 Task: Use a project template in Asana to create a new project and add tasks.
Action: Mouse pressed left at (311, 287)
Screenshot: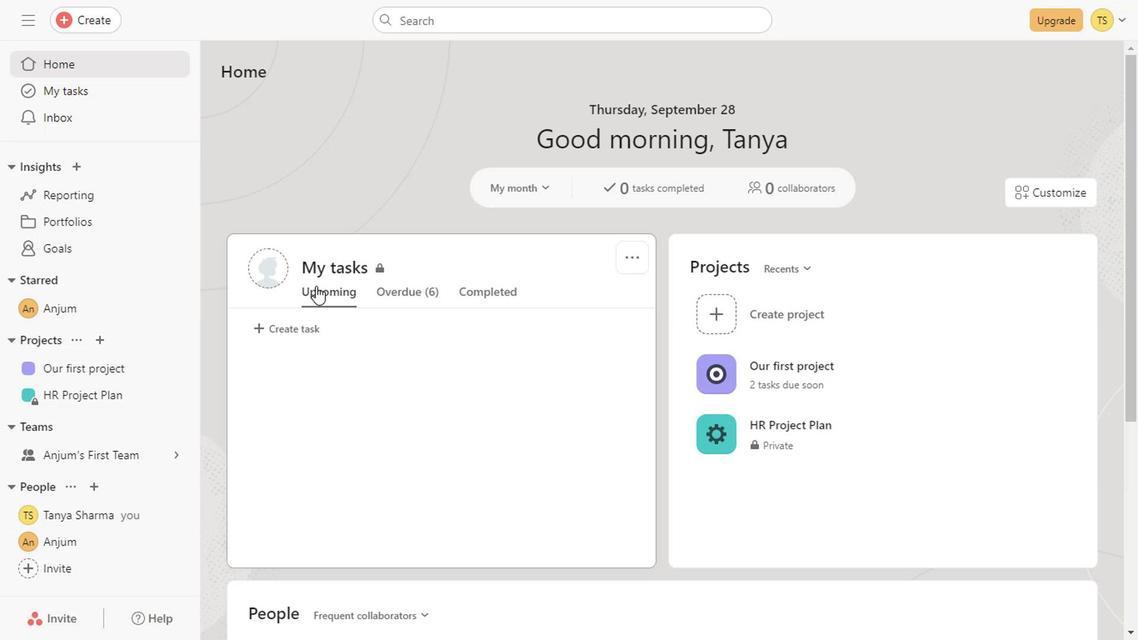 
Action: Mouse moved to (391, 289)
Screenshot: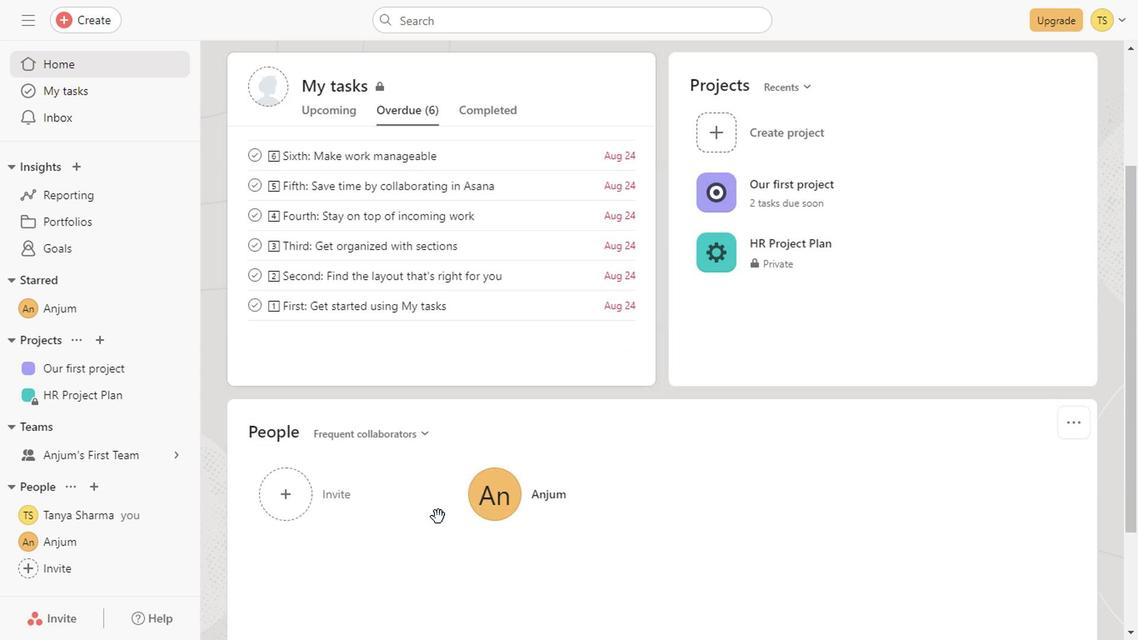 
Action: Mouse pressed left at (391, 289)
Screenshot: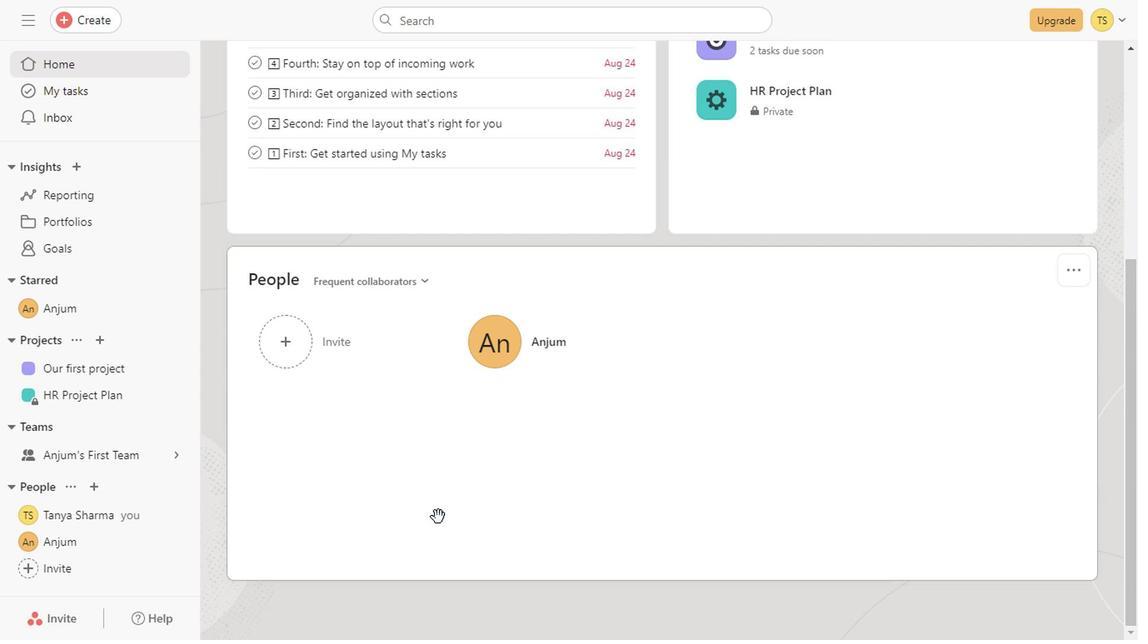 
Action: Mouse moved to (430, 520)
Screenshot: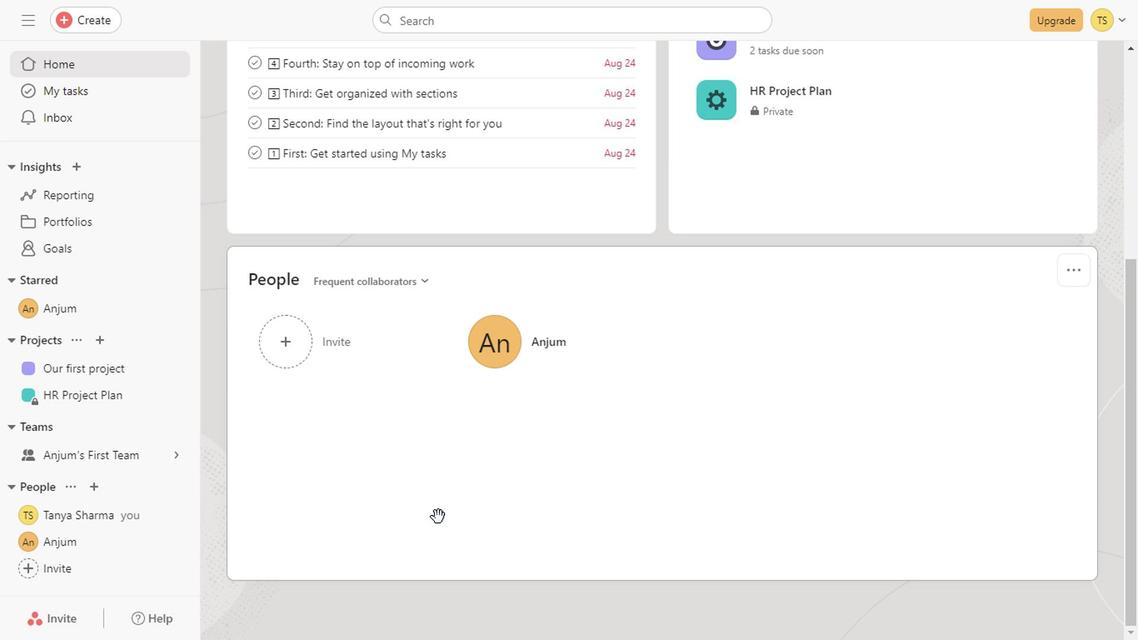 
Action: Mouse scrolled (430, 519) with delta (0, -1)
Screenshot: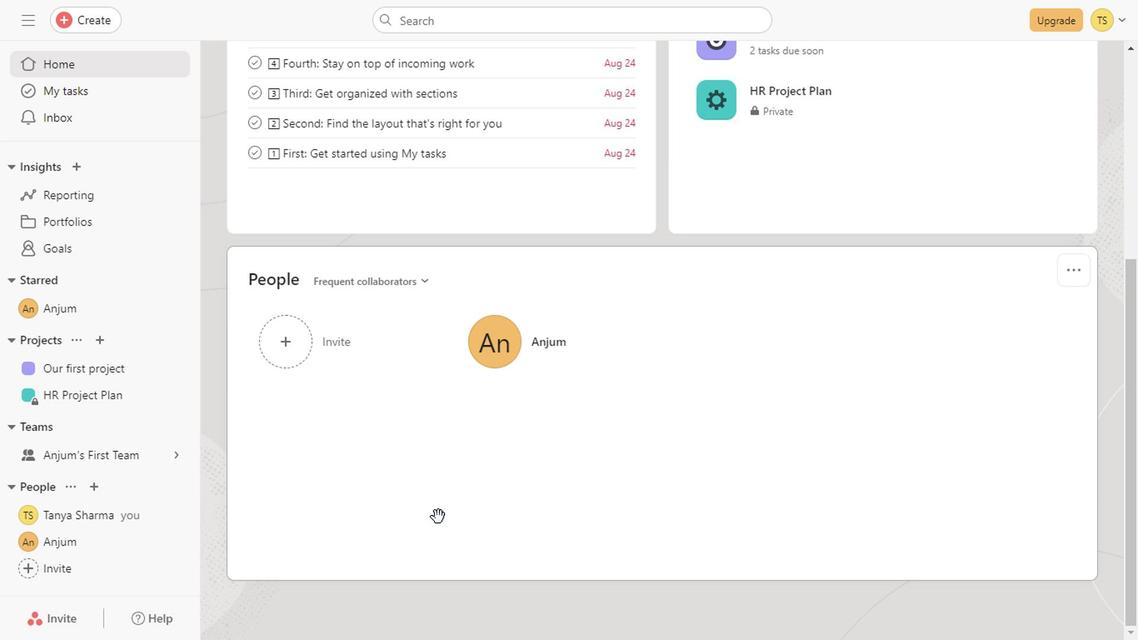 
Action: Mouse scrolled (430, 519) with delta (0, -1)
Screenshot: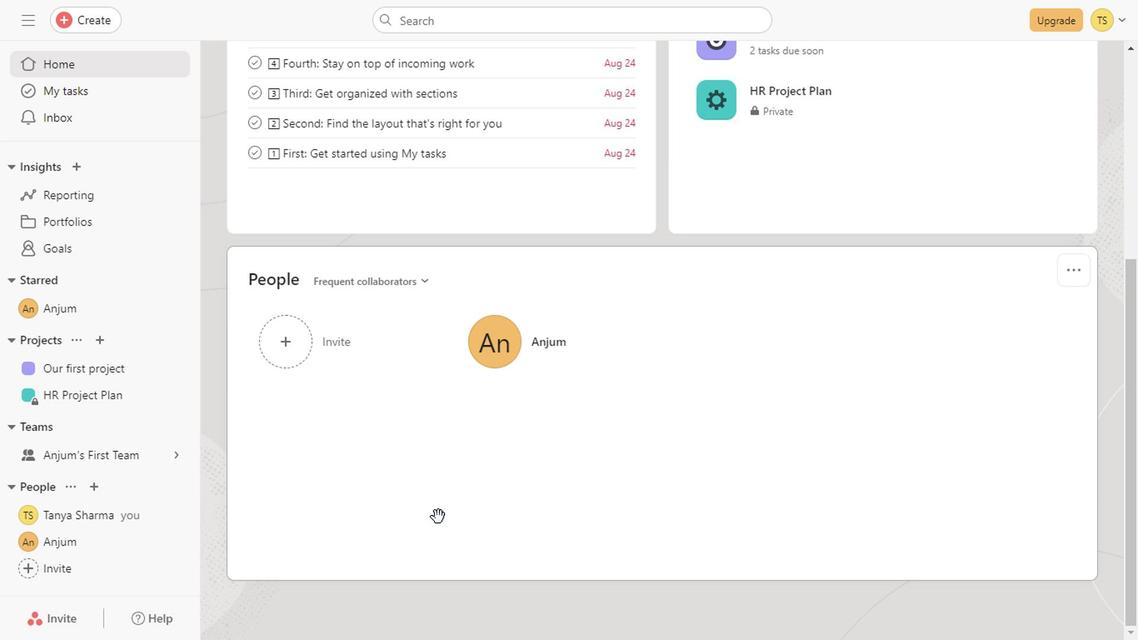 
Action: Mouse scrolled (430, 519) with delta (0, -1)
Screenshot: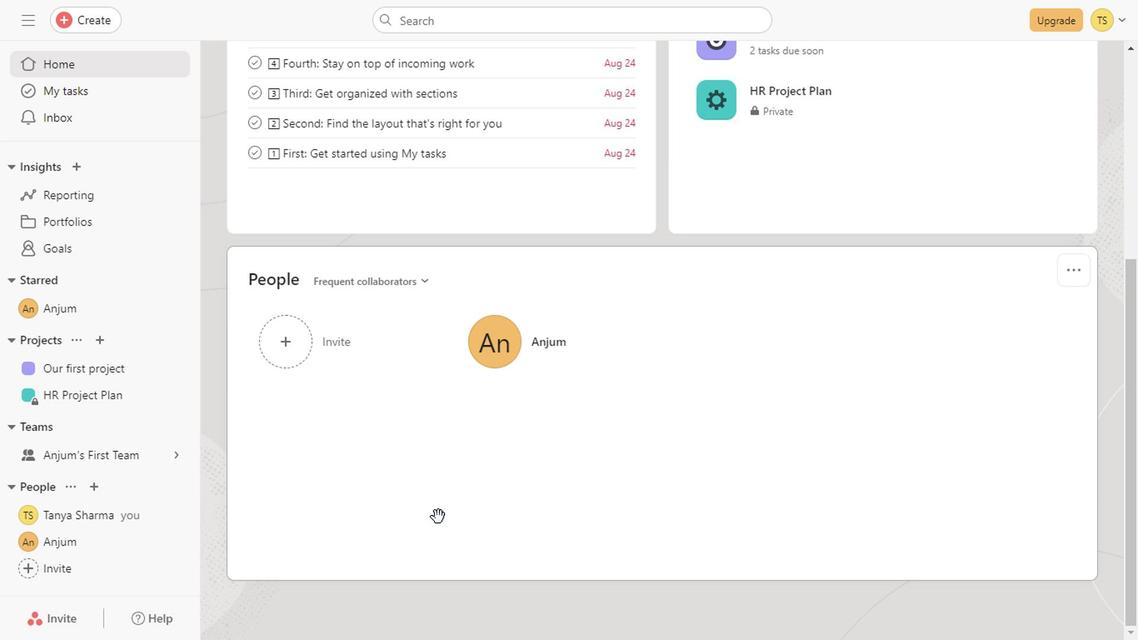 
Action: Mouse scrolled (430, 519) with delta (0, -1)
Screenshot: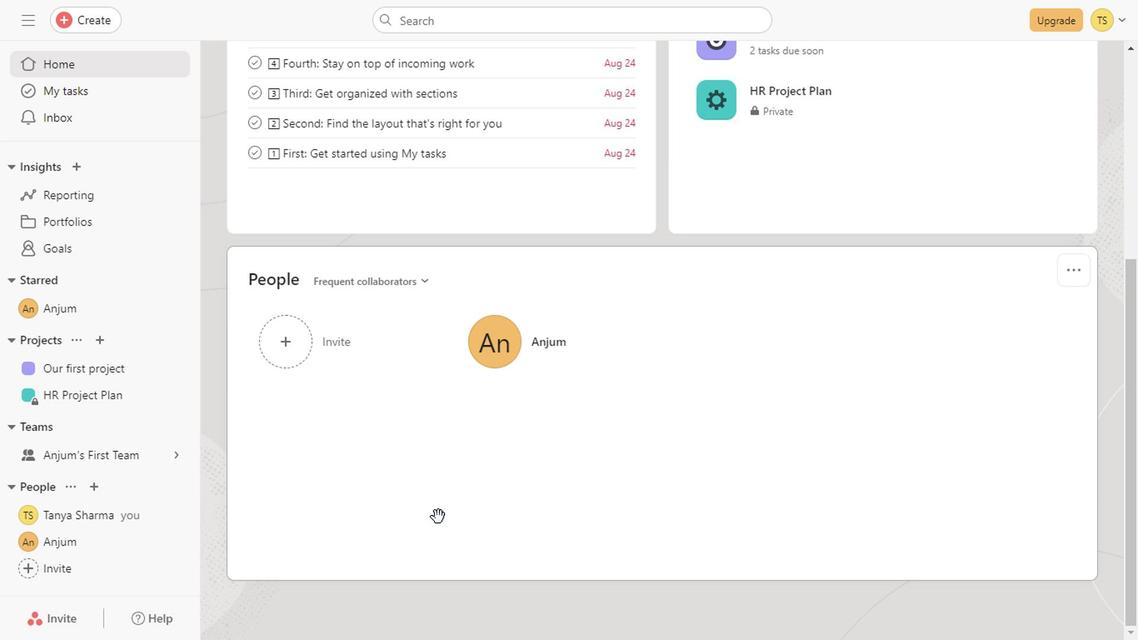 
Action: Mouse scrolled (430, 519) with delta (0, -1)
Screenshot: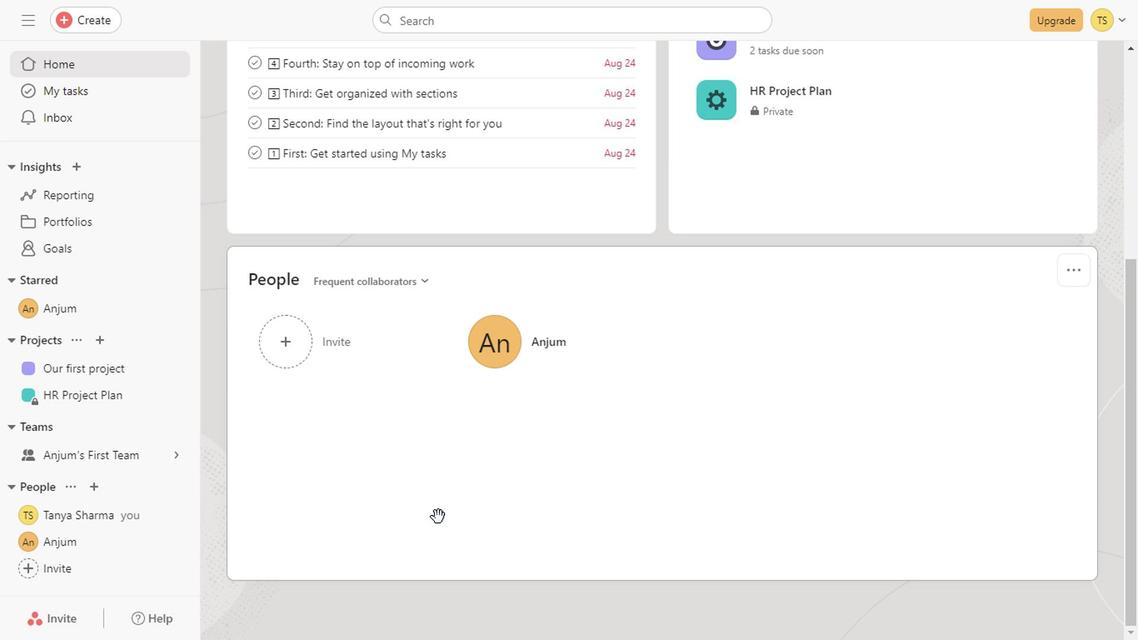 
Action: Mouse scrolled (430, 519) with delta (0, -1)
Screenshot: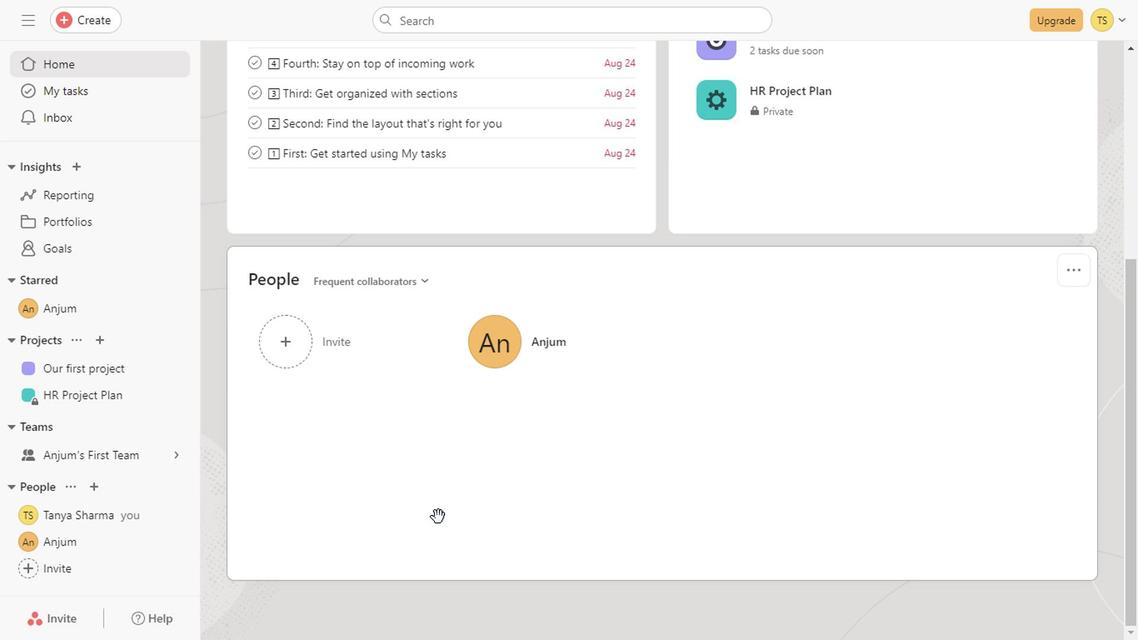 
Action: Mouse scrolled (430, 519) with delta (0, -1)
Screenshot: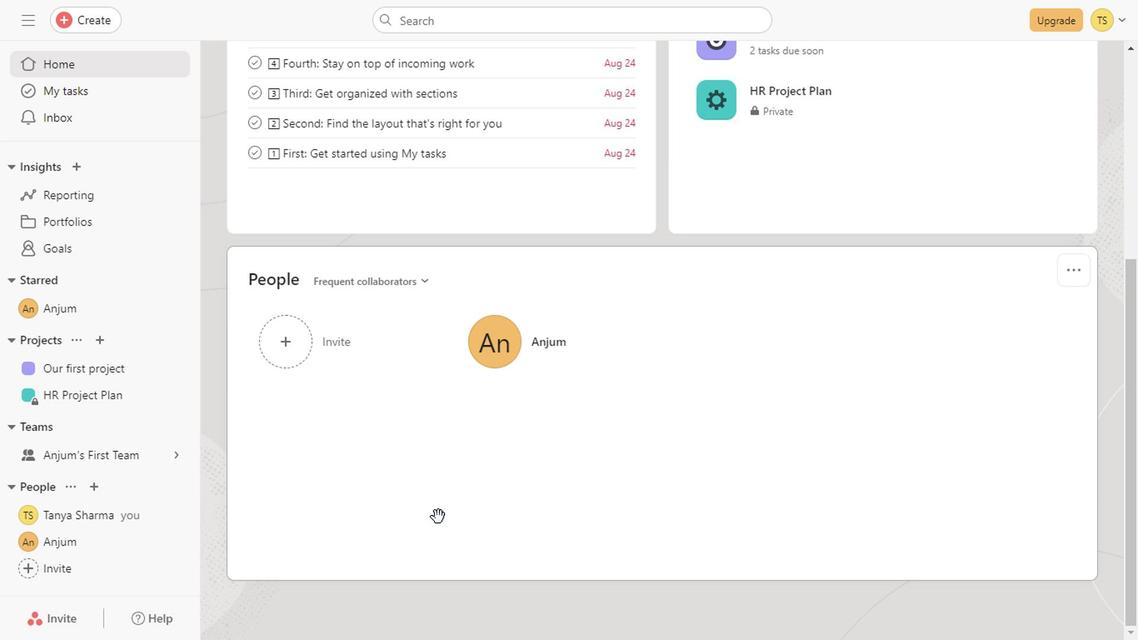 
Action: Mouse scrolled (430, 519) with delta (0, -1)
Screenshot: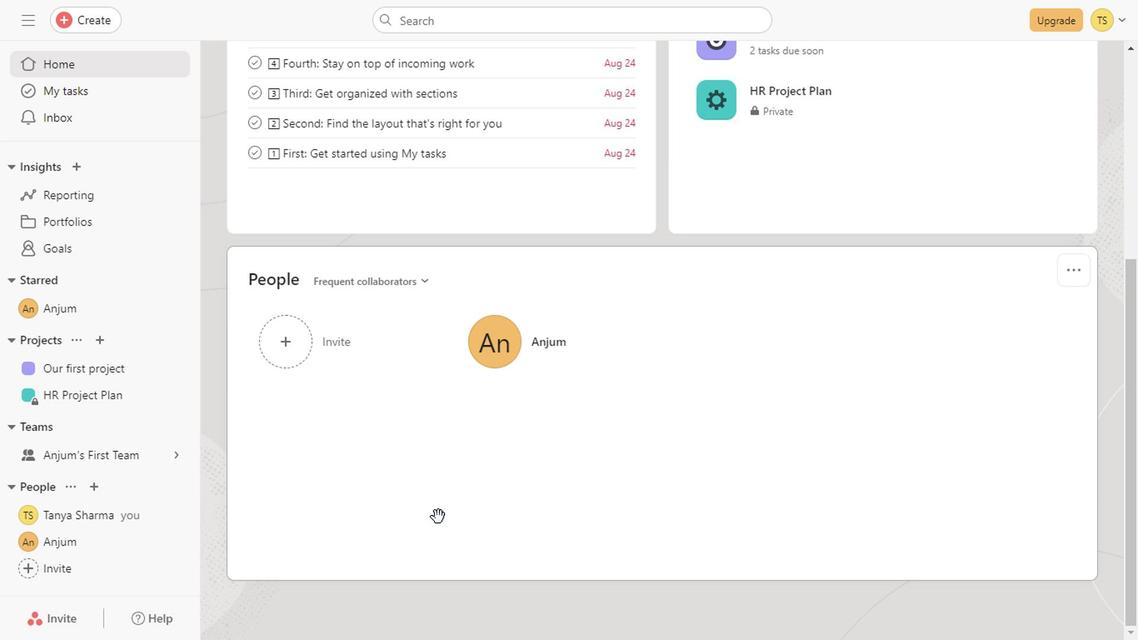 
Action: Mouse scrolled (430, 519) with delta (0, -1)
Screenshot: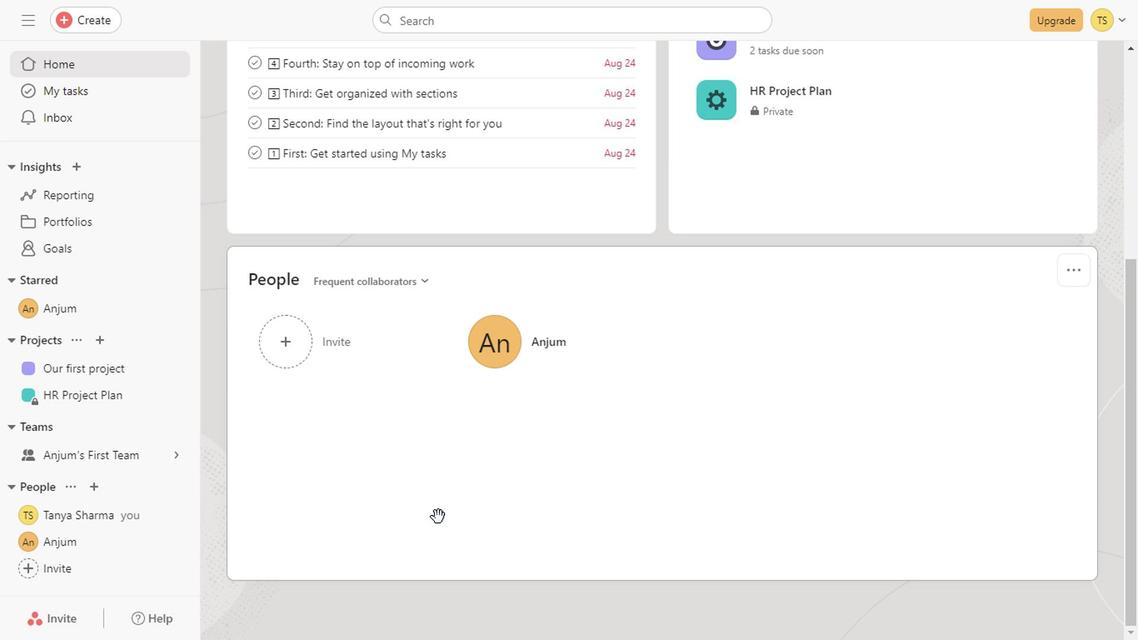 
Action: Mouse scrolled (430, 519) with delta (0, -1)
Screenshot: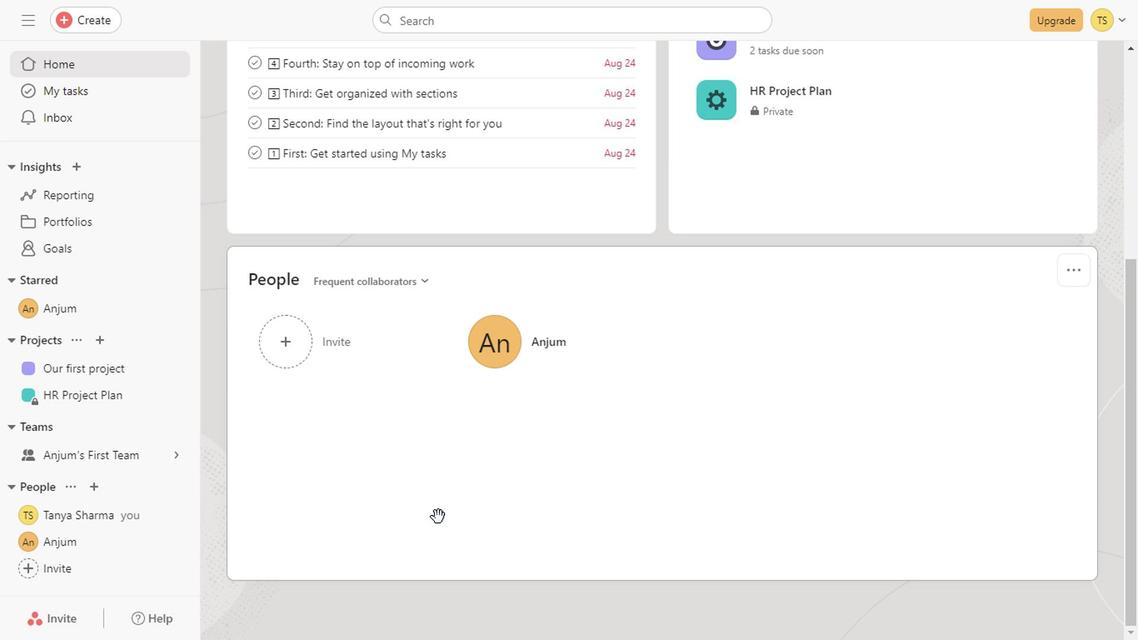 
Action: Mouse scrolled (430, 519) with delta (0, -1)
Screenshot: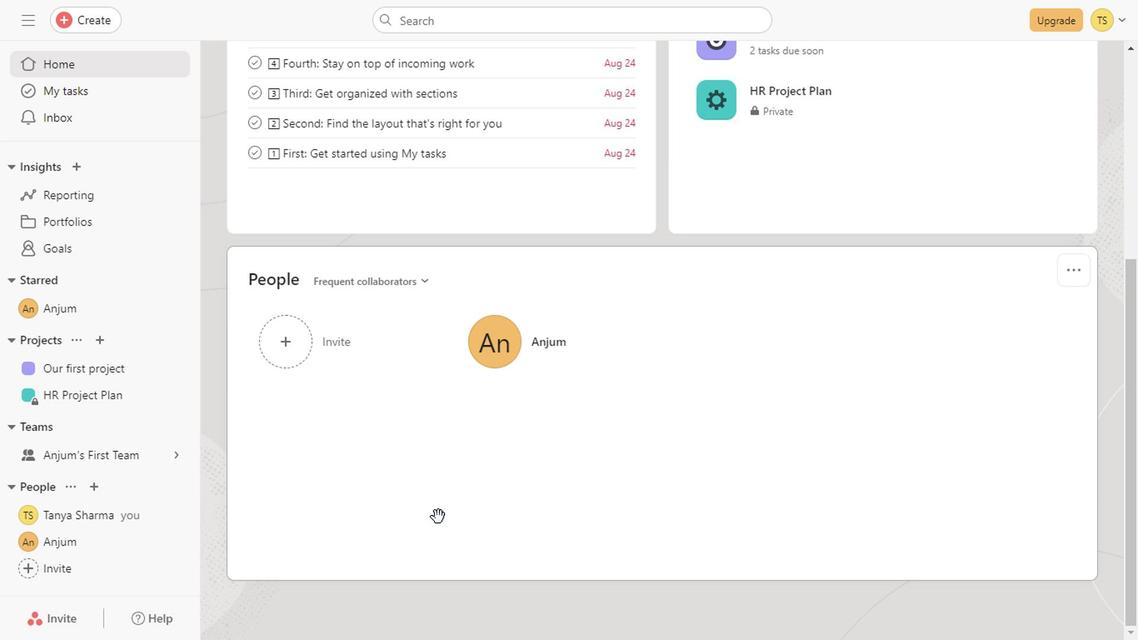 
Action: Mouse scrolled (430, 519) with delta (0, -1)
Screenshot: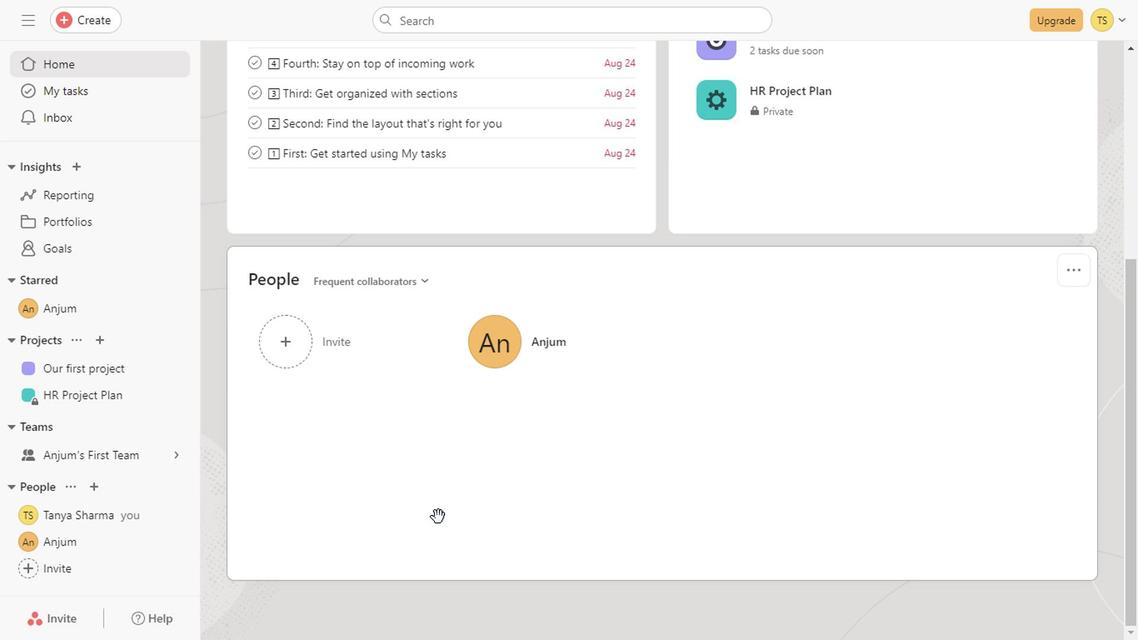 
Action: Mouse scrolled (430, 519) with delta (0, -1)
Screenshot: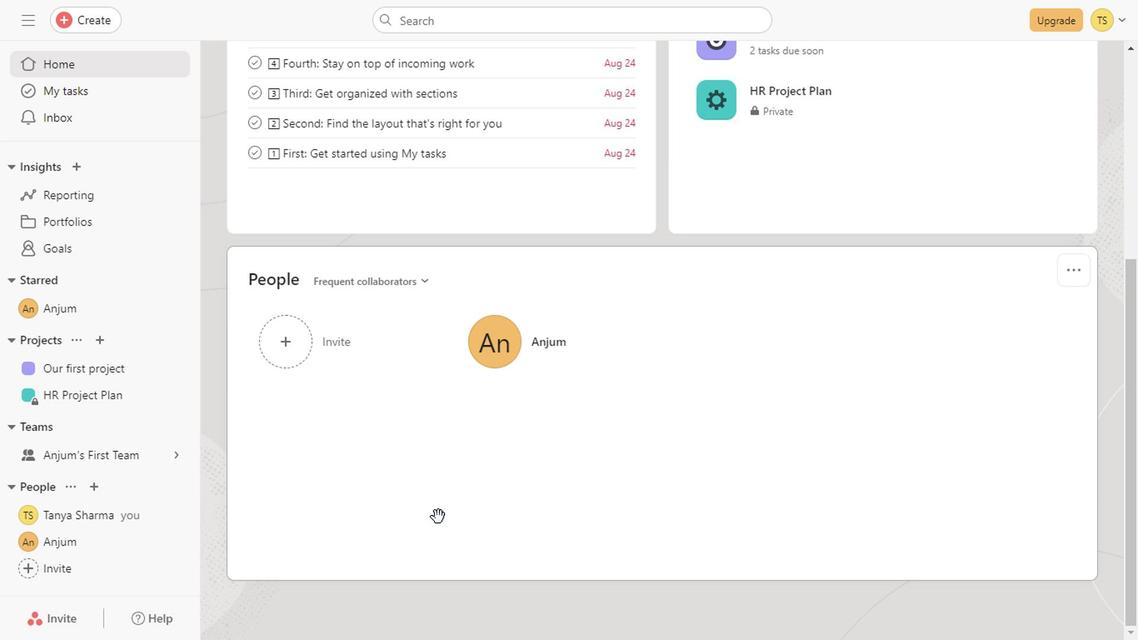 
Action: Mouse scrolled (430, 519) with delta (0, -1)
Screenshot: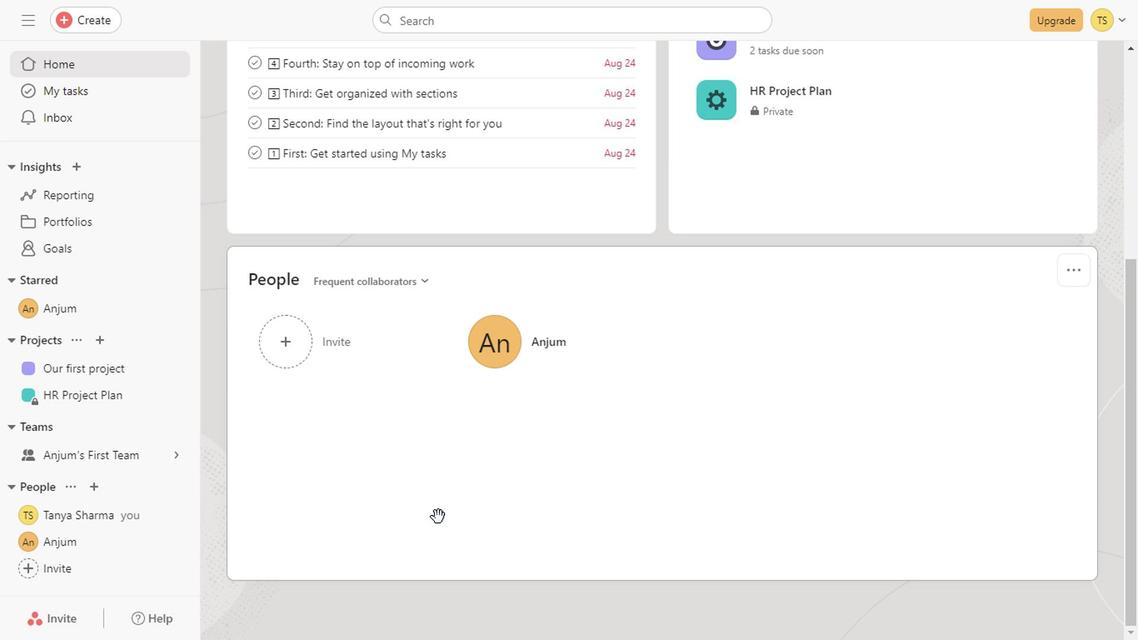 
Action: Mouse scrolled (430, 519) with delta (0, -1)
Screenshot: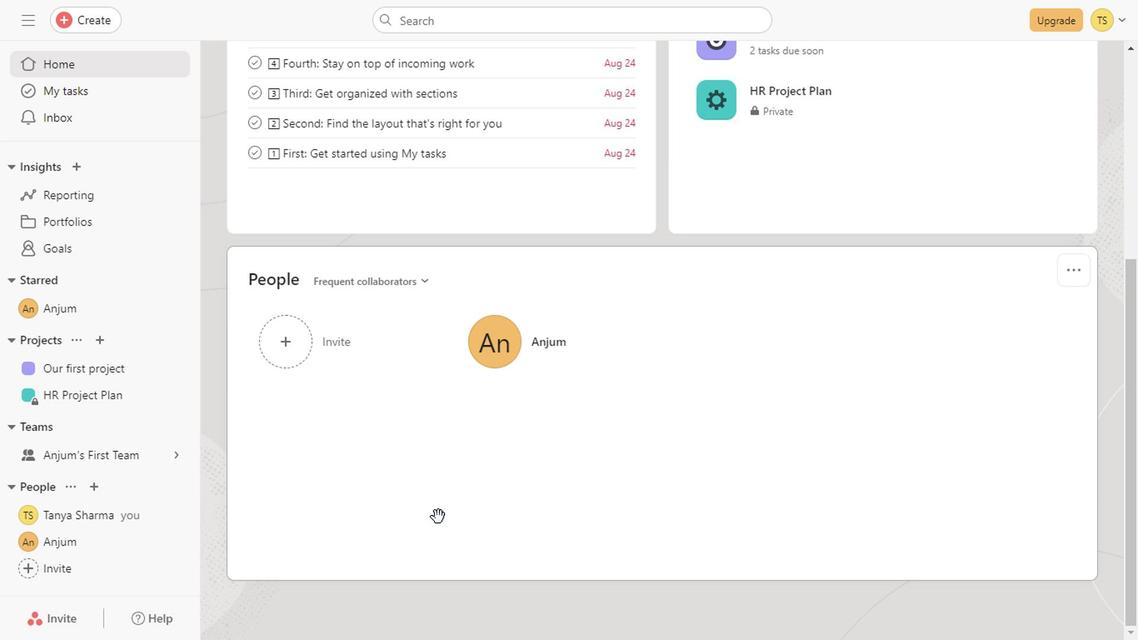 
Action: Mouse scrolled (430, 519) with delta (0, -1)
Screenshot: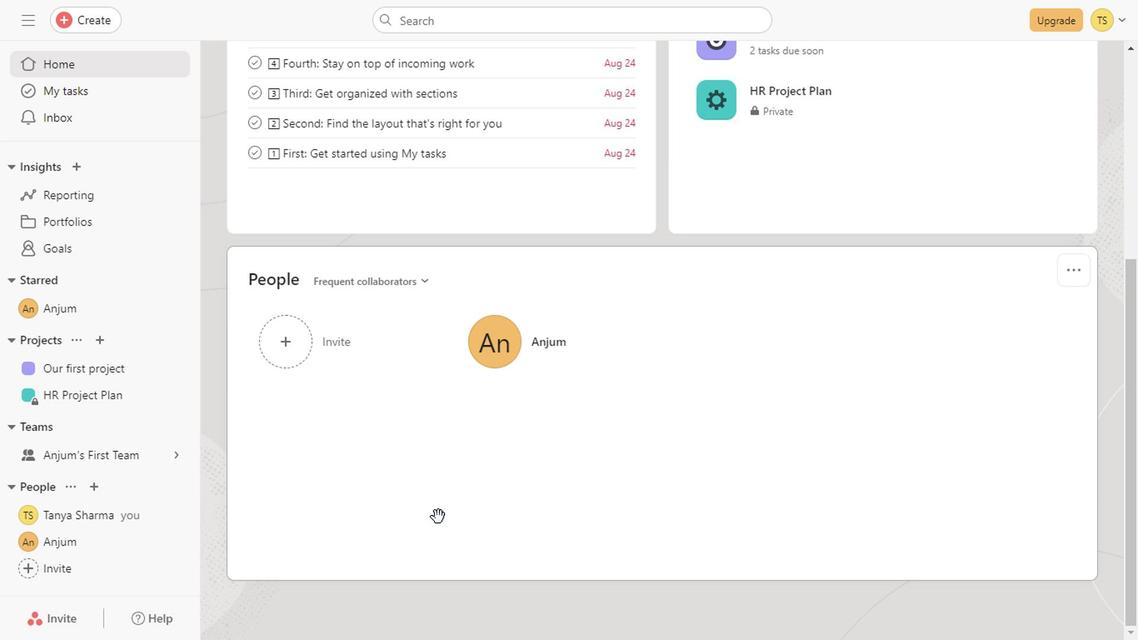 
Action: Mouse scrolled (430, 519) with delta (0, -1)
Screenshot: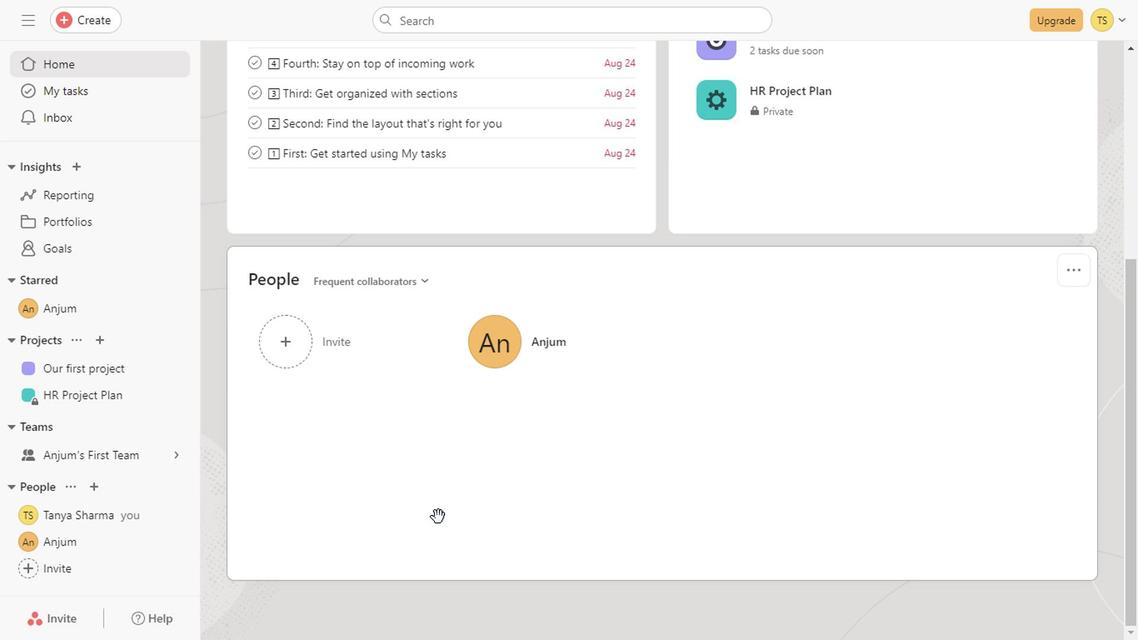 
Action: Mouse scrolled (430, 519) with delta (0, -1)
Screenshot: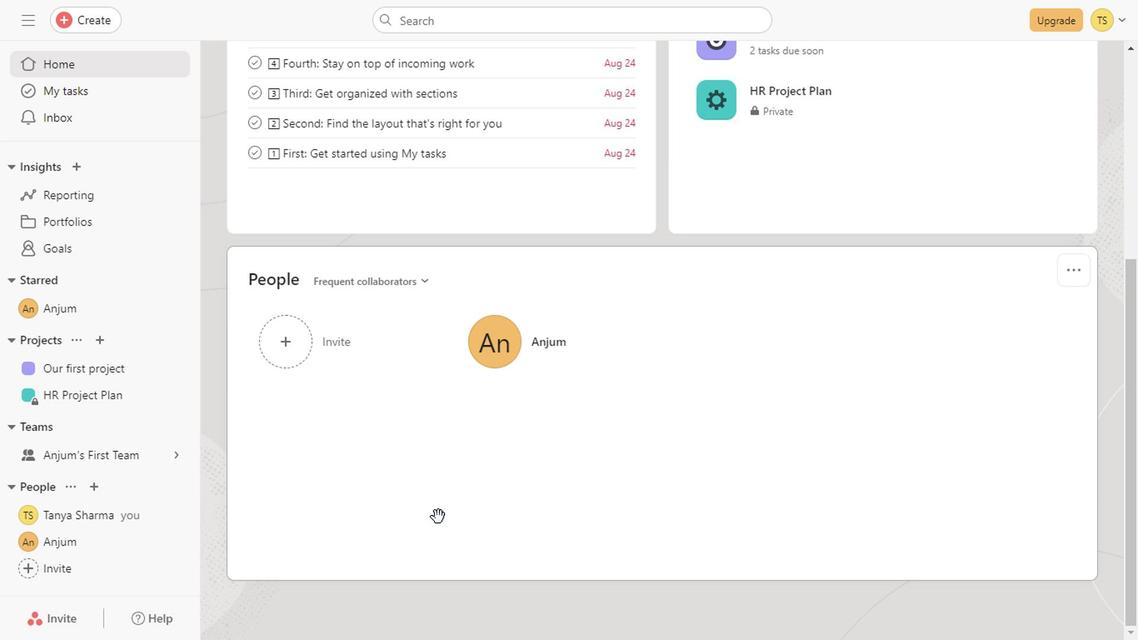 
Action: Mouse scrolled (430, 519) with delta (0, -1)
Screenshot: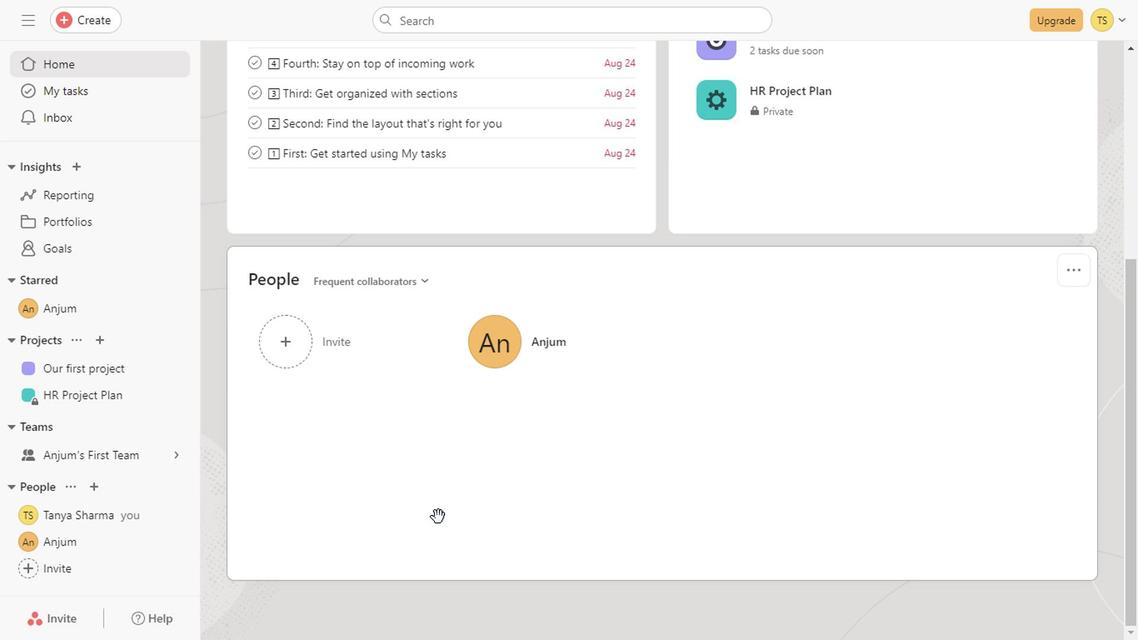 
Action: Mouse scrolled (430, 519) with delta (0, -1)
Screenshot: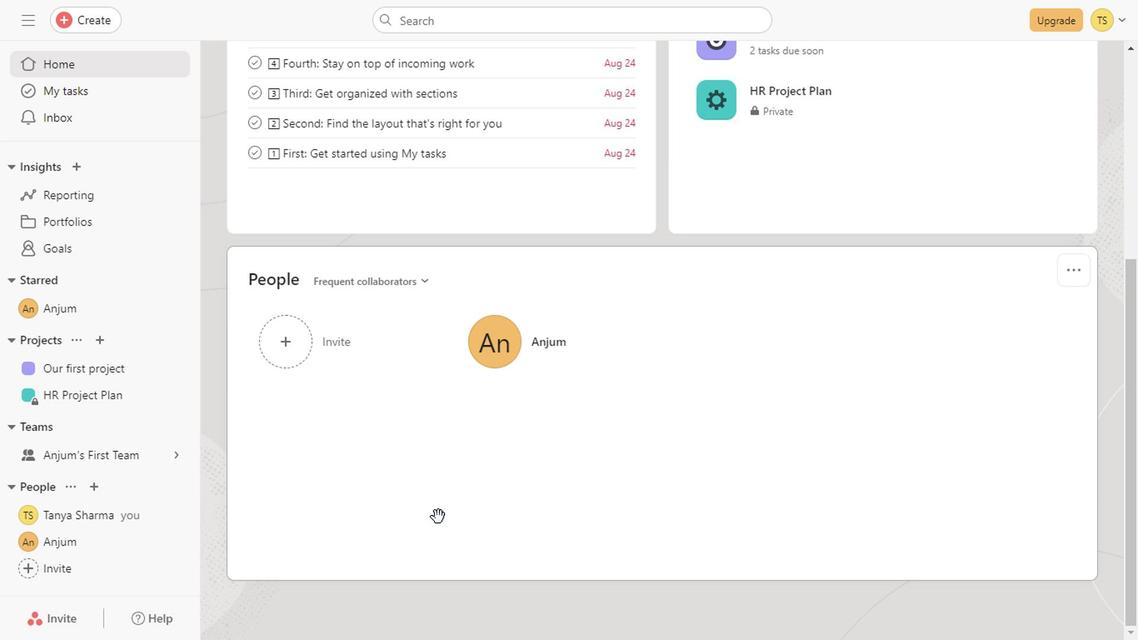 
Action: Mouse scrolled (430, 519) with delta (0, -1)
Screenshot: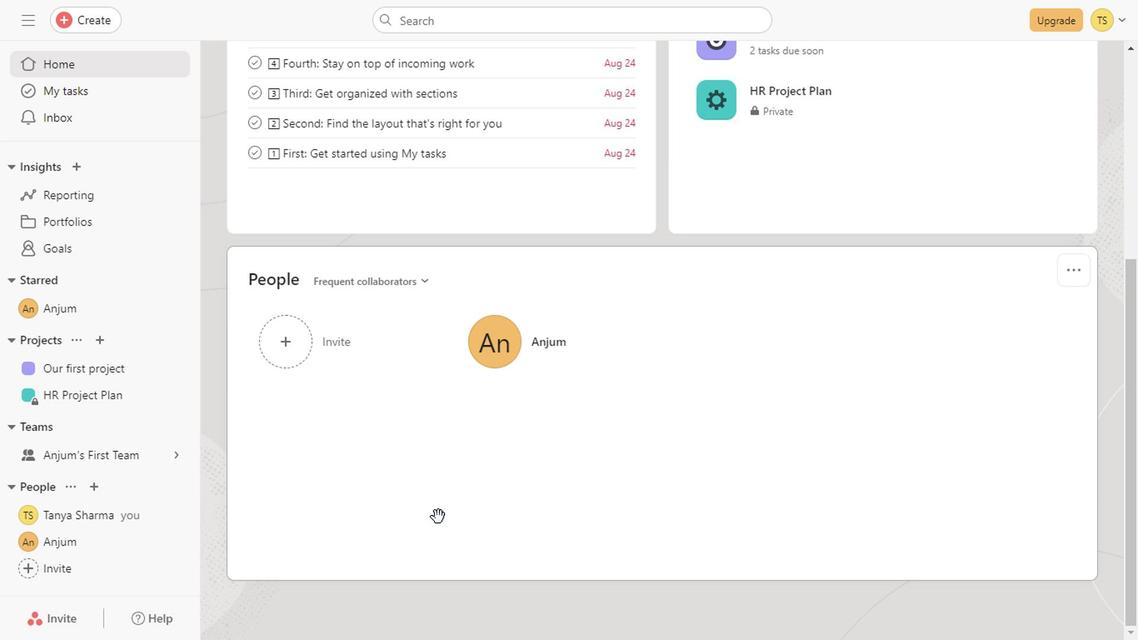 
Action: Mouse scrolled (430, 519) with delta (0, -1)
Screenshot: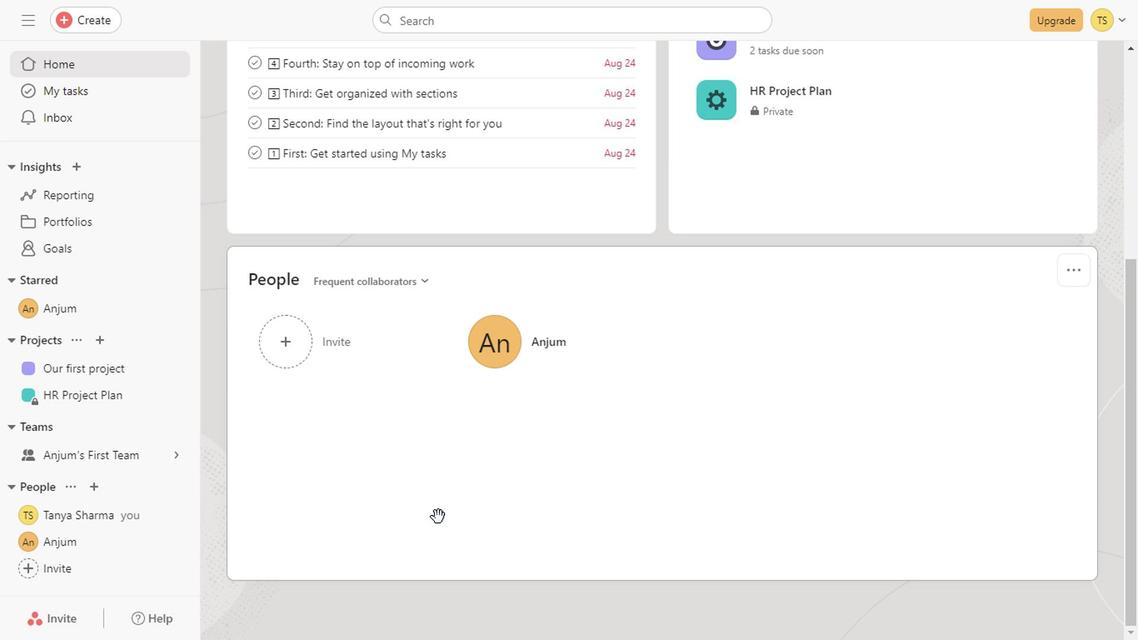 
Action: Mouse scrolled (430, 519) with delta (0, -1)
Screenshot: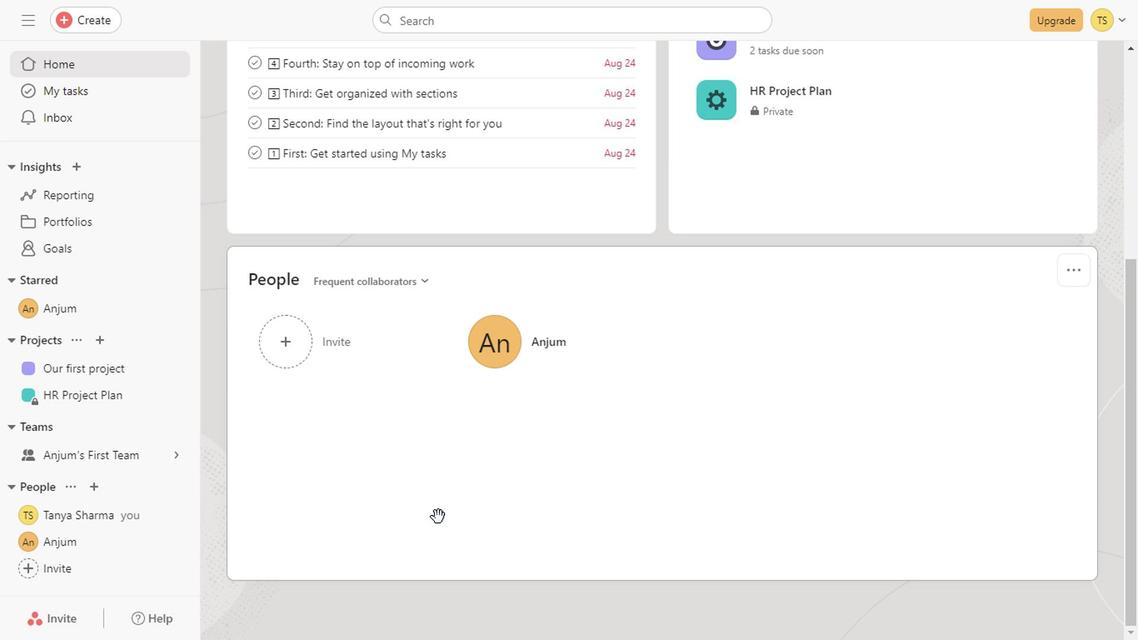 
Action: Mouse scrolled (430, 519) with delta (0, -1)
Screenshot: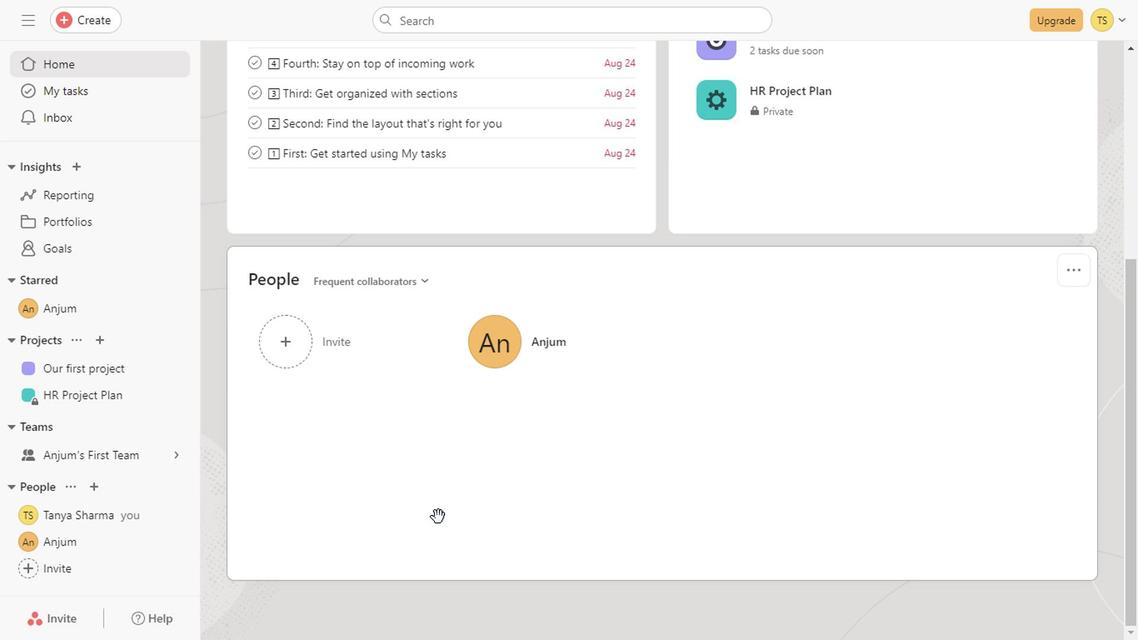 
Action: Mouse scrolled (430, 519) with delta (0, -1)
Screenshot: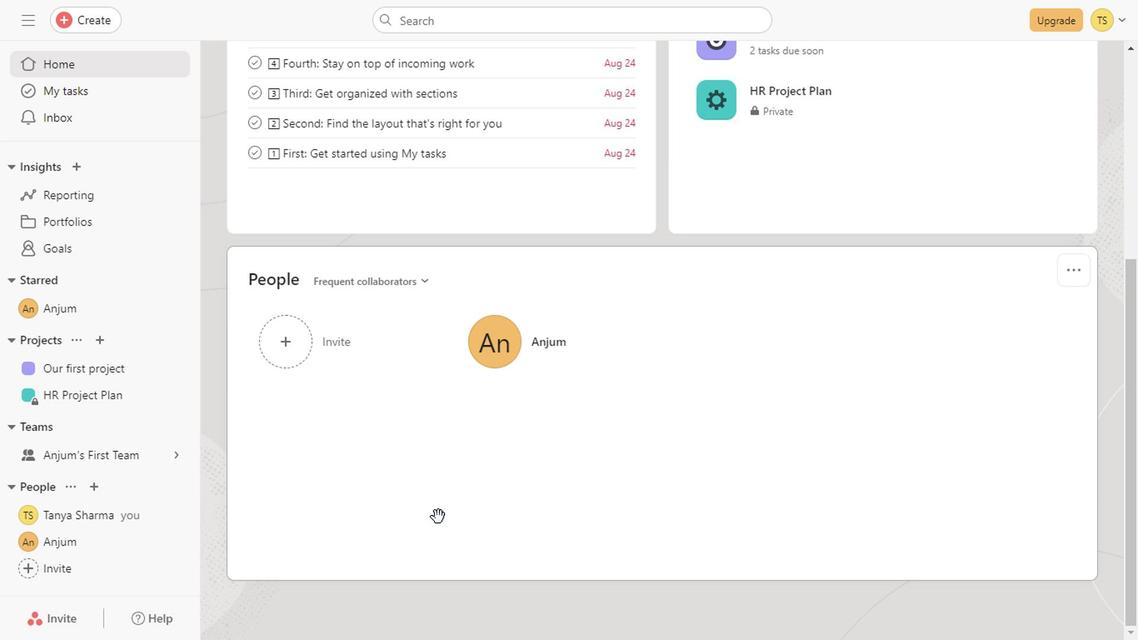 
Action: Mouse scrolled (430, 519) with delta (0, -1)
Screenshot: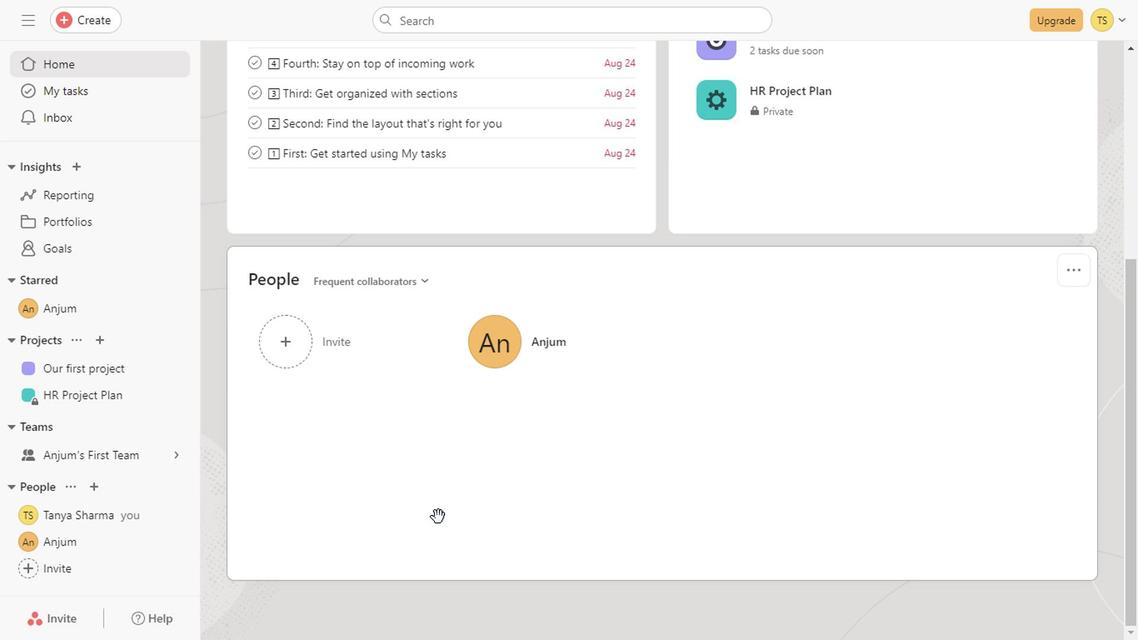 
Action: Mouse scrolled (430, 519) with delta (0, -1)
Screenshot: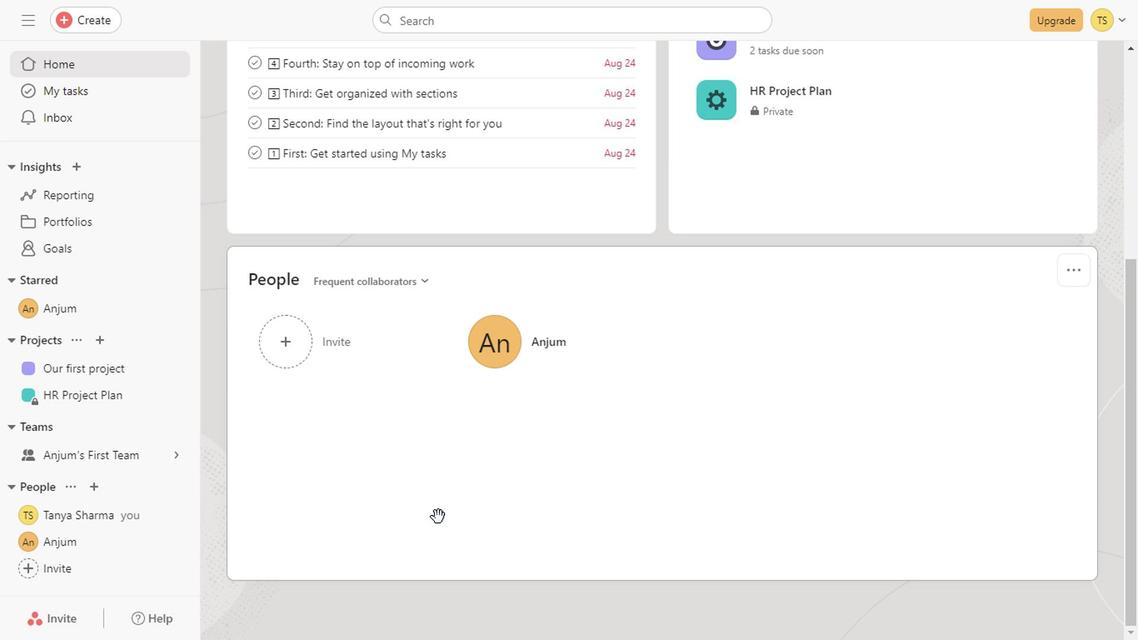 
Action: Mouse scrolled (430, 519) with delta (0, -1)
Screenshot: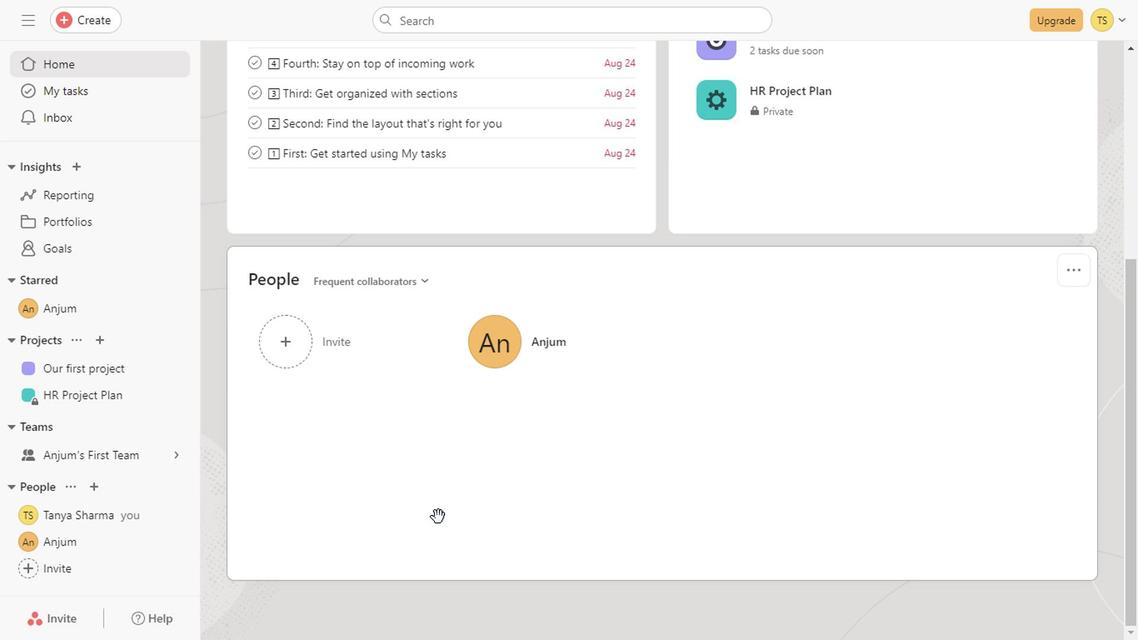 
Action: Mouse scrolled (430, 519) with delta (0, -1)
Screenshot: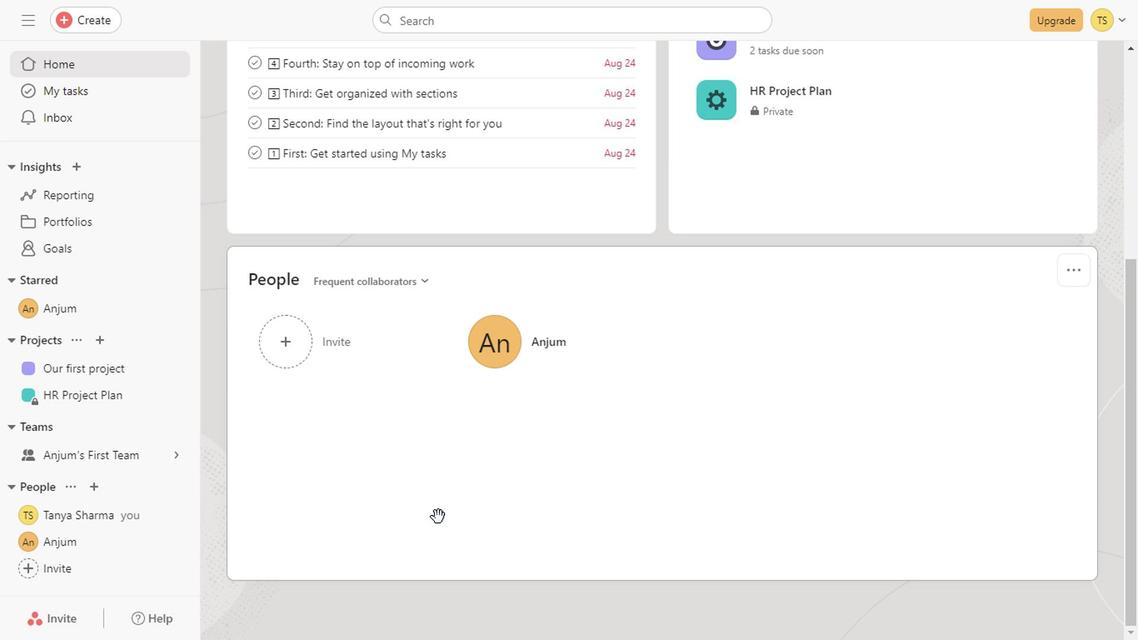 
Action: Mouse scrolled (430, 519) with delta (0, -1)
Screenshot: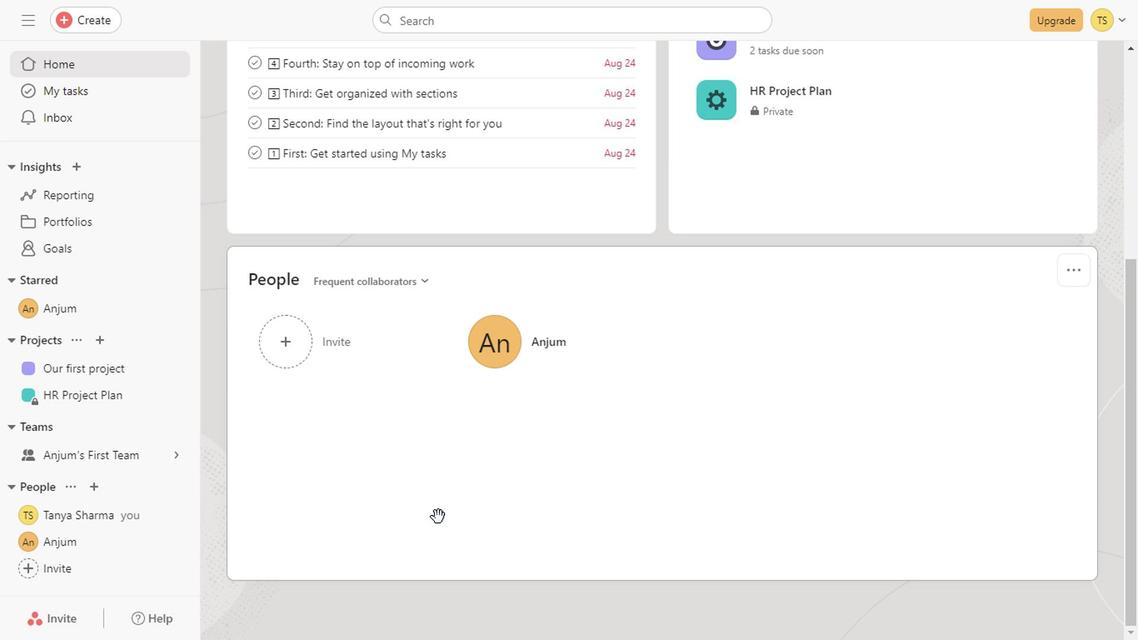 
Action: Mouse scrolled (430, 519) with delta (0, -1)
Screenshot: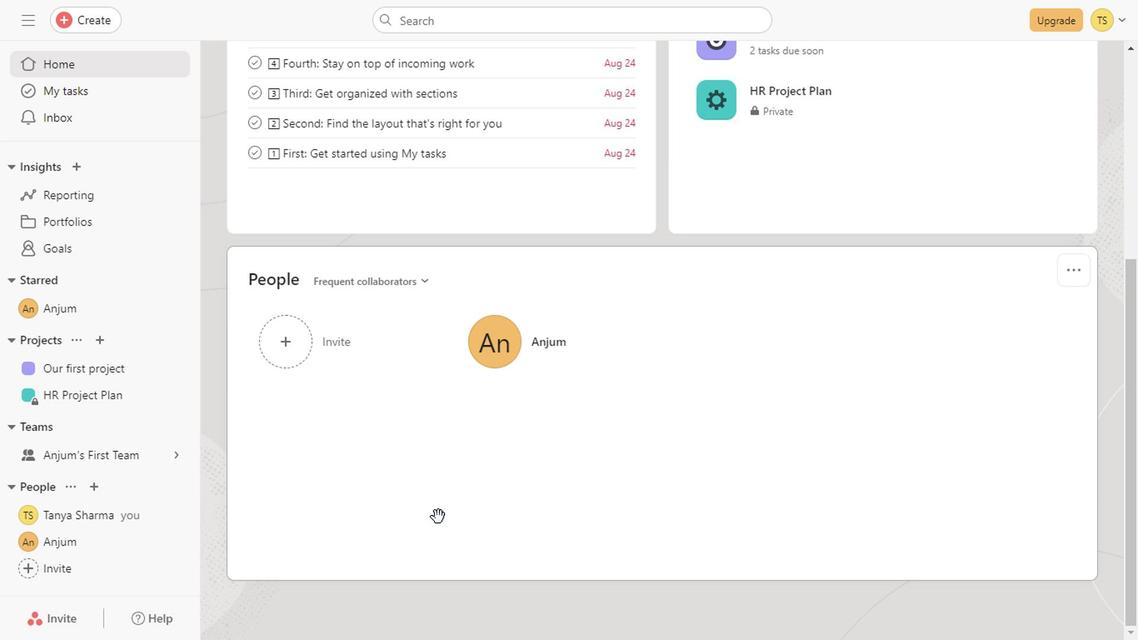 
Action: Mouse scrolled (430, 519) with delta (0, -1)
Screenshot: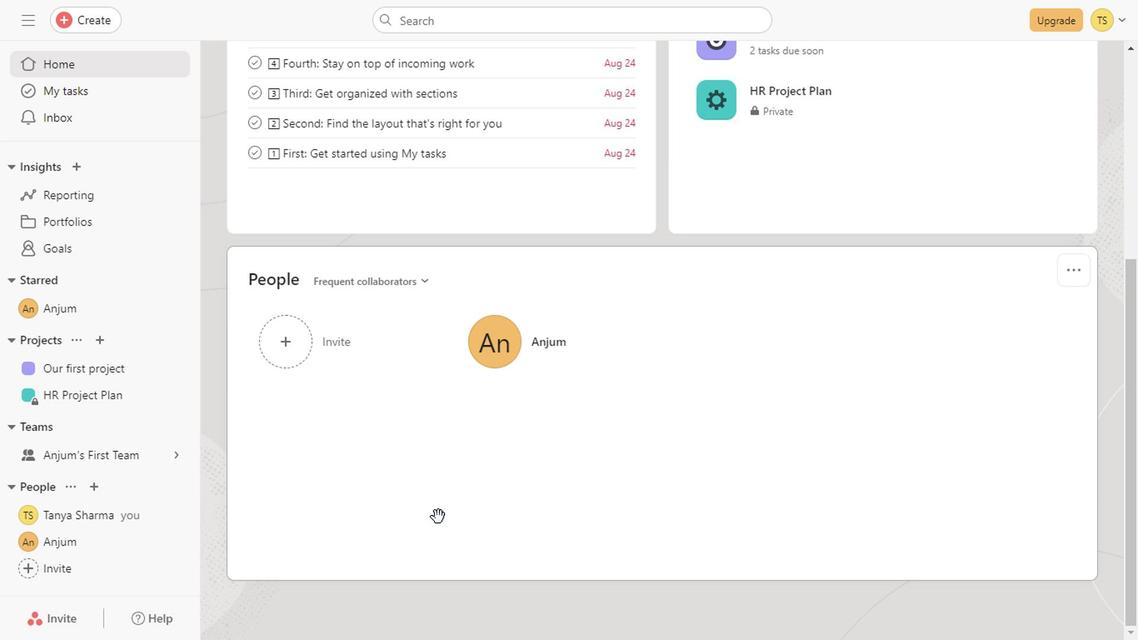 
Action: Mouse scrolled (430, 519) with delta (0, -1)
Screenshot: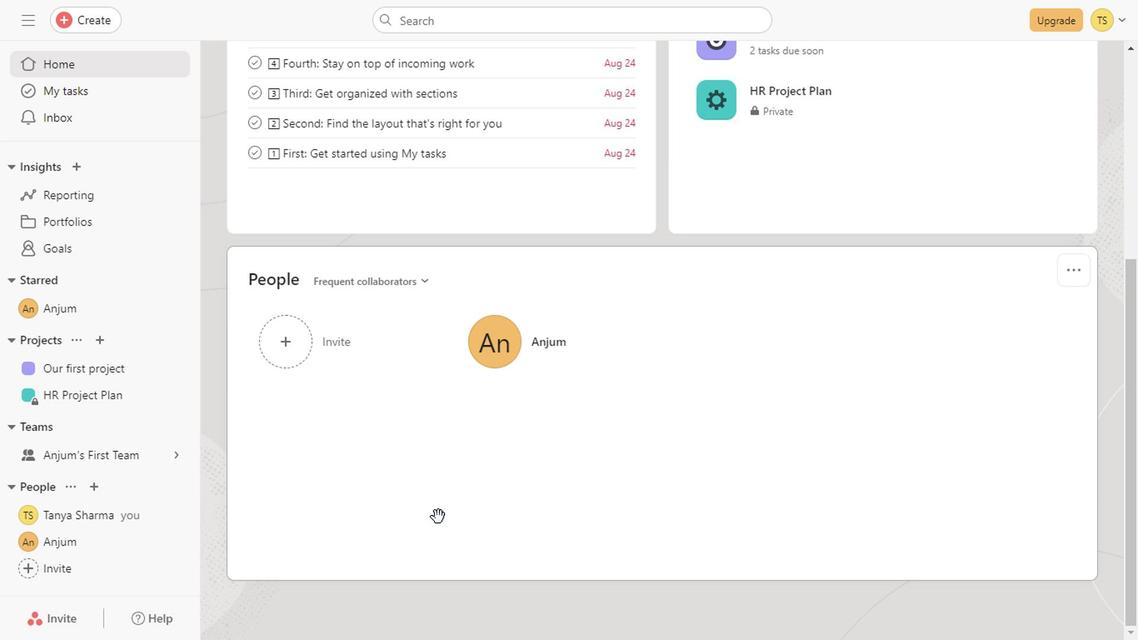 
Action: Mouse scrolled (430, 519) with delta (0, -1)
Screenshot: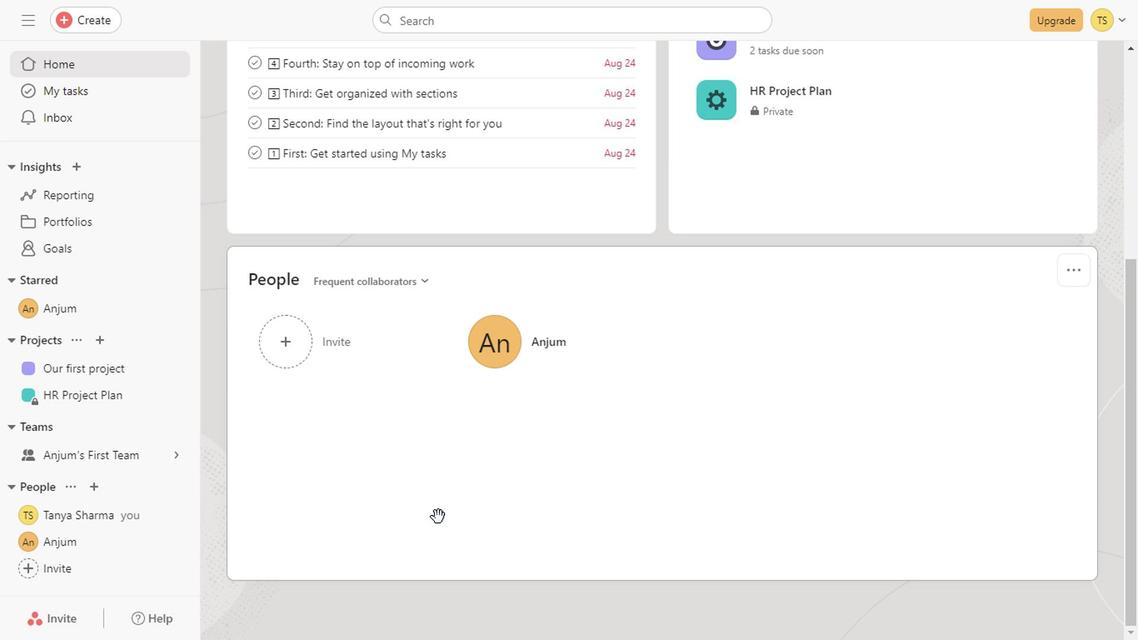 
Action: Mouse scrolled (430, 519) with delta (0, -1)
Screenshot: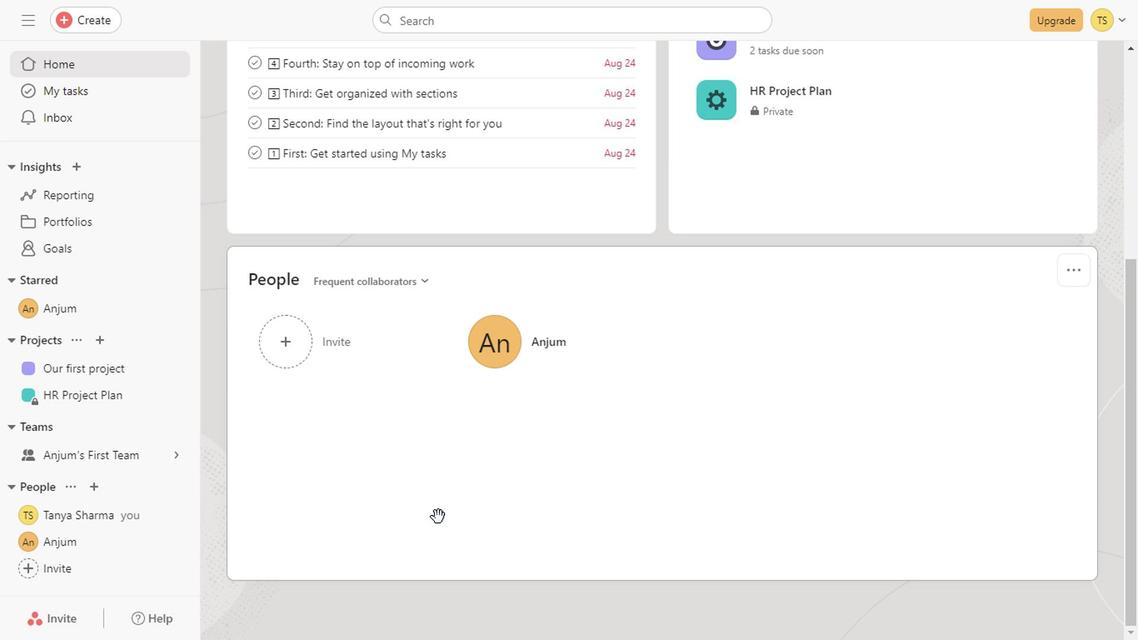 
Action: Mouse scrolled (430, 519) with delta (0, -1)
Screenshot: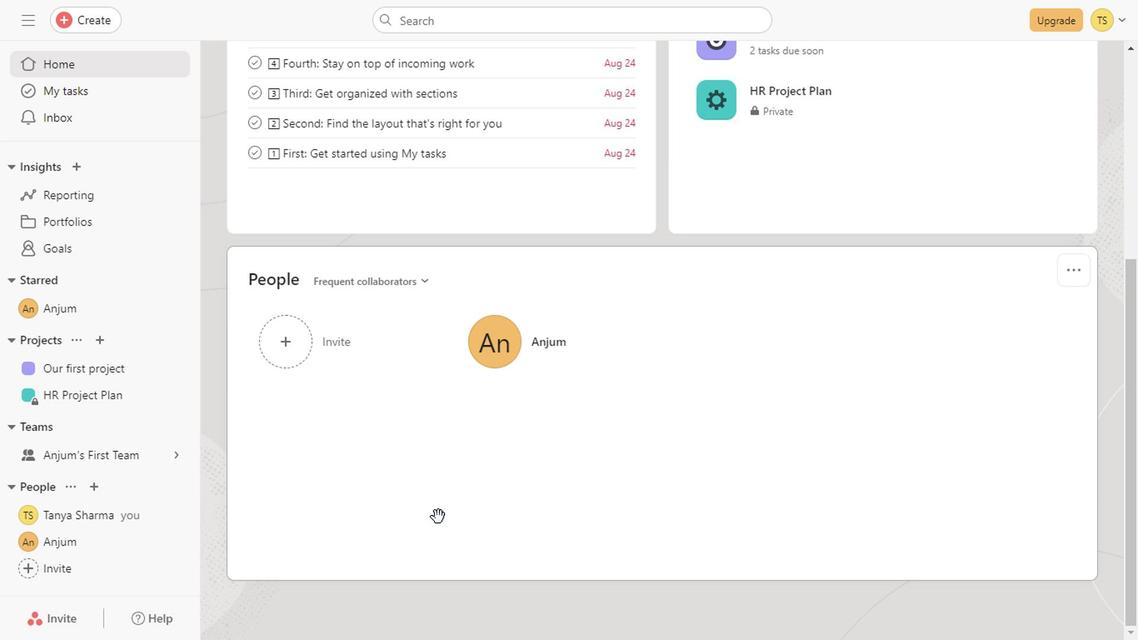 
Action: Mouse scrolled (430, 519) with delta (0, -1)
Screenshot: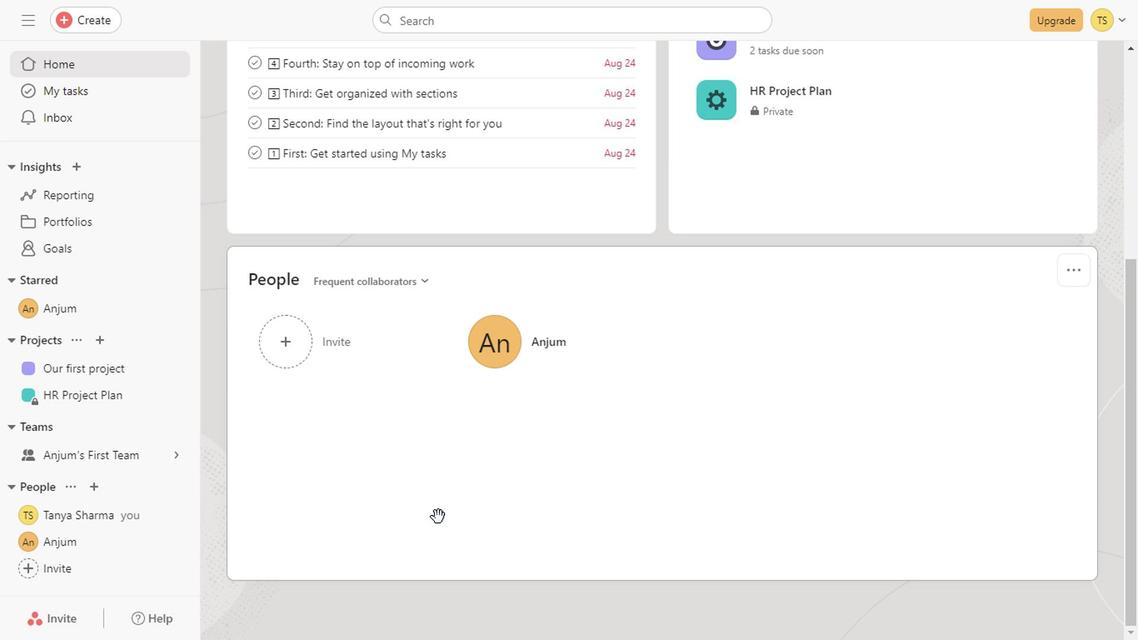 
Action: Mouse scrolled (430, 519) with delta (0, -1)
Screenshot: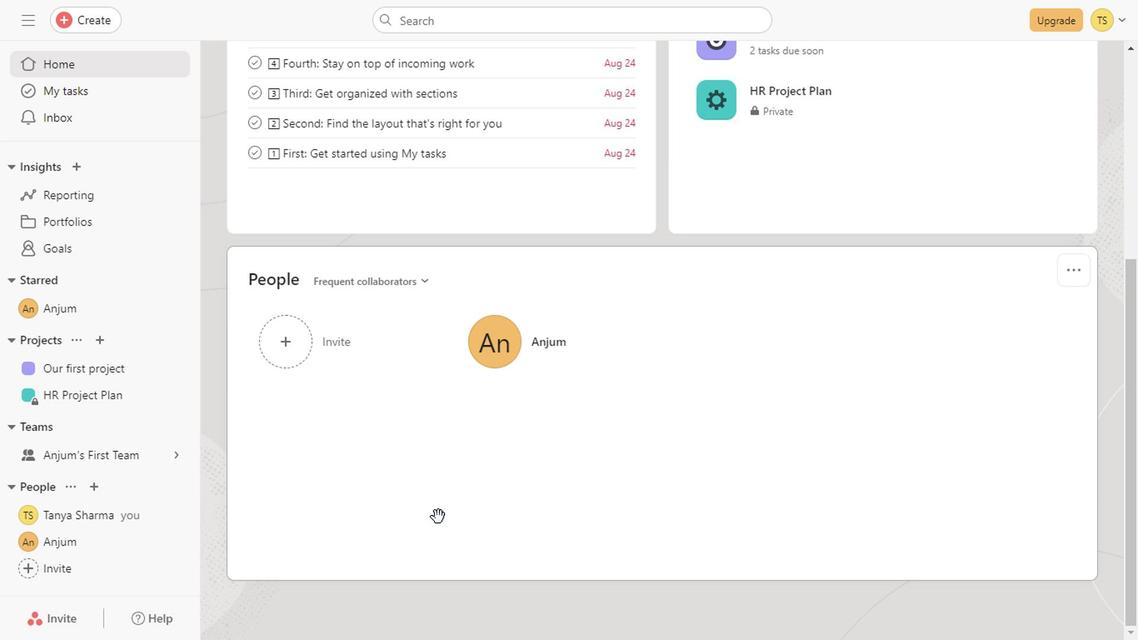 
Action: Mouse scrolled (430, 519) with delta (0, -1)
Screenshot: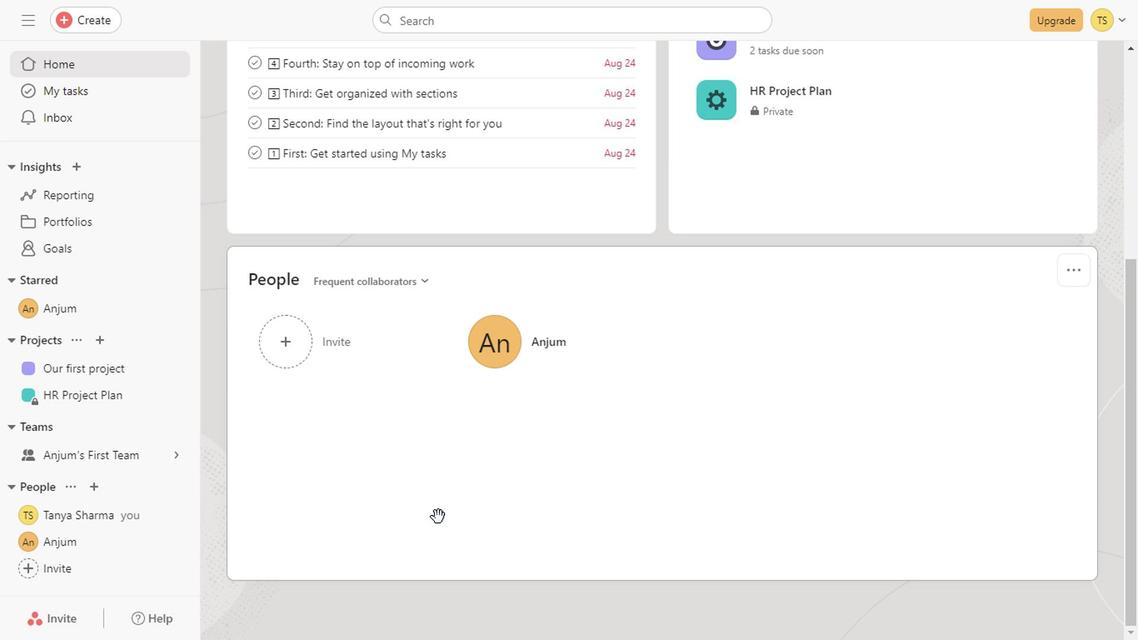 
Action: Mouse scrolled (430, 519) with delta (0, -1)
Screenshot: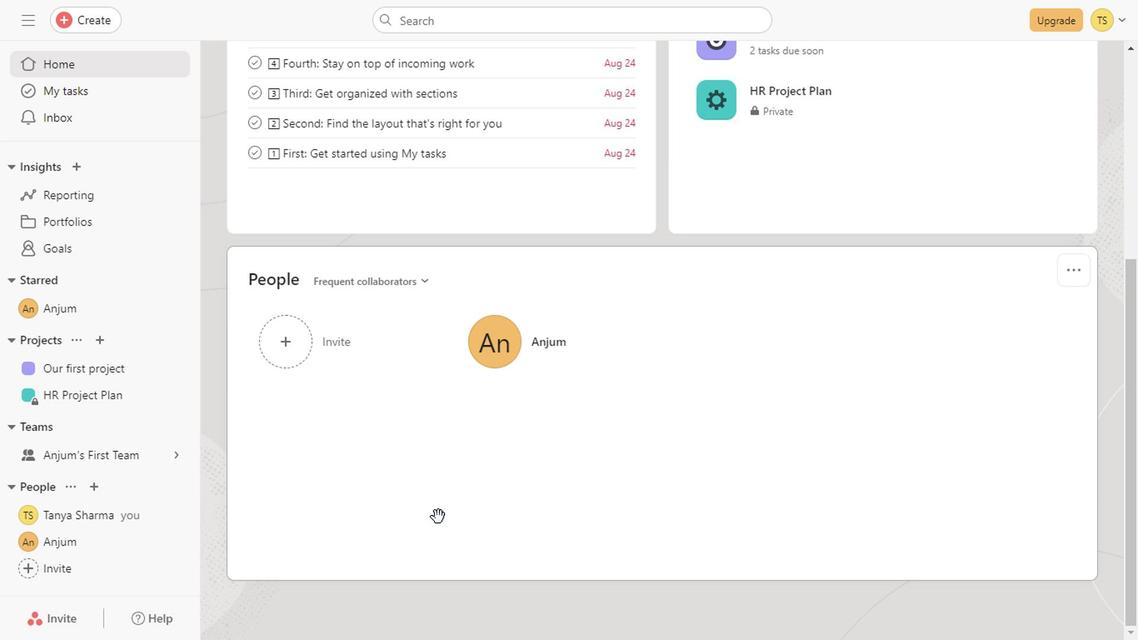 
Action: Mouse scrolled (430, 521) with delta (0, 0)
Screenshot: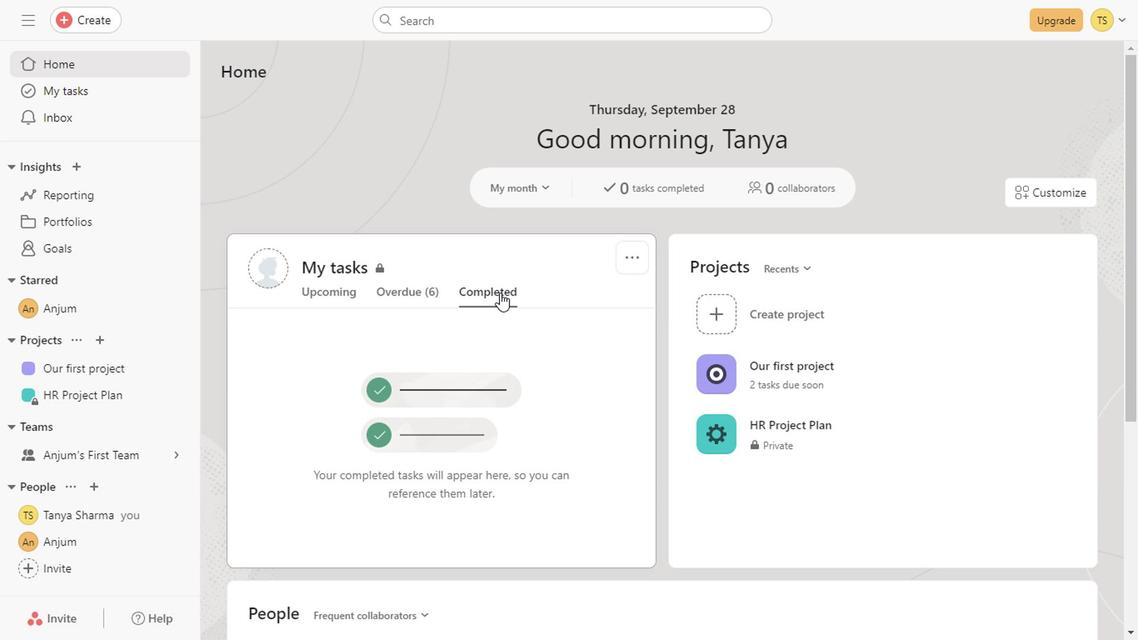 
Action: Mouse moved to (489, 294)
Screenshot: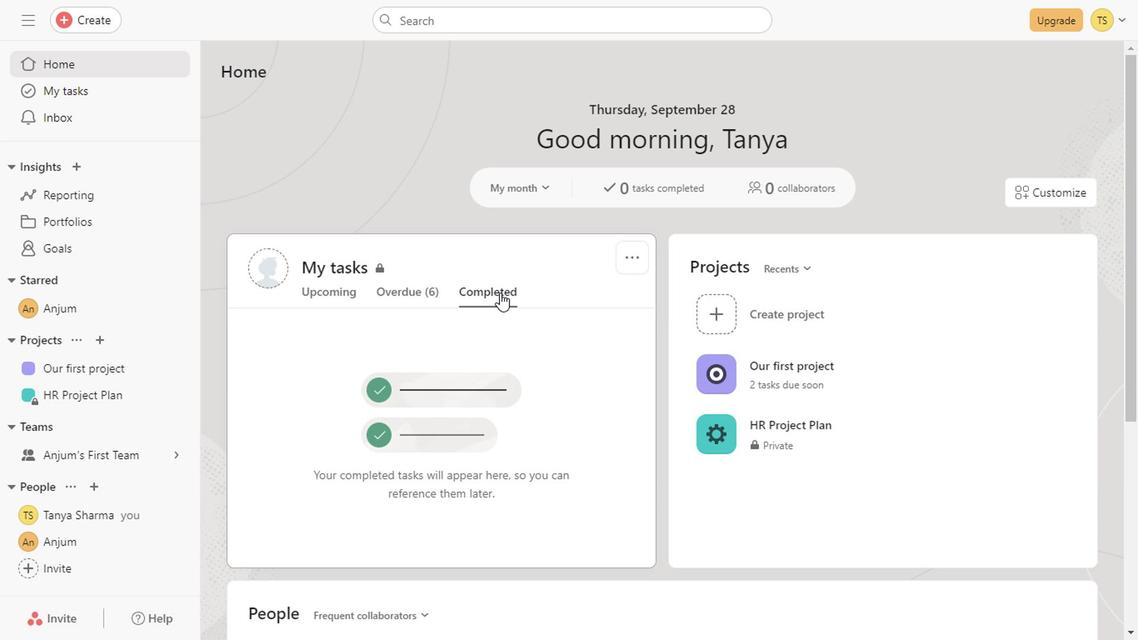 
Action: Mouse pressed left at (489, 294)
Screenshot: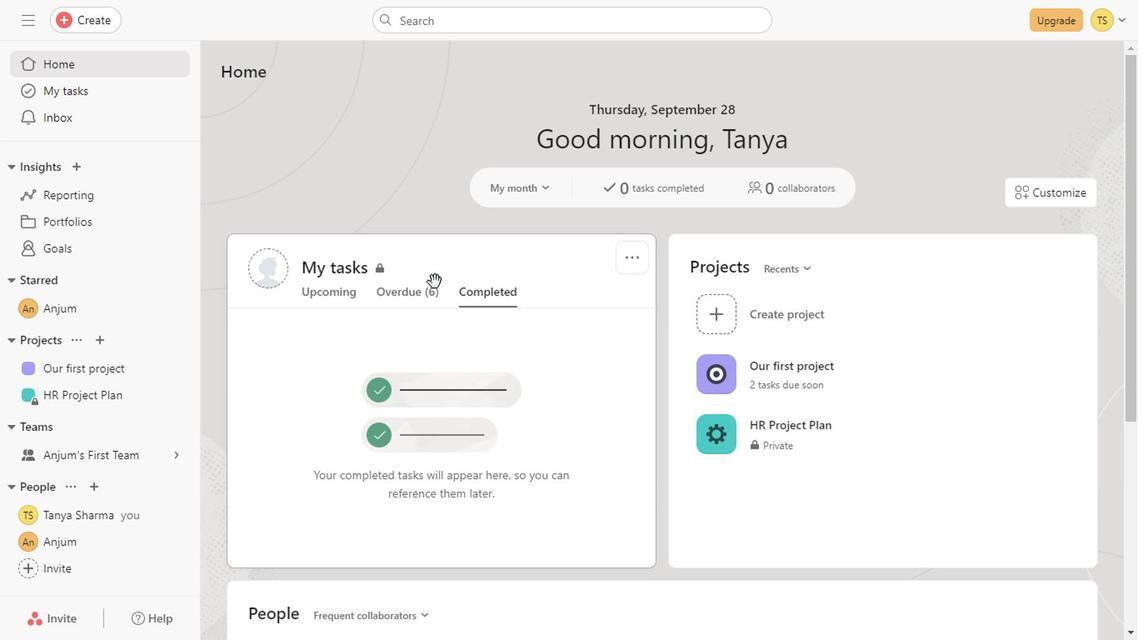 
Action: Mouse moved to (407, 291)
Screenshot: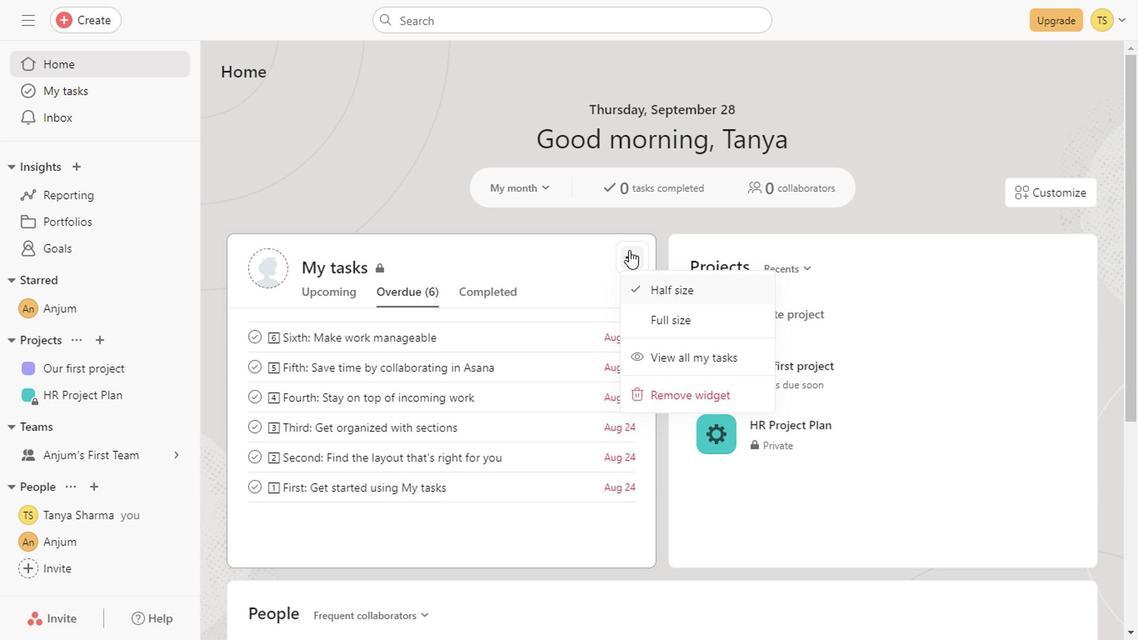 
Action: Mouse pressed left at (407, 291)
Screenshot: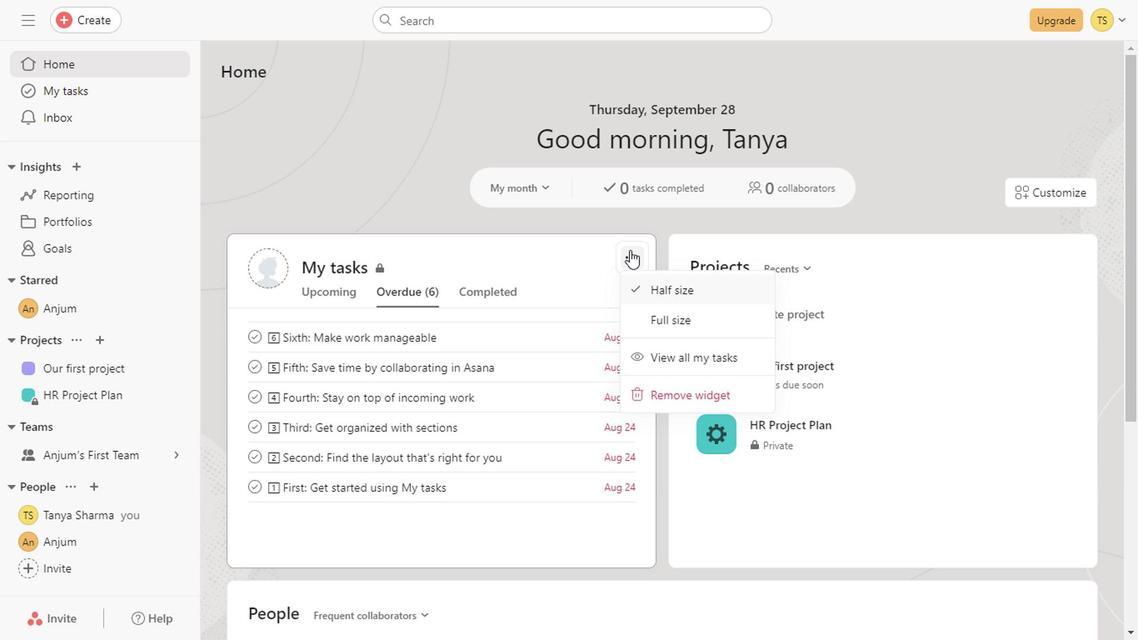 
Action: Mouse moved to (615, 251)
Screenshot: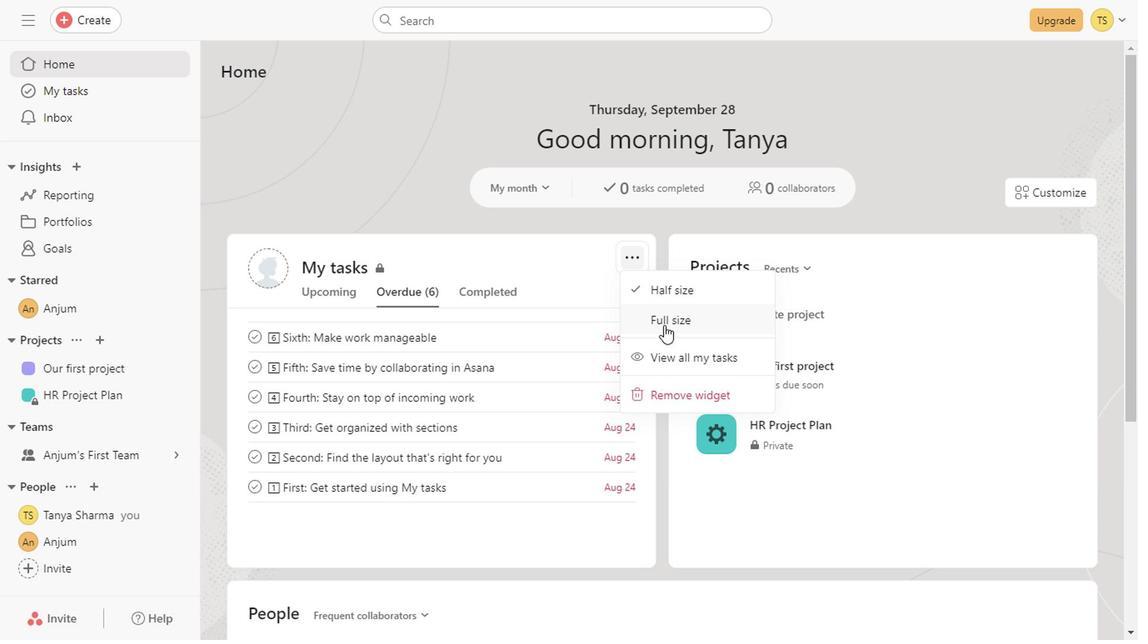 
Action: Mouse pressed left at (615, 251)
Screenshot: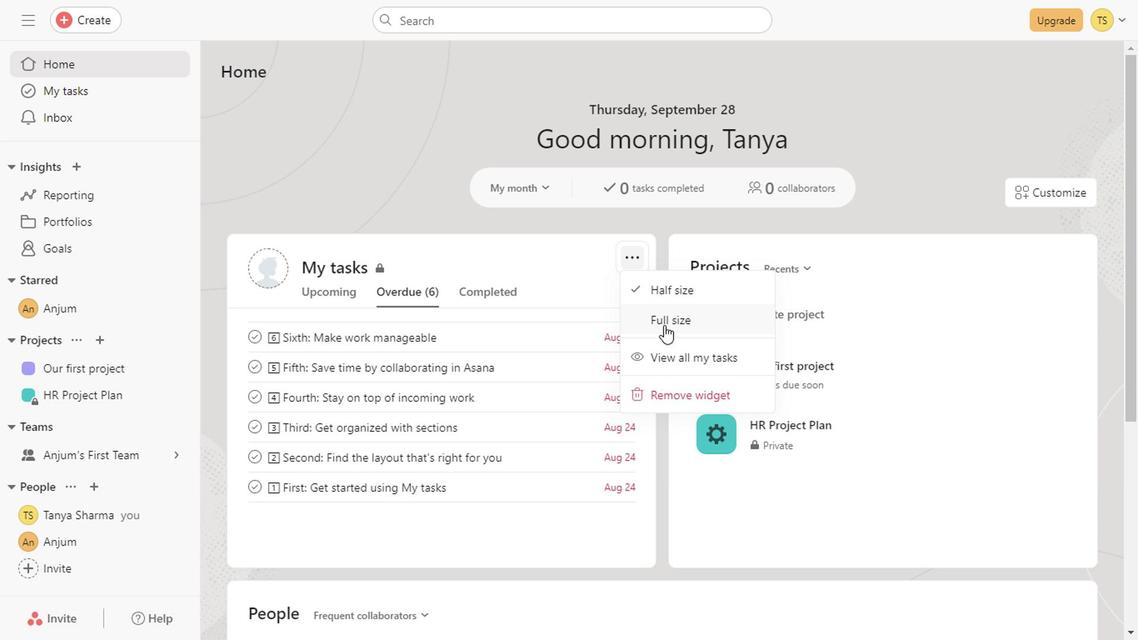
Action: Mouse moved to (649, 327)
Screenshot: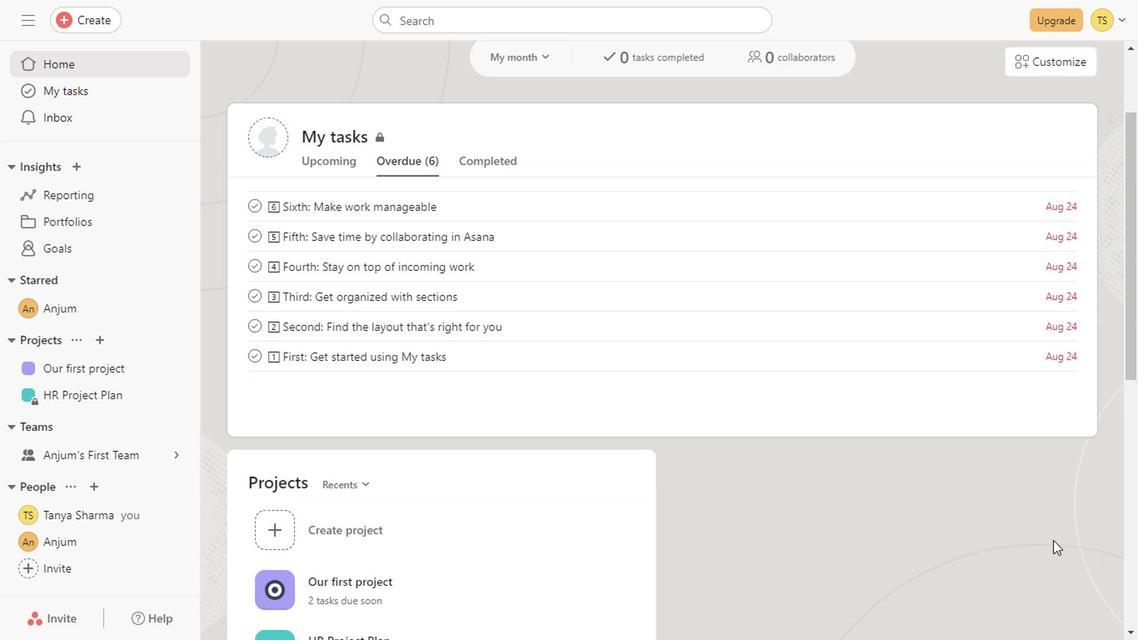 
Action: Mouse pressed left at (649, 327)
Screenshot: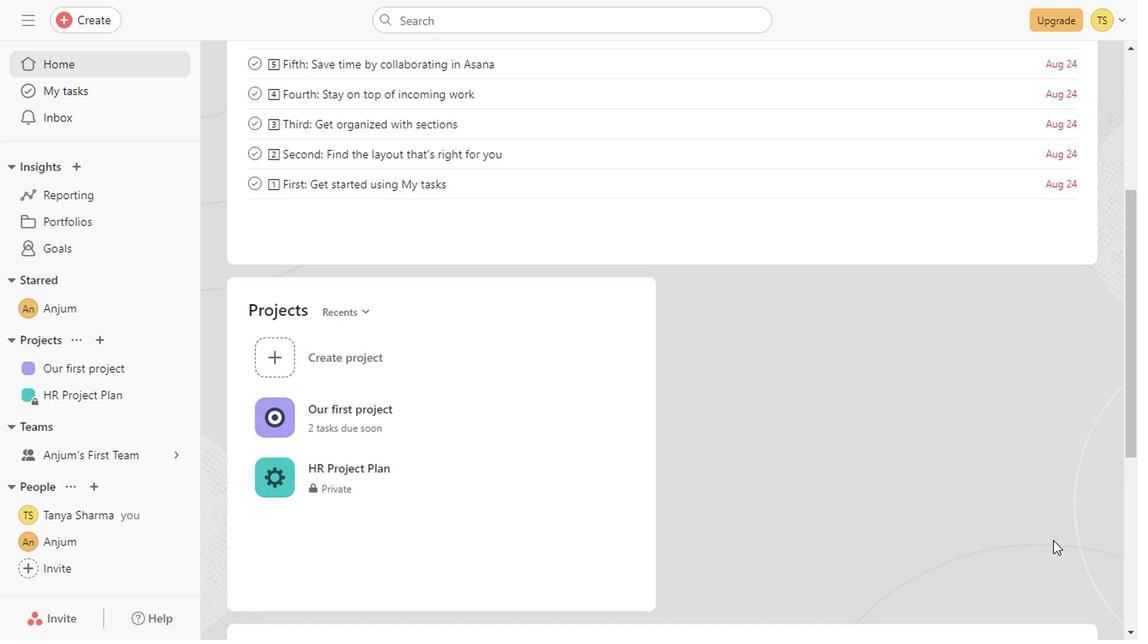 
Action: Mouse moved to (1026, 543)
Screenshot: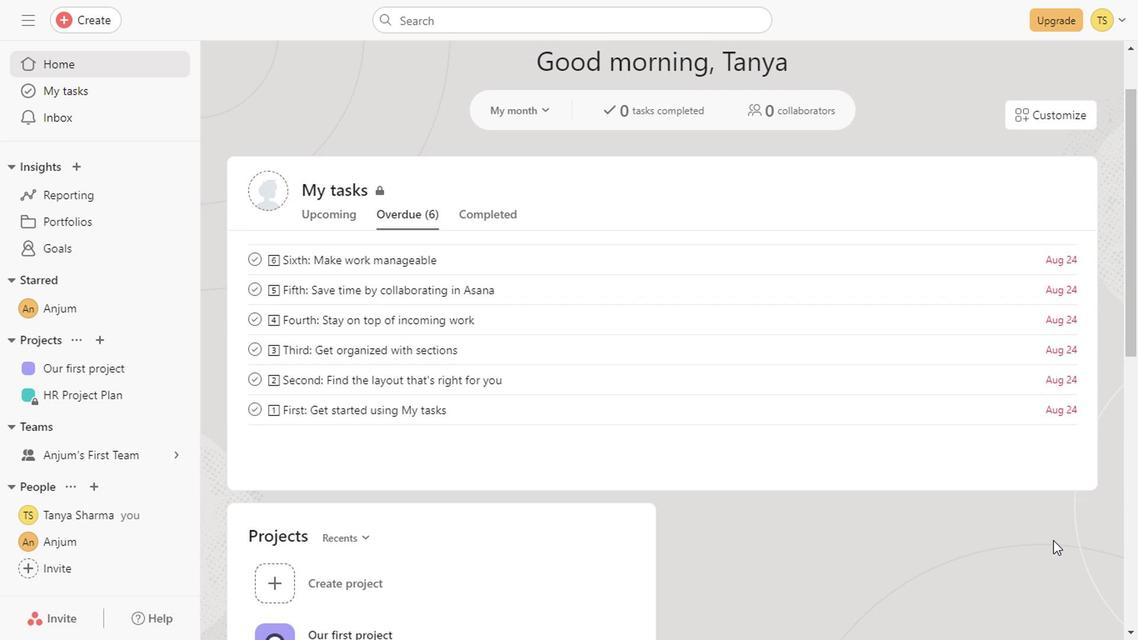 
Action: Mouse scrolled (1026, 543) with delta (0, 0)
Screenshot: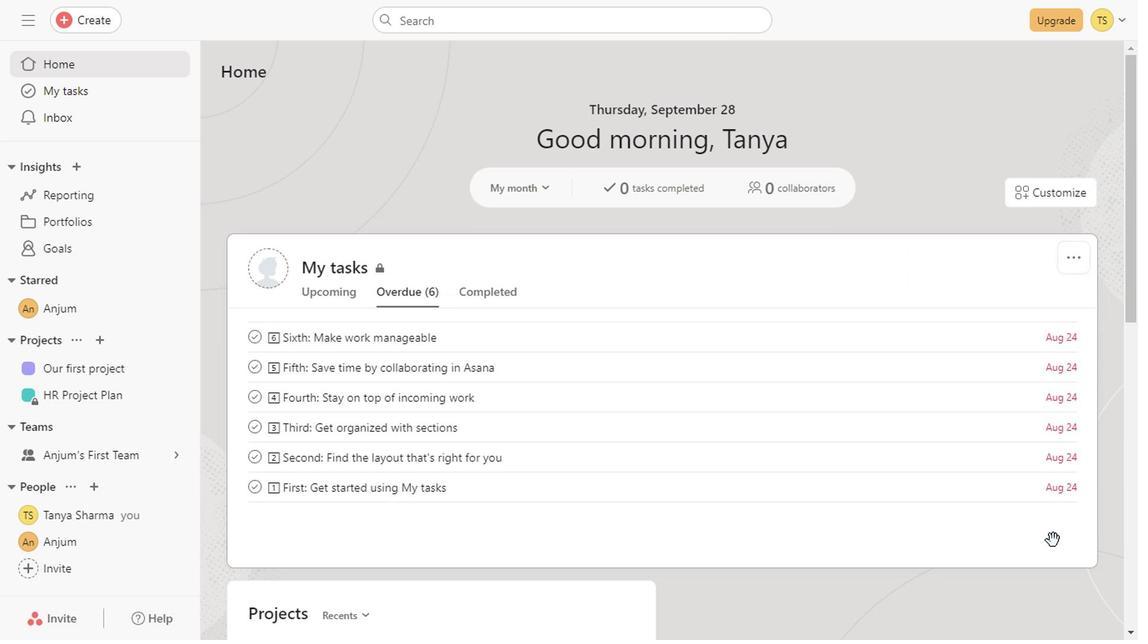 
Action: Mouse scrolled (1026, 543) with delta (0, 0)
Screenshot: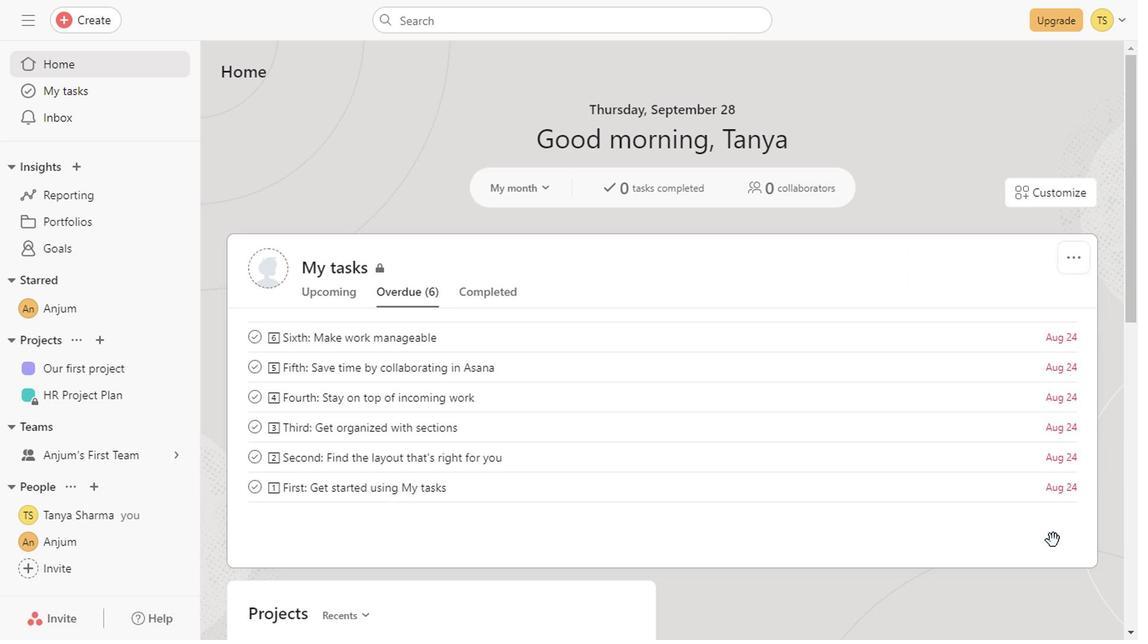 
Action: Mouse scrolled (1026, 543) with delta (0, 0)
Screenshot: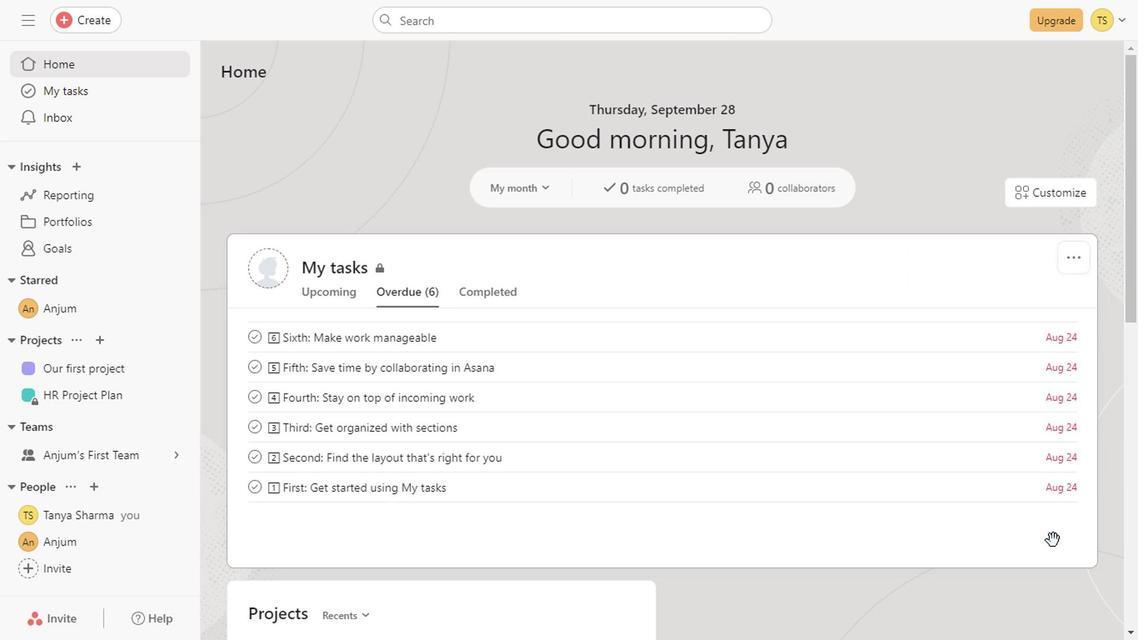 
Action: Mouse scrolled (1026, 543) with delta (0, 0)
Screenshot: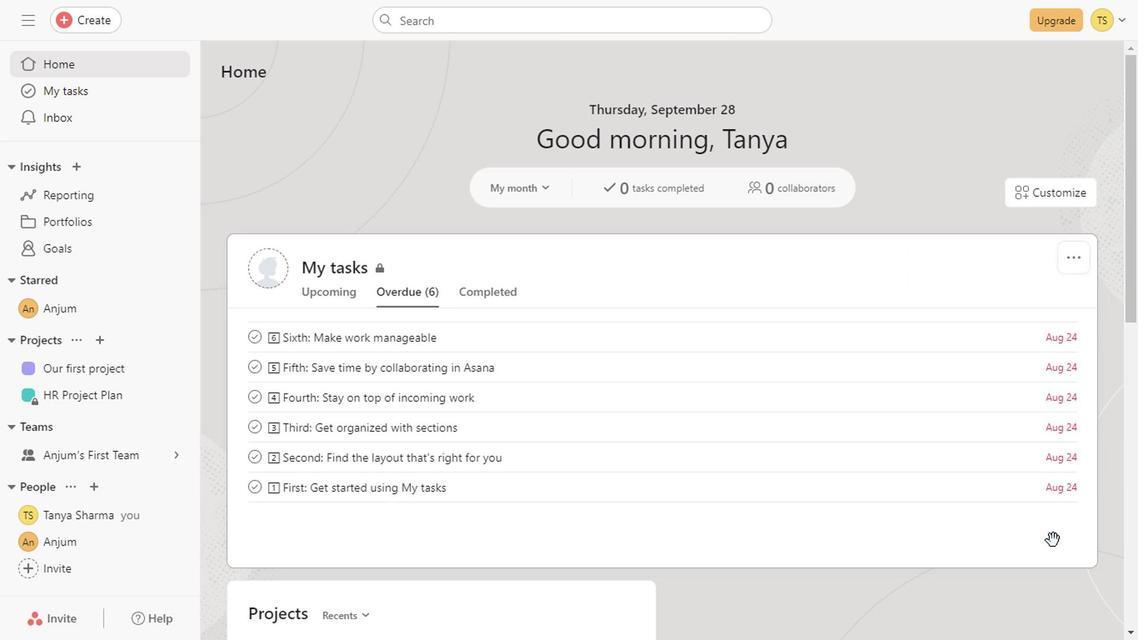 
Action: Mouse scrolled (1026, 543) with delta (0, 0)
Screenshot: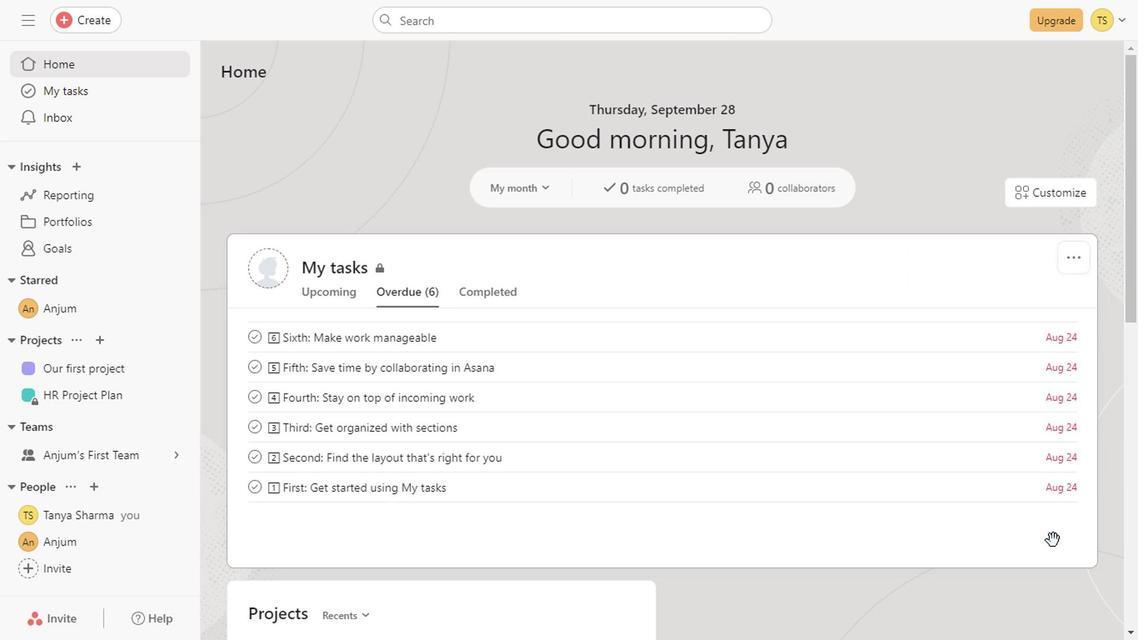 
Action: Mouse scrolled (1026, 543) with delta (0, 0)
Screenshot: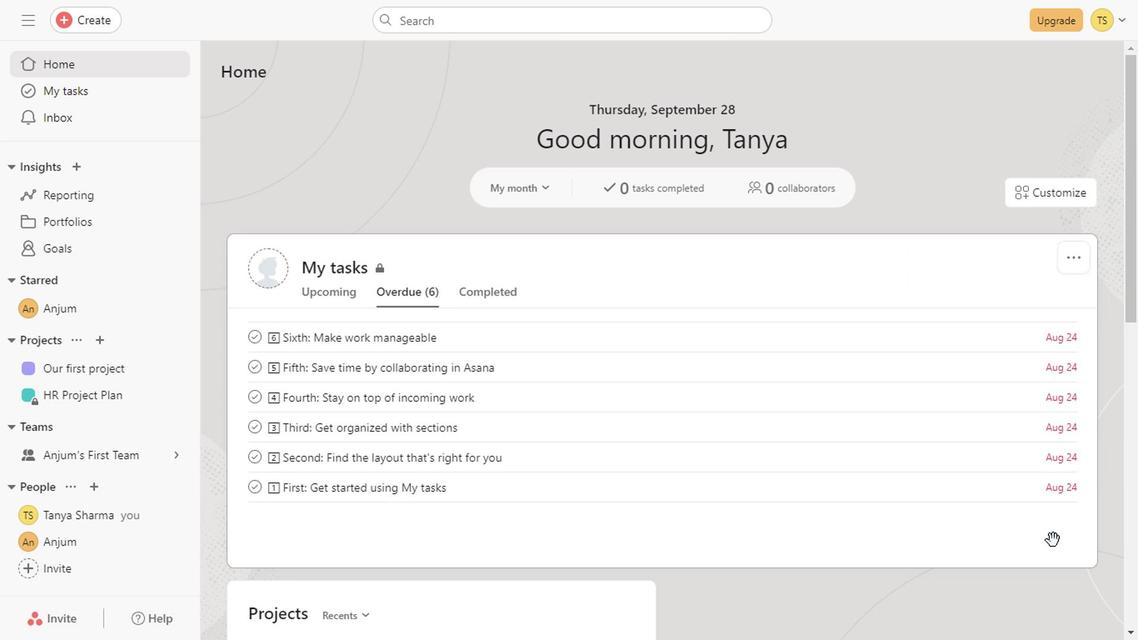 
Action: Mouse scrolled (1026, 543) with delta (0, 0)
Screenshot: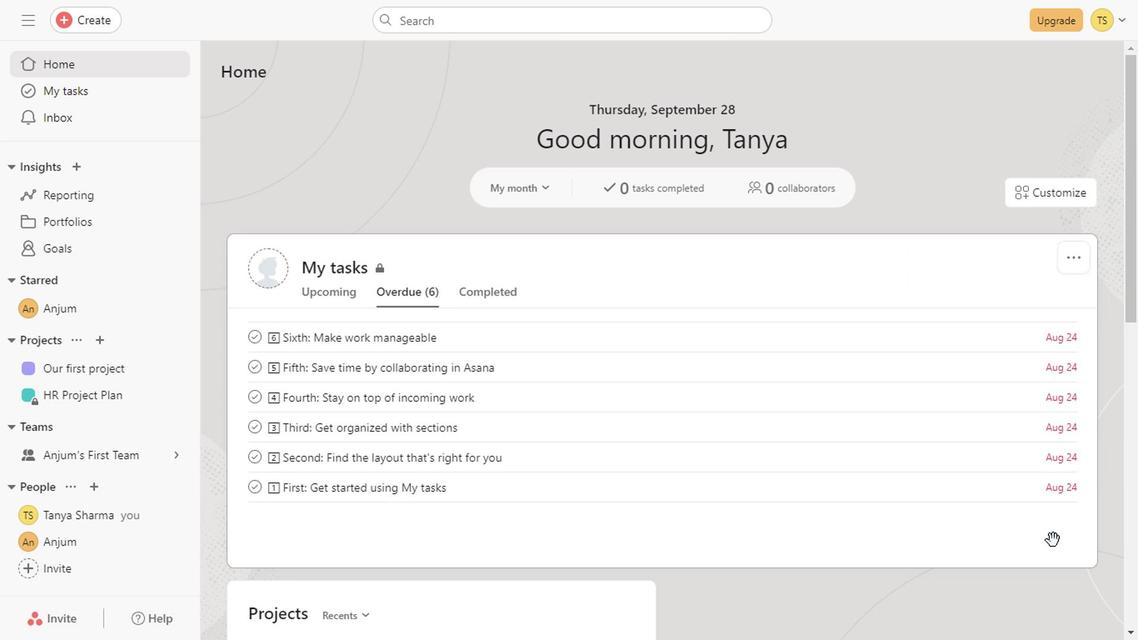 
Action: Mouse scrolled (1026, 543) with delta (0, 0)
Screenshot: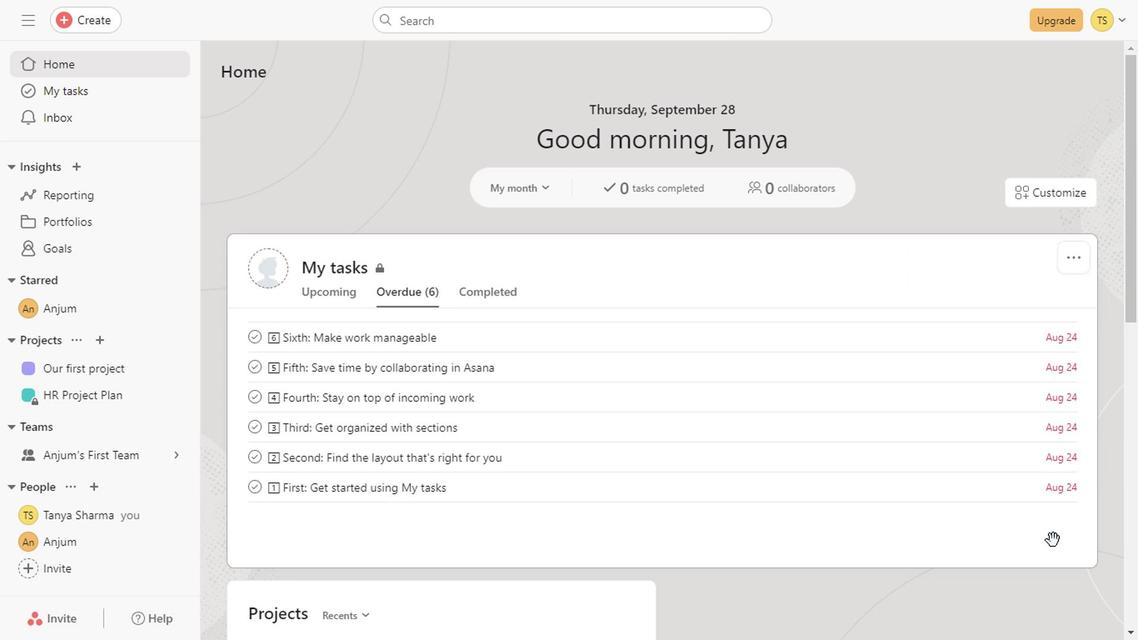 
Action: Mouse scrolled (1026, 543) with delta (0, 0)
Screenshot: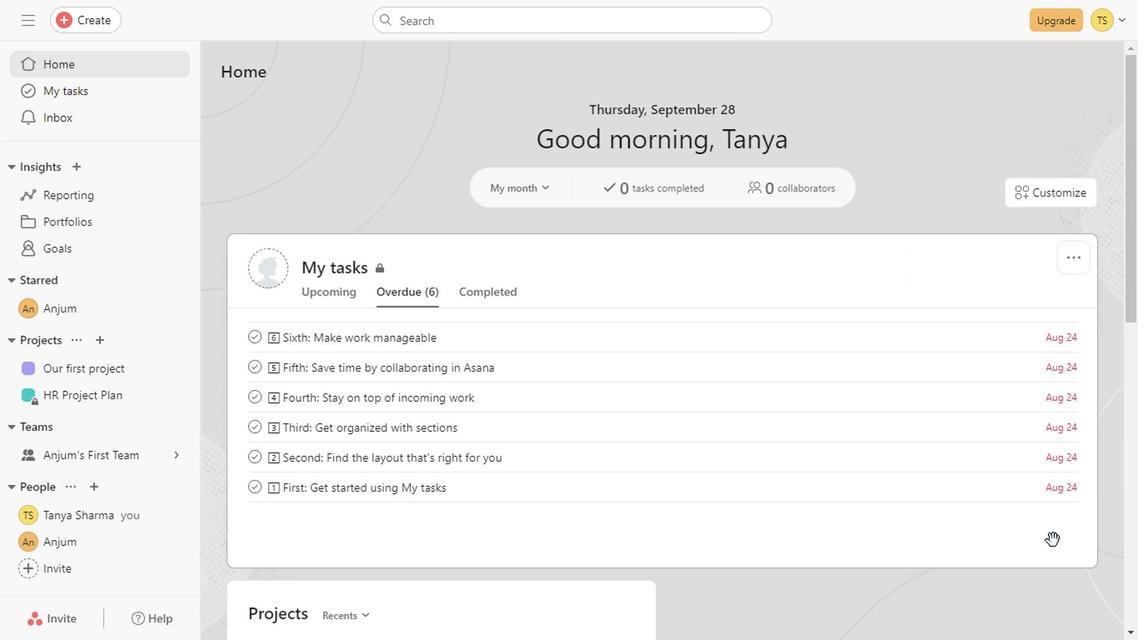 
Action: Mouse scrolled (1026, 543) with delta (0, 0)
Screenshot: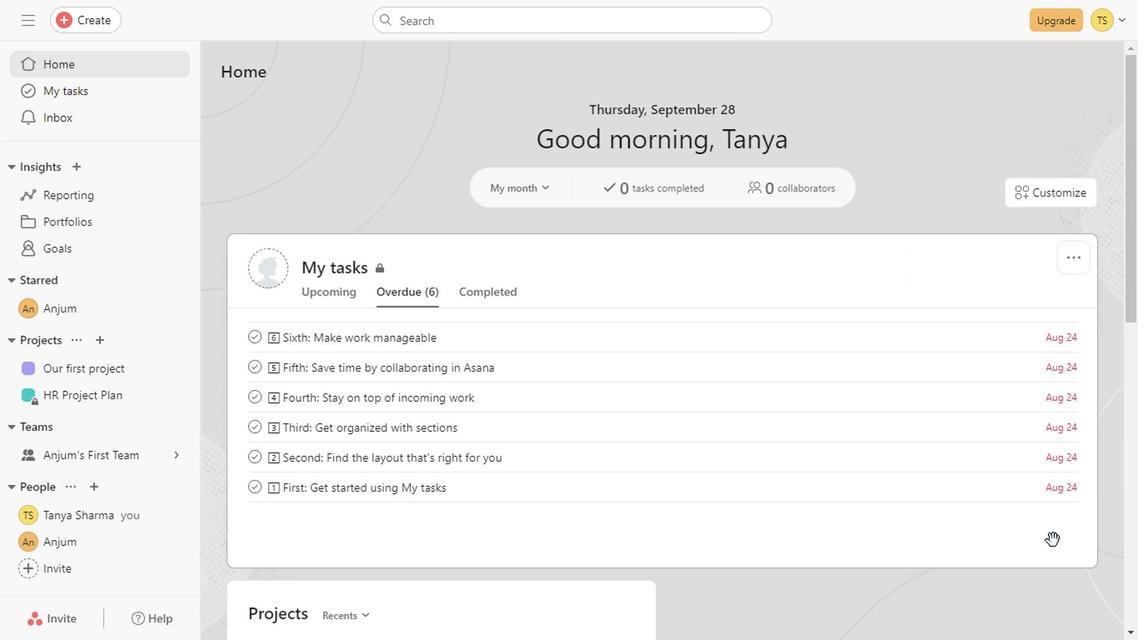 
Action: Mouse scrolled (1026, 543) with delta (0, 0)
Screenshot: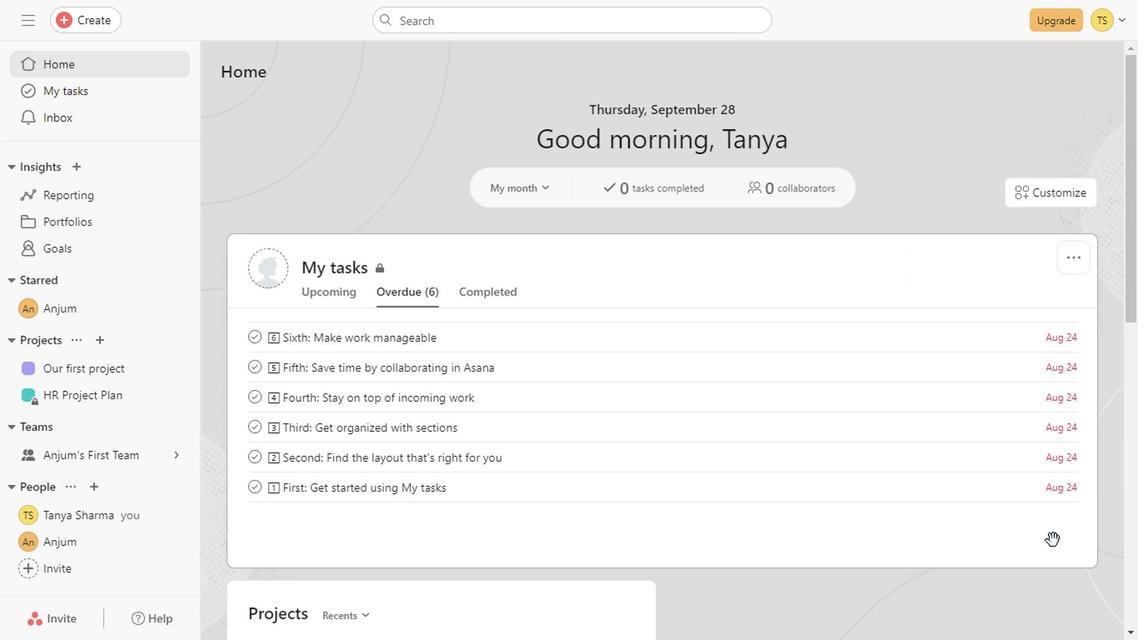 
Action: Mouse scrolled (1026, 543) with delta (0, 0)
Screenshot: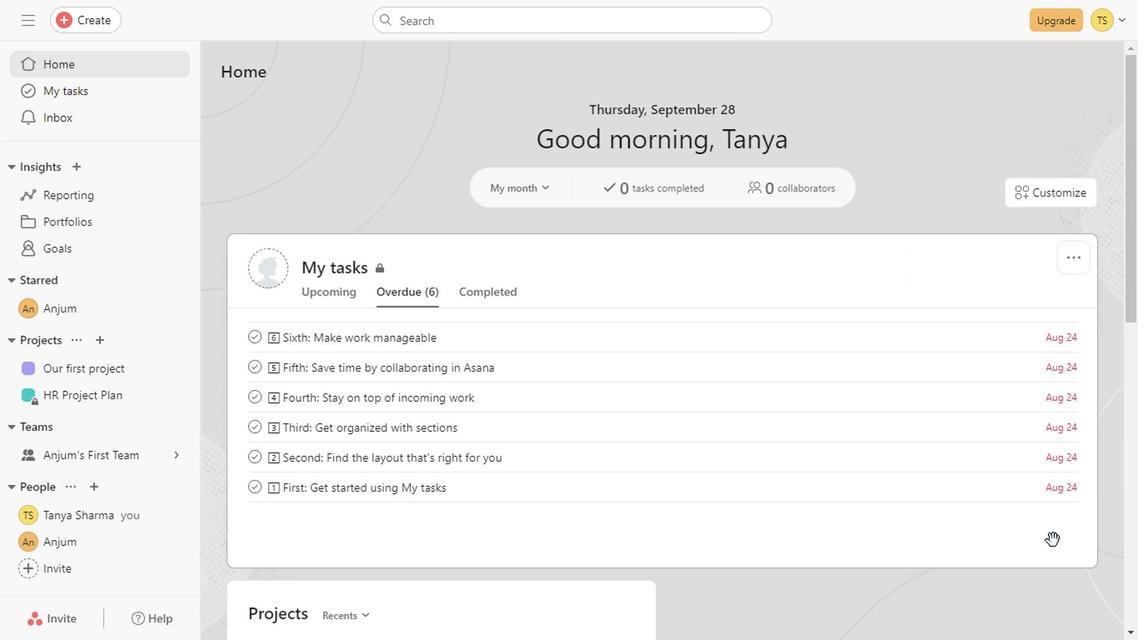 
Action: Mouse scrolled (1026, 543) with delta (0, 0)
Screenshot: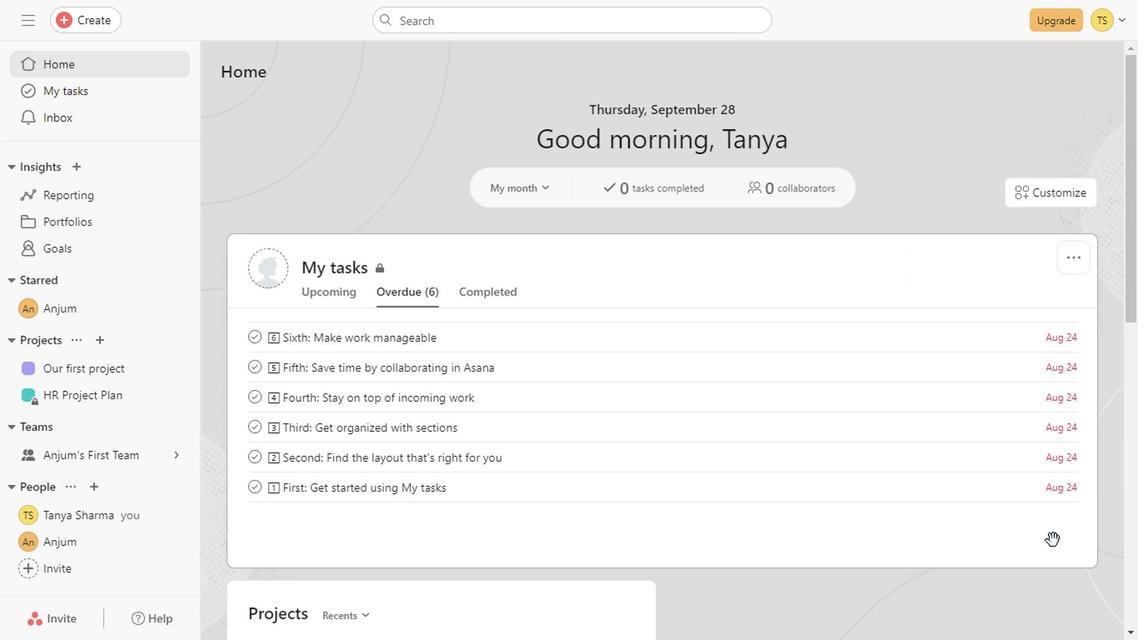
Action: Mouse scrolled (1026, 543) with delta (0, 0)
Screenshot: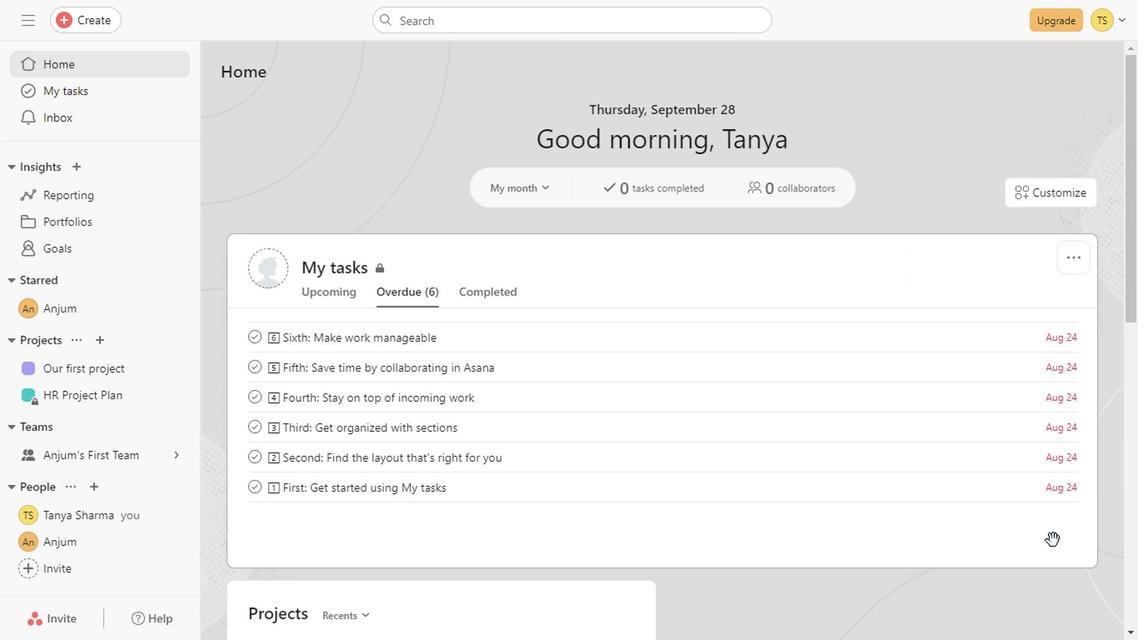 
Action: Mouse scrolled (1026, 543) with delta (0, 0)
Screenshot: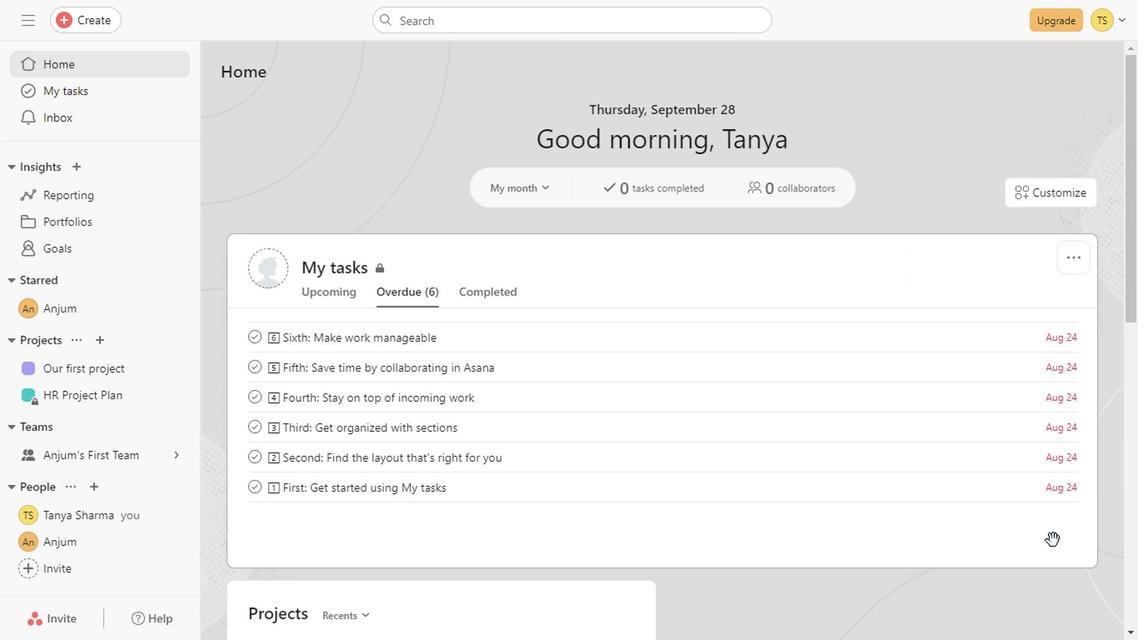 
Action: Mouse scrolled (1026, 543) with delta (0, 0)
Screenshot: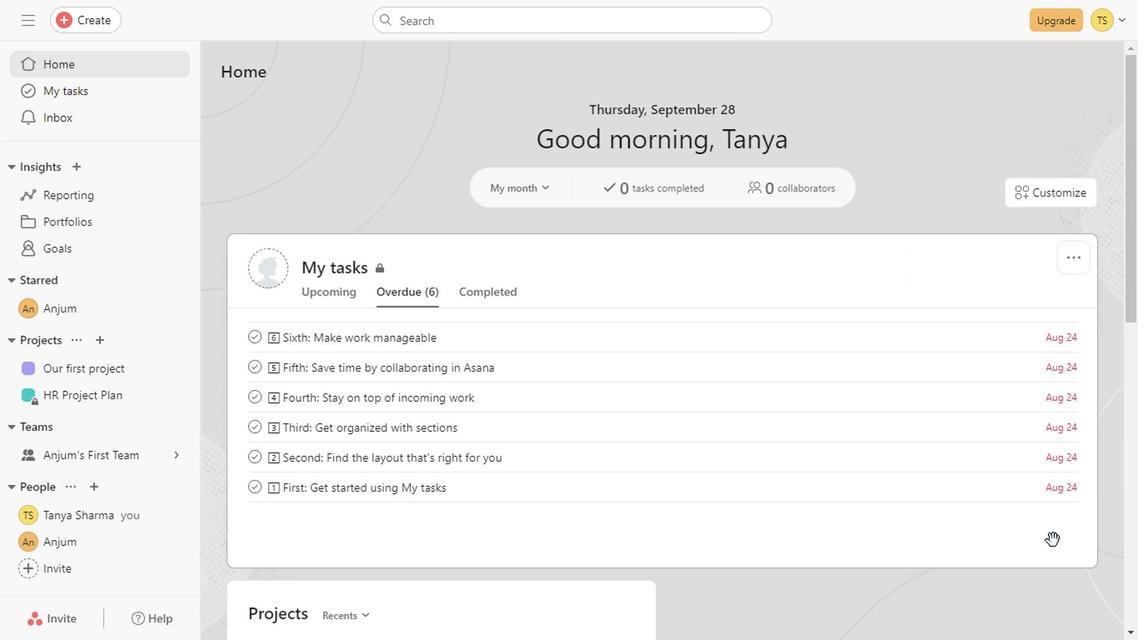
Action: Mouse scrolled (1026, 543) with delta (0, 0)
Screenshot: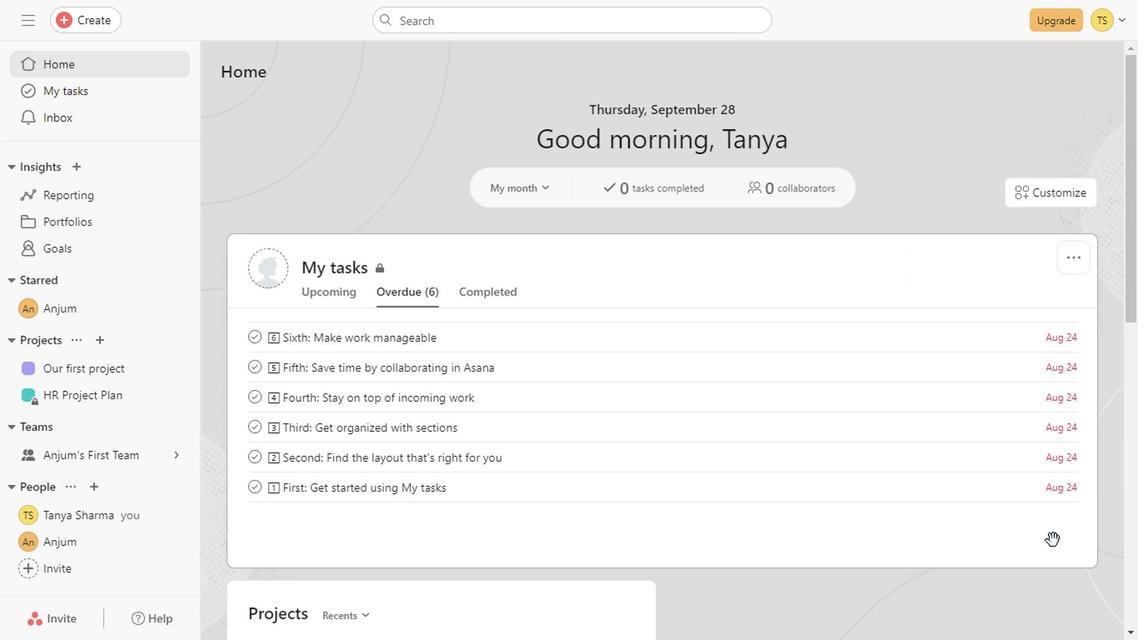 
Action: Mouse scrolled (1026, 543) with delta (0, 0)
Screenshot: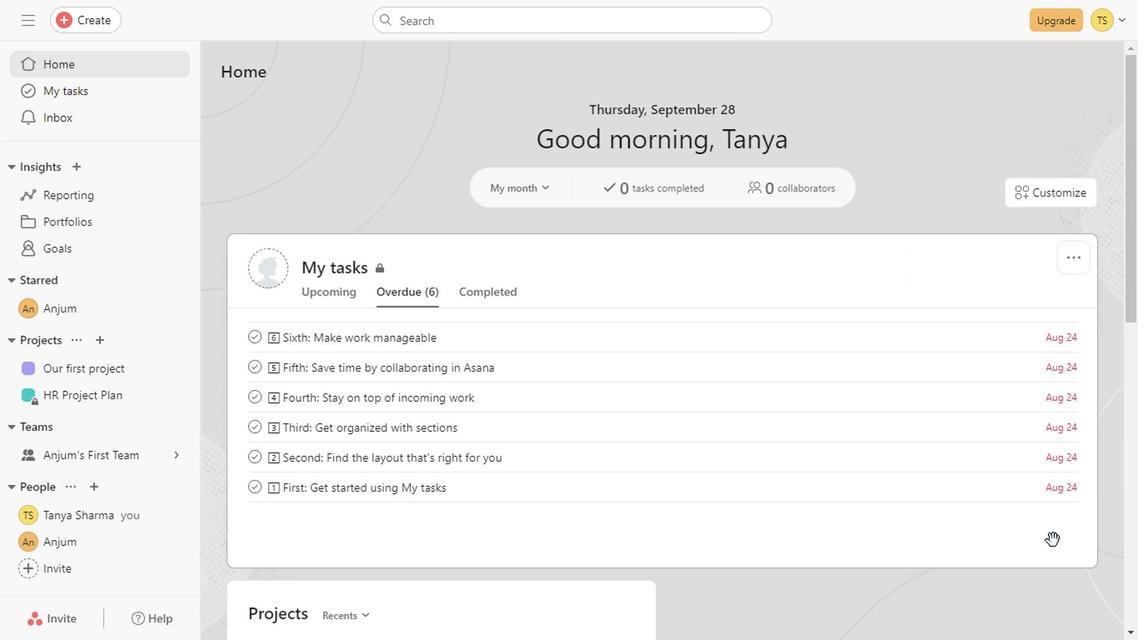 
Action: Mouse scrolled (1026, 543) with delta (0, 0)
Screenshot: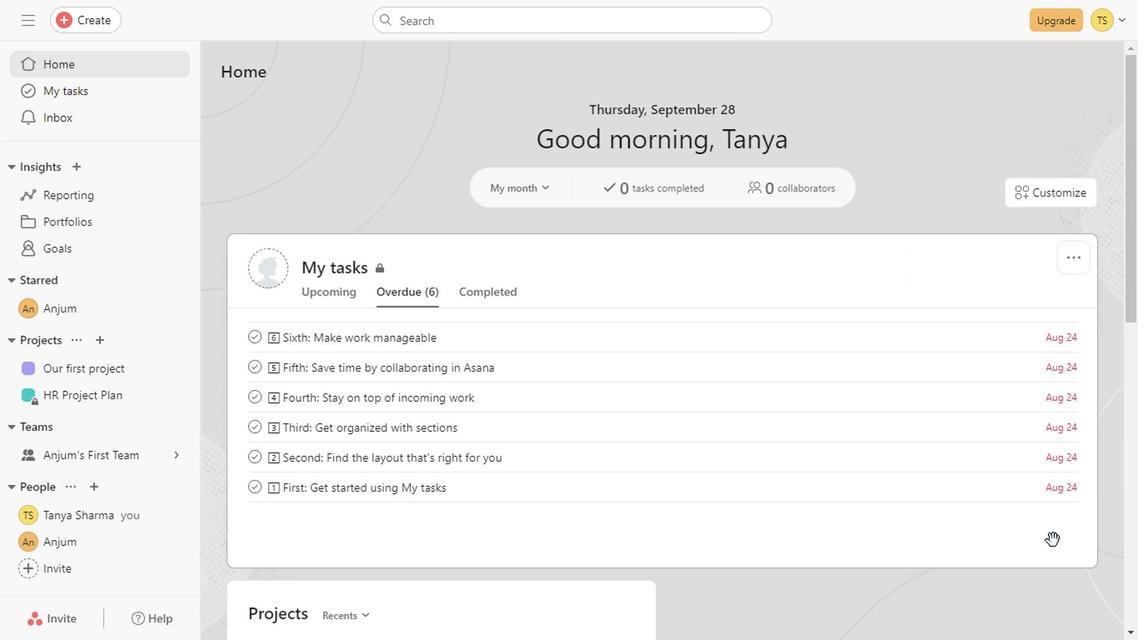 
Action: Mouse scrolled (1026, 543) with delta (0, 0)
Screenshot: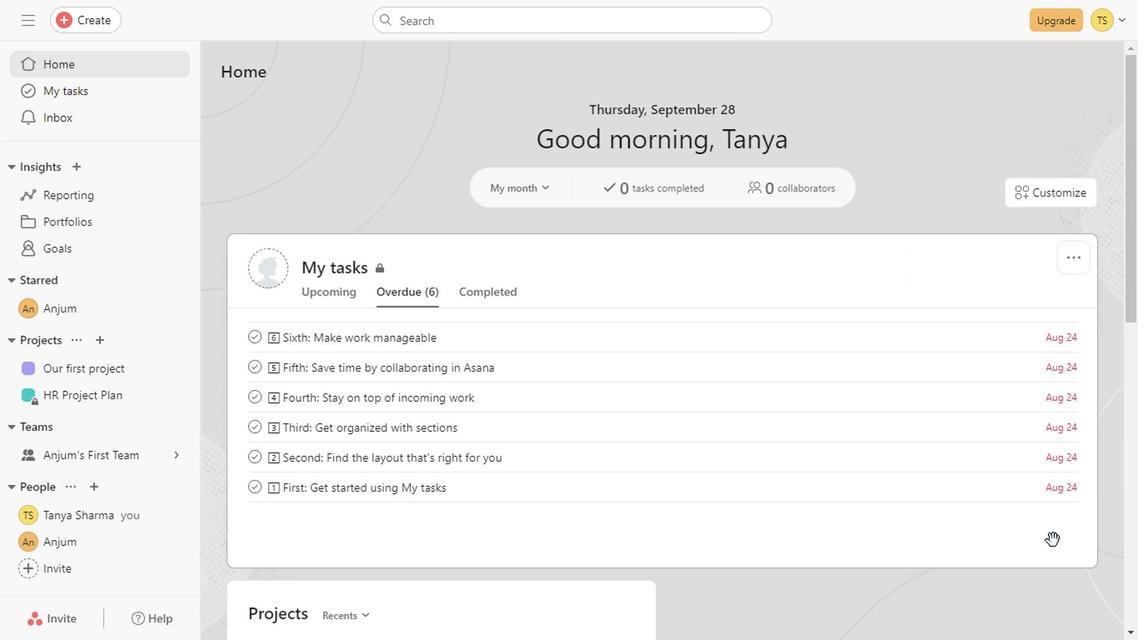 
Action: Mouse scrolled (1026, 543) with delta (0, 0)
Screenshot: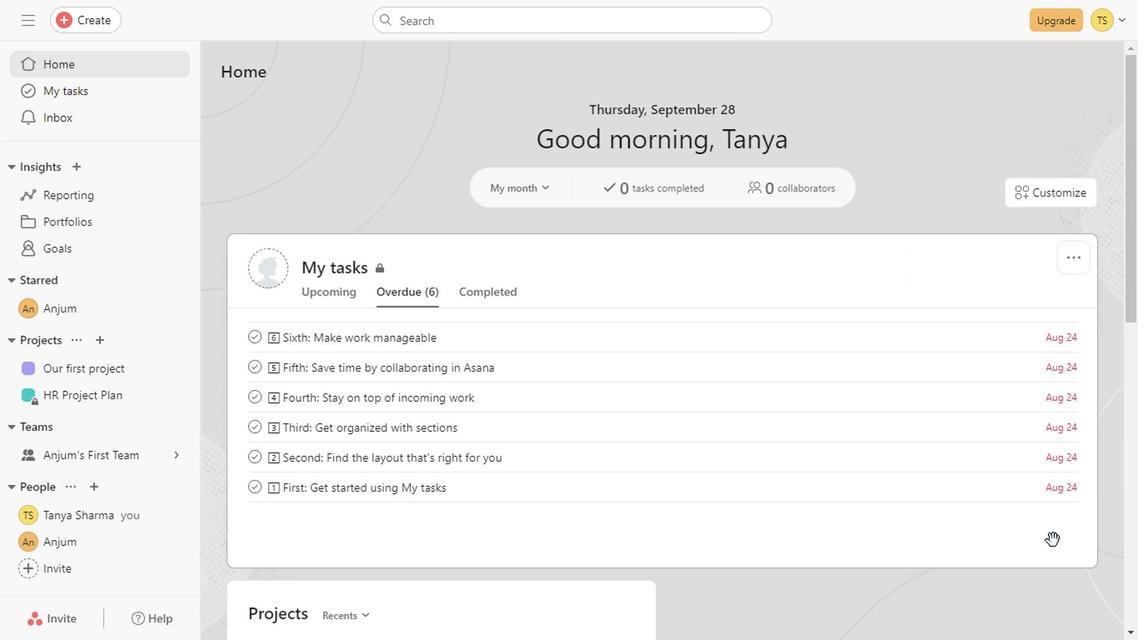 
Action: Mouse scrolled (1026, 543) with delta (0, 0)
Screenshot: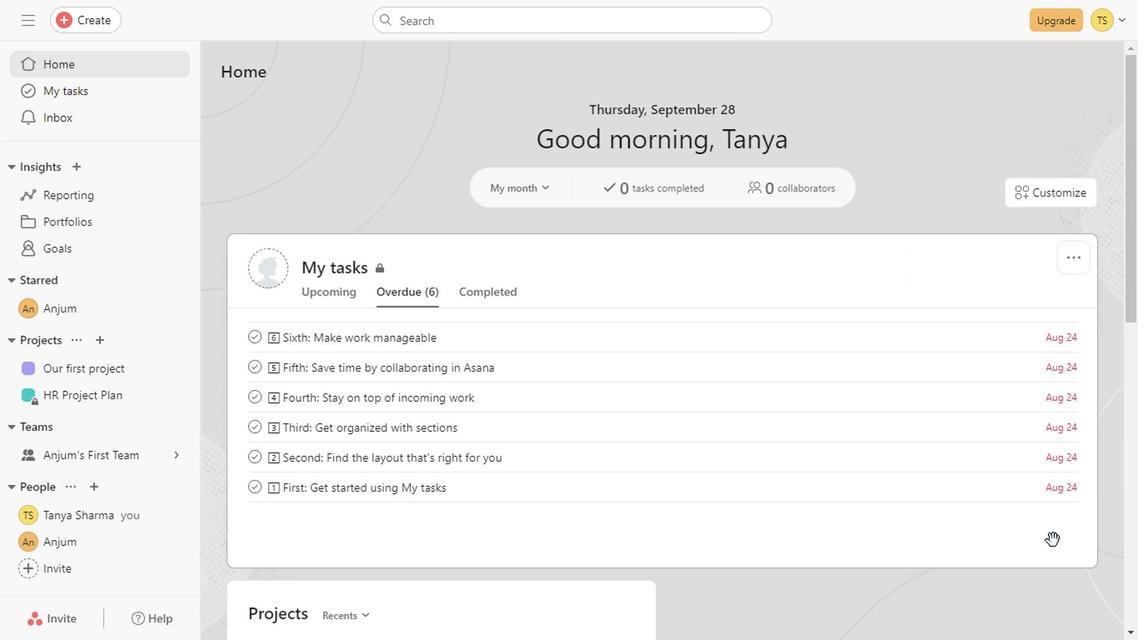 
Action: Mouse scrolled (1026, 543) with delta (0, 0)
Screenshot: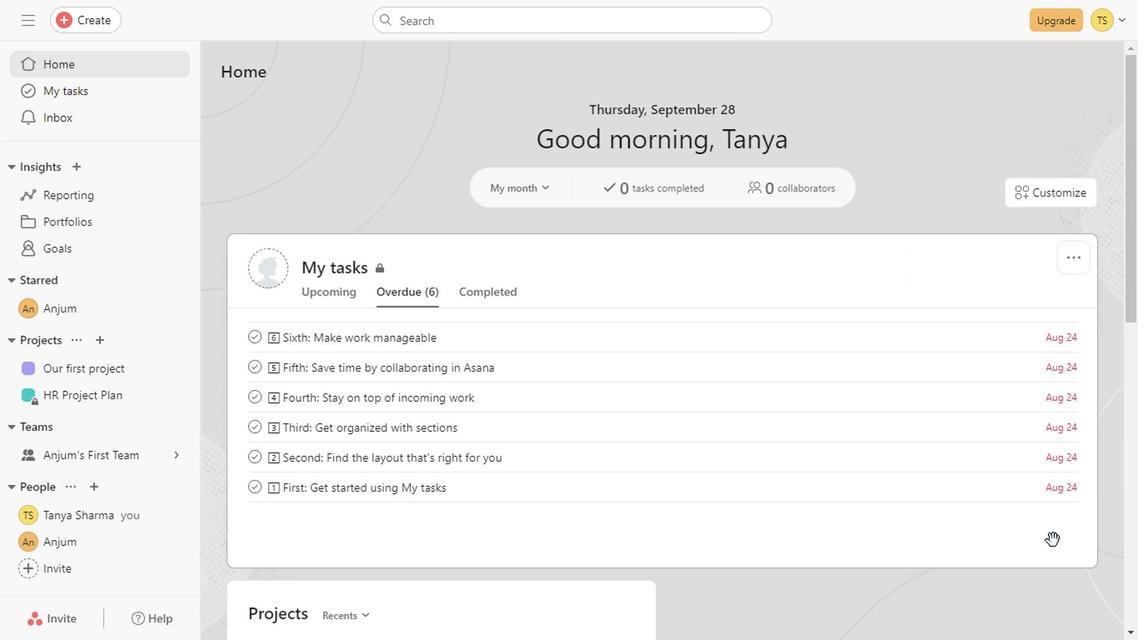 
Action: Mouse scrolled (1026, 543) with delta (0, 0)
Screenshot: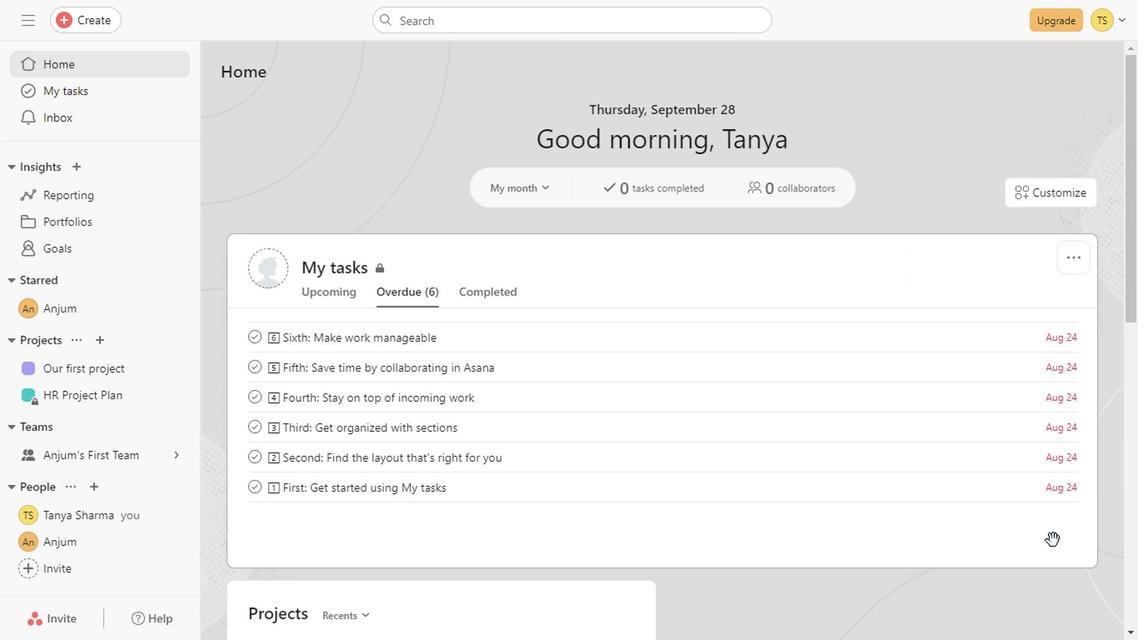 
Action: Mouse scrolled (1026, 543) with delta (0, 0)
Screenshot: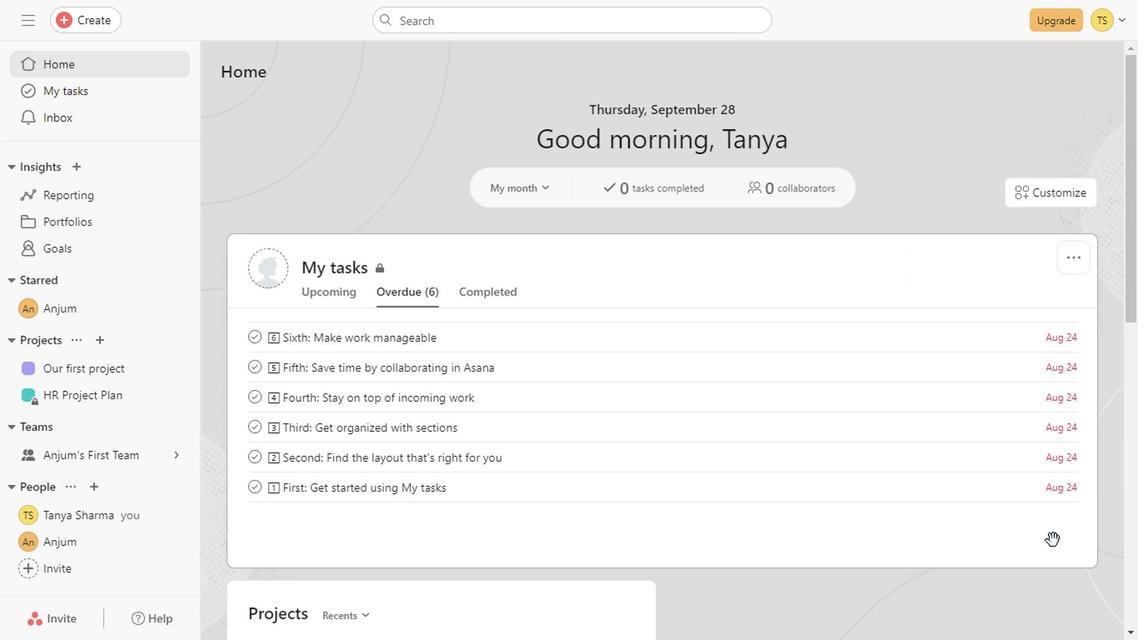 
Action: Mouse scrolled (1026, 543) with delta (0, 0)
Screenshot: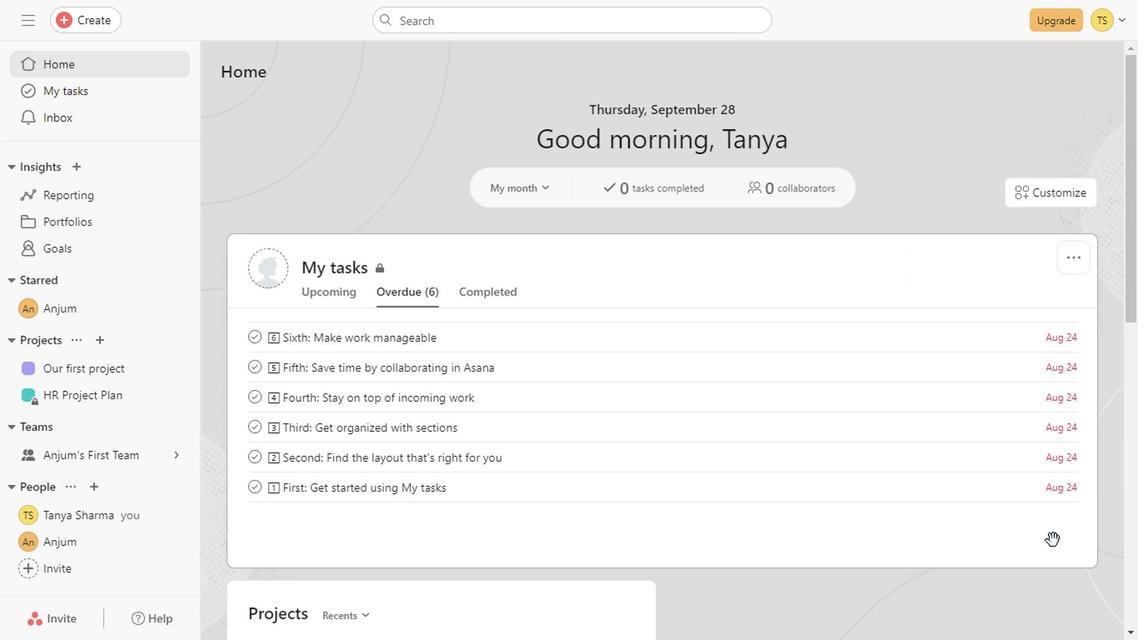 
Action: Mouse scrolled (1026, 543) with delta (0, 0)
Screenshot: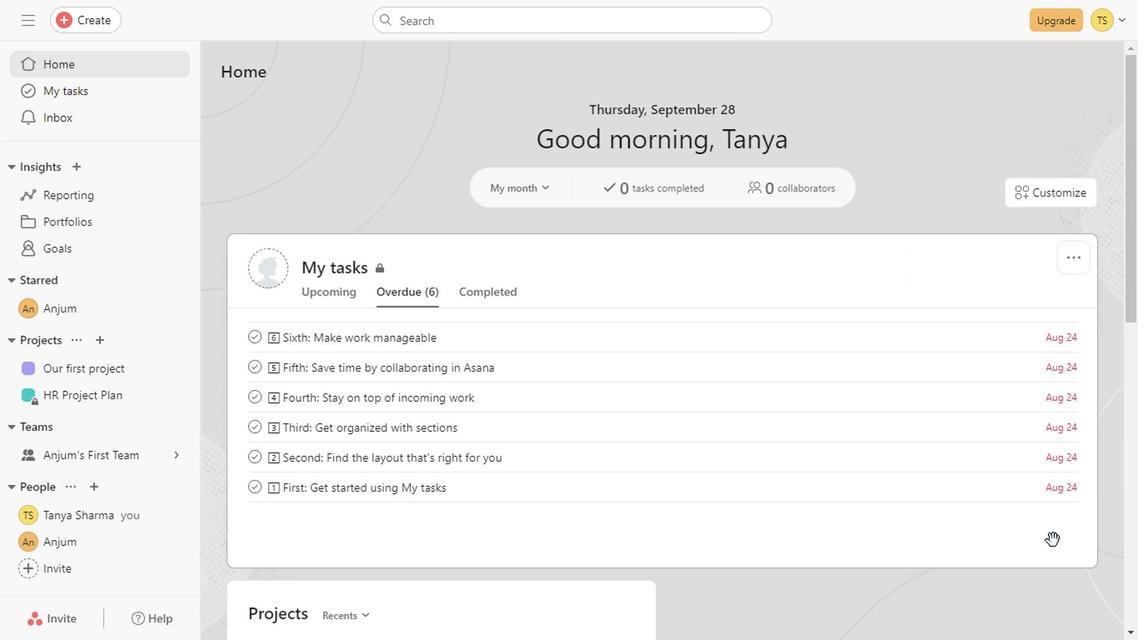 
Action: Mouse scrolled (1026, 543) with delta (0, 0)
Screenshot: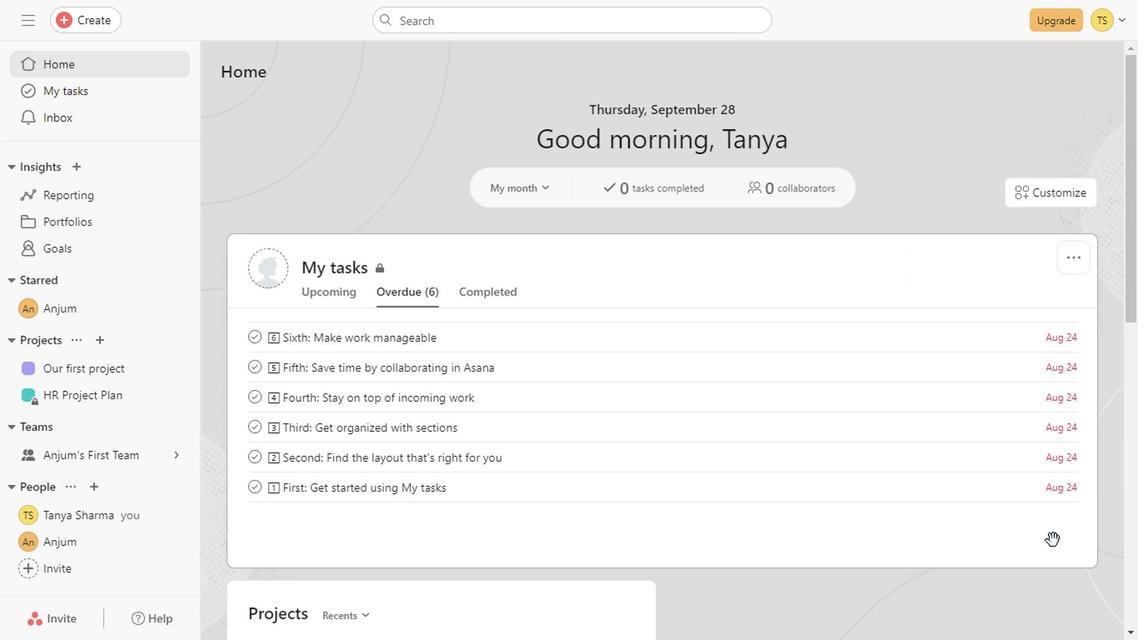 
Action: Mouse scrolled (1026, 543) with delta (0, 0)
Screenshot: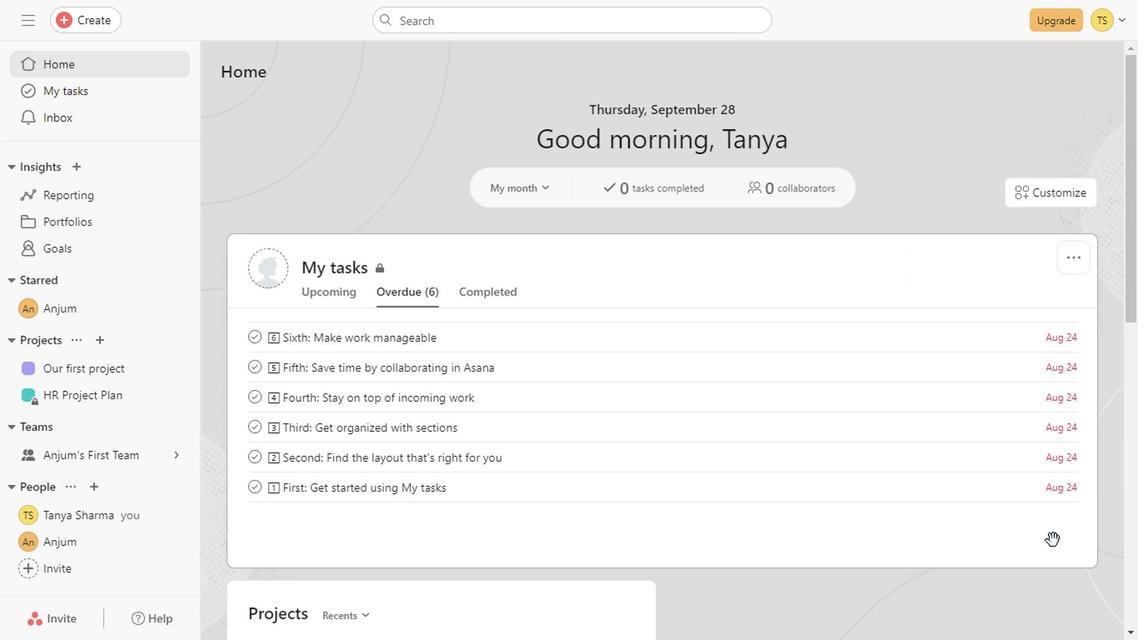 
Action: Mouse scrolled (1026, 543) with delta (0, 0)
Screenshot: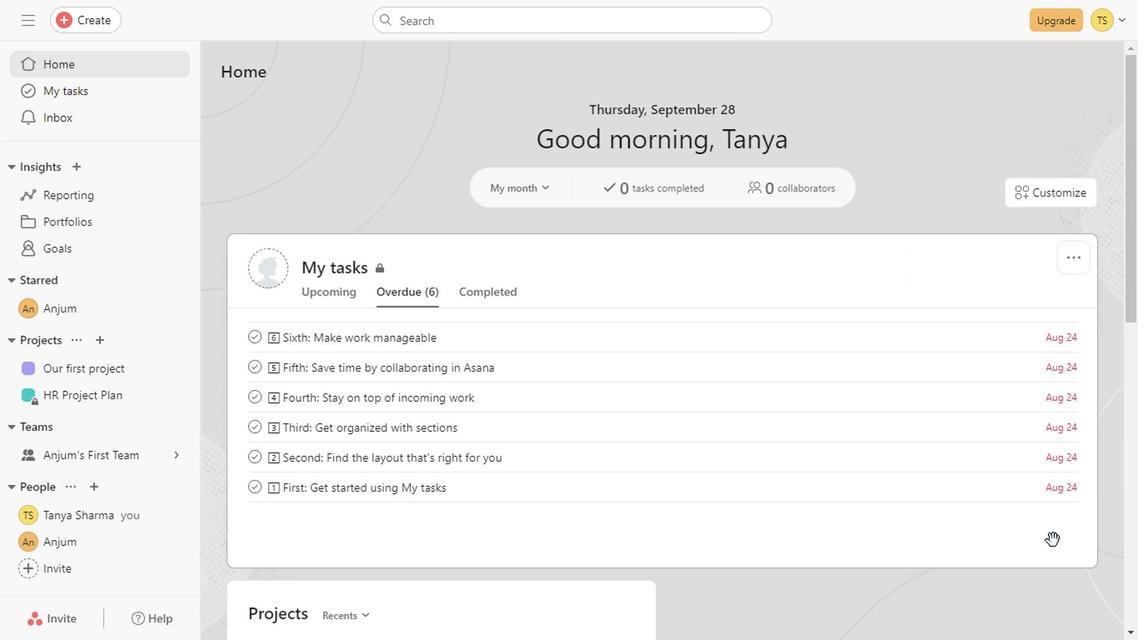 
Action: Mouse scrolled (1026, 543) with delta (0, 0)
Screenshot: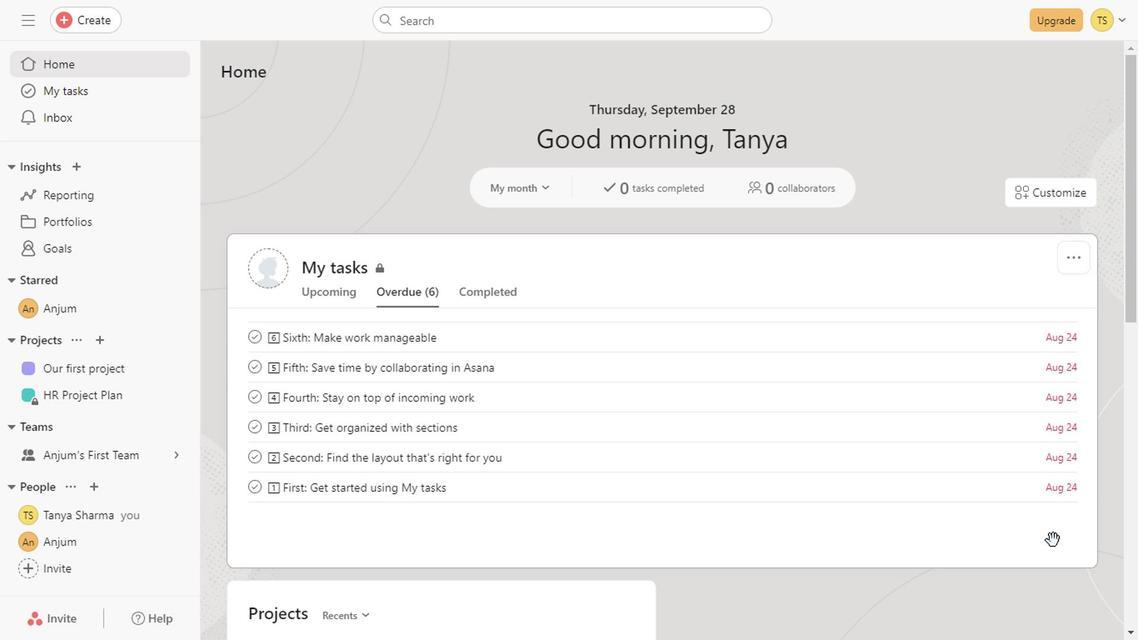 
Action: Mouse scrolled (1026, 543) with delta (0, 0)
Screenshot: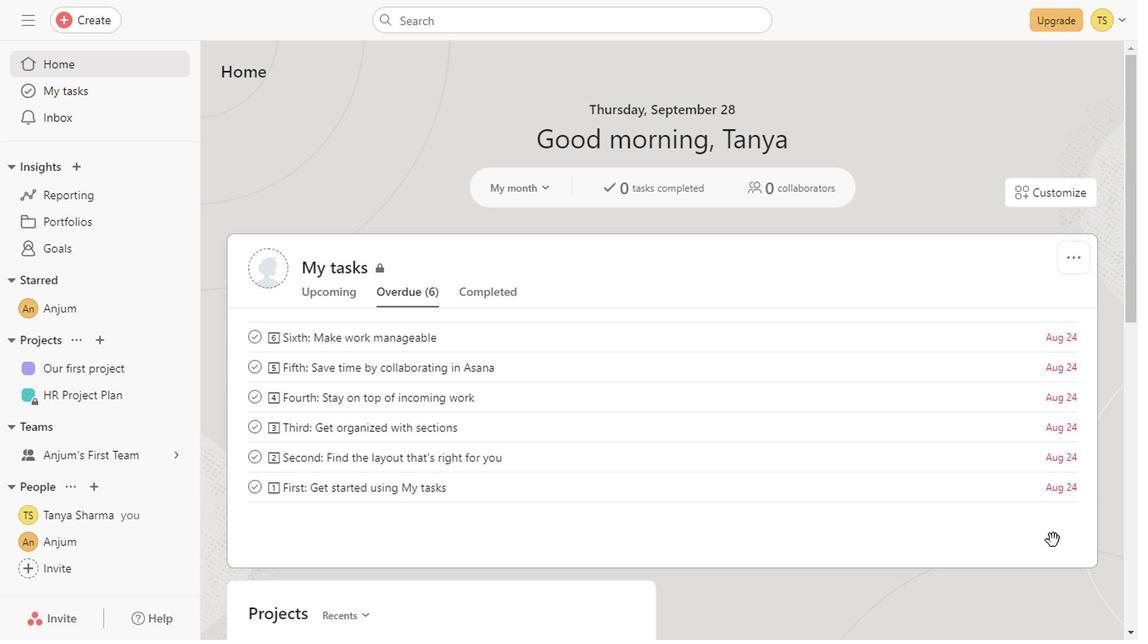 
Action: Mouse scrolled (1026, 543) with delta (0, 0)
Screenshot: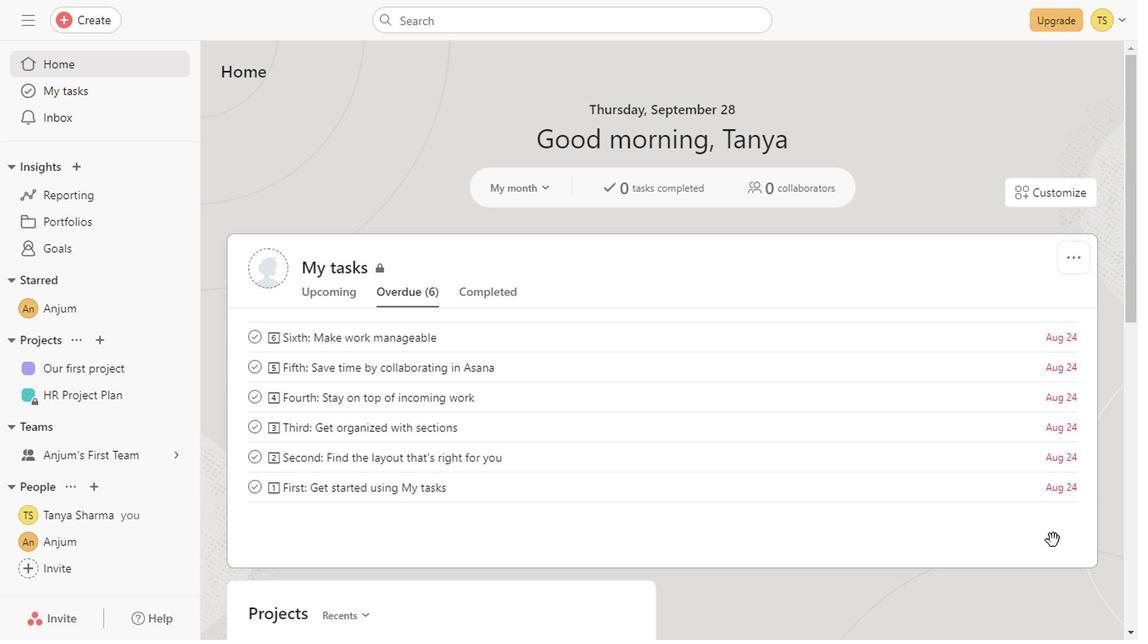
Action: Mouse scrolled (1026, 543) with delta (0, 0)
Screenshot: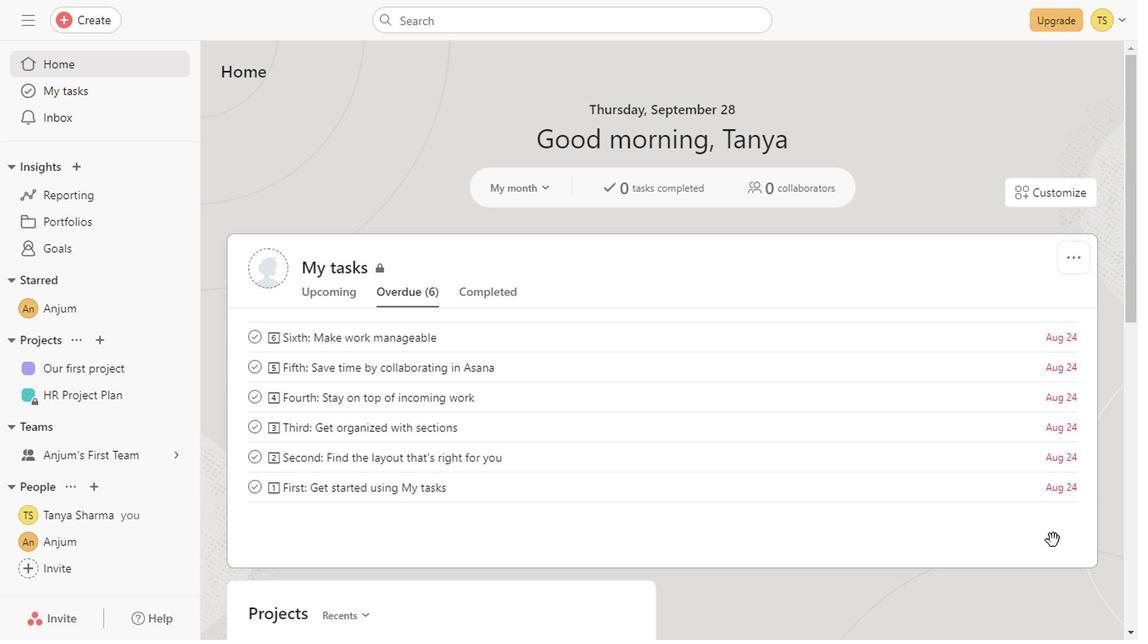 
Action: Mouse scrolled (1026, 543) with delta (0, 0)
Screenshot: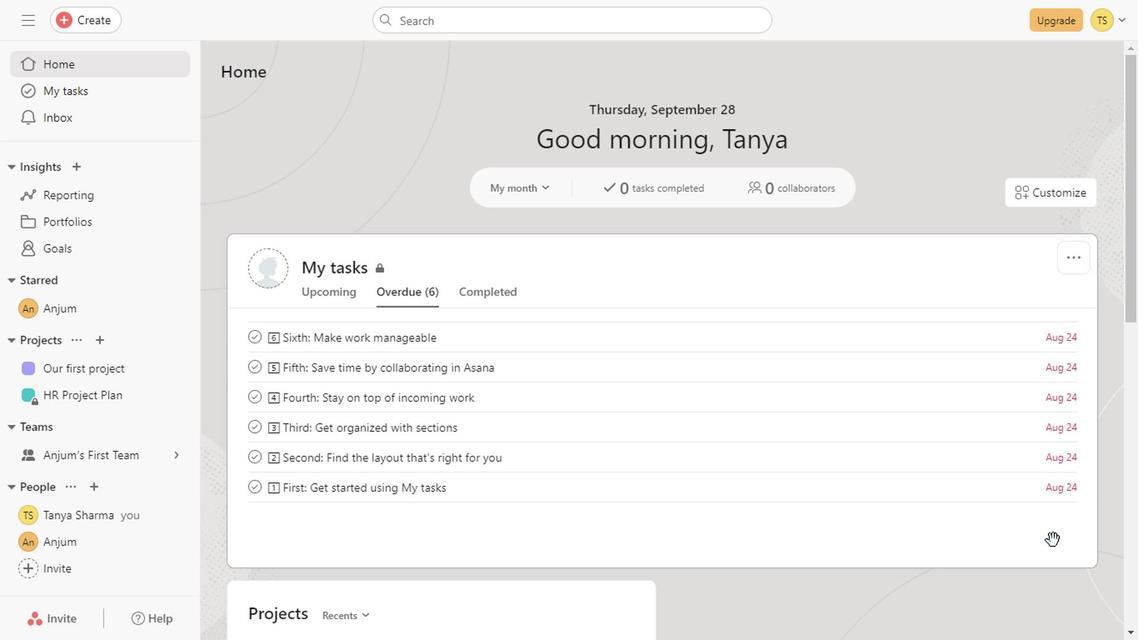 
Action: Mouse scrolled (1026, 543) with delta (0, 0)
Screenshot: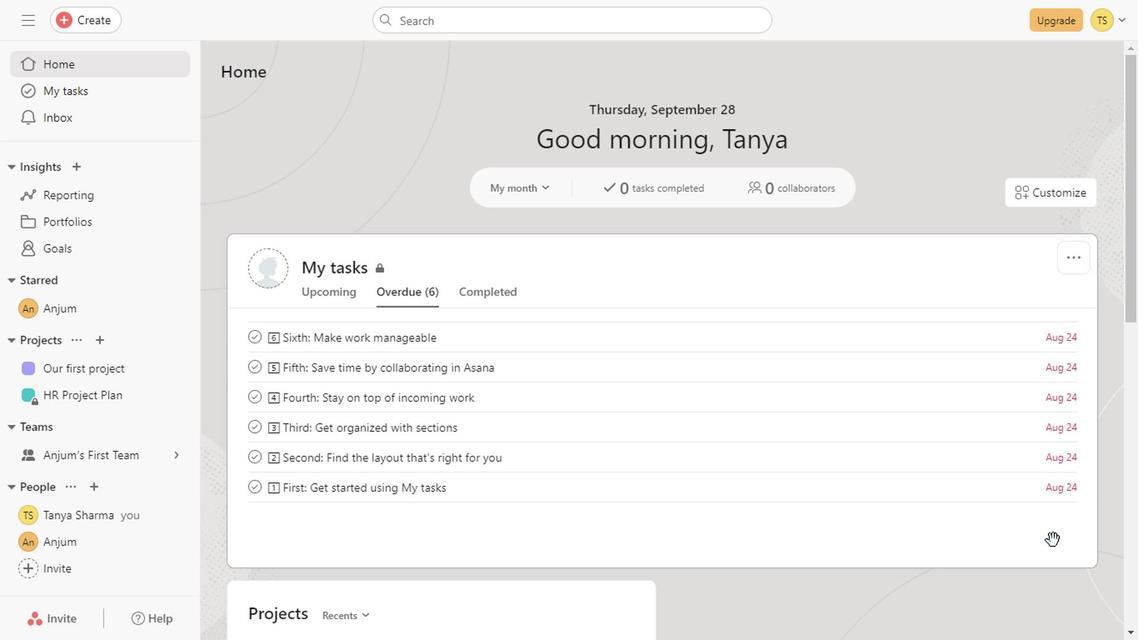 
Action: Mouse scrolled (1026, 543) with delta (0, 0)
Screenshot: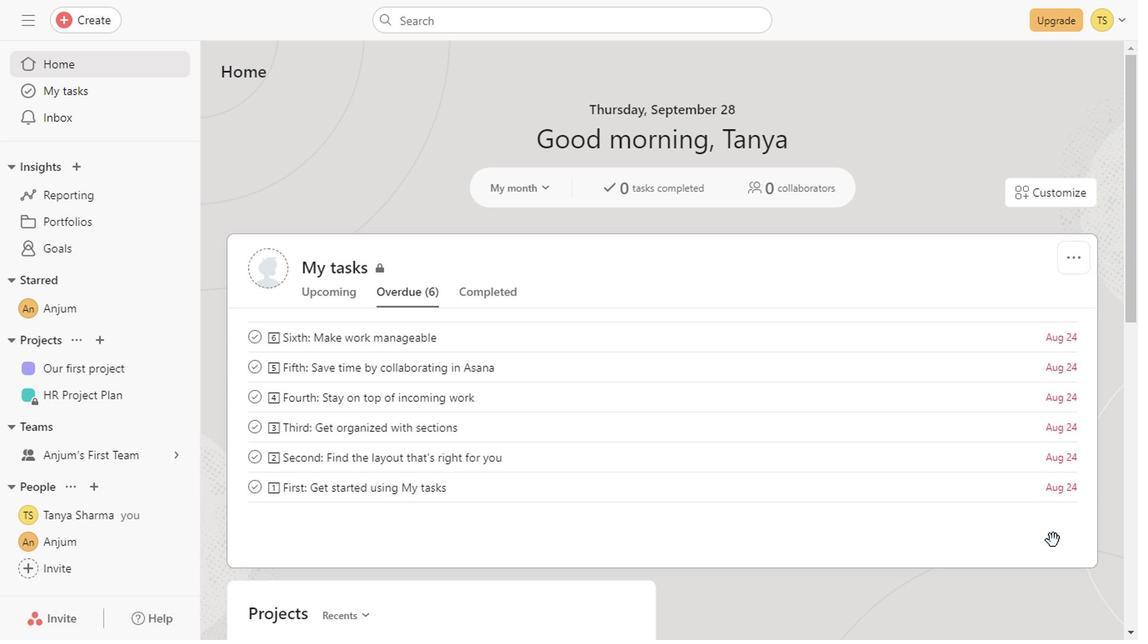 
Action: Mouse scrolled (1026, 543) with delta (0, 0)
Screenshot: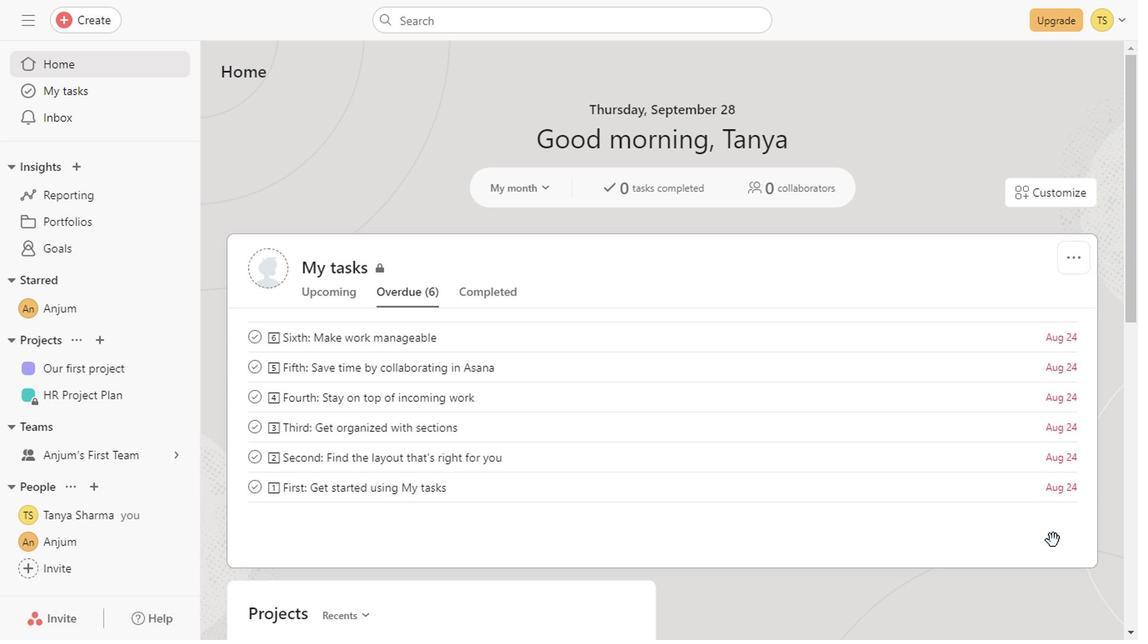 
Action: Mouse scrolled (1026, 543) with delta (0, 0)
Screenshot: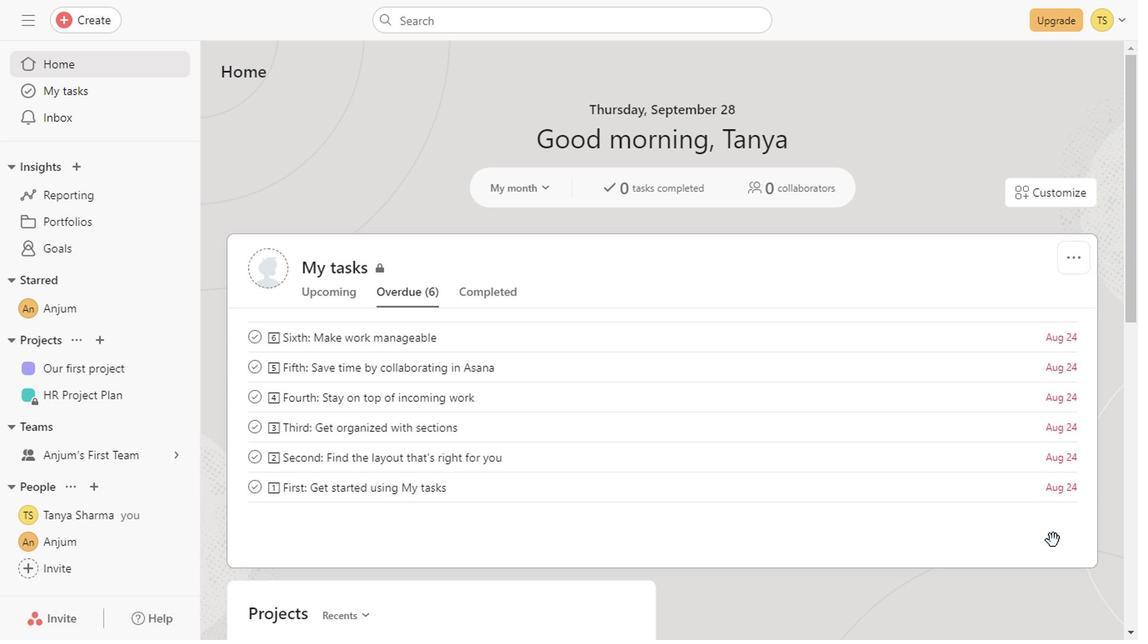 
Action: Mouse scrolled (1026, 543) with delta (0, 0)
Screenshot: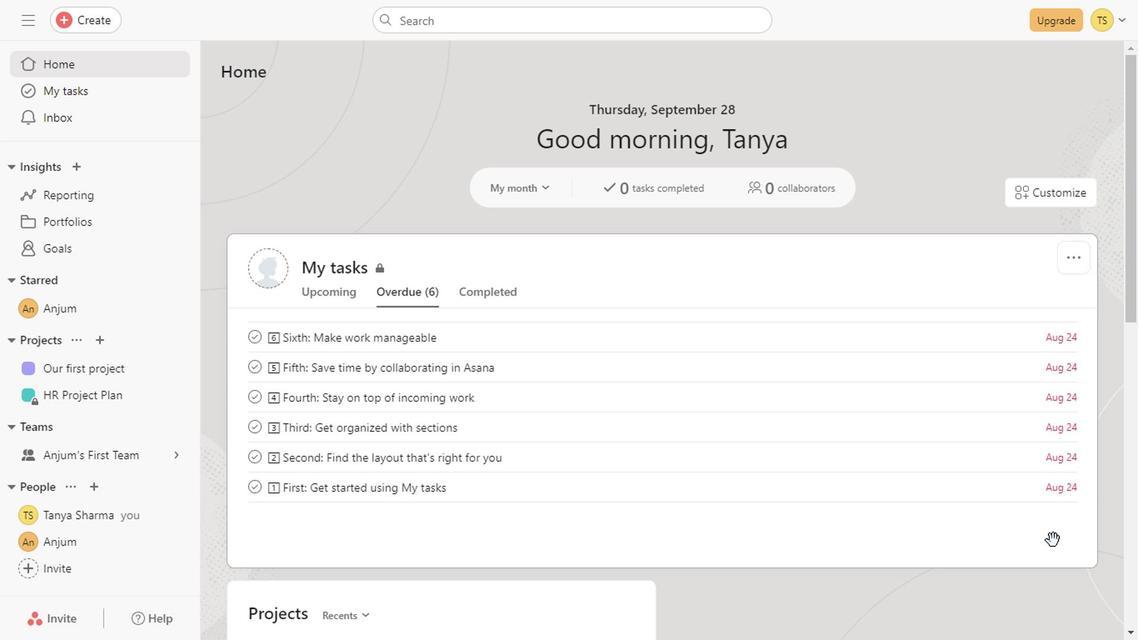 
Action: Mouse scrolled (1026, 543) with delta (0, 0)
Screenshot: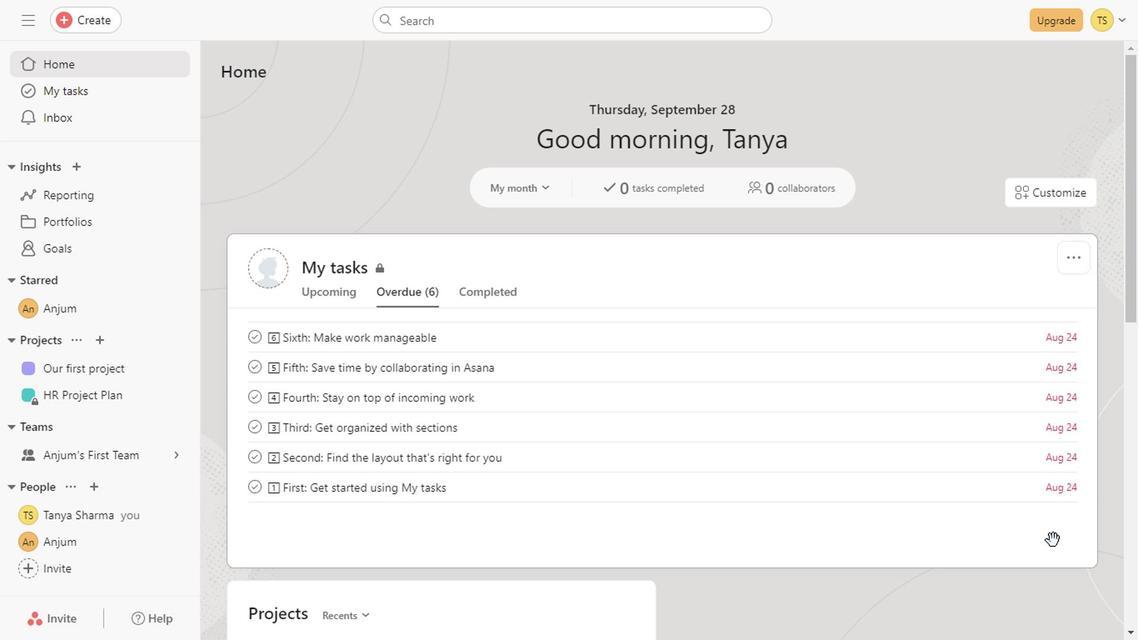 
Action: Mouse scrolled (1026, 543) with delta (0, 0)
Screenshot: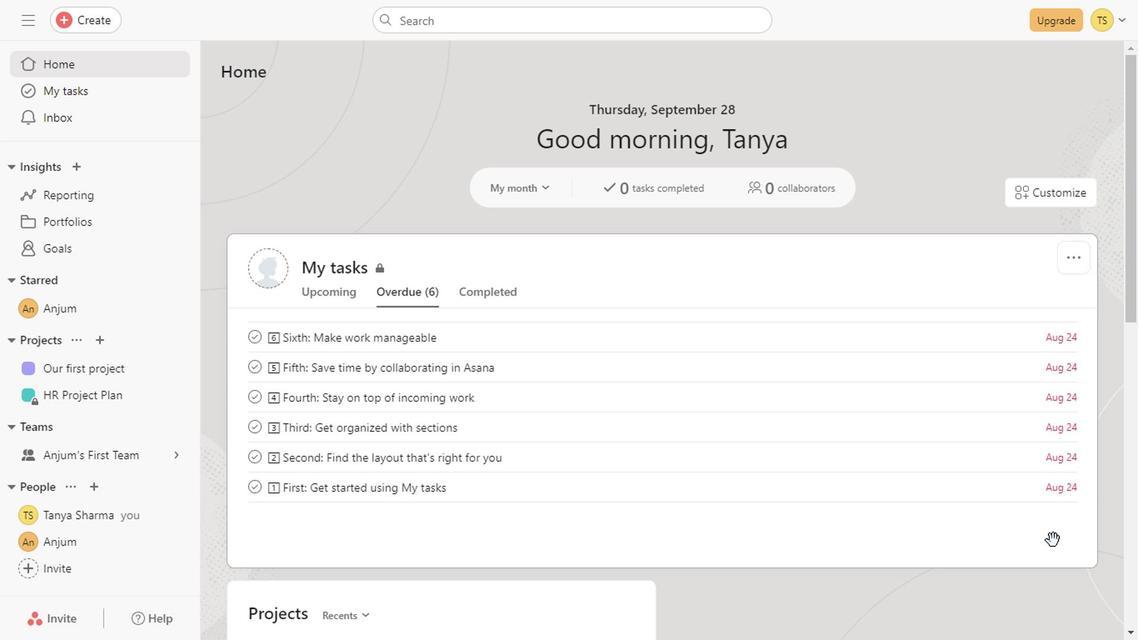 
Action: Mouse scrolled (1026, 543) with delta (0, 0)
Screenshot: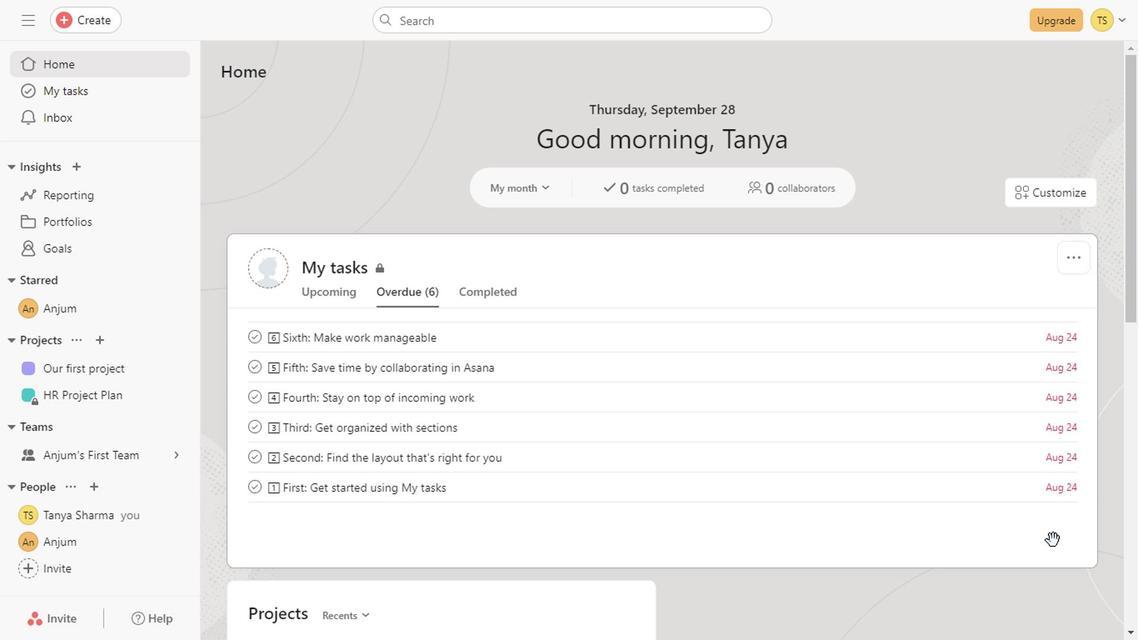 
Action: Mouse scrolled (1026, 543) with delta (0, 0)
Screenshot: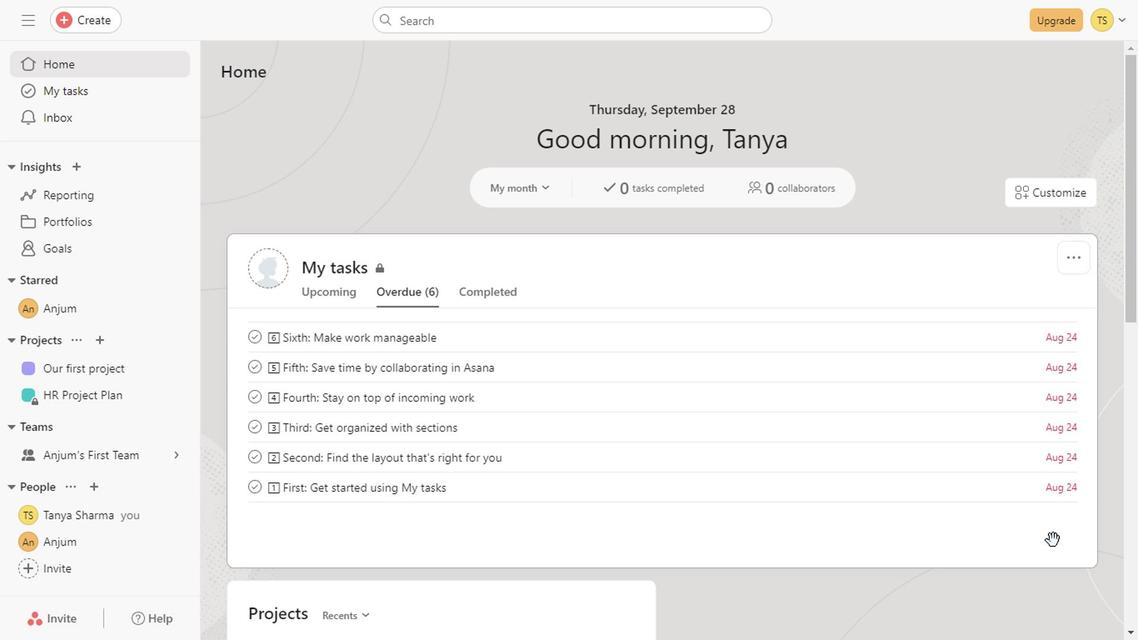 
Action: Mouse scrolled (1026, 543) with delta (0, 0)
Screenshot: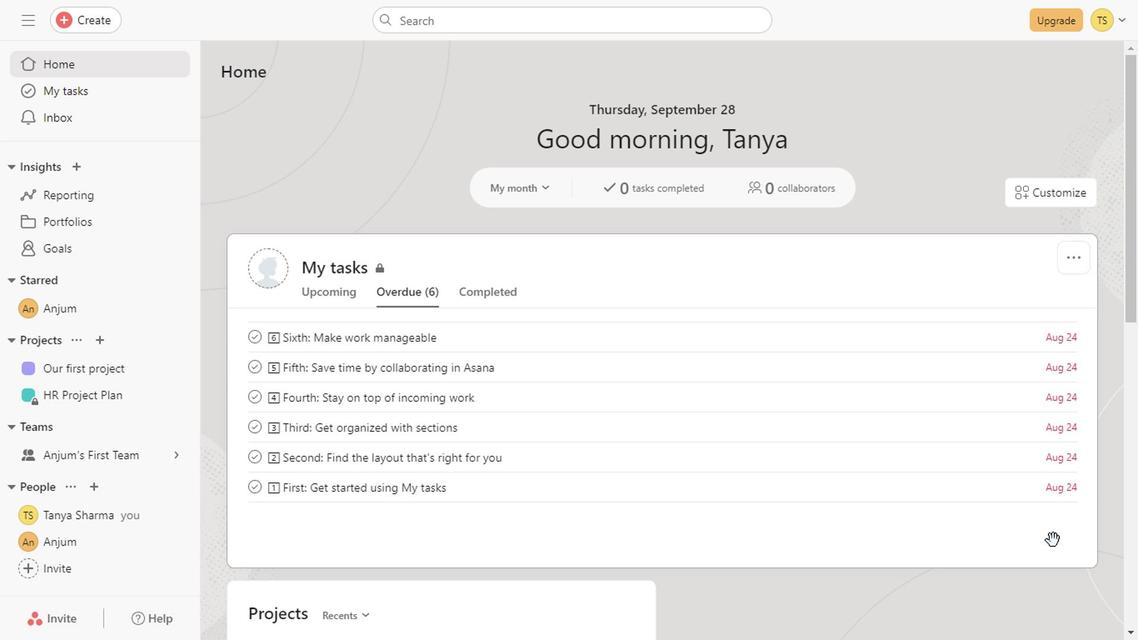 
Action: Mouse scrolled (1026, 543) with delta (0, 0)
Screenshot: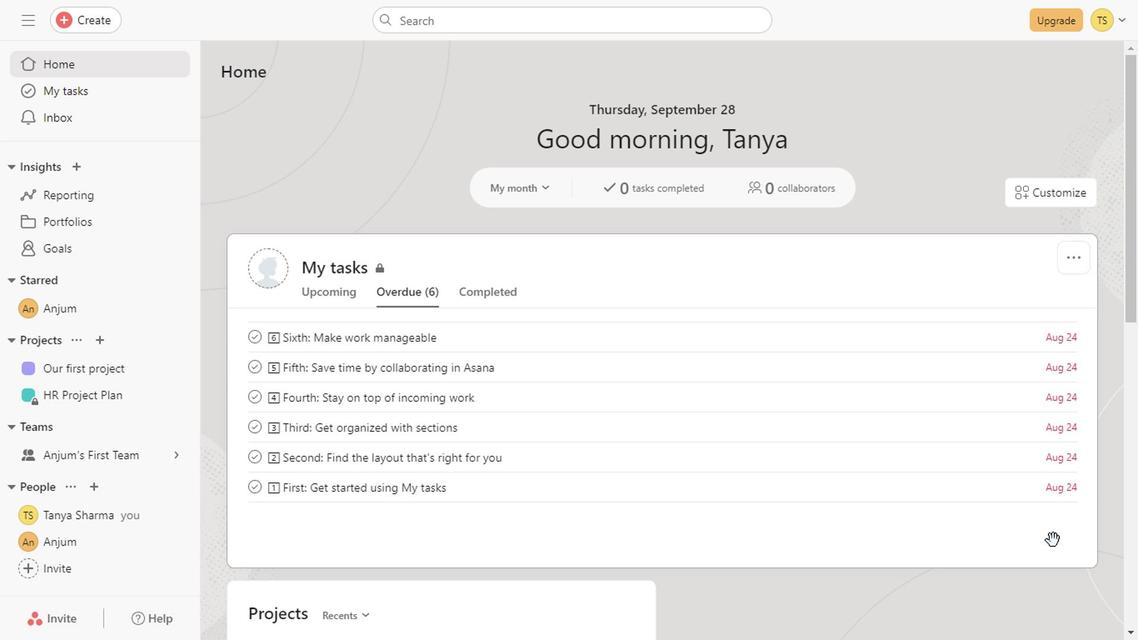 
Action: Mouse scrolled (1026, 543) with delta (0, 0)
Screenshot: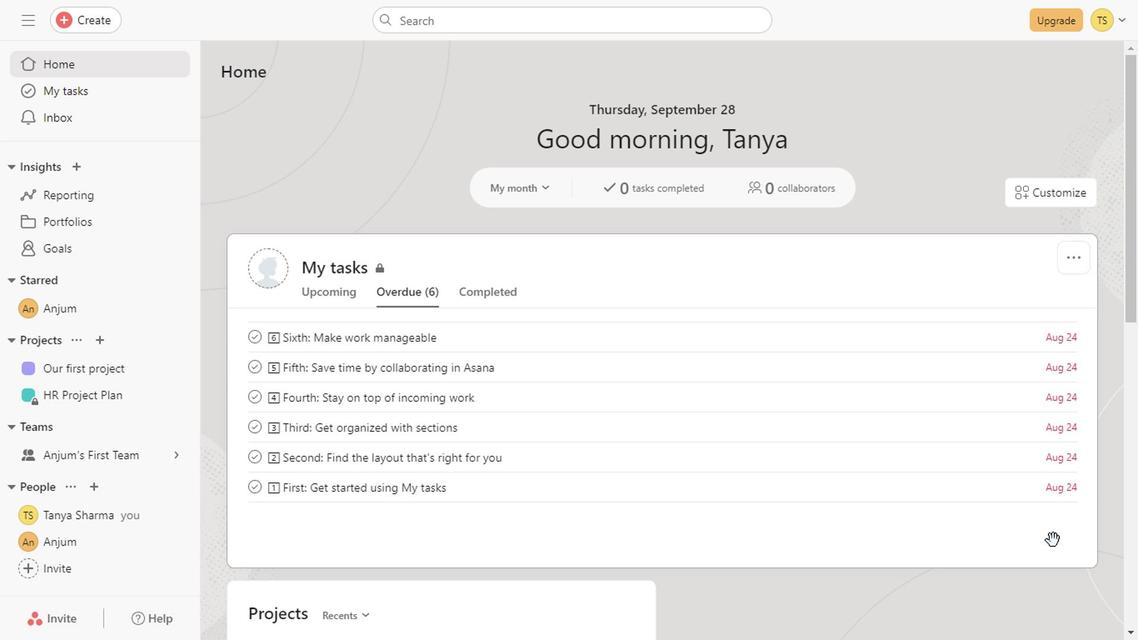 
Action: Mouse scrolled (1026, 543) with delta (0, 0)
Screenshot: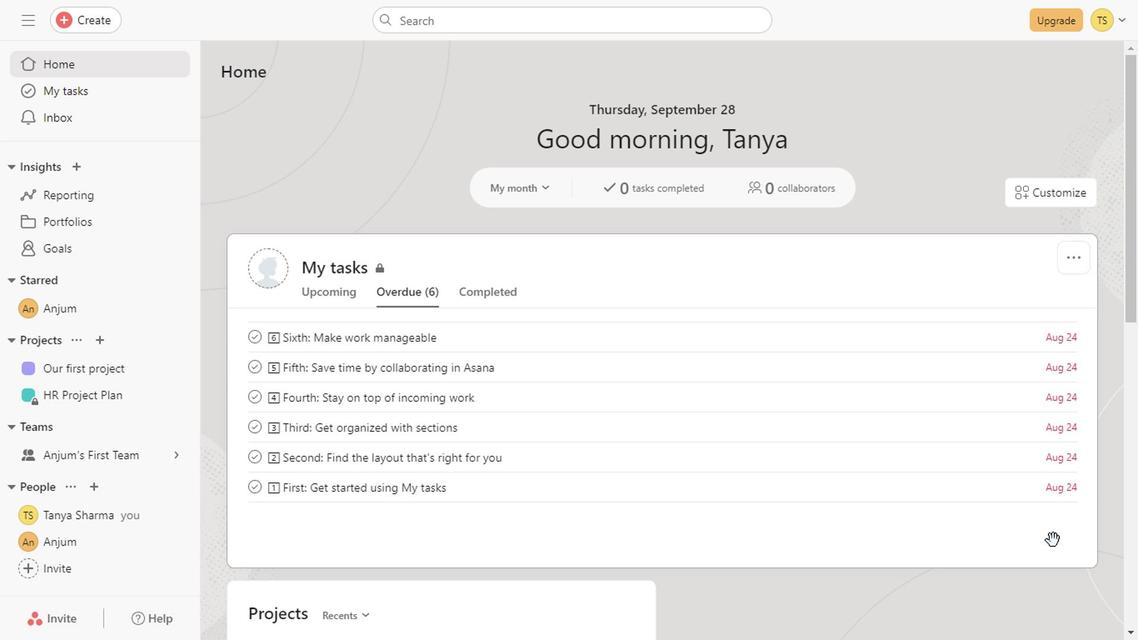 
Action: Mouse moved to (1048, 257)
Screenshot: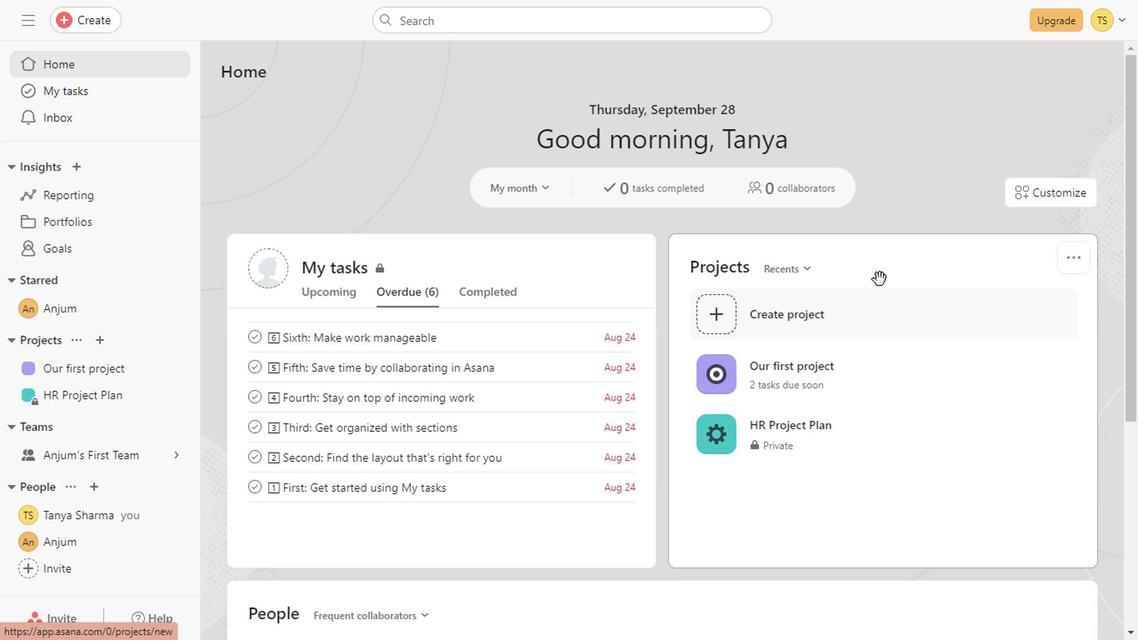 
Action: Mouse pressed left at (1048, 257)
Screenshot: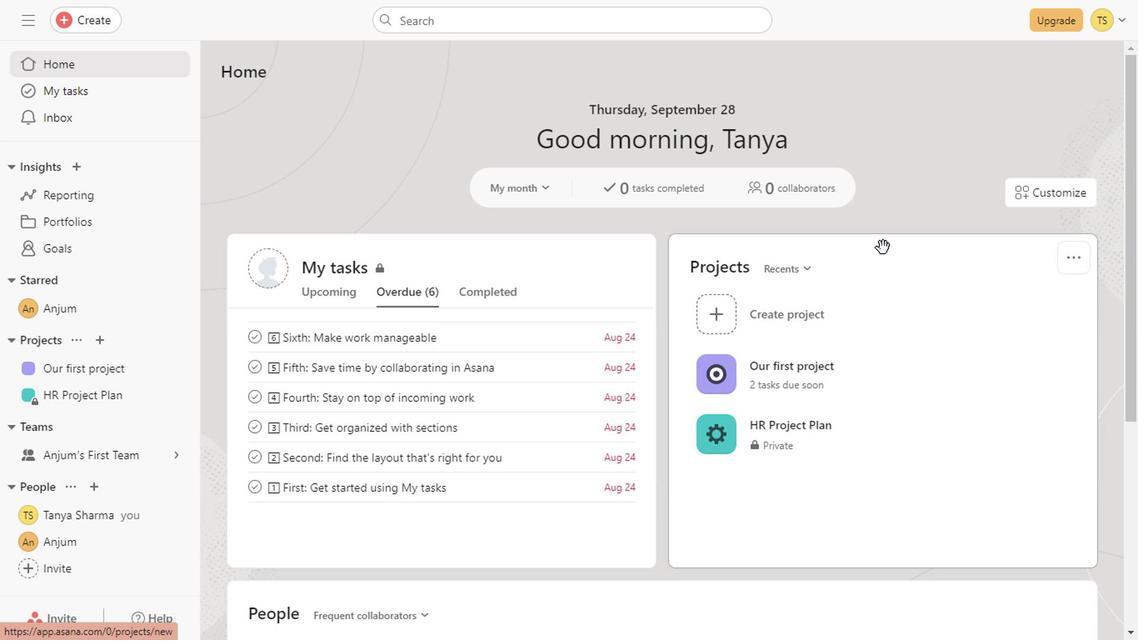 
Action: Mouse moved to (941, 293)
Screenshot: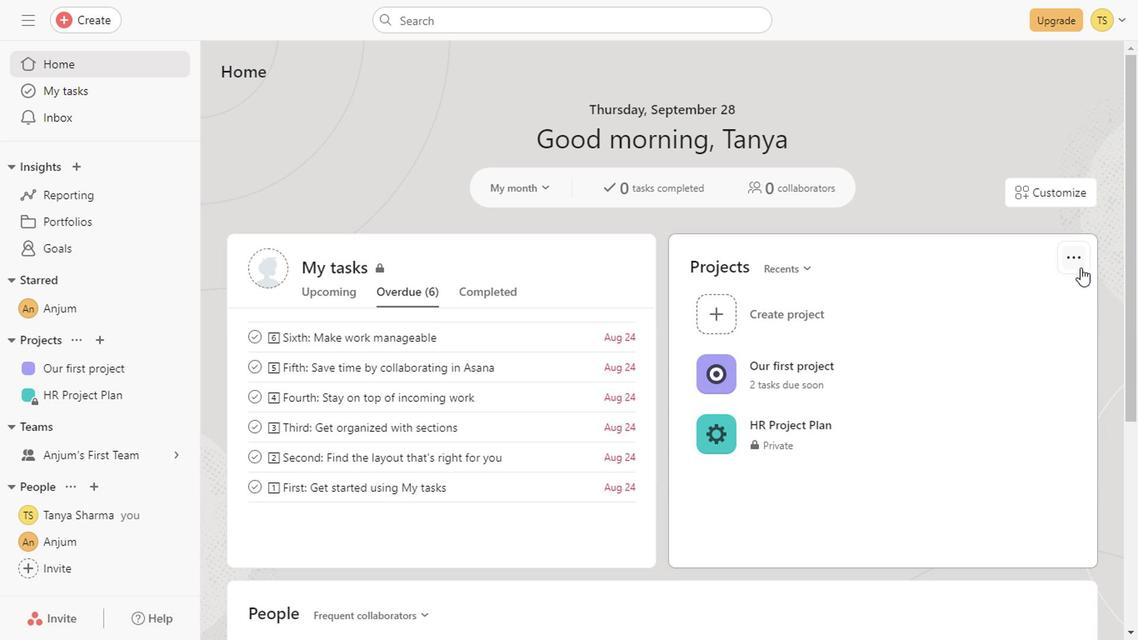 
Action: Mouse pressed left at (941, 293)
Screenshot: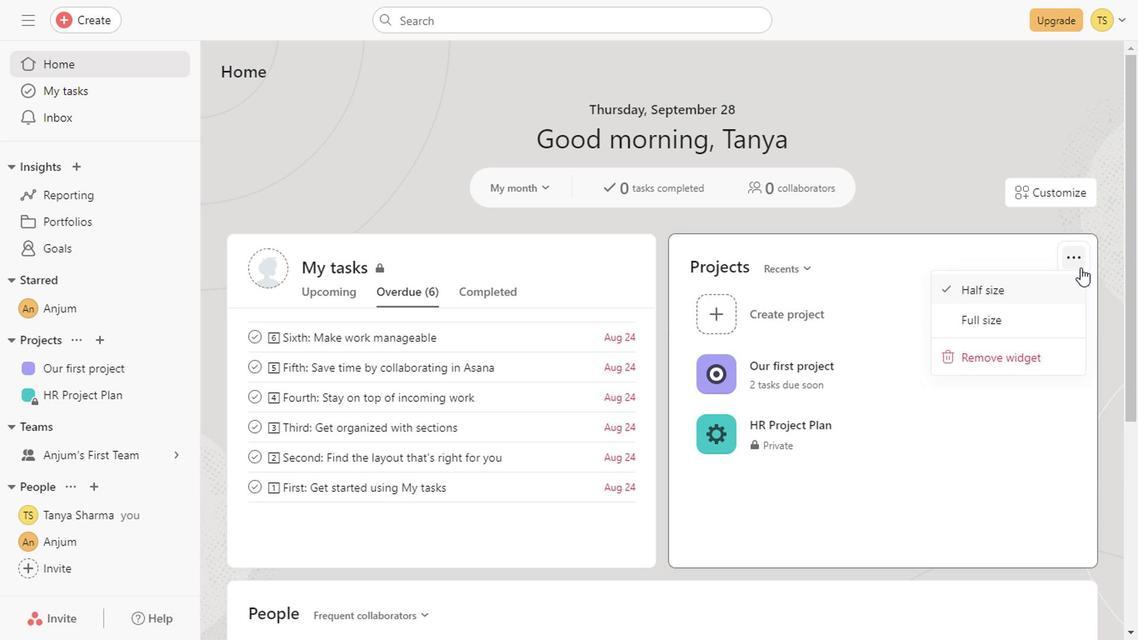 
Action: Mouse moved to (1053, 269)
Screenshot: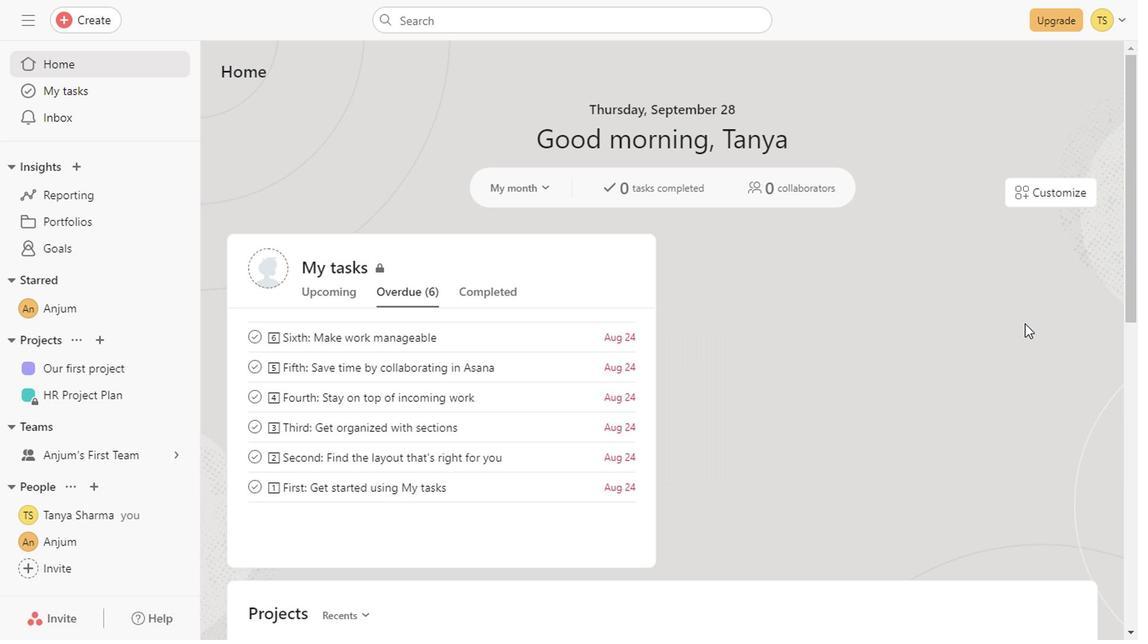 
Action: Mouse pressed left at (1053, 269)
Screenshot: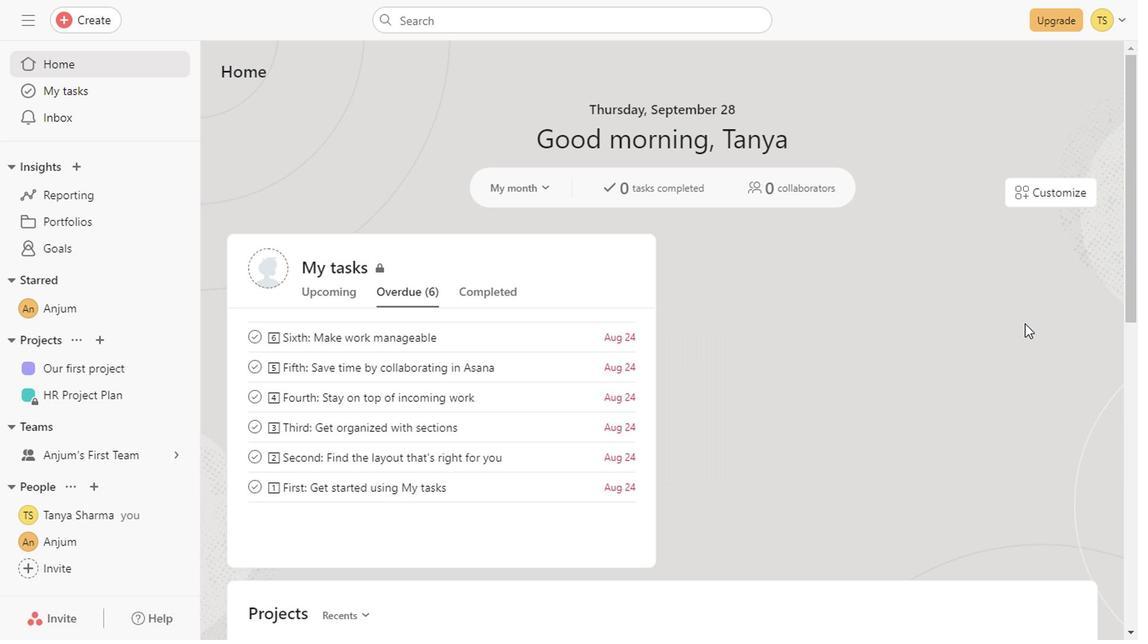 
Action: Mouse moved to (999, 325)
Screenshot: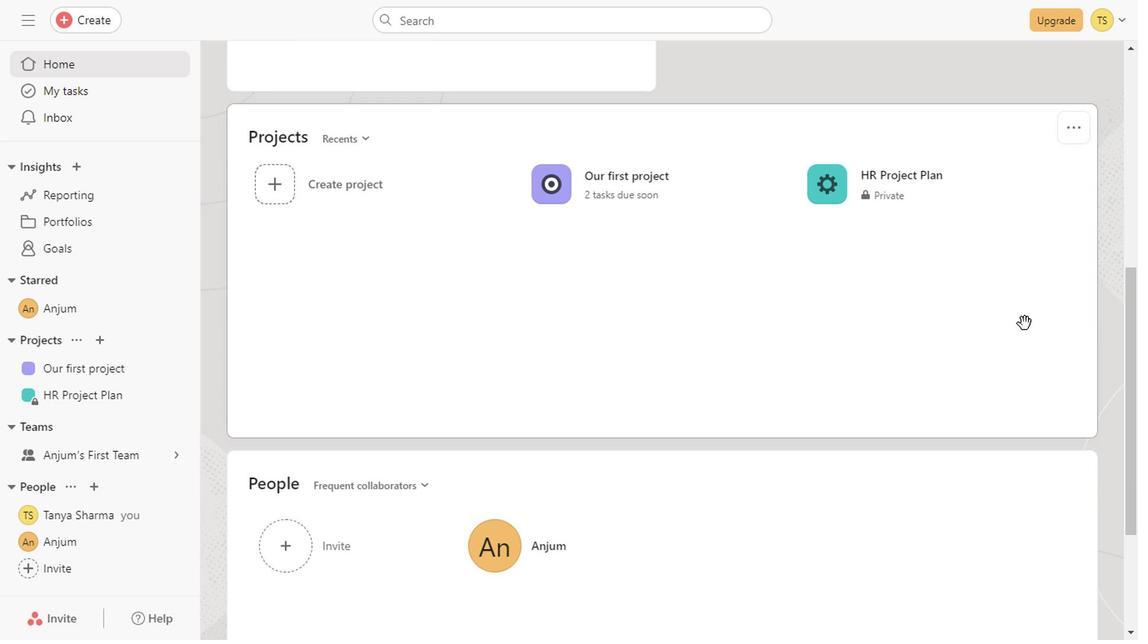 
Action: Mouse pressed left at (999, 325)
Screenshot: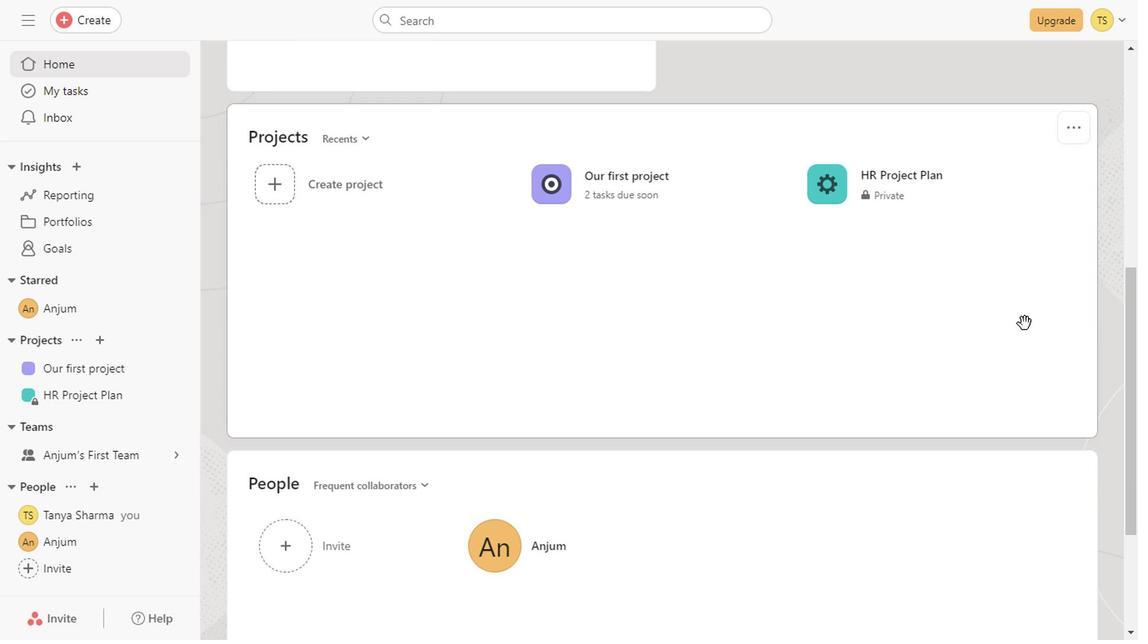 
Action: Mouse scrolled (999, 324) with delta (0, -1)
Screenshot: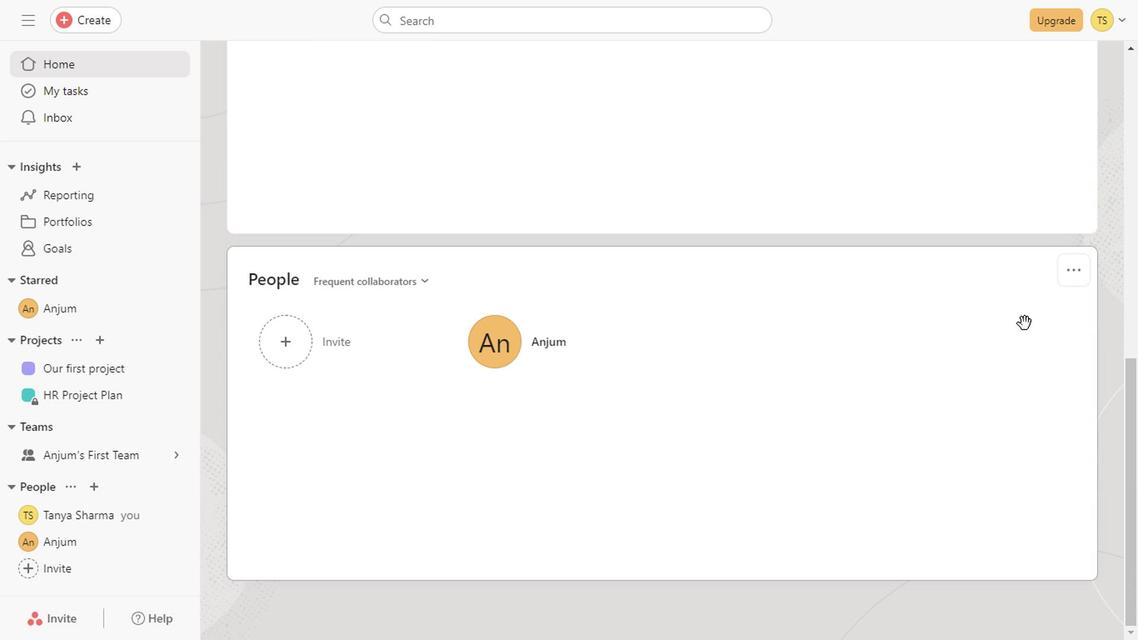 
Action: Mouse scrolled (999, 324) with delta (0, -1)
Screenshot: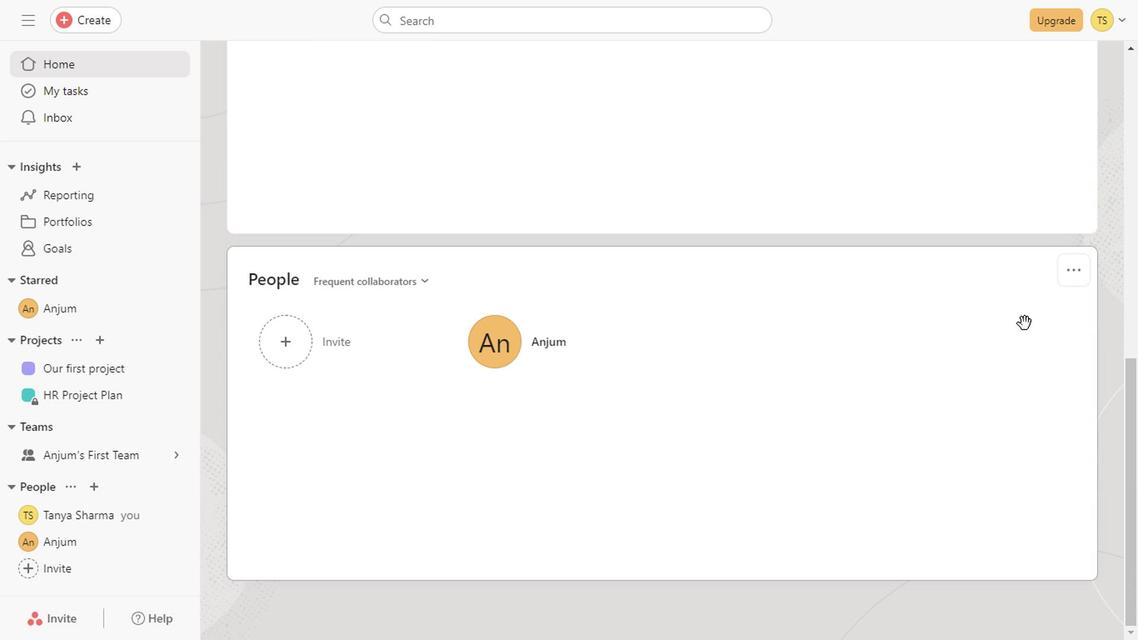 
Action: Mouse scrolled (999, 324) with delta (0, -1)
Screenshot: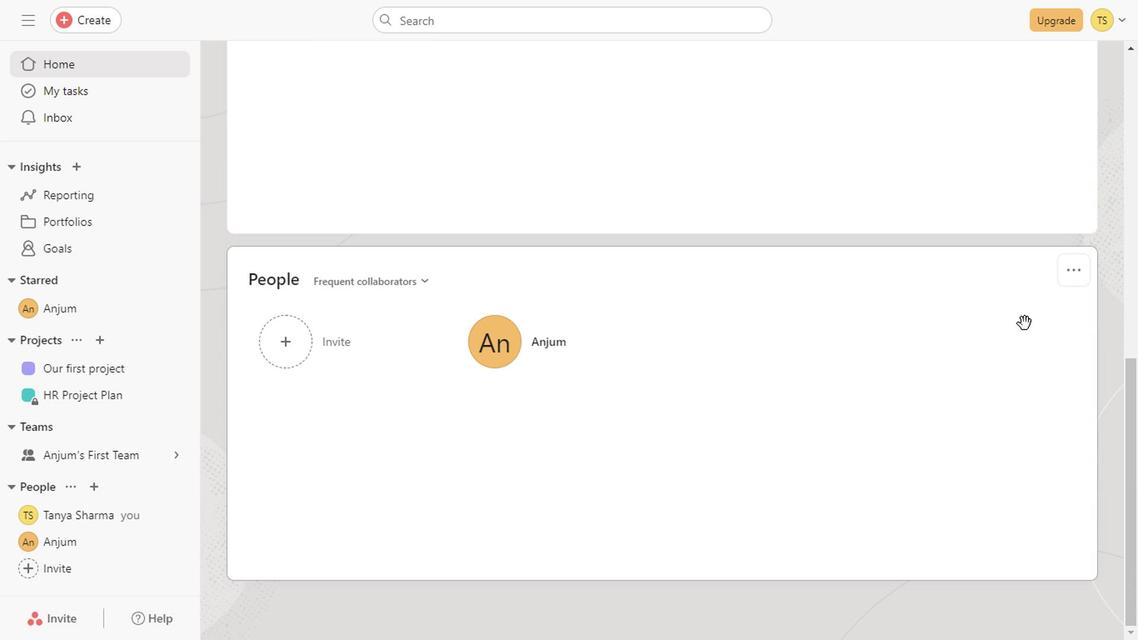 
Action: Mouse scrolled (999, 324) with delta (0, -1)
Screenshot: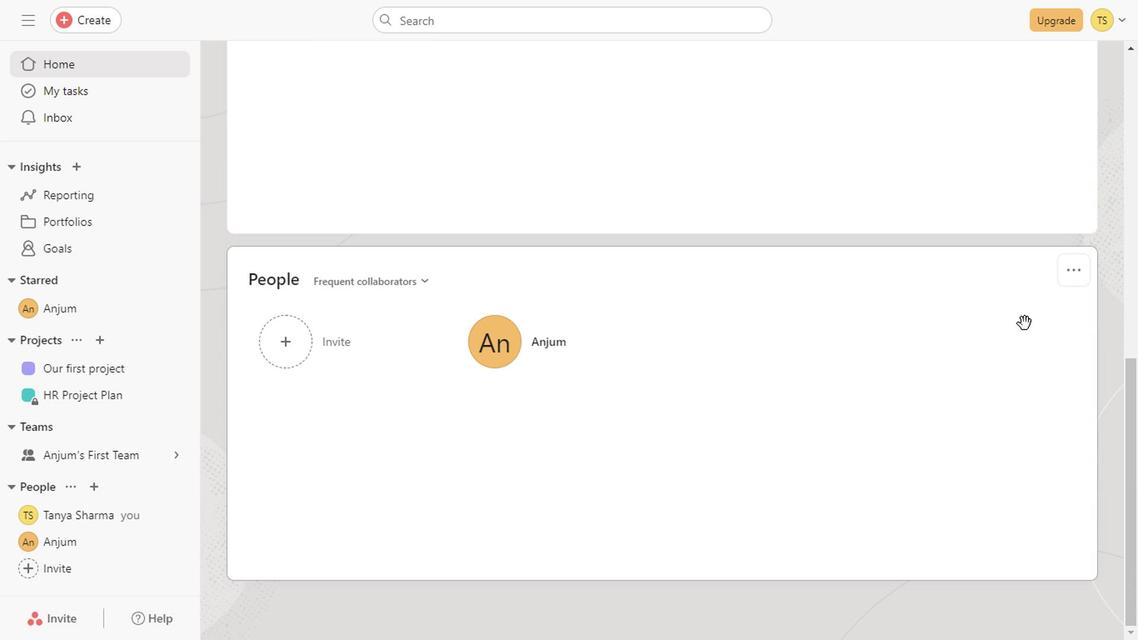 
Action: Mouse scrolled (999, 324) with delta (0, -1)
Screenshot: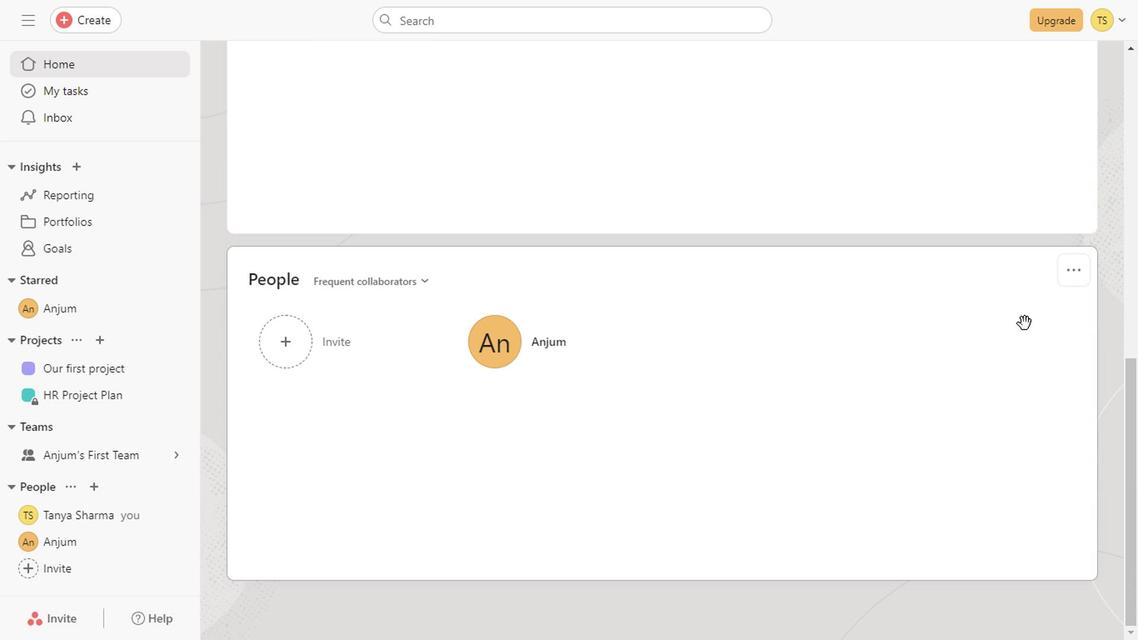 
Action: Mouse scrolled (999, 324) with delta (0, -1)
Screenshot: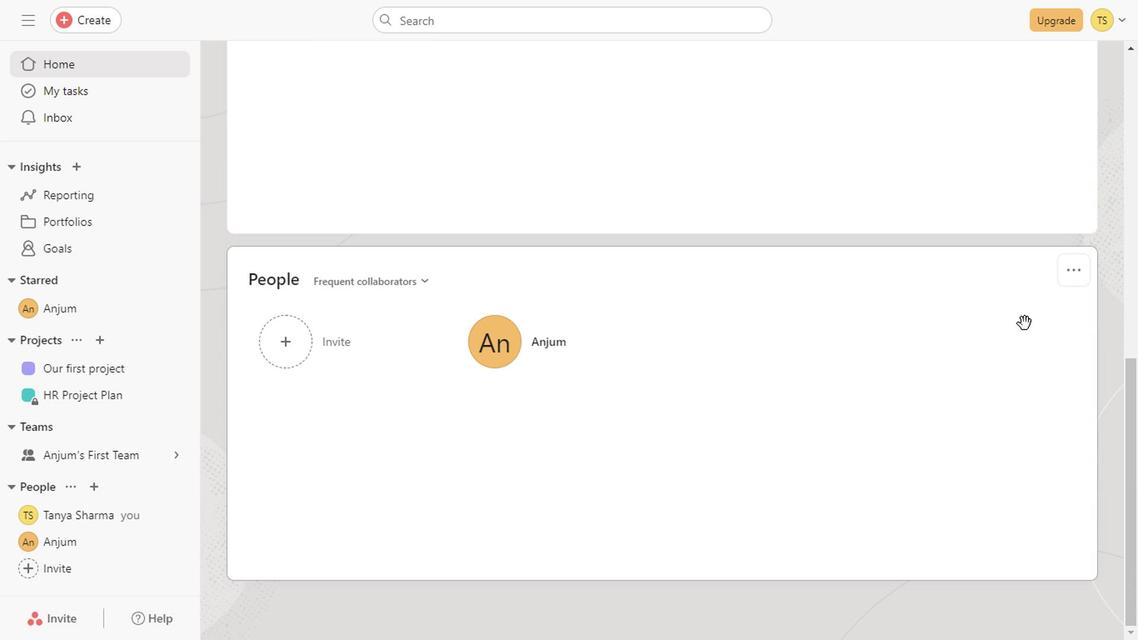 
Action: Mouse scrolled (999, 324) with delta (0, -1)
Screenshot: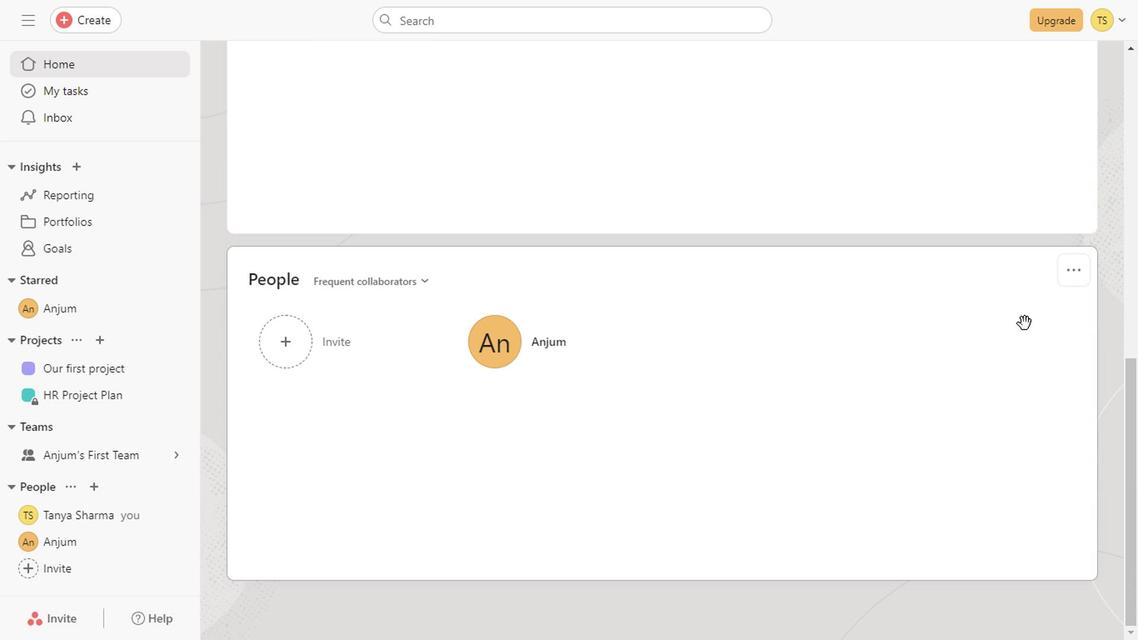 
Action: Mouse scrolled (999, 324) with delta (0, -1)
Screenshot: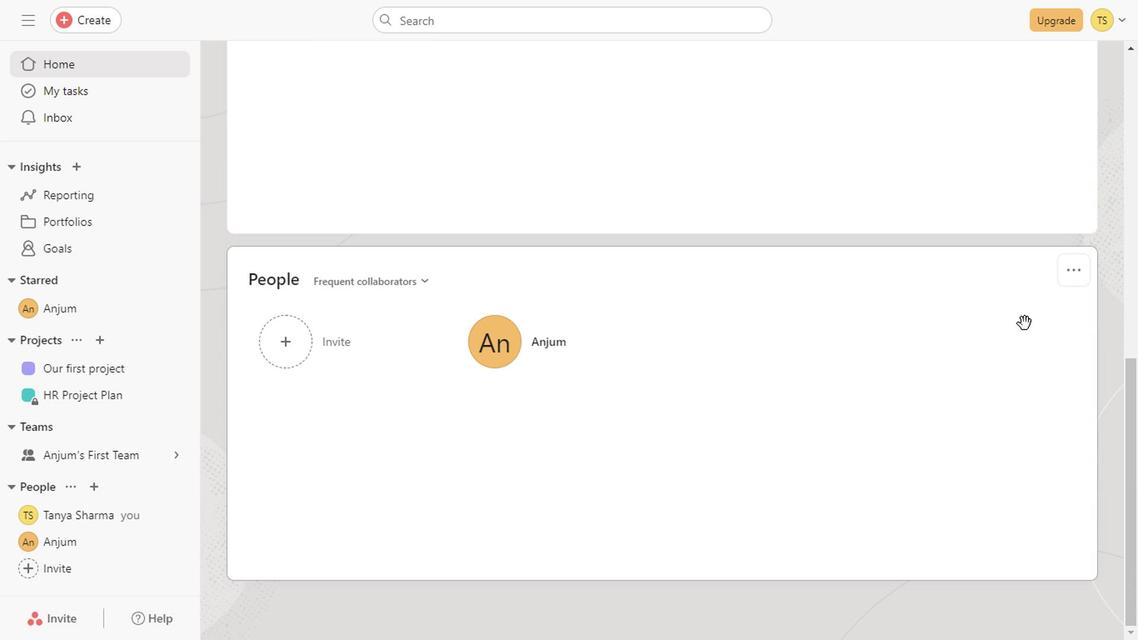 
Action: Mouse scrolled (999, 324) with delta (0, -1)
Screenshot: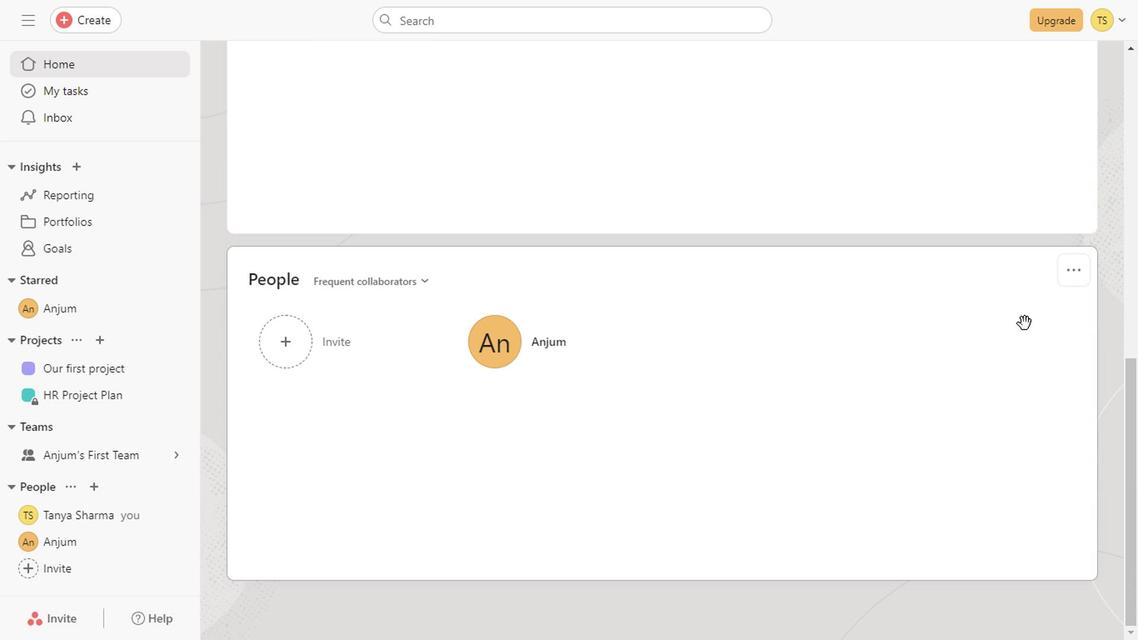 
Action: Mouse scrolled (999, 324) with delta (0, -1)
Screenshot: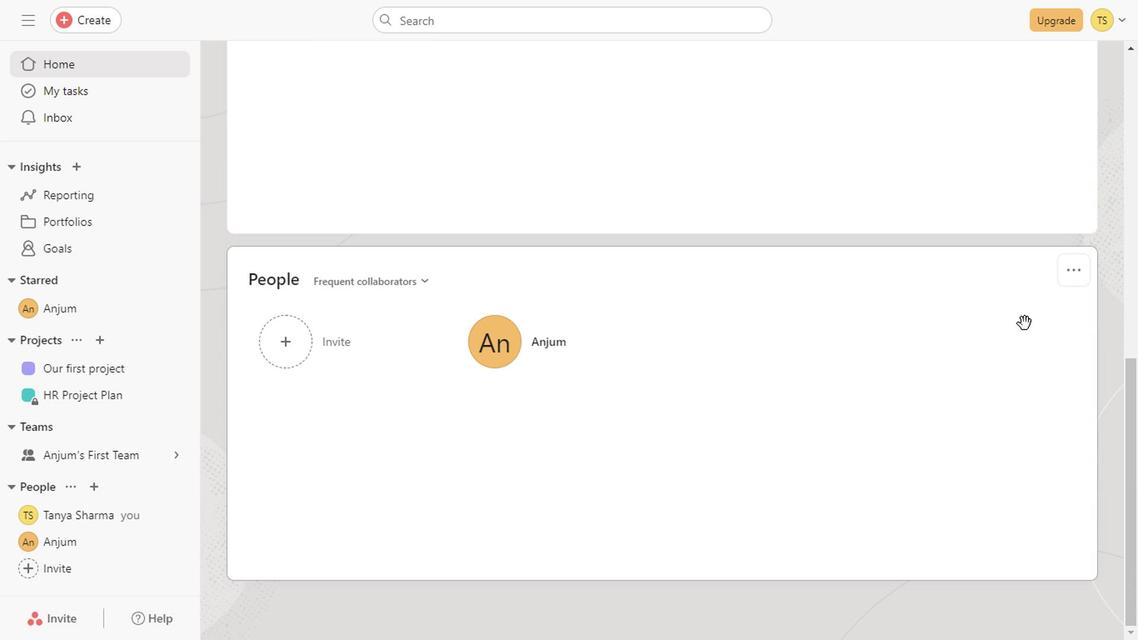 
Action: Mouse scrolled (999, 324) with delta (0, -1)
Screenshot: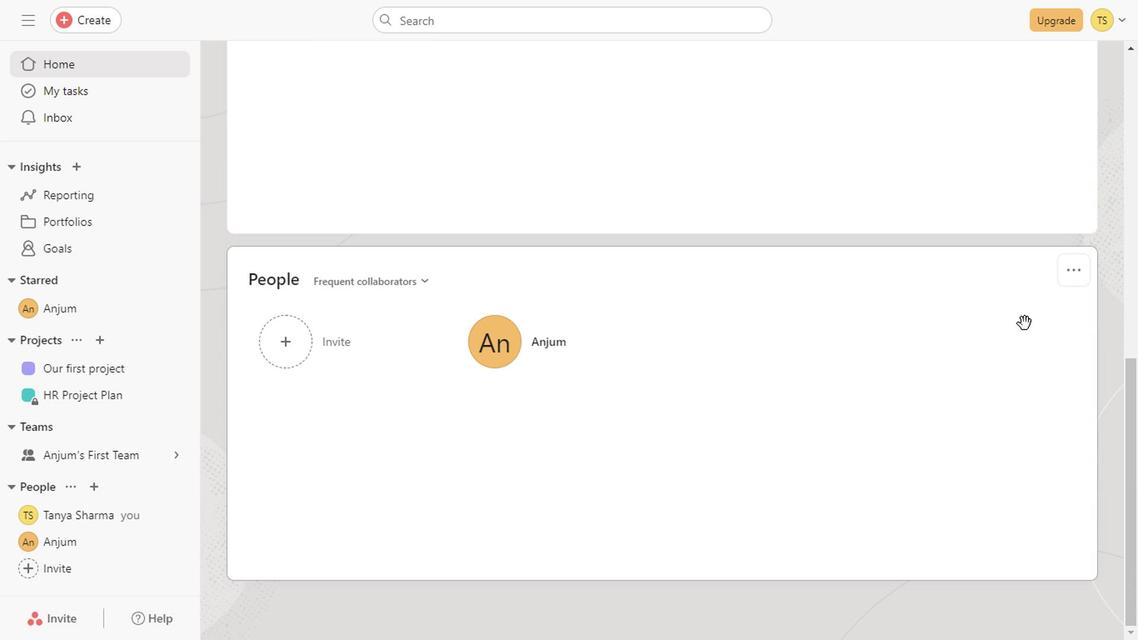 
Action: Mouse scrolled (999, 324) with delta (0, -1)
Screenshot: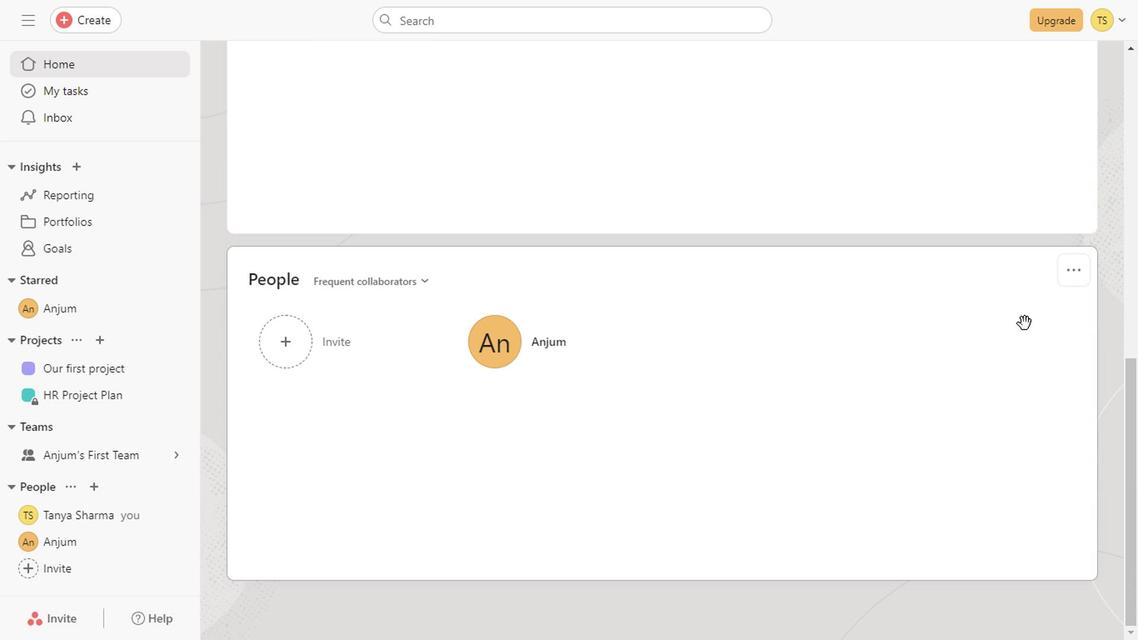 
Action: Mouse scrolled (999, 324) with delta (0, -1)
Screenshot: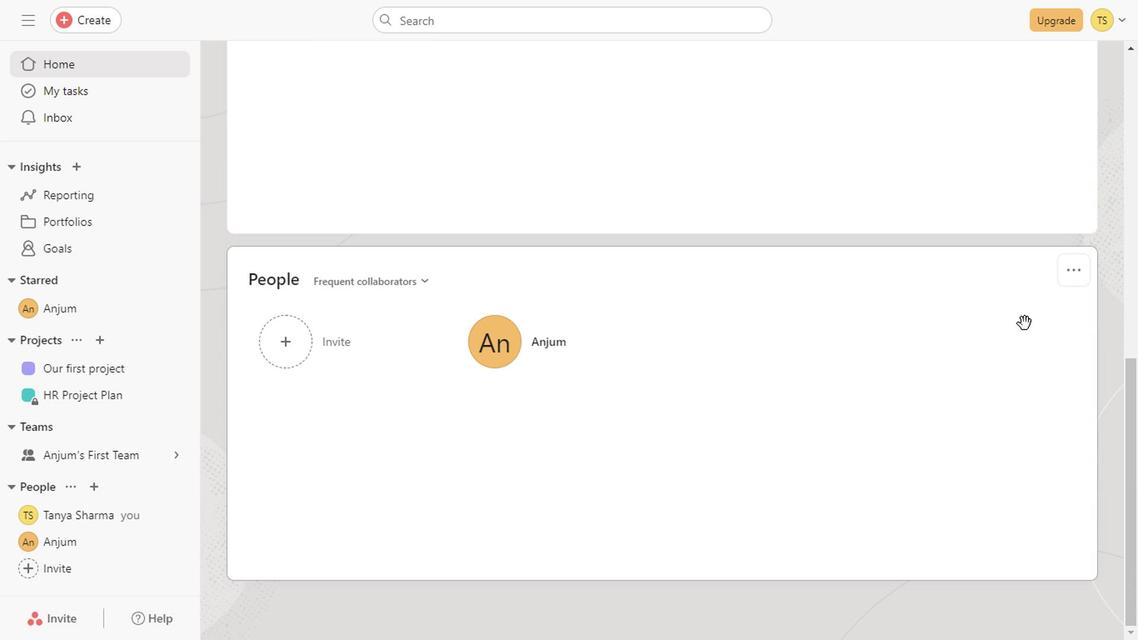 
Action: Mouse scrolled (999, 324) with delta (0, -1)
Screenshot: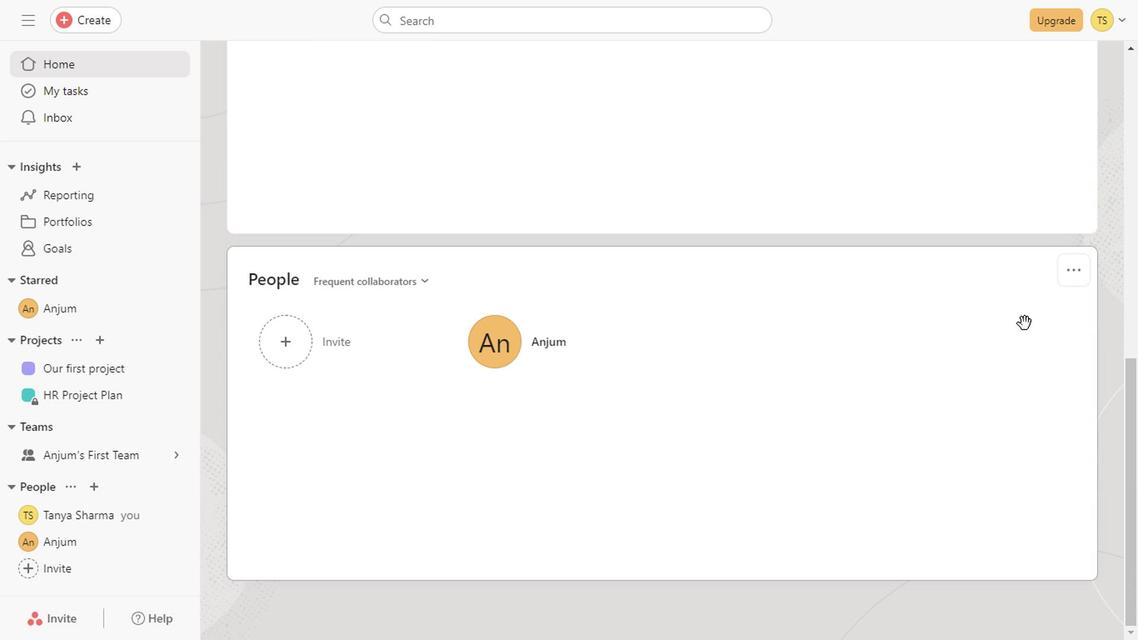 
Action: Mouse scrolled (999, 324) with delta (0, -1)
Screenshot: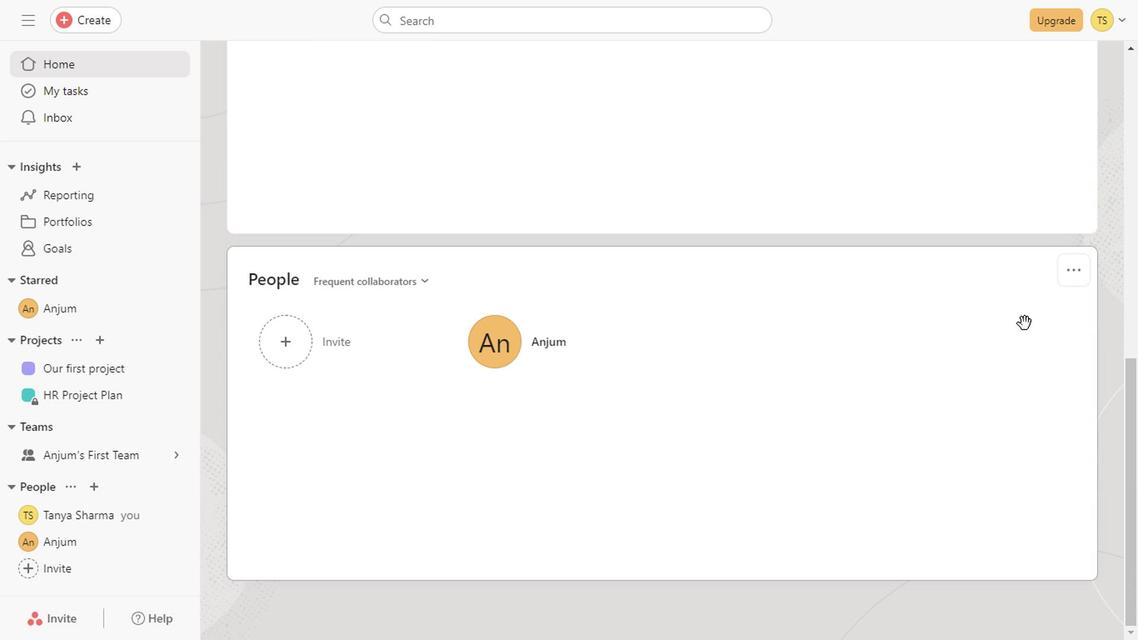 
Action: Mouse scrolled (999, 324) with delta (0, -1)
Screenshot: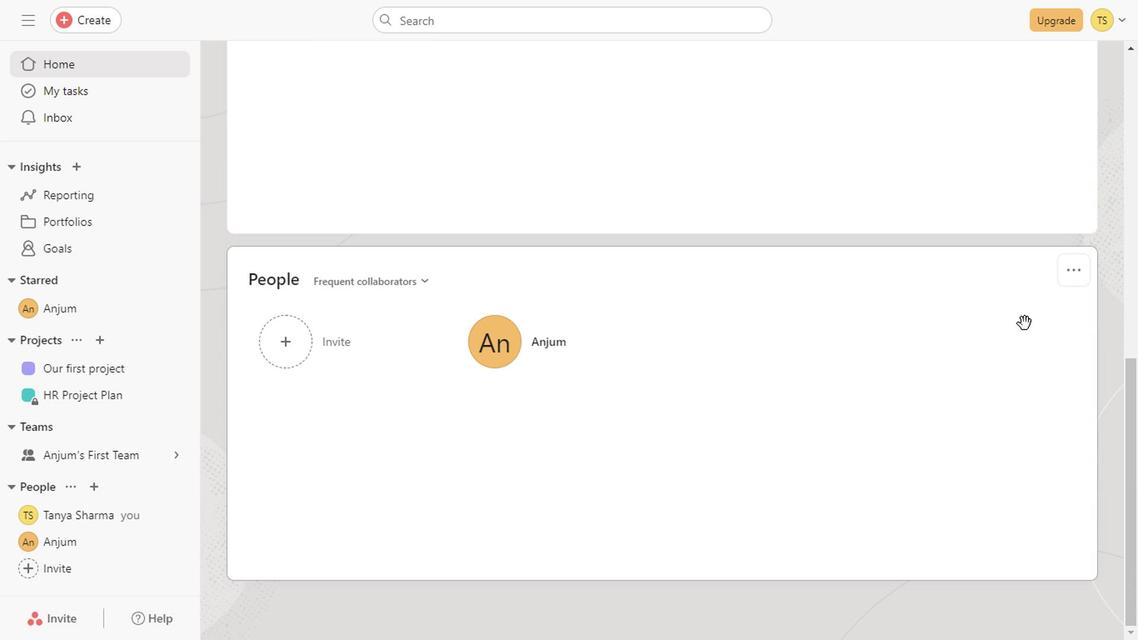 
Action: Mouse scrolled (999, 324) with delta (0, -1)
Screenshot: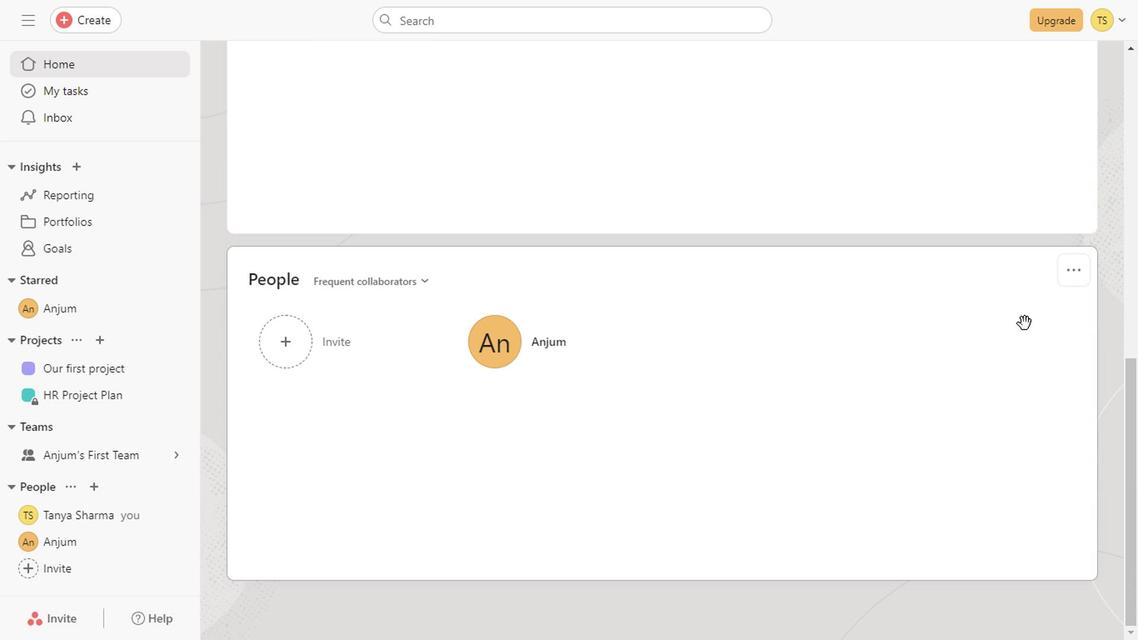 
Action: Mouse scrolled (999, 324) with delta (0, -1)
Screenshot: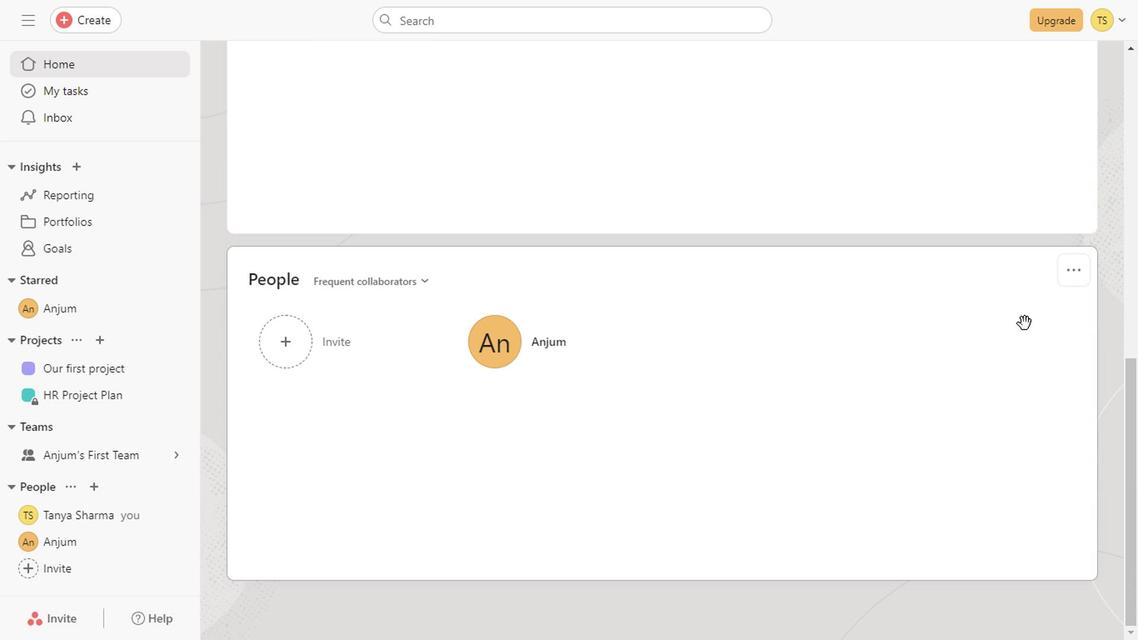 
Action: Mouse scrolled (999, 324) with delta (0, -1)
Screenshot: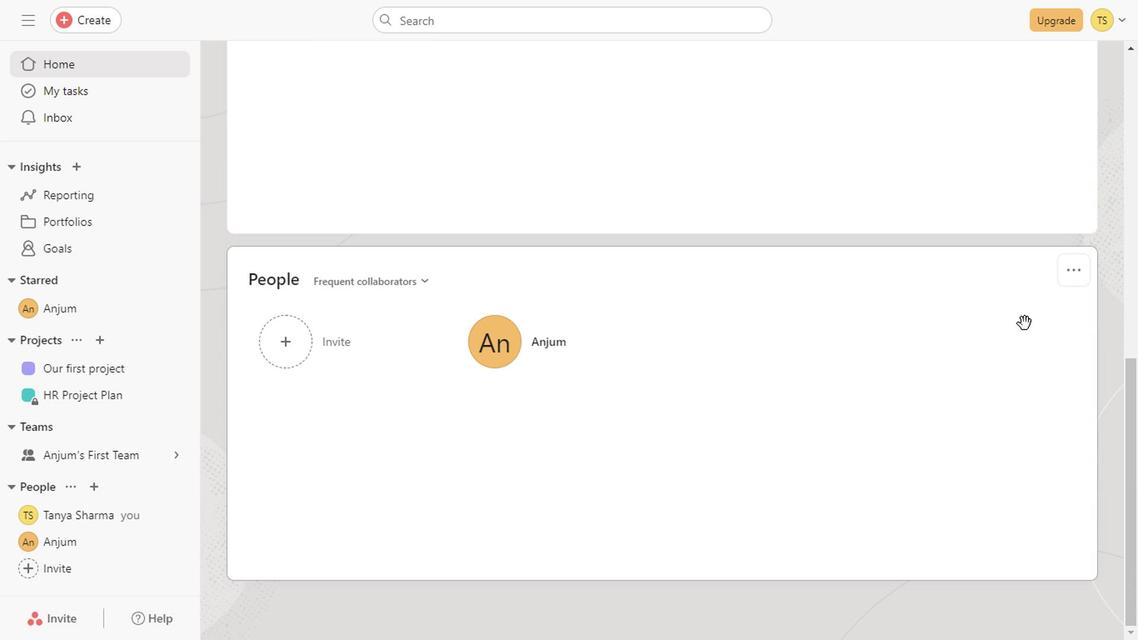 
Action: Mouse scrolled (999, 324) with delta (0, -1)
Screenshot: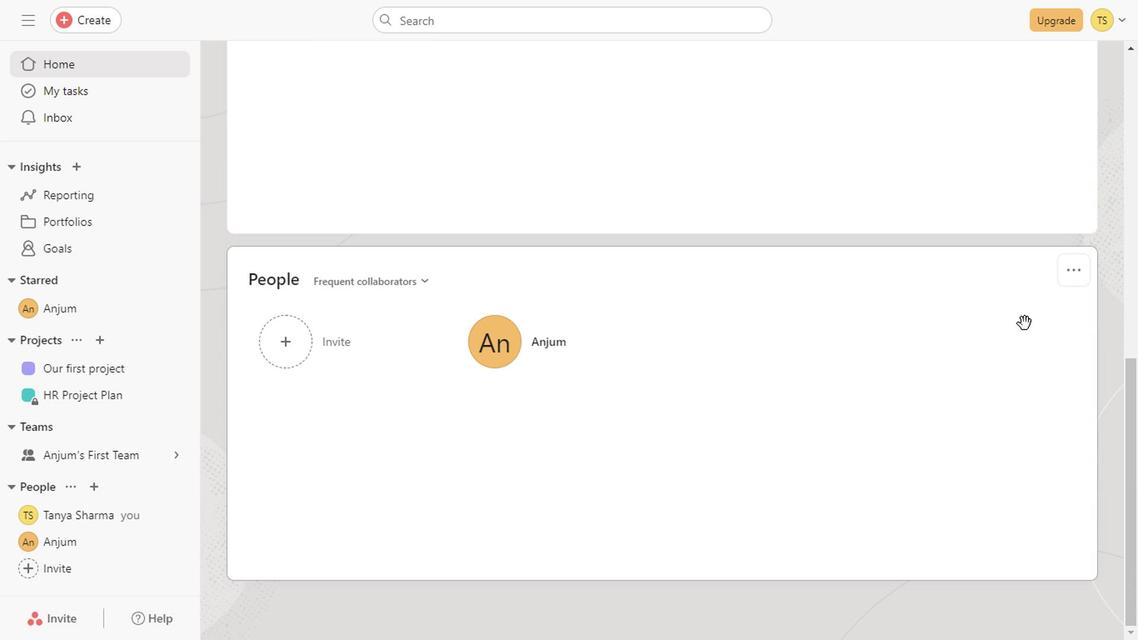 
Action: Mouse scrolled (999, 324) with delta (0, -1)
Screenshot: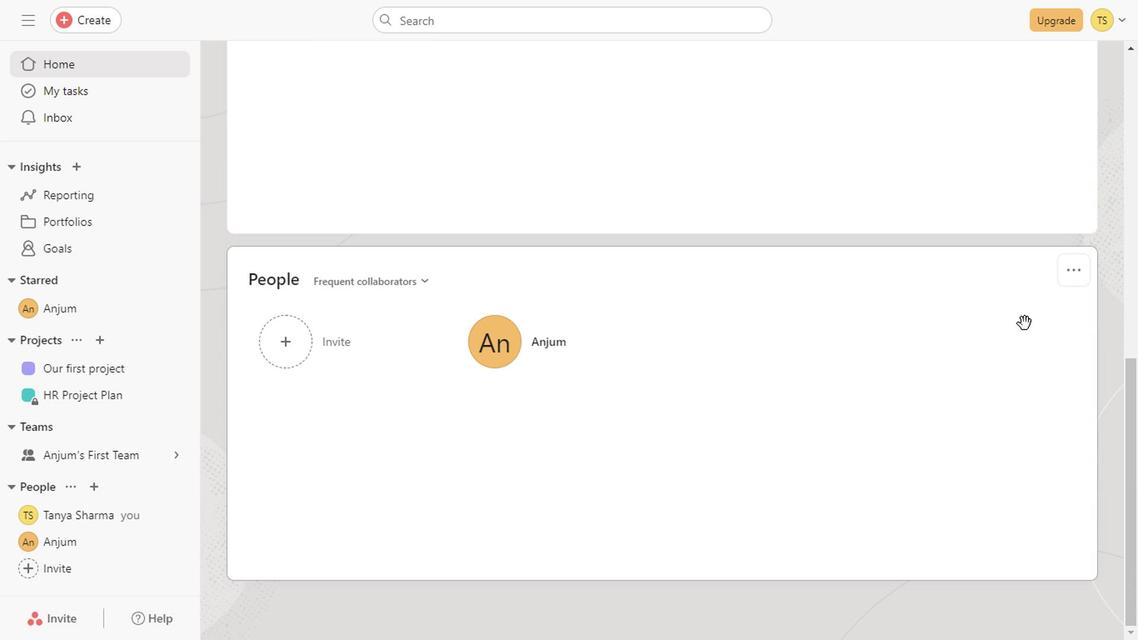 
Action: Mouse scrolled (999, 324) with delta (0, -1)
Screenshot: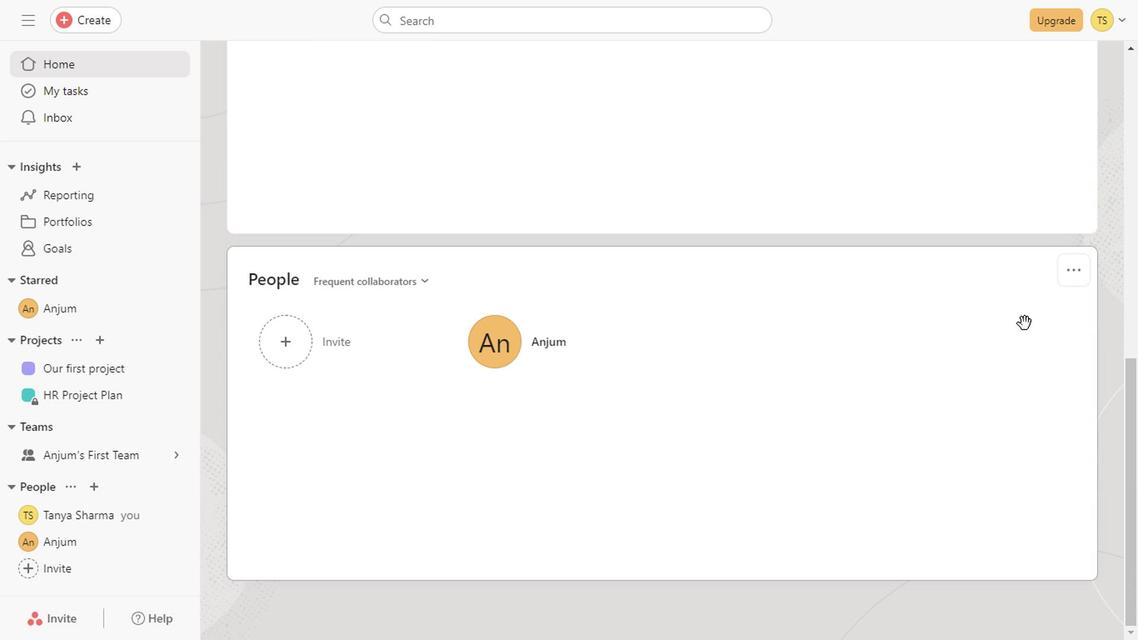 
Action: Mouse scrolled (999, 324) with delta (0, -1)
Screenshot: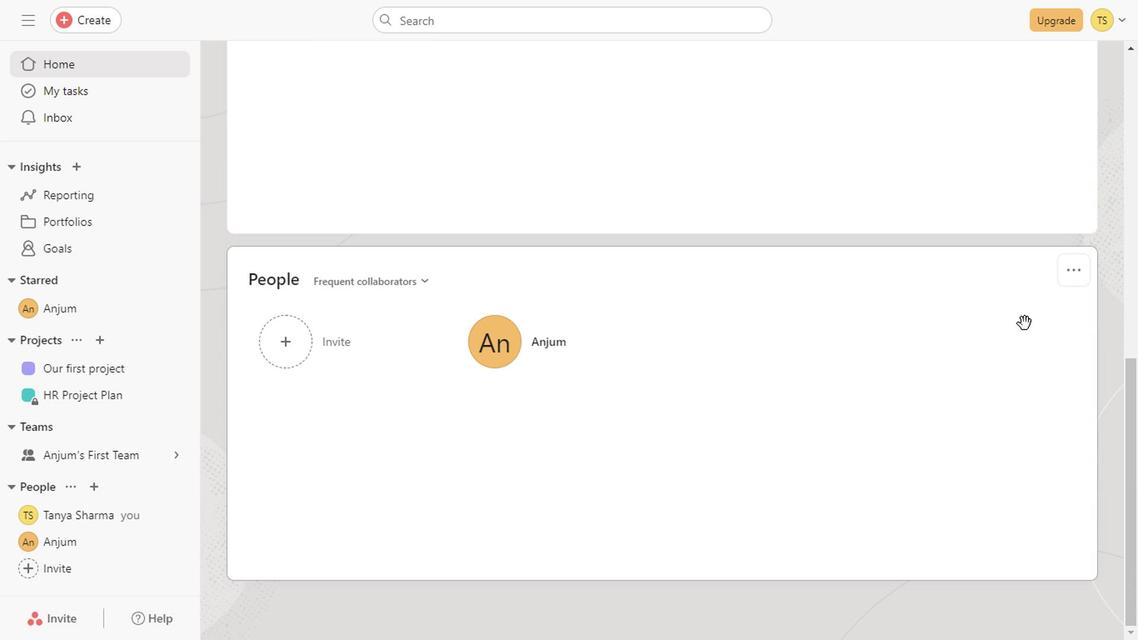 
Action: Mouse scrolled (999, 324) with delta (0, -1)
Screenshot: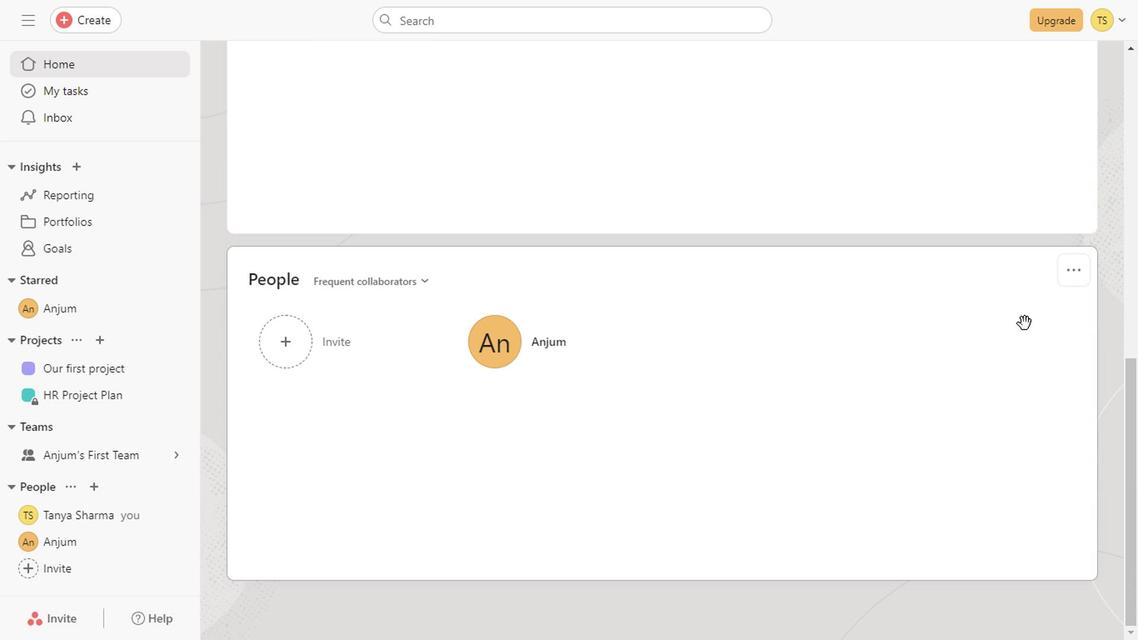 
Action: Mouse scrolled (999, 324) with delta (0, -1)
Screenshot: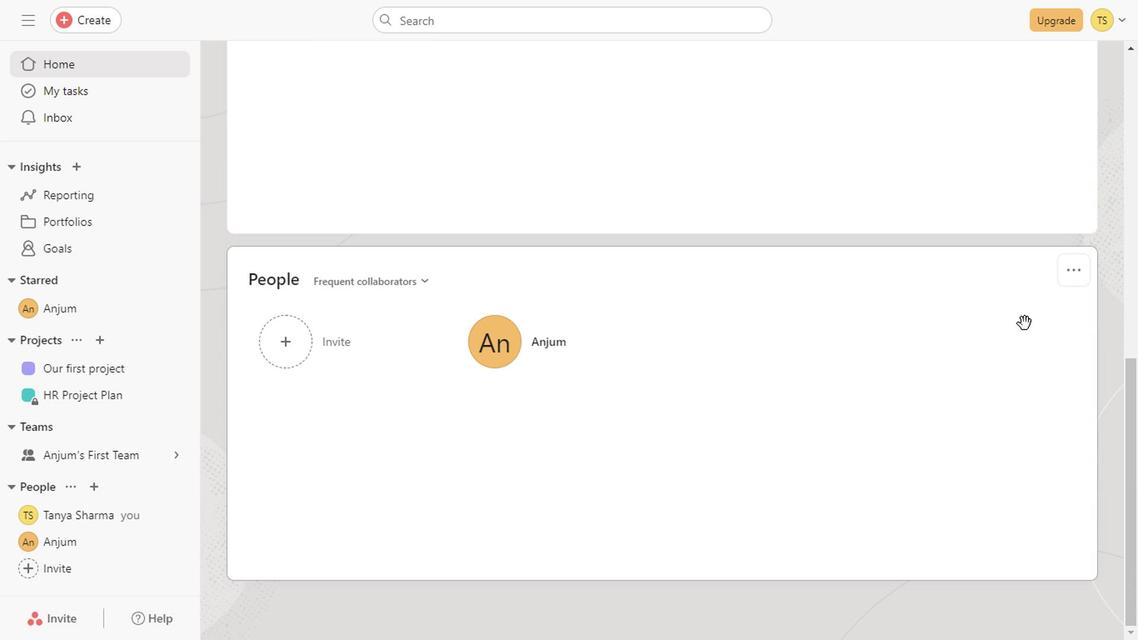 
Action: Mouse scrolled (999, 324) with delta (0, -1)
Screenshot: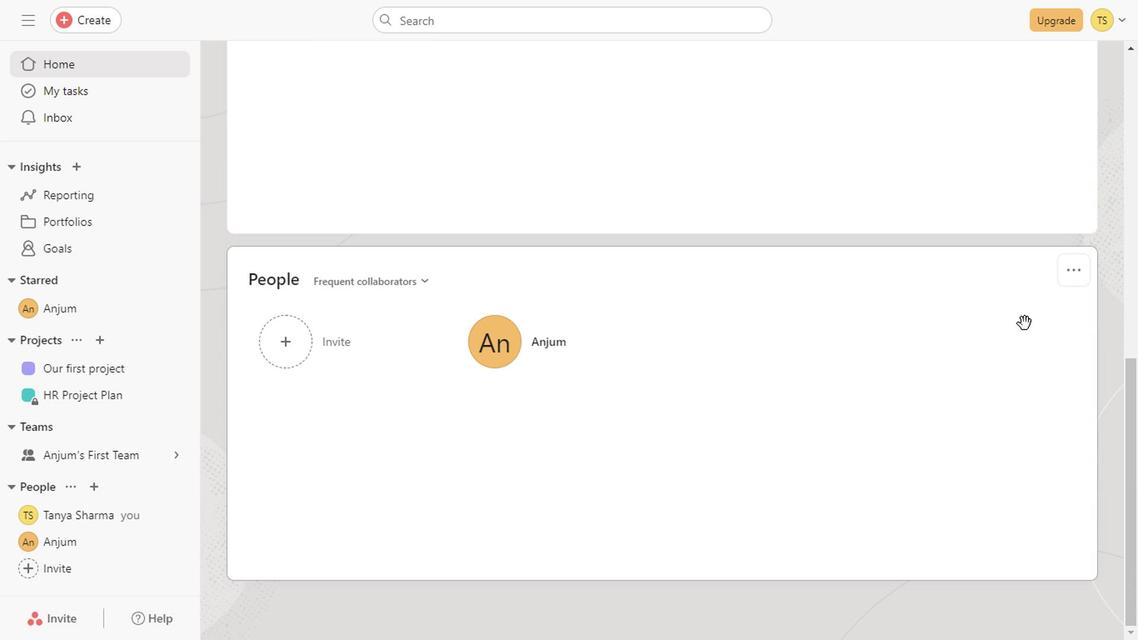 
Action: Mouse scrolled (999, 324) with delta (0, -1)
Screenshot: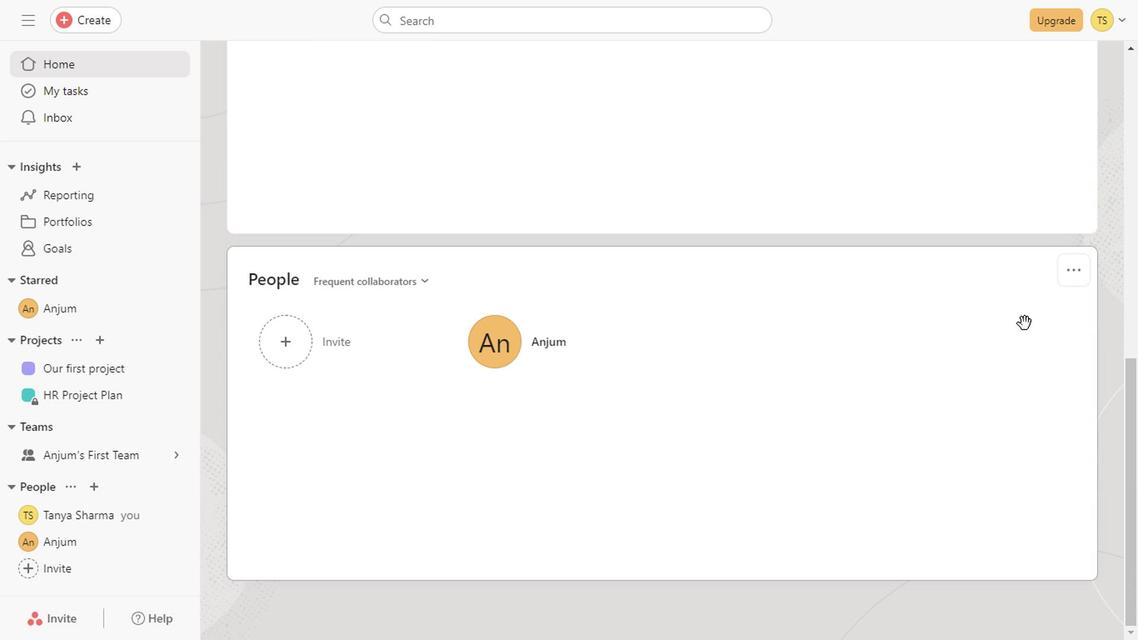 
Action: Mouse scrolled (999, 324) with delta (0, -1)
Screenshot: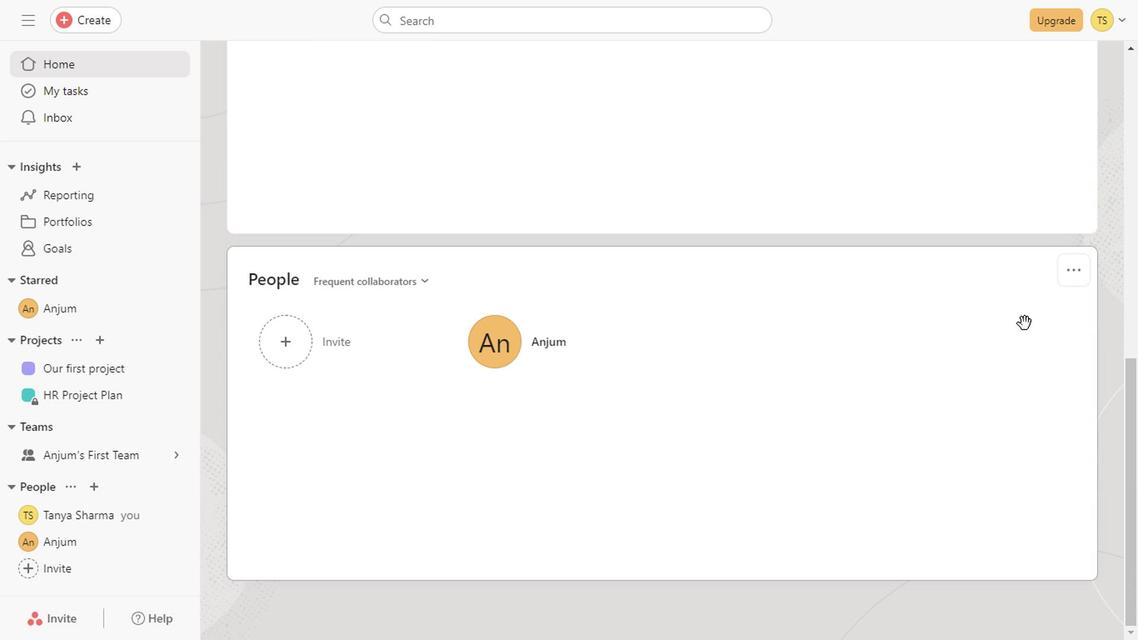 
Action: Mouse scrolled (999, 324) with delta (0, -1)
Screenshot: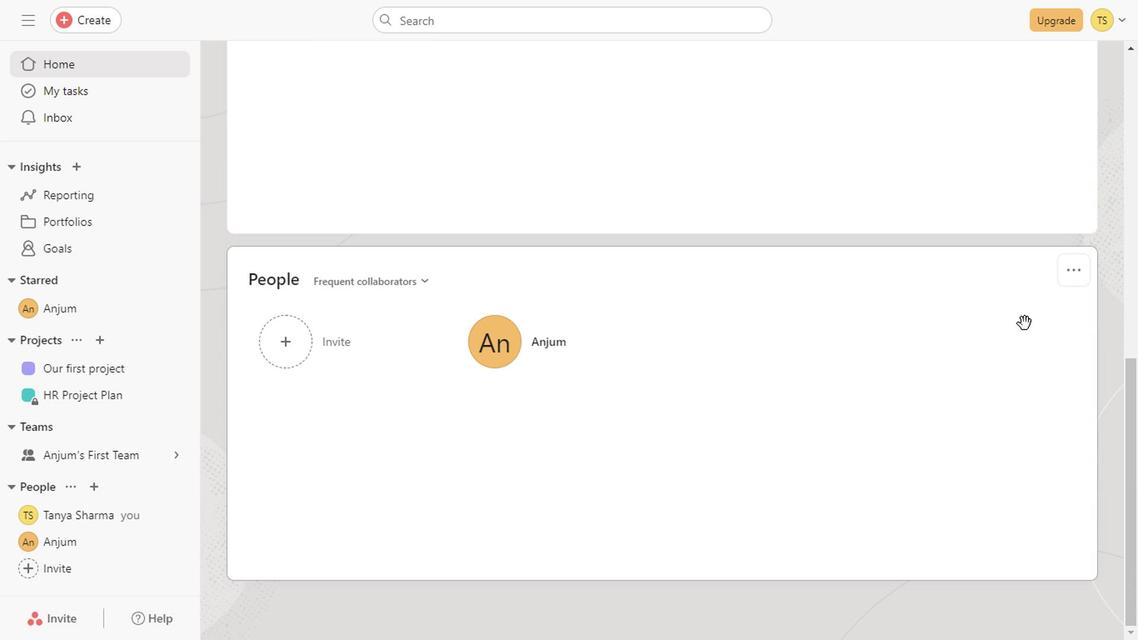 
Action: Mouse scrolled (999, 324) with delta (0, -1)
Screenshot: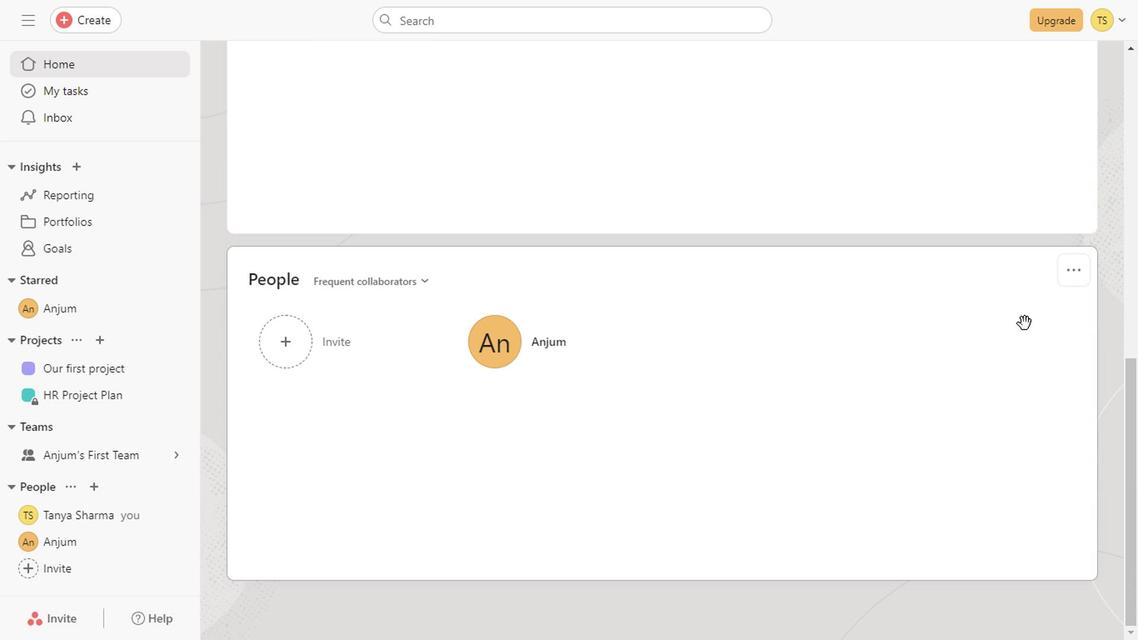 
Action: Mouse scrolled (999, 324) with delta (0, -1)
Screenshot: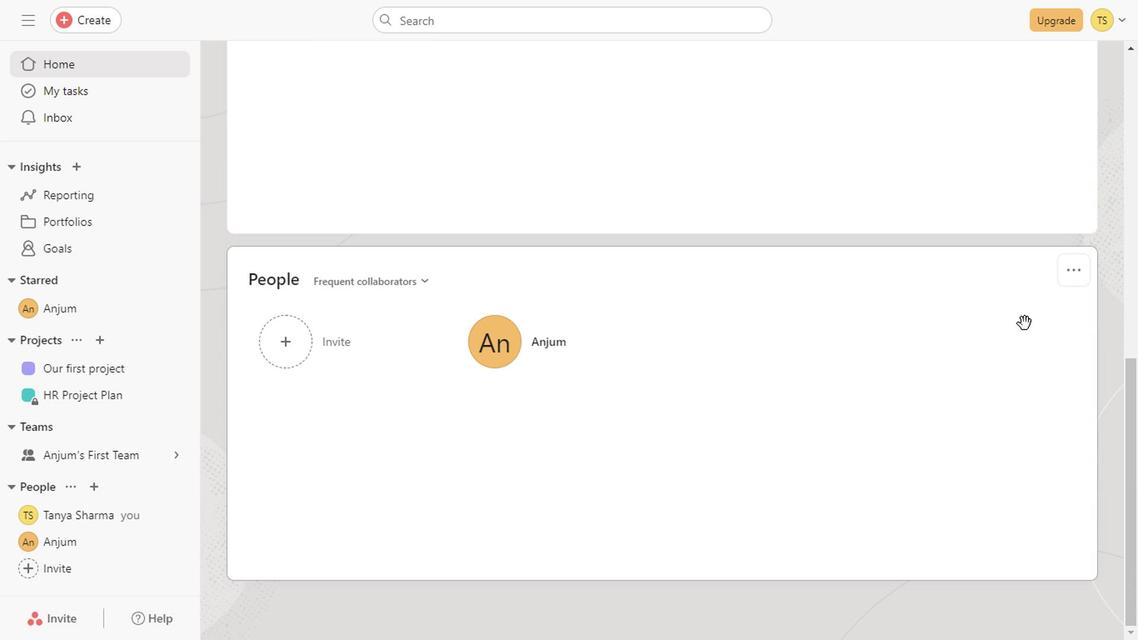 
Action: Mouse scrolled (999, 324) with delta (0, -1)
Screenshot: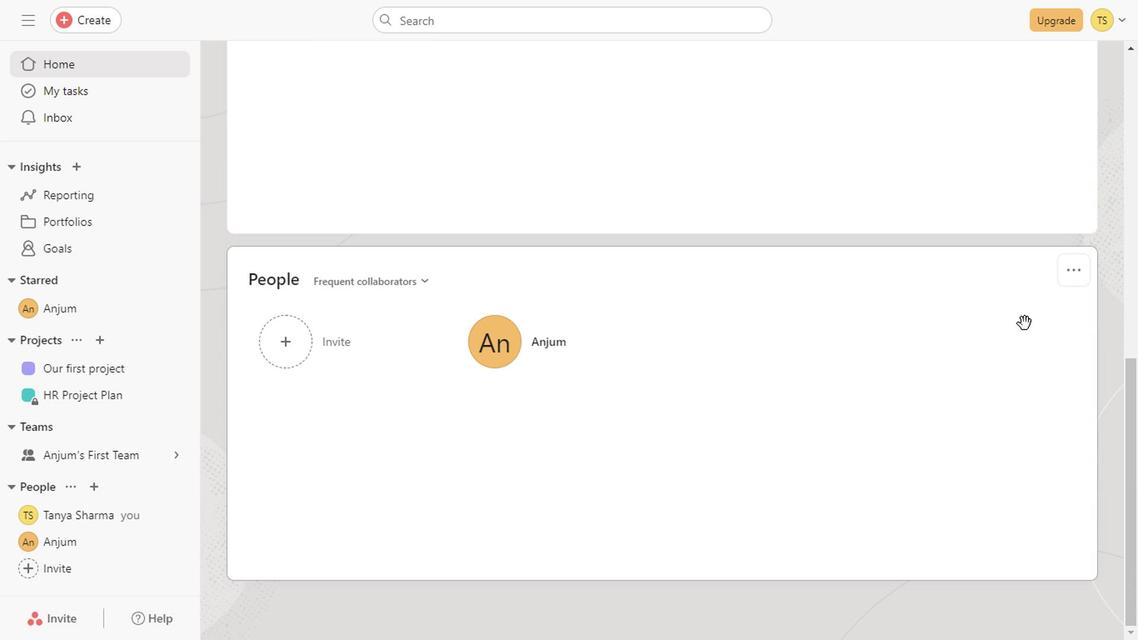 
Action: Mouse scrolled (999, 324) with delta (0, -1)
Screenshot: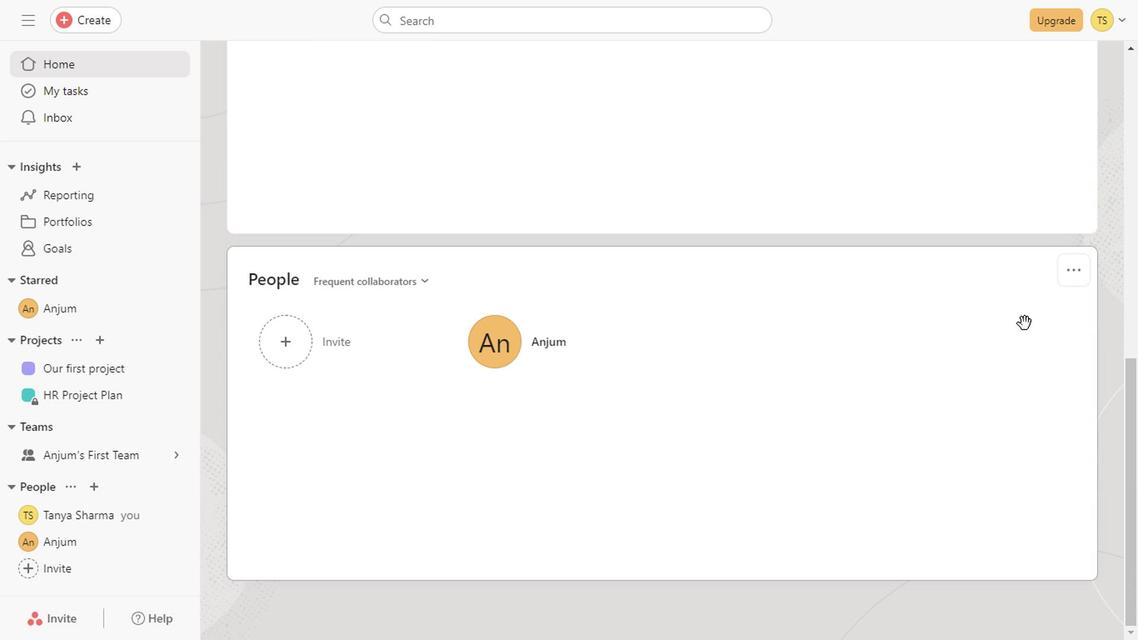 
Action: Mouse scrolled (999, 324) with delta (0, -1)
Screenshot: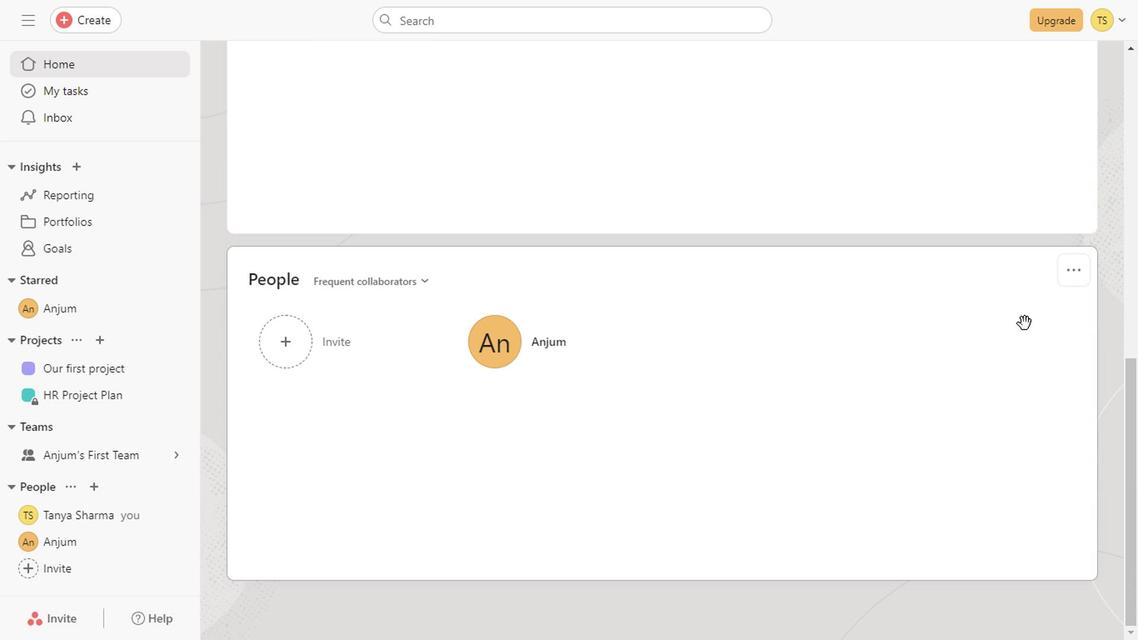 
Action: Mouse scrolled (999, 324) with delta (0, -1)
Screenshot: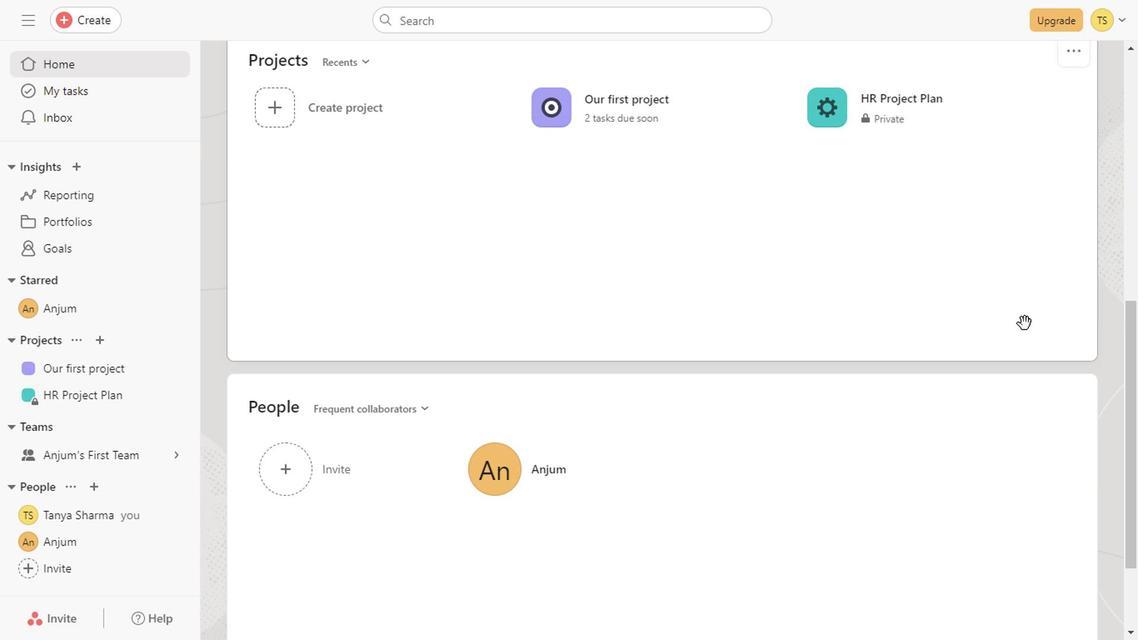 
Action: Mouse scrolled (999, 324) with delta (0, -1)
Screenshot: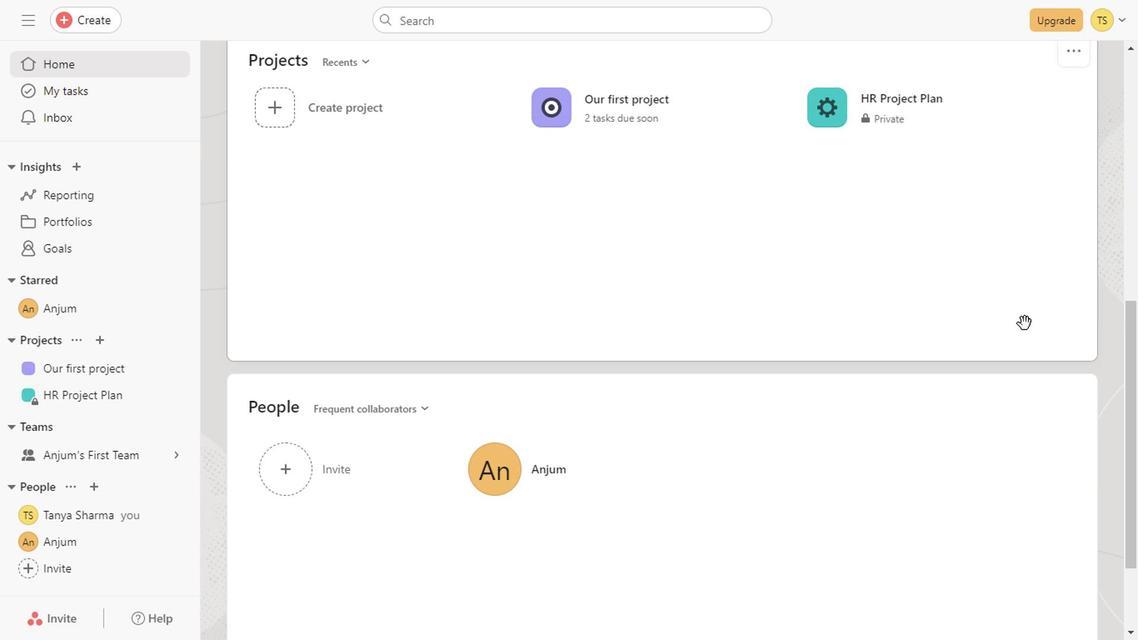 
Action: Mouse scrolled (999, 324) with delta (0, -1)
Screenshot: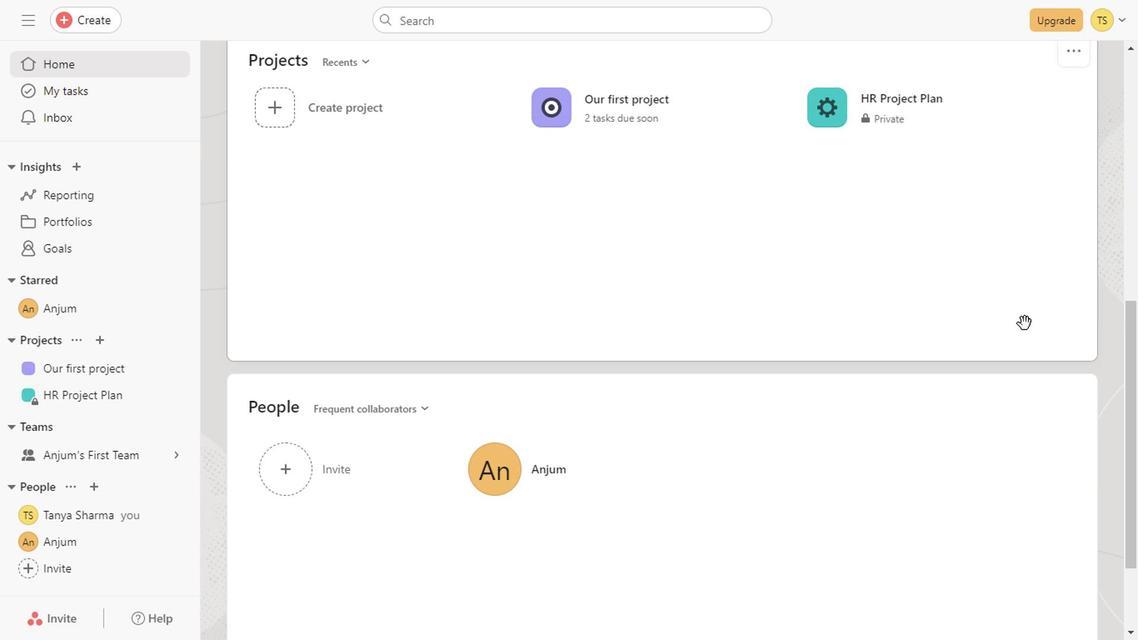 
Action: Mouse scrolled (999, 324) with delta (0, -1)
Screenshot: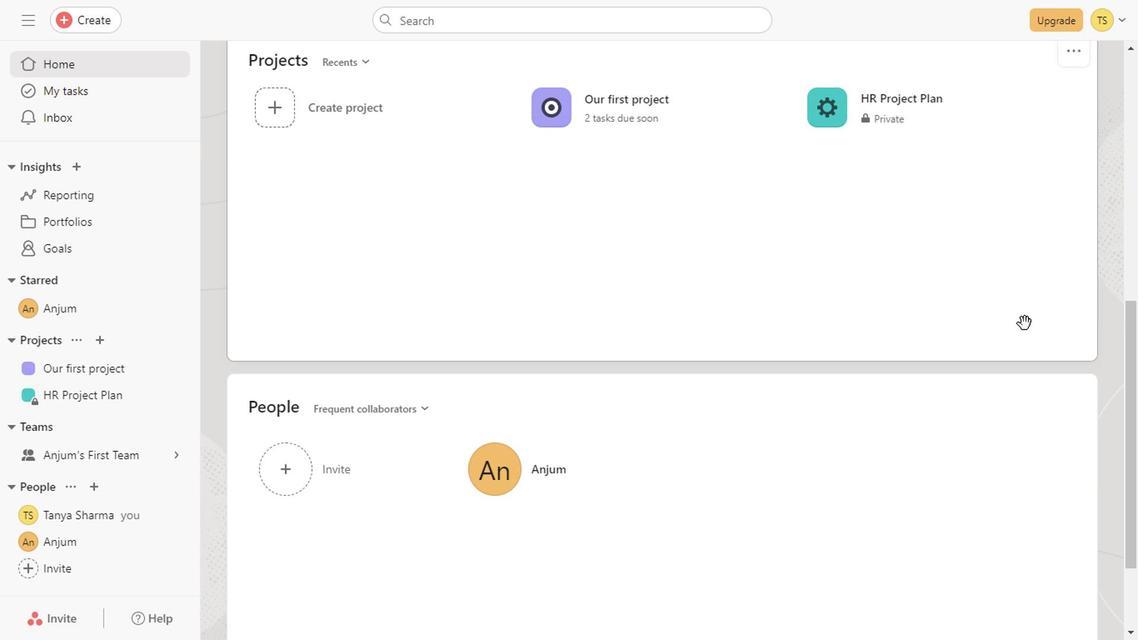 
Action: Mouse scrolled (999, 324) with delta (0, -1)
Screenshot: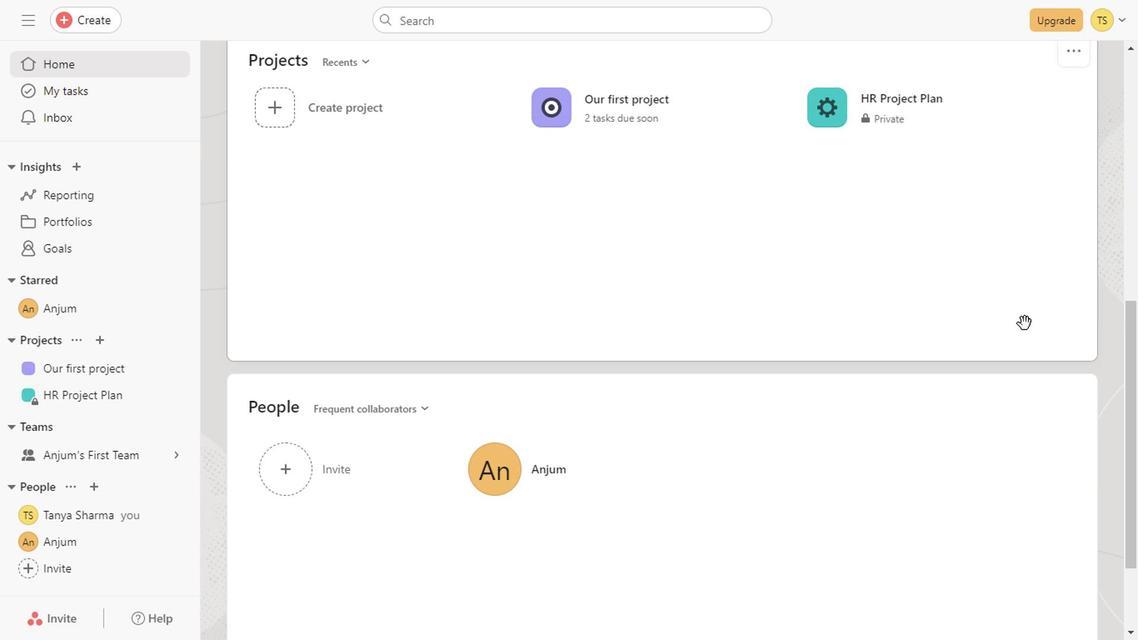 
Action: Mouse scrolled (999, 324) with delta (0, -1)
Screenshot: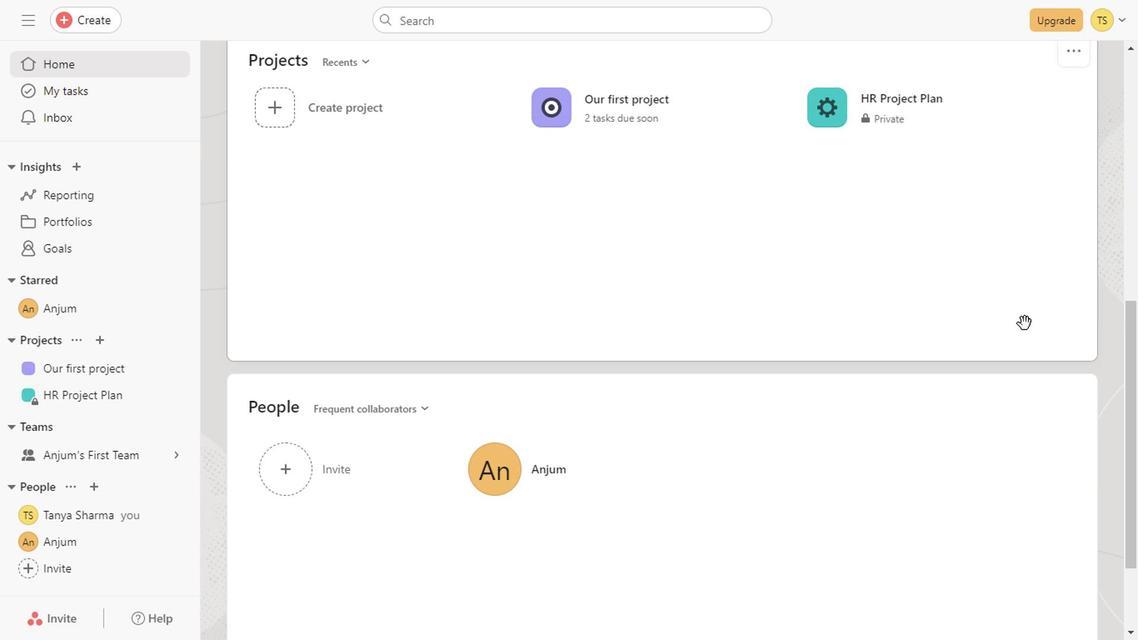 
Action: Mouse scrolled (999, 324) with delta (0, -1)
Screenshot: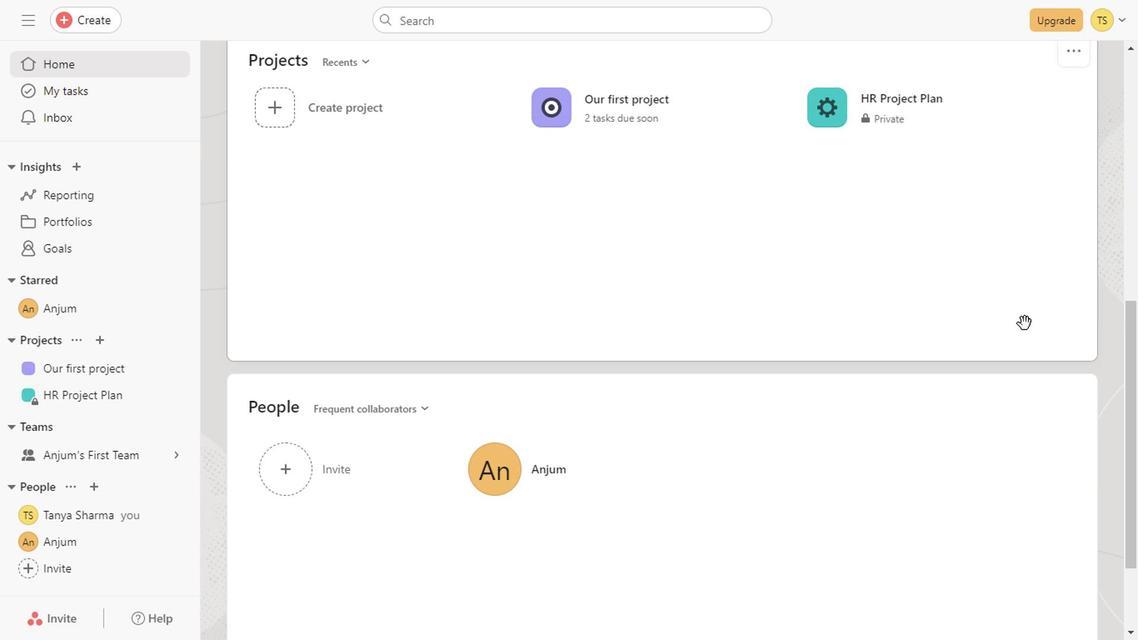 
Action: Mouse scrolled (999, 324) with delta (0, -1)
Screenshot: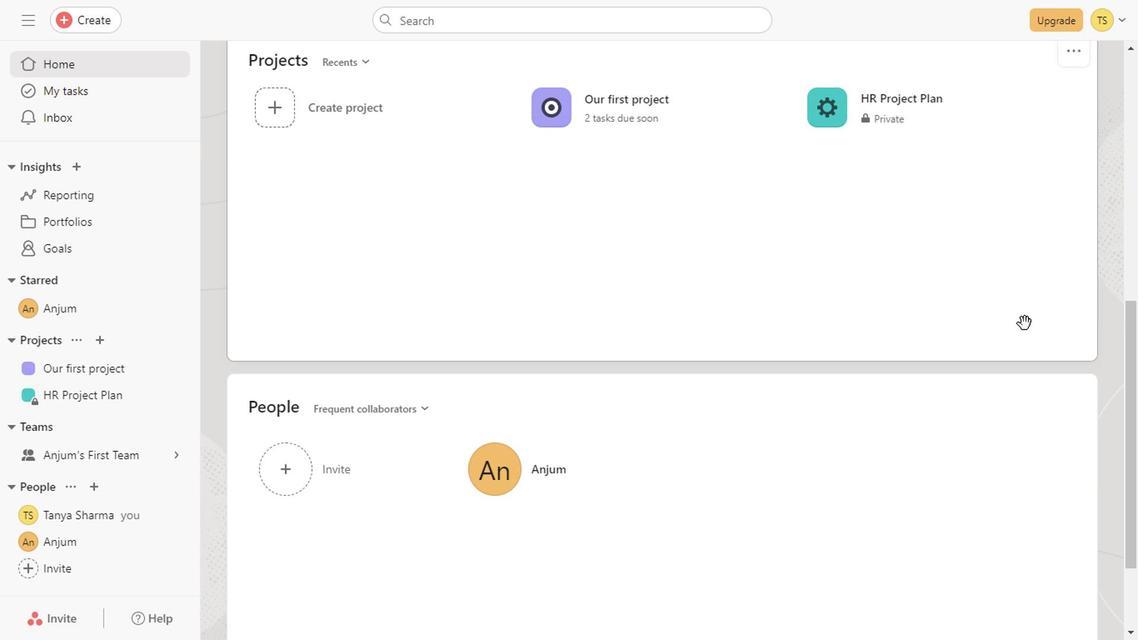 
Action: Mouse scrolled (999, 324) with delta (0, -1)
Screenshot: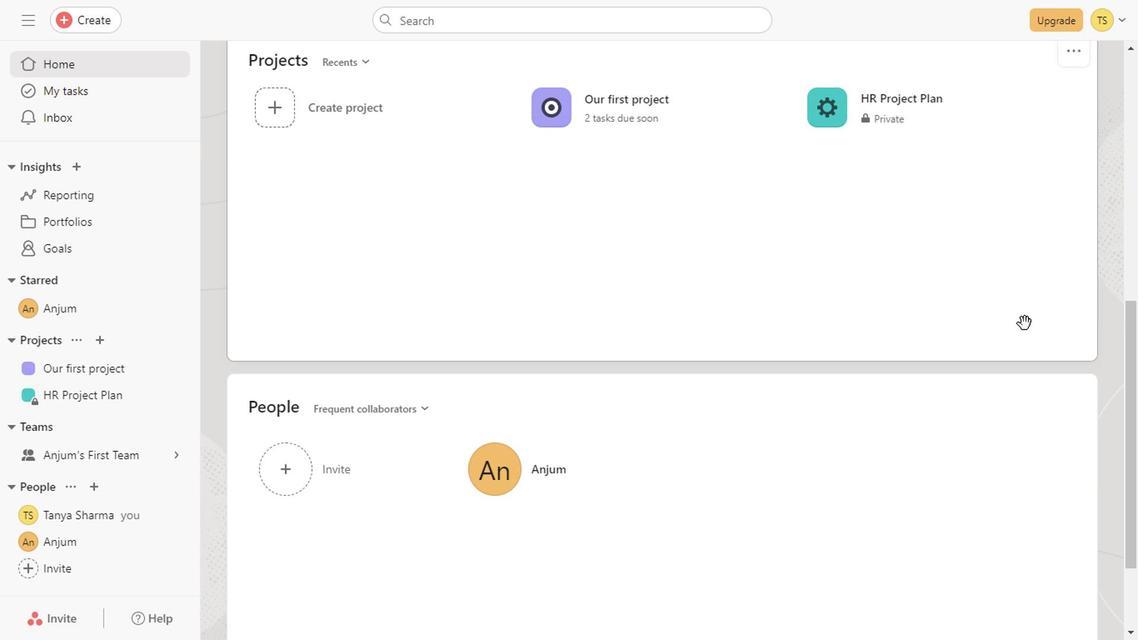 
Action: Mouse scrolled (999, 324) with delta (0, -1)
Screenshot: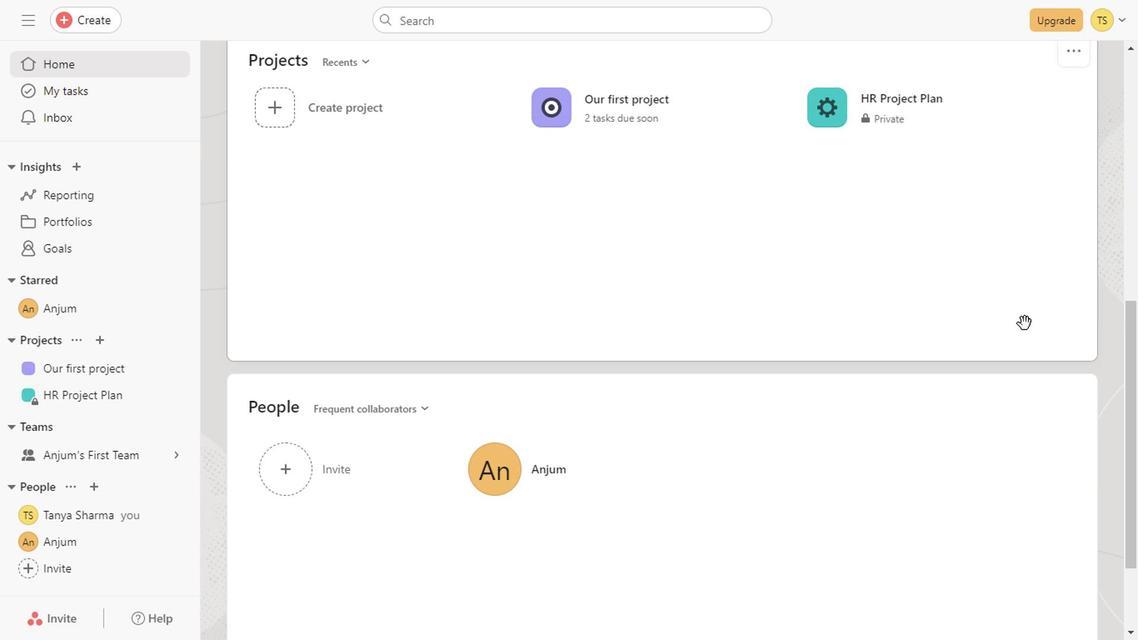 
Action: Mouse scrolled (999, 324) with delta (0, -1)
Screenshot: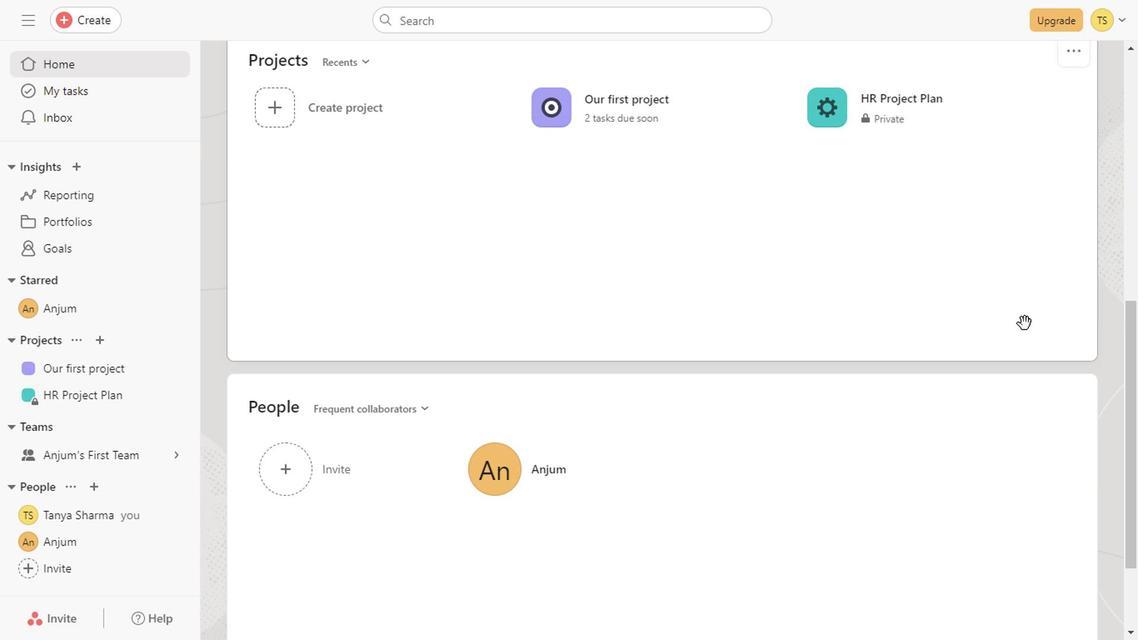 
Action: Mouse scrolled (999, 324) with delta (0, -1)
Screenshot: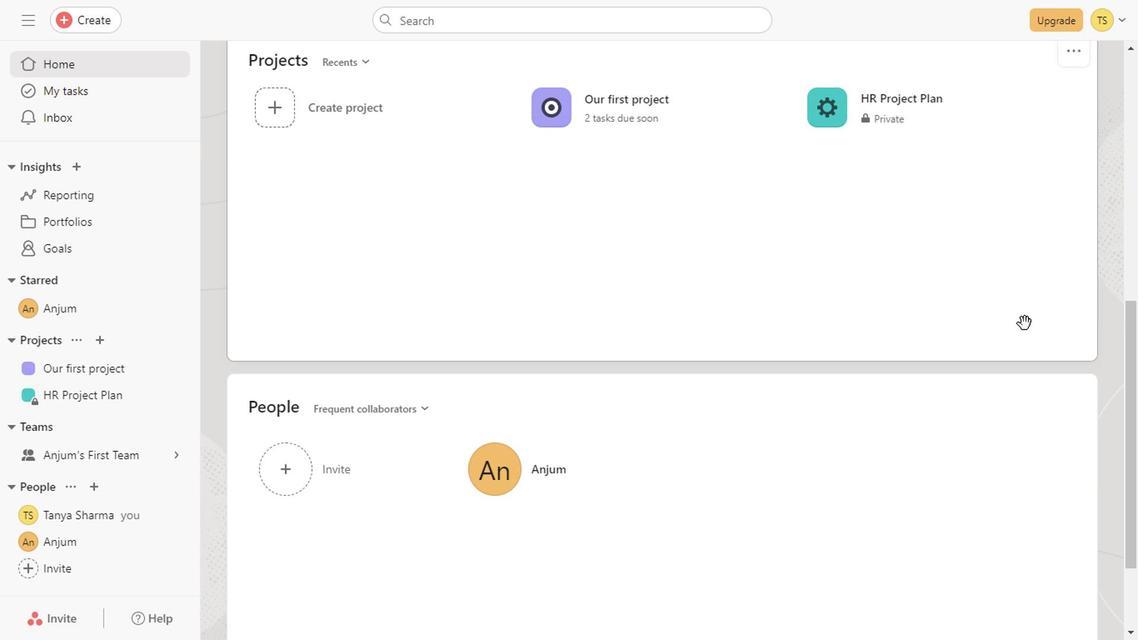 
Action: Mouse scrolled (999, 324) with delta (0, -1)
Screenshot: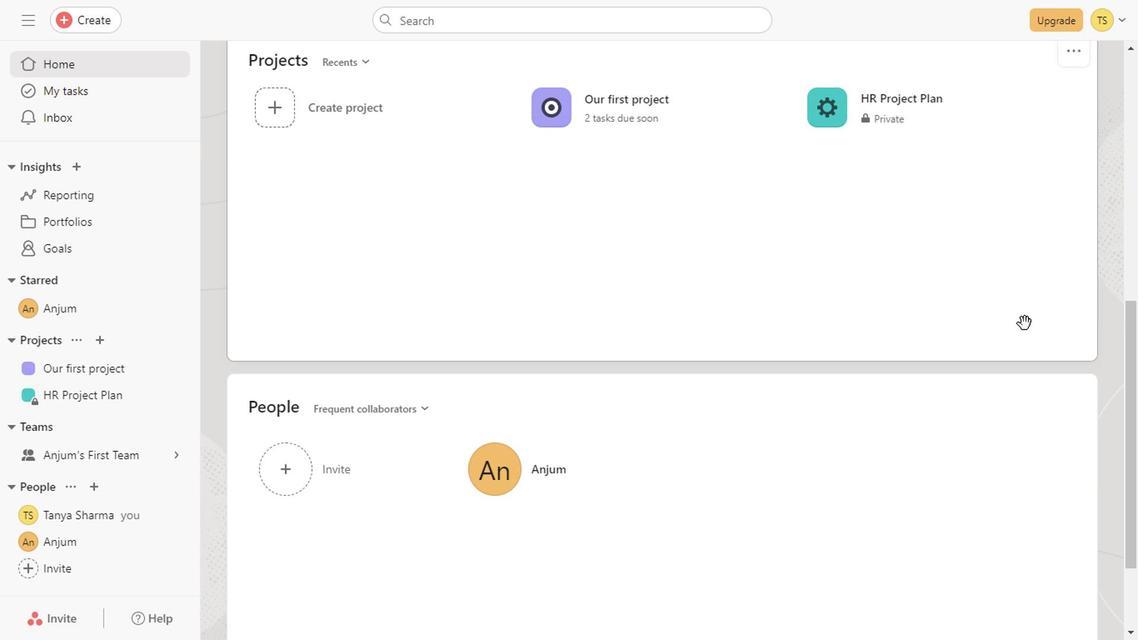 
Action: Mouse scrolled (999, 324) with delta (0, -1)
Screenshot: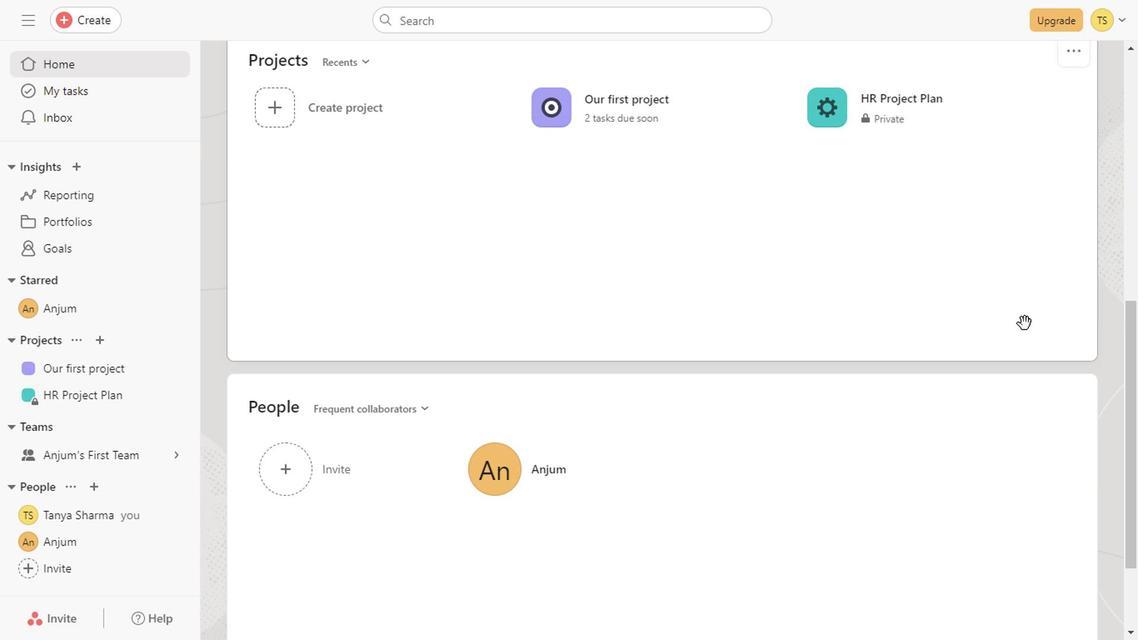 
Action: Mouse scrolled (999, 324) with delta (0, -1)
Screenshot: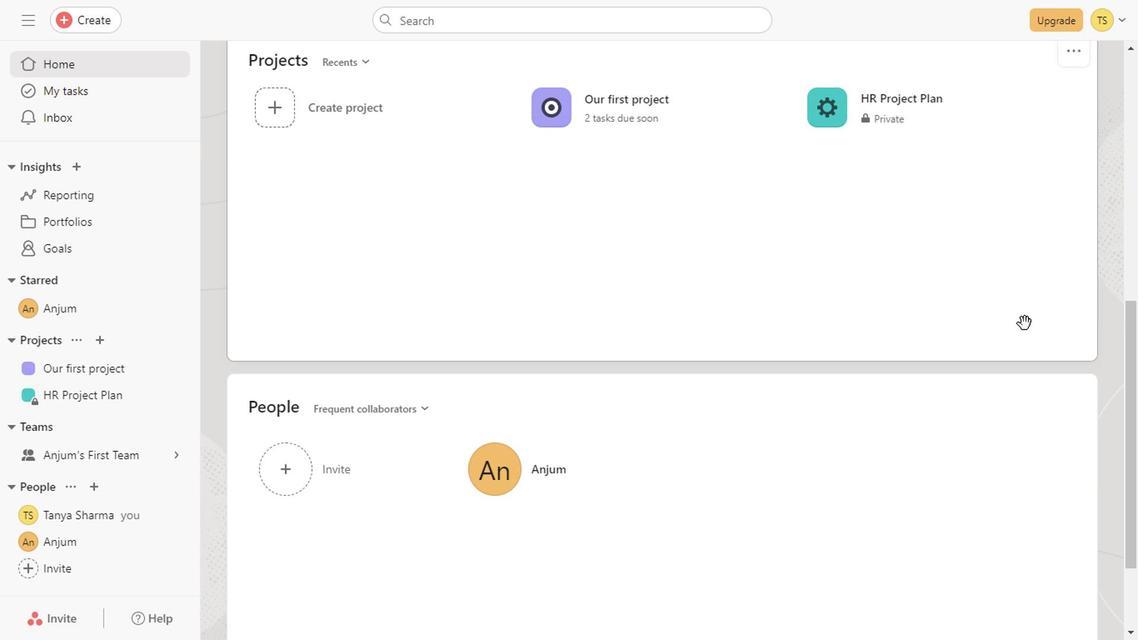 
Action: Mouse scrolled (999, 324) with delta (0, -1)
Screenshot: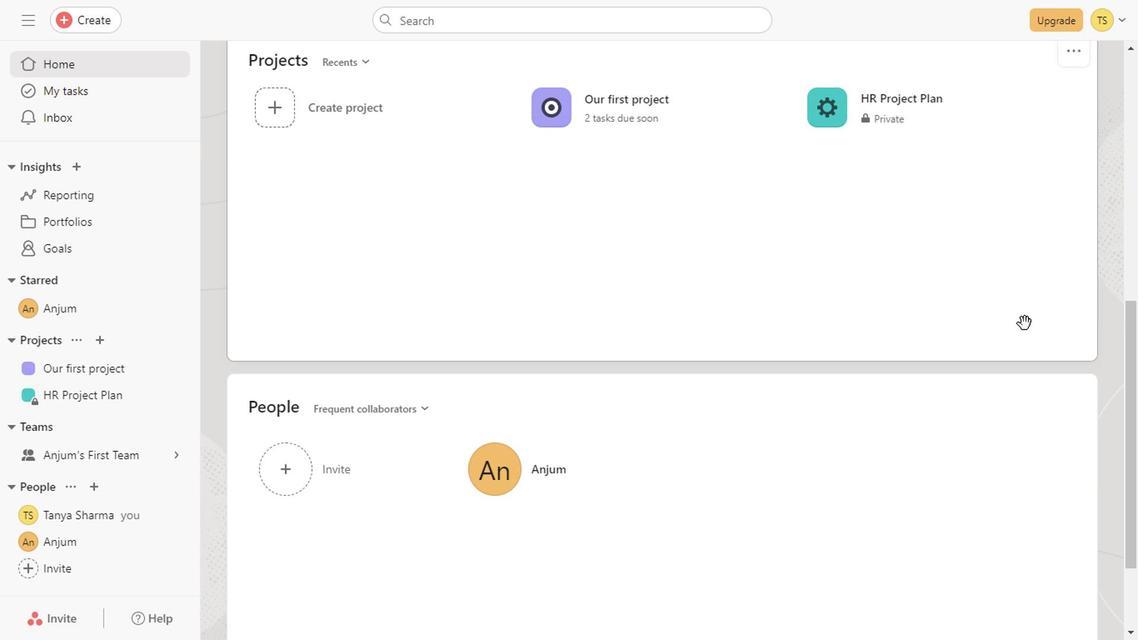 
Action: Mouse scrolled (999, 324) with delta (0, -1)
Screenshot: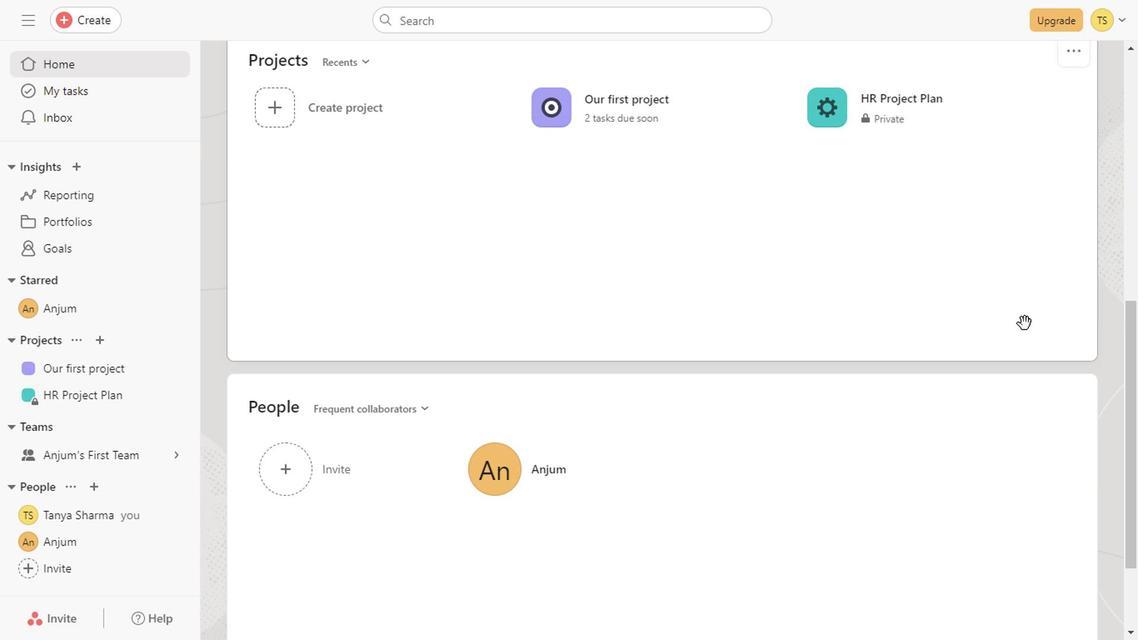 
Action: Mouse scrolled (999, 324) with delta (0, -1)
Screenshot: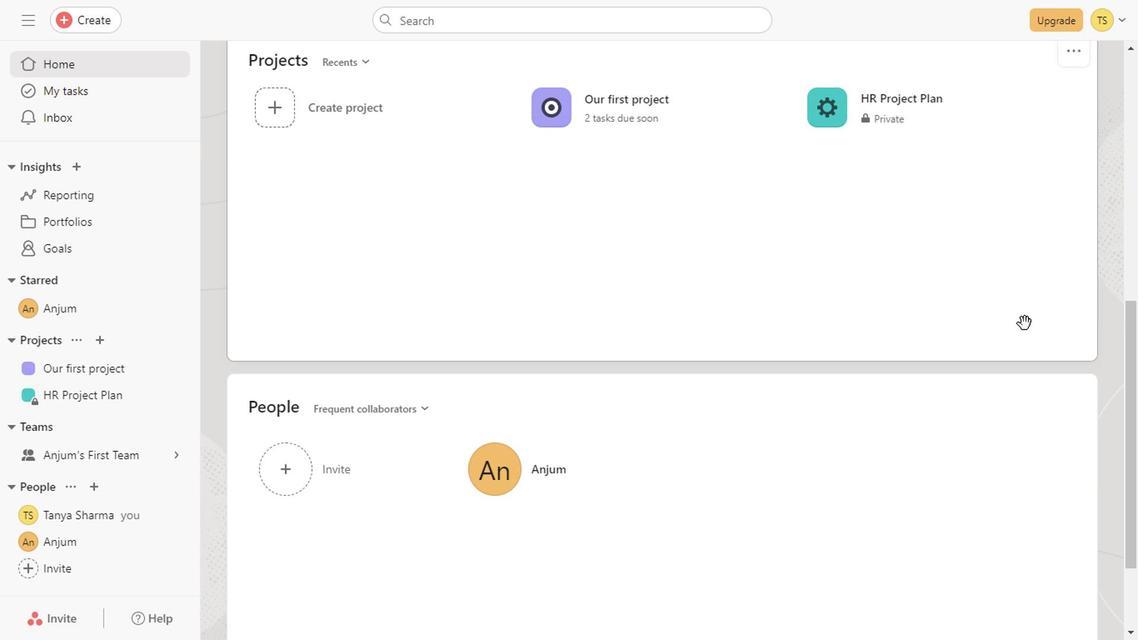 
Action: Mouse scrolled (999, 324) with delta (0, -1)
Screenshot: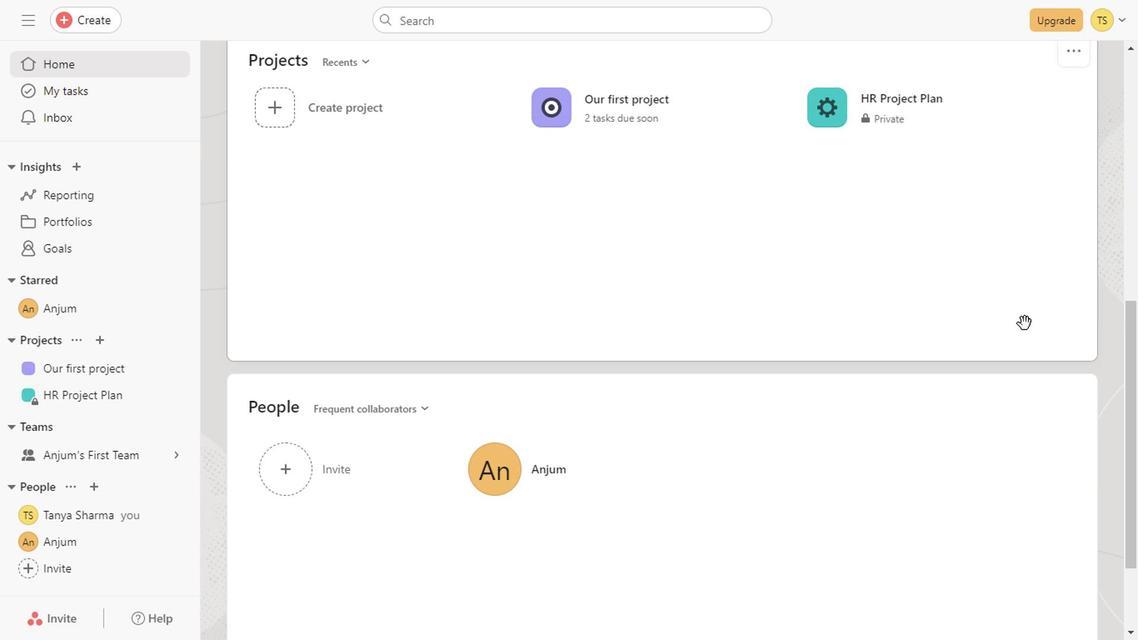 
Action: Mouse scrolled (999, 324) with delta (0, -1)
Screenshot: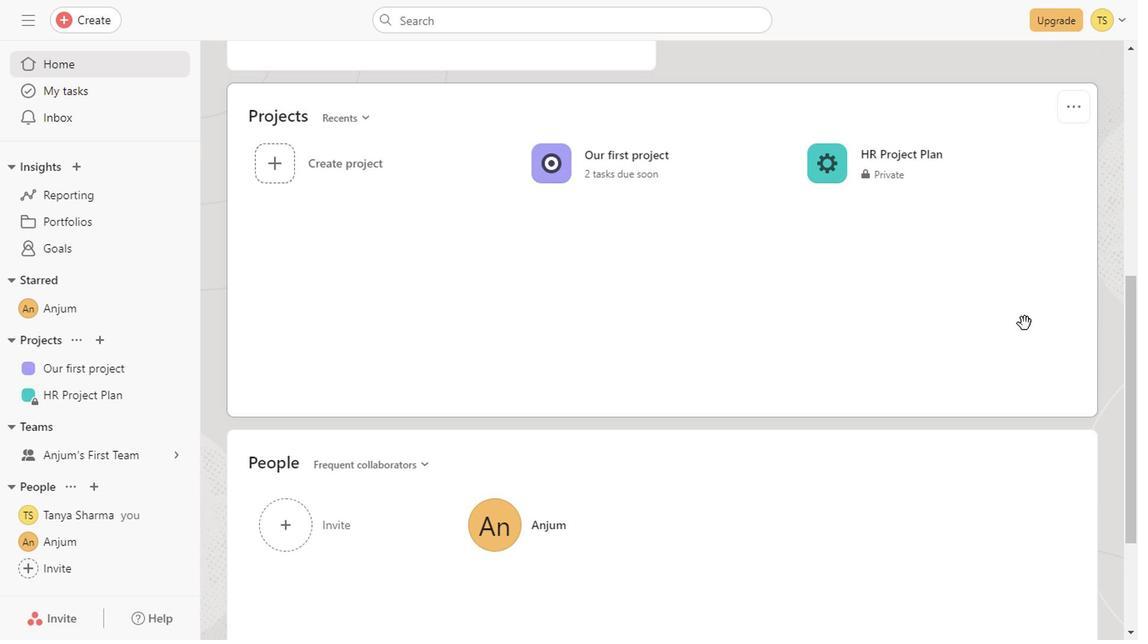 
Action: Mouse moved to (1053, 320)
Screenshot: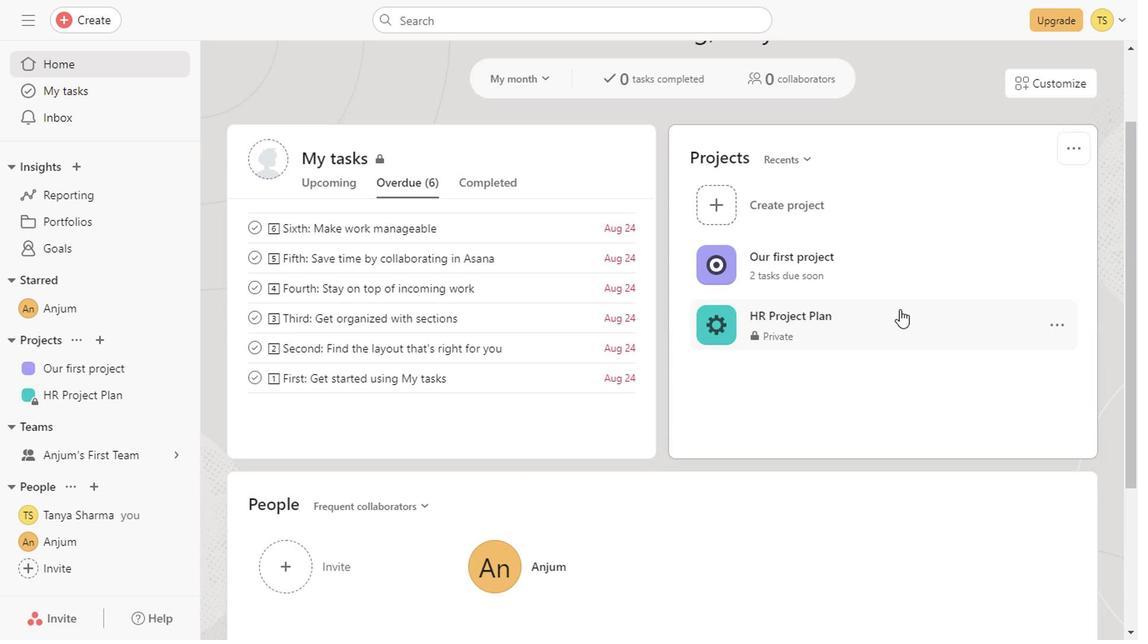 
Action: Mouse pressed left at (1053, 320)
Screenshot: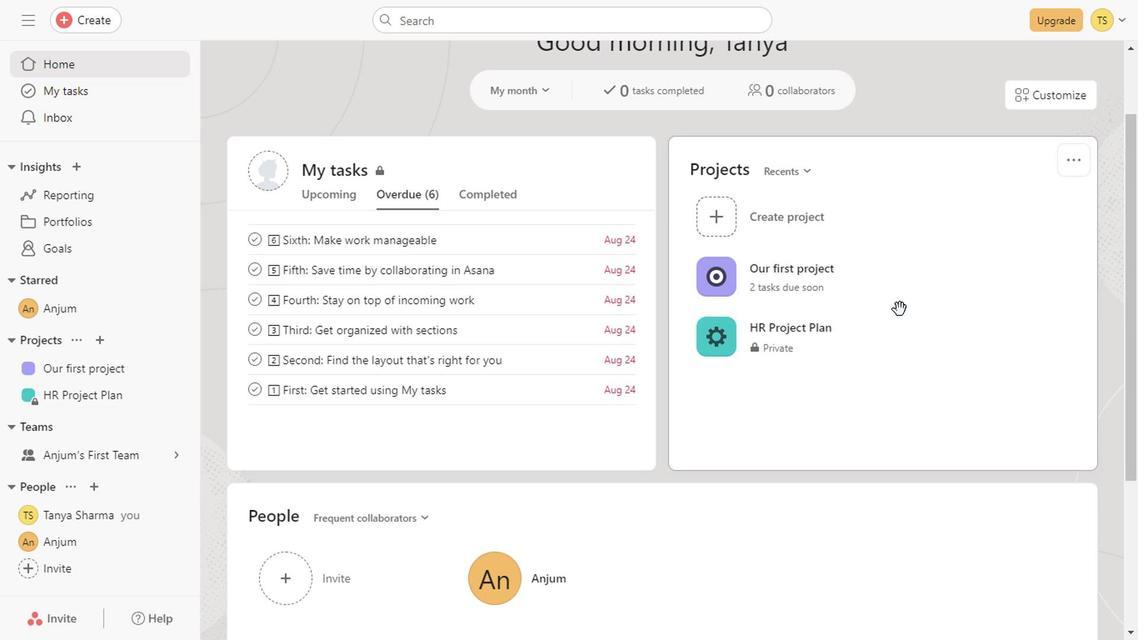 
Action: Mouse moved to (965, 353)
Screenshot: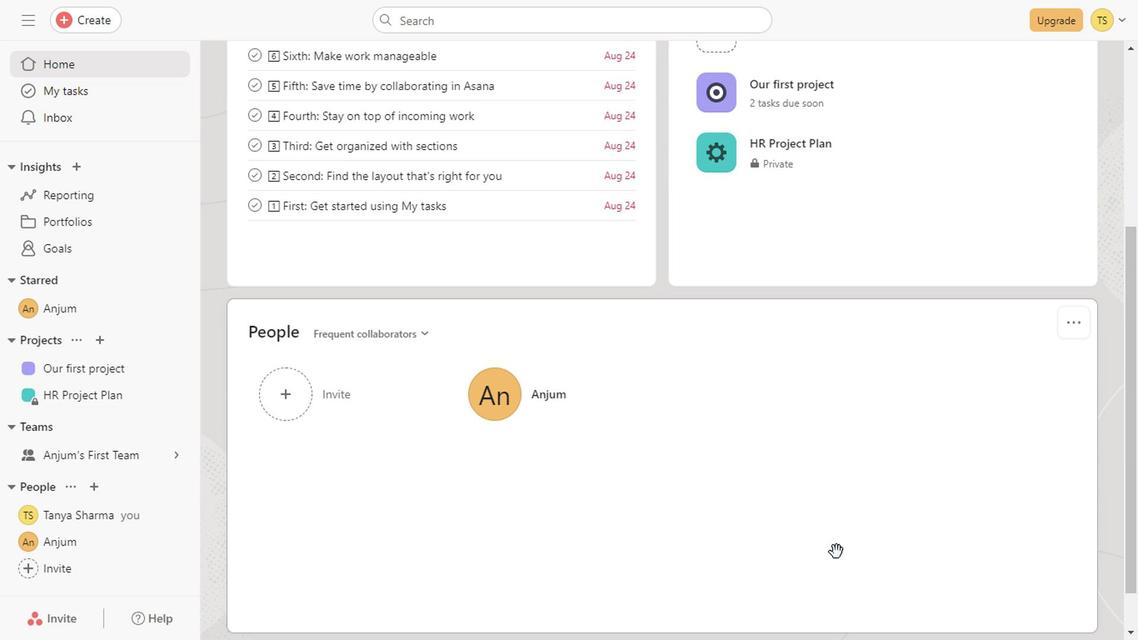 
Action: Mouse pressed left at (965, 353)
Screenshot: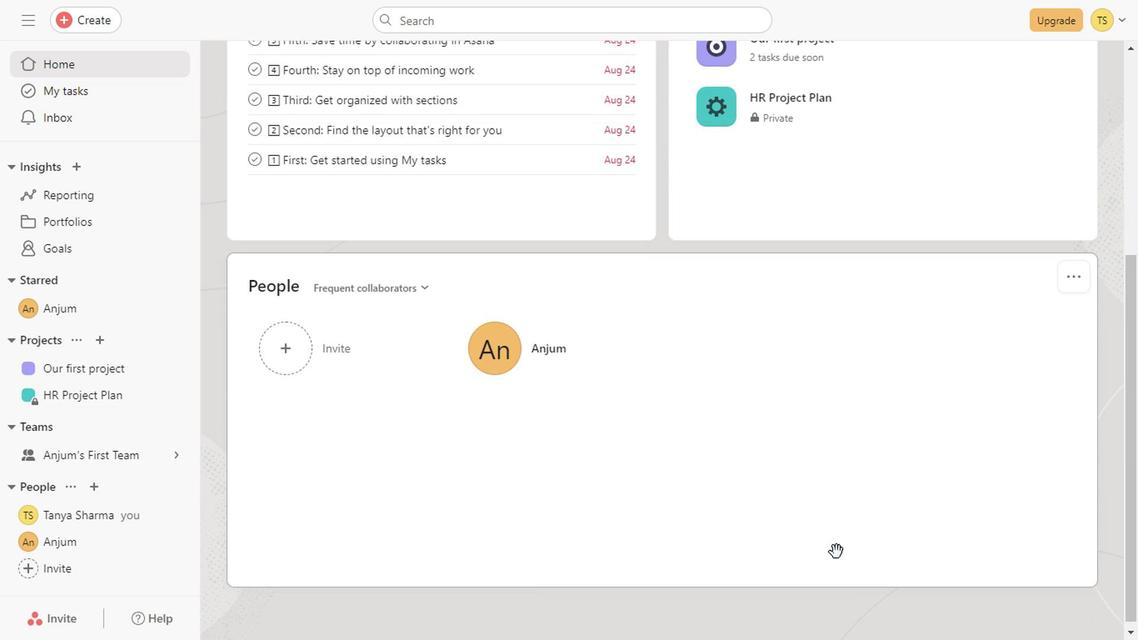 
Action: Mouse moved to (878, 311)
Screenshot: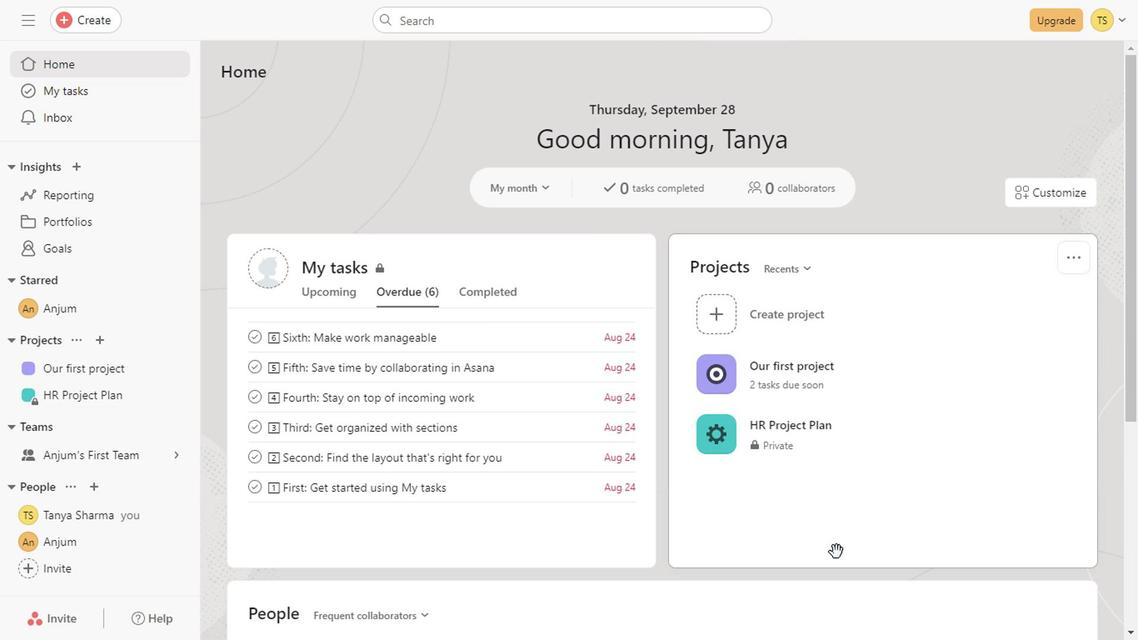 
Action: Mouse scrolled (878, 310) with delta (0, -1)
Screenshot: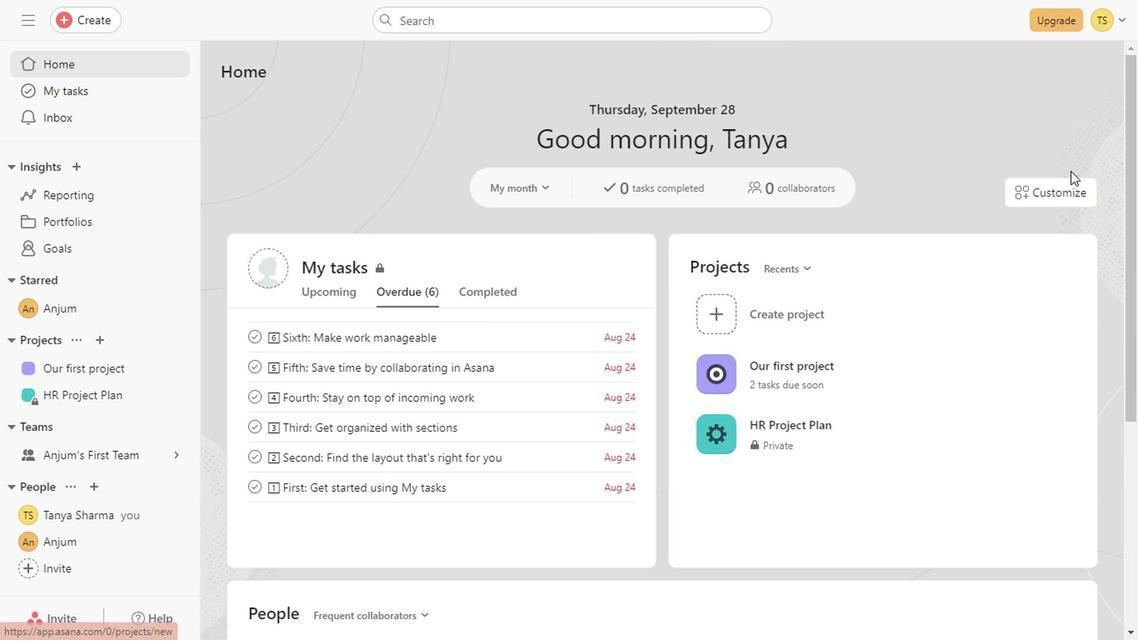 
Action: Mouse scrolled (878, 310) with delta (0, -1)
Screenshot: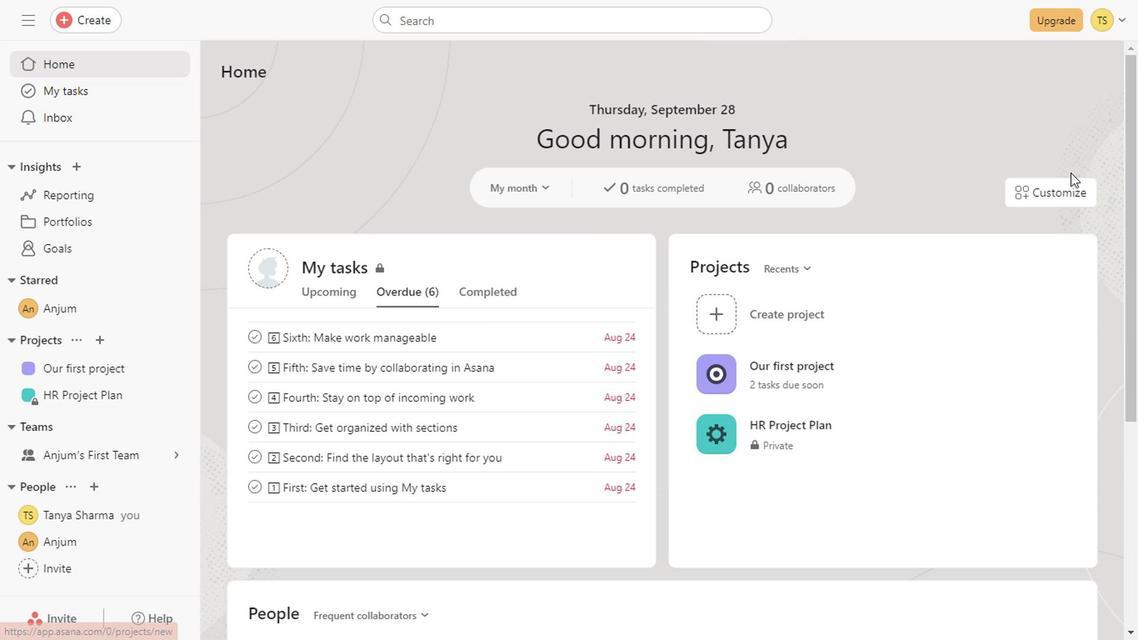 
Action: Mouse scrolled (878, 310) with delta (0, -1)
Screenshot: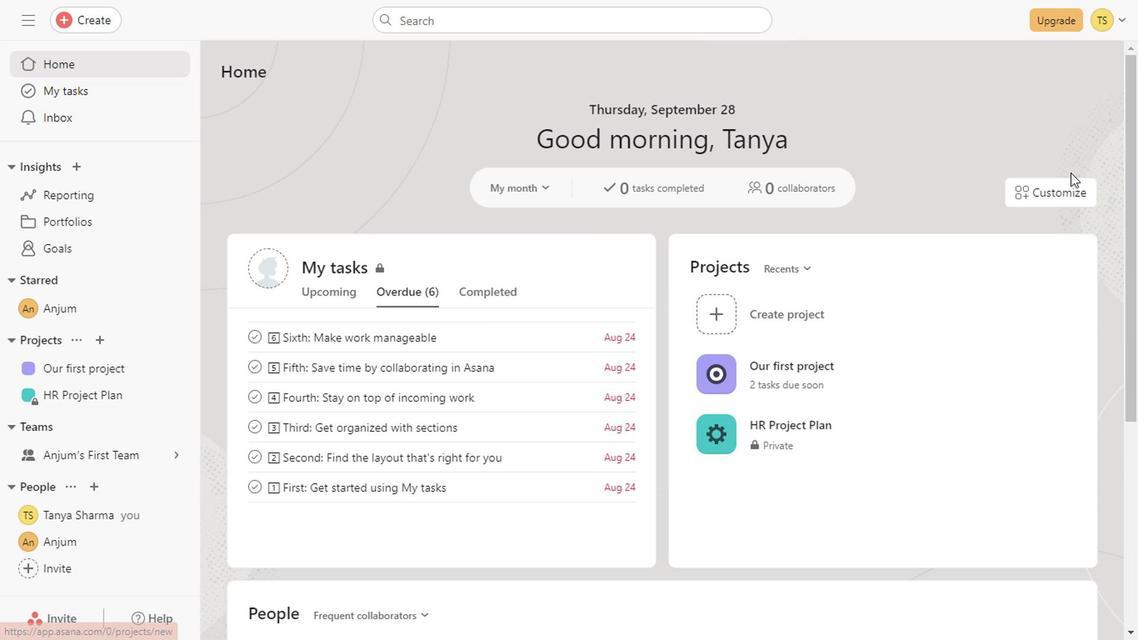 
Action: Mouse scrolled (878, 310) with delta (0, -1)
Screenshot: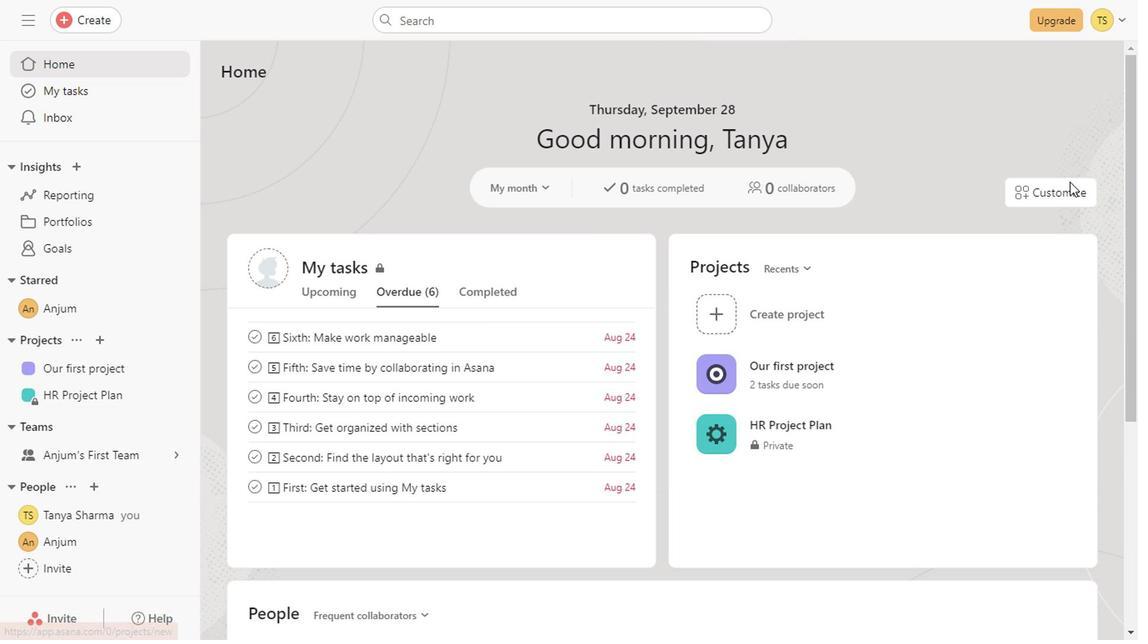 
Action: Mouse scrolled (878, 310) with delta (0, -1)
Screenshot: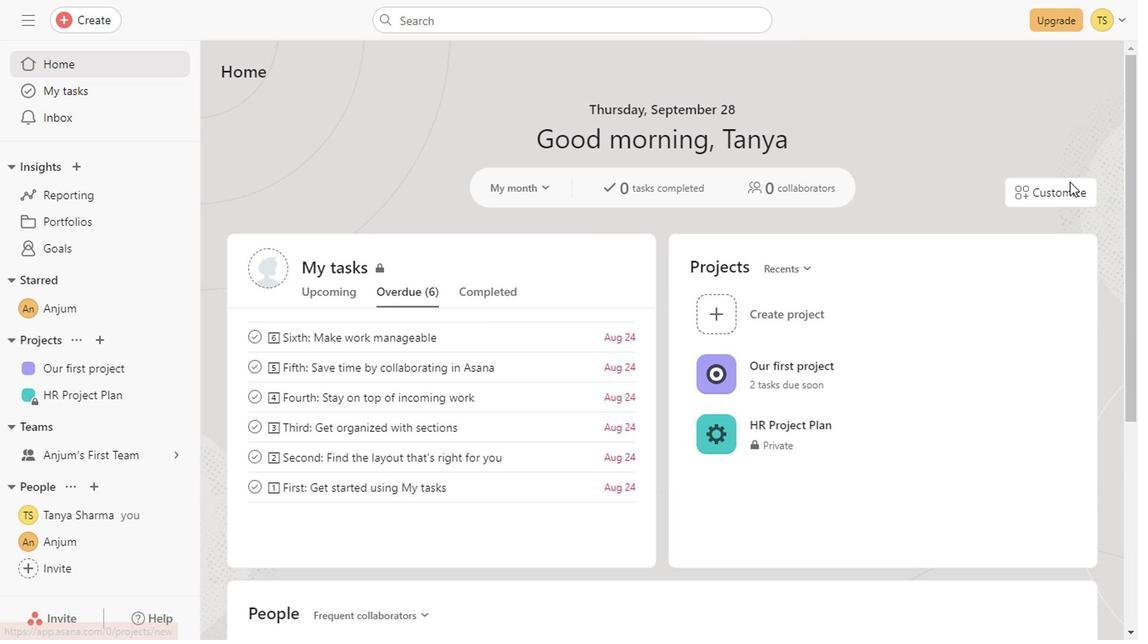 
Action: Mouse scrolled (878, 310) with delta (0, -1)
Screenshot: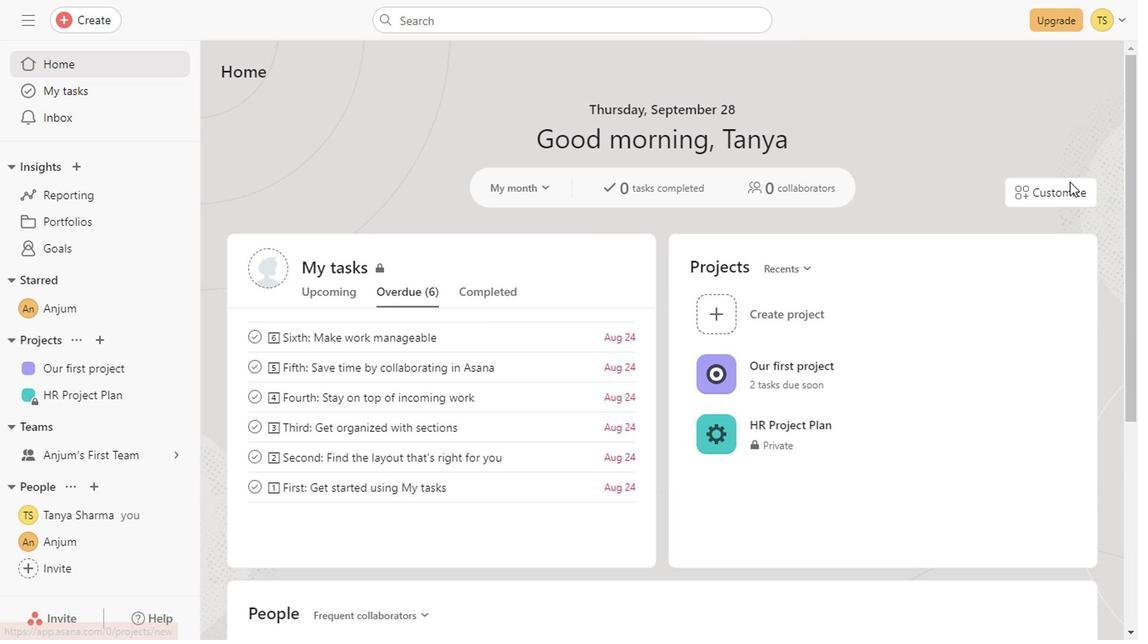 
Action: Mouse scrolled (878, 310) with delta (0, -1)
Screenshot: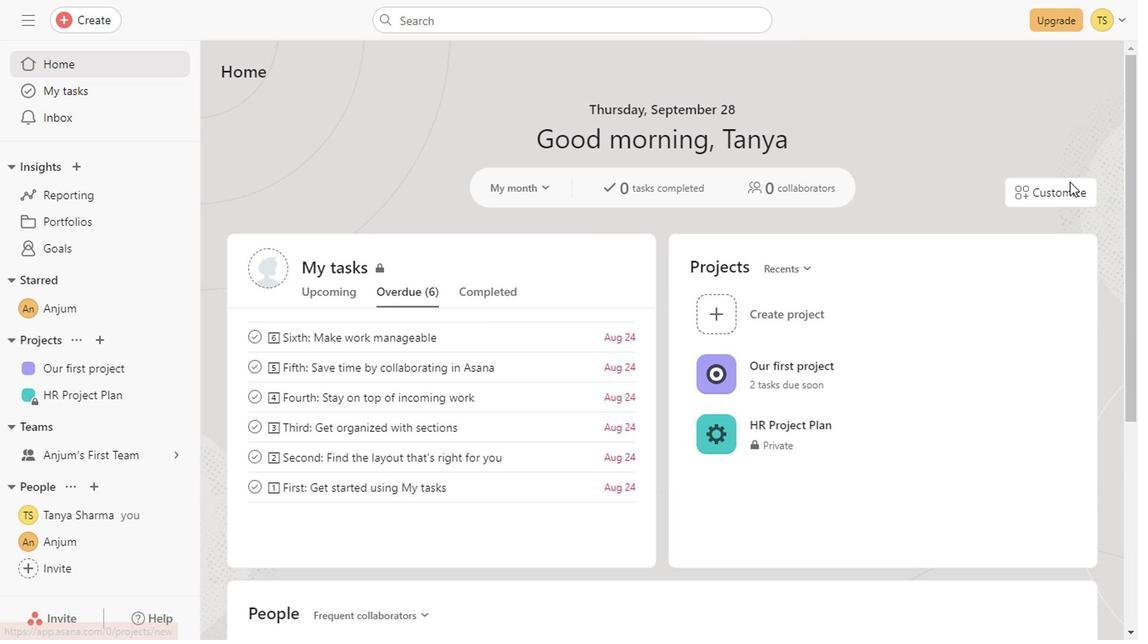 
Action: Mouse scrolled (878, 310) with delta (0, -1)
Screenshot: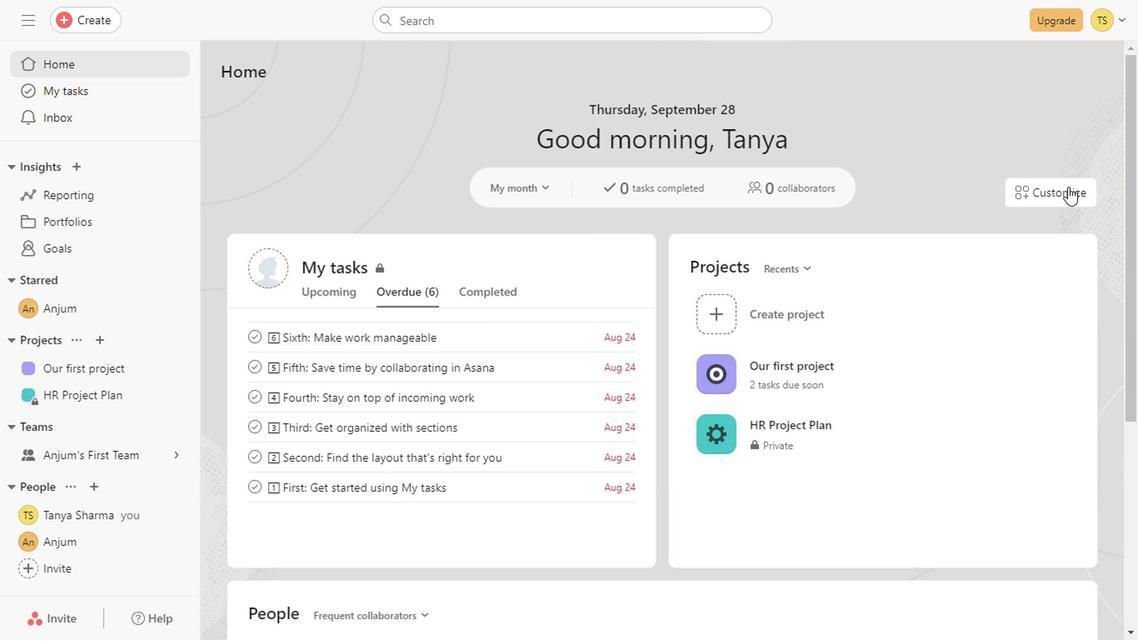 
Action: Mouse scrolled (878, 310) with delta (0, -1)
Screenshot: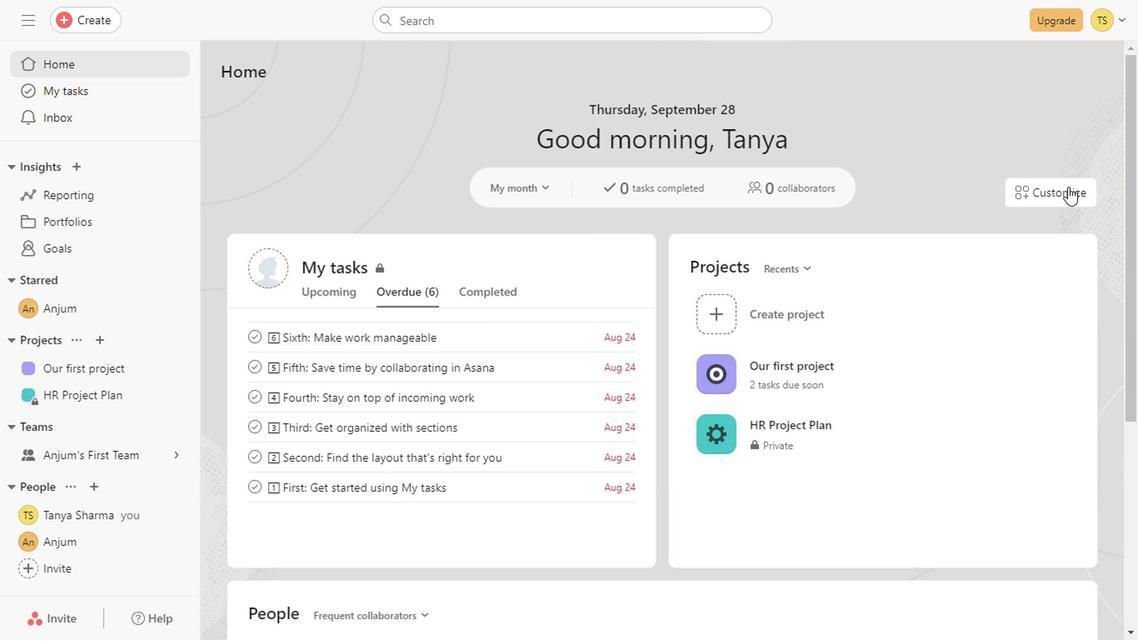 
Action: Mouse scrolled (878, 310) with delta (0, -1)
Screenshot: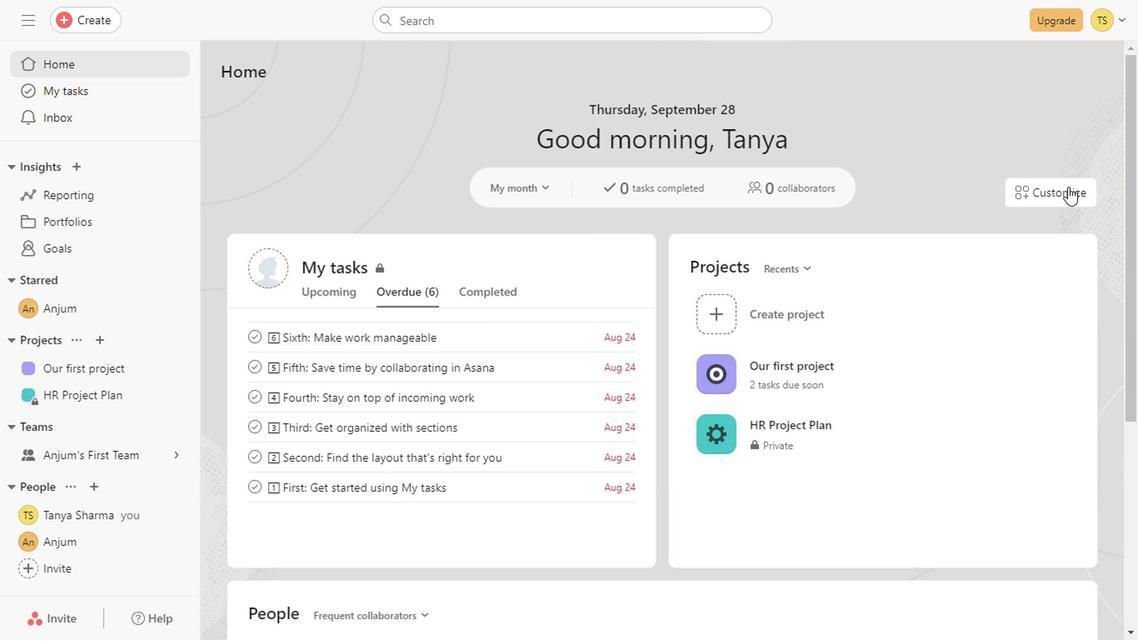 
Action: Mouse scrolled (878, 310) with delta (0, -1)
Screenshot: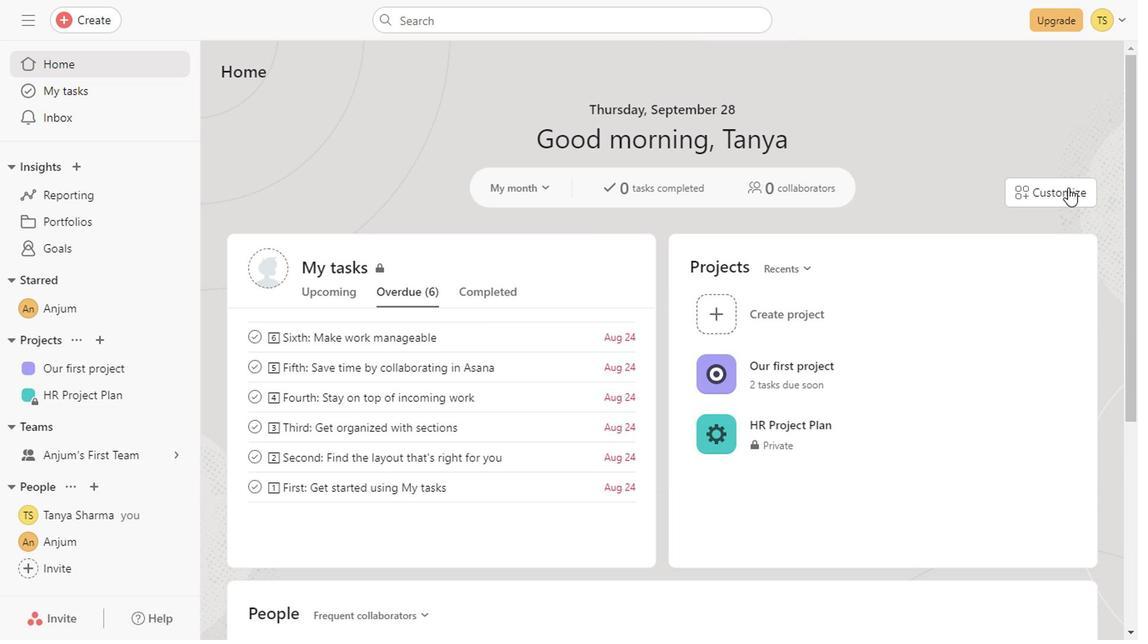 
Action: Mouse scrolled (878, 310) with delta (0, -1)
Screenshot: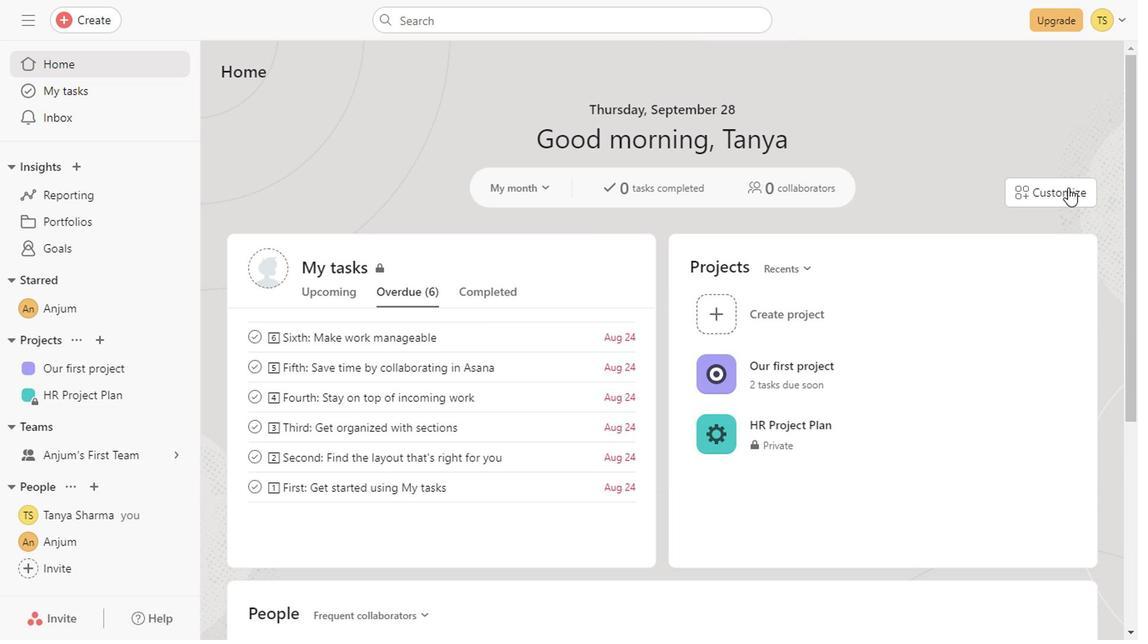 
Action: Mouse scrolled (878, 310) with delta (0, -1)
Screenshot: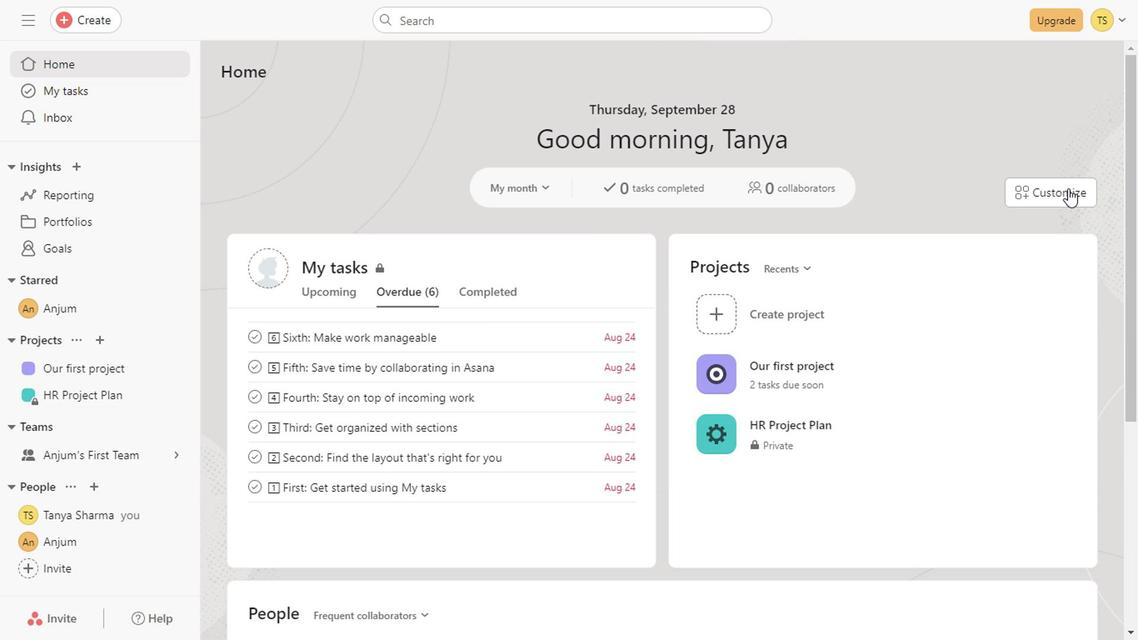 
Action: Mouse moved to (816, 555)
Screenshot: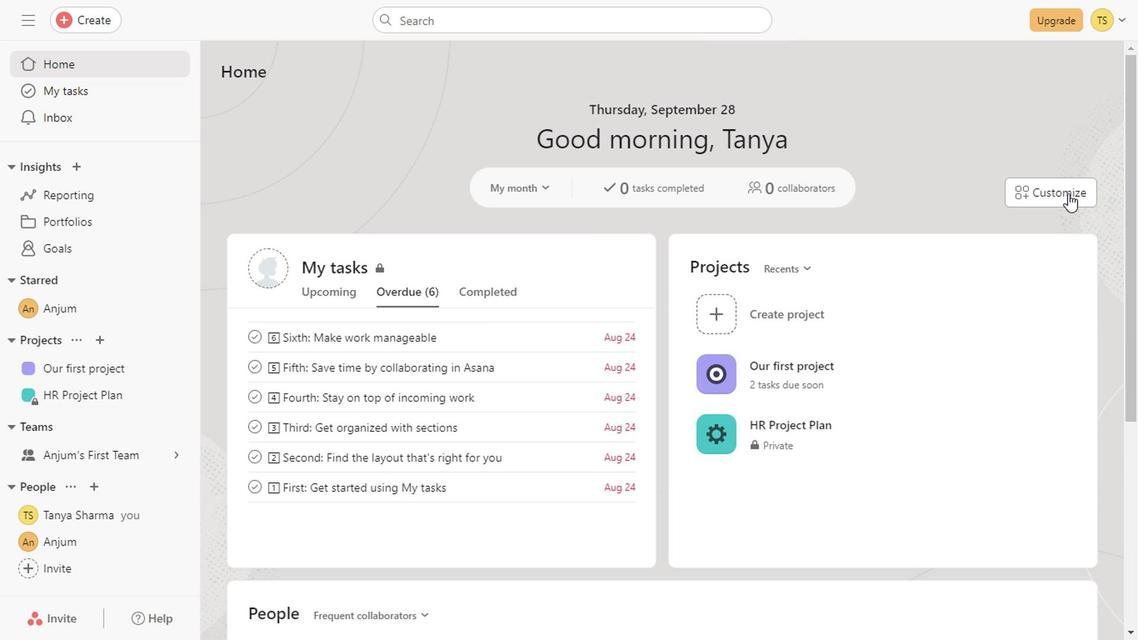 
Action: Mouse scrolled (816, 554) with delta (0, 0)
Screenshot: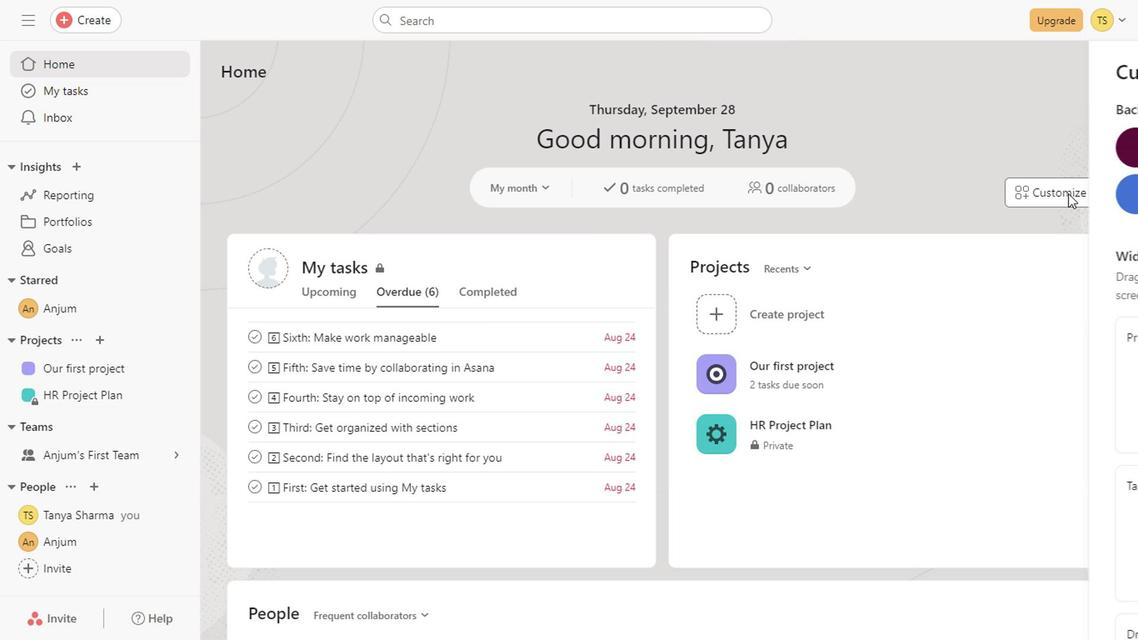 
Action: Mouse scrolled (816, 554) with delta (0, 0)
Screenshot: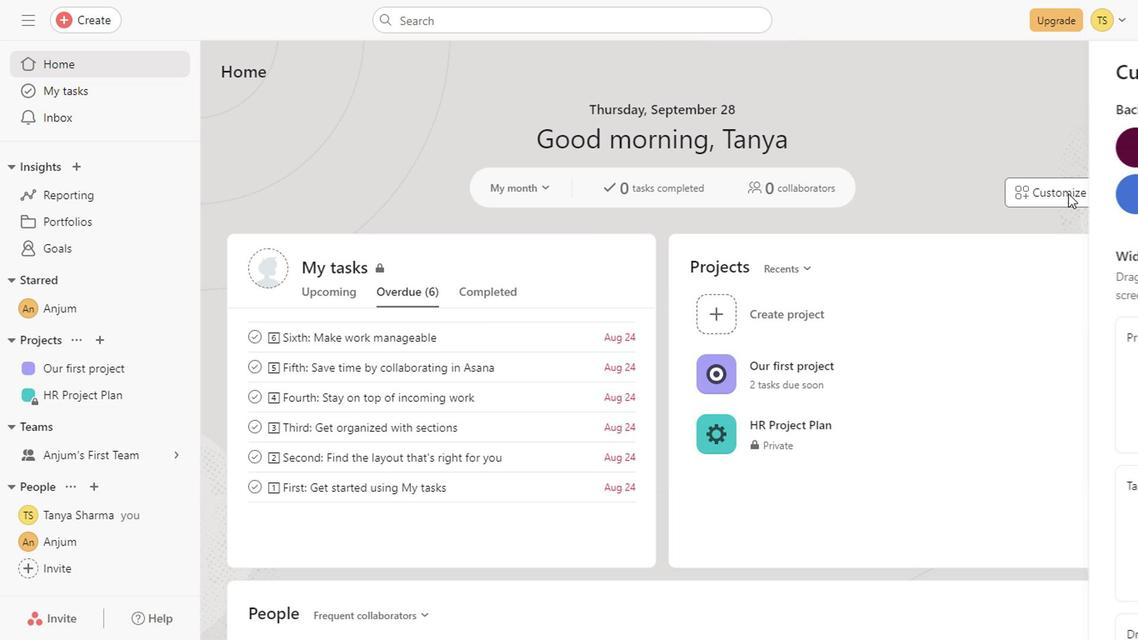 
Action: Mouse scrolled (816, 554) with delta (0, 0)
Screenshot: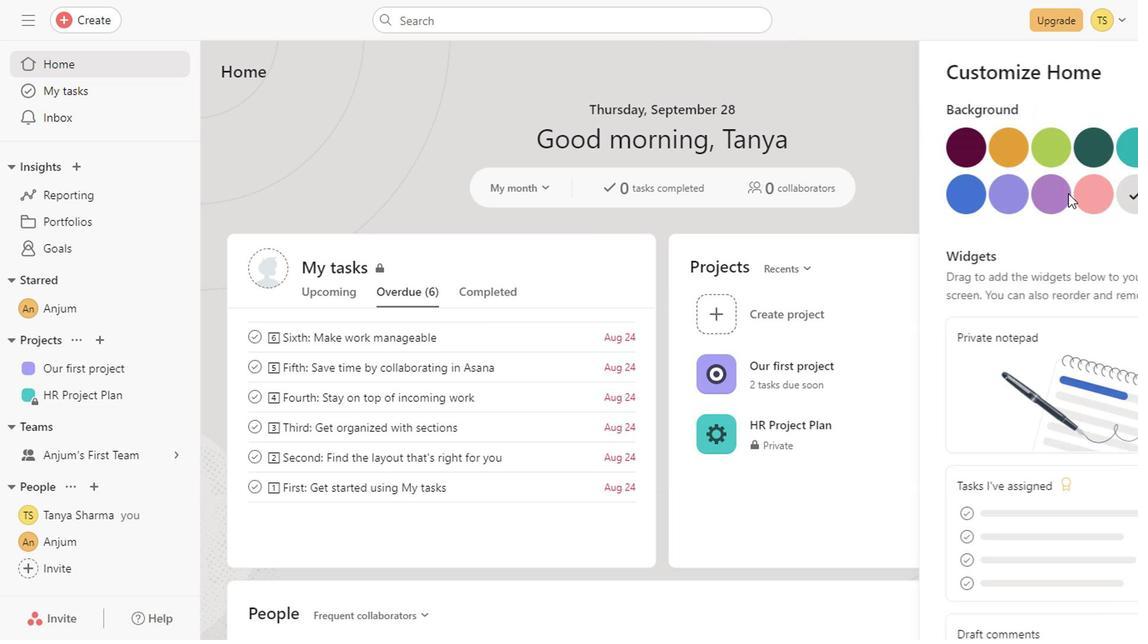 
Action: Mouse scrolled (816, 554) with delta (0, 0)
Screenshot: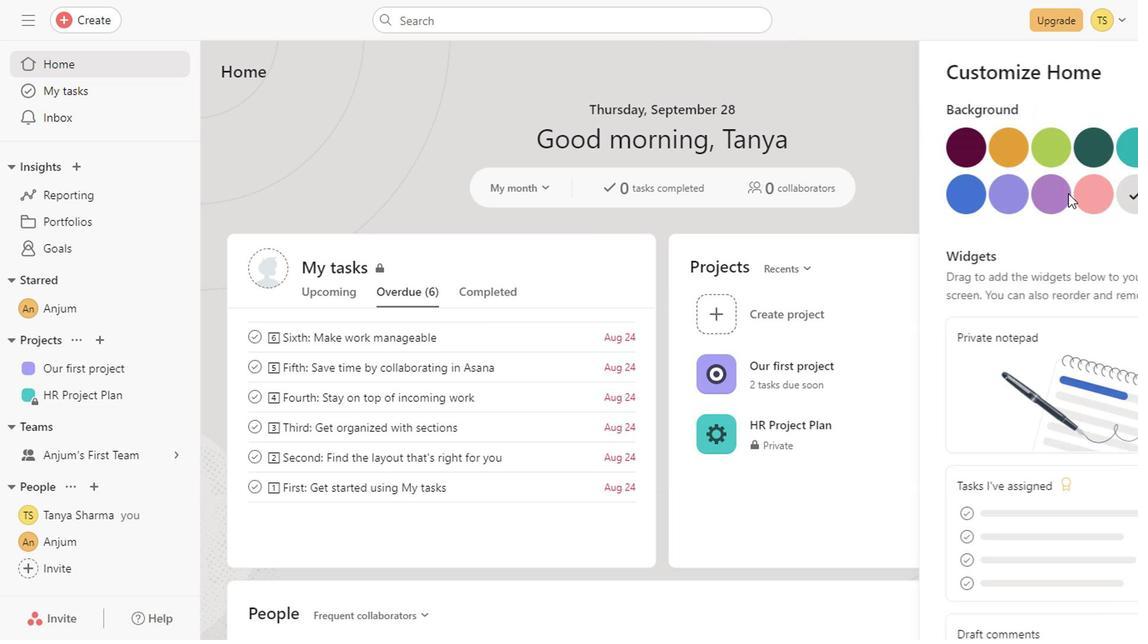 
Action: Mouse scrolled (816, 554) with delta (0, 0)
Screenshot: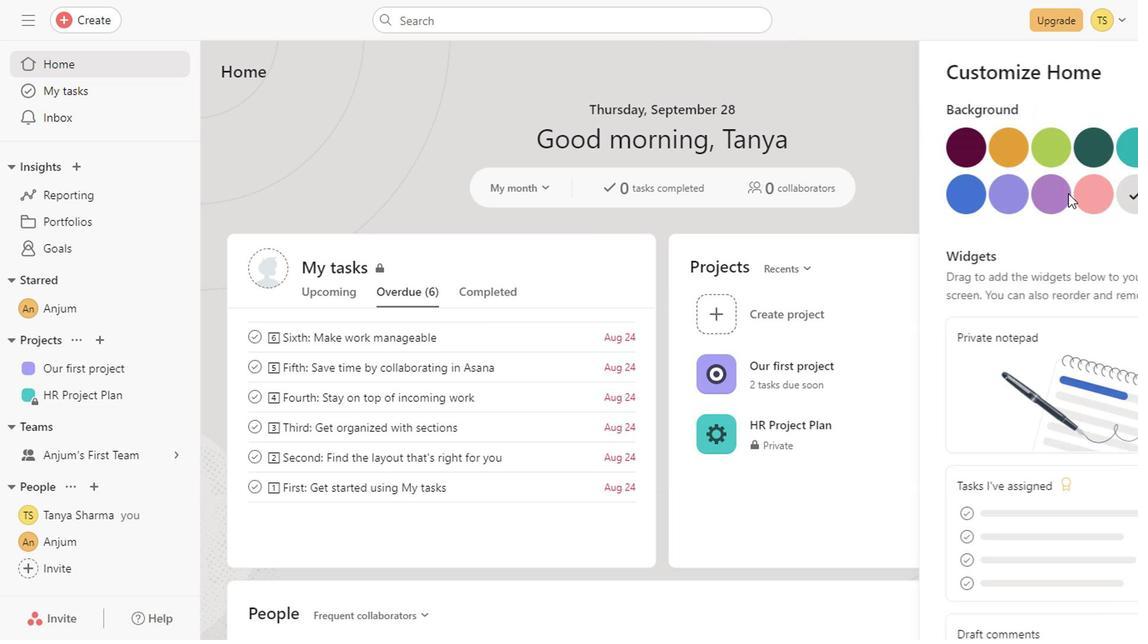 
Action: Mouse scrolled (816, 554) with delta (0, 0)
Screenshot: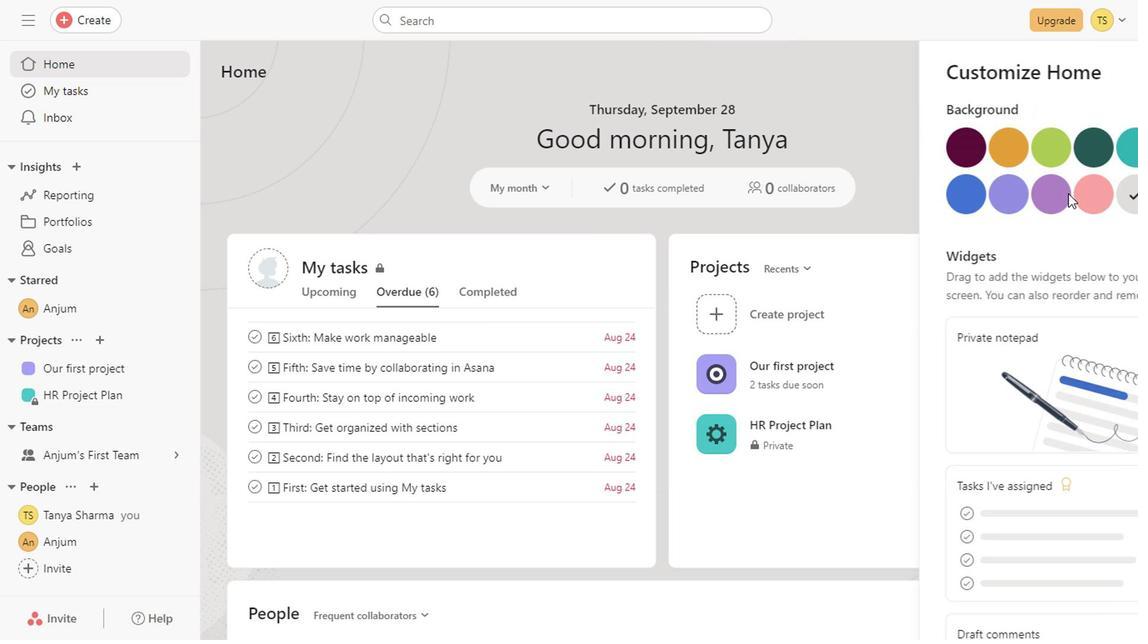 
Action: Mouse scrolled (816, 554) with delta (0, 0)
Screenshot: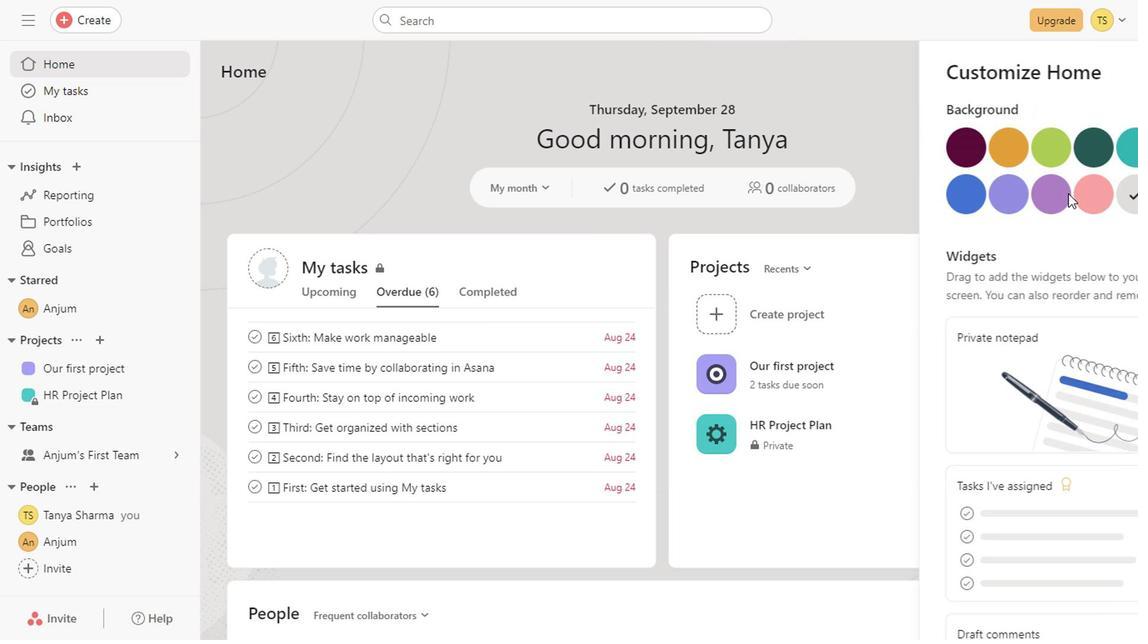 
Action: Mouse scrolled (816, 554) with delta (0, 0)
Screenshot: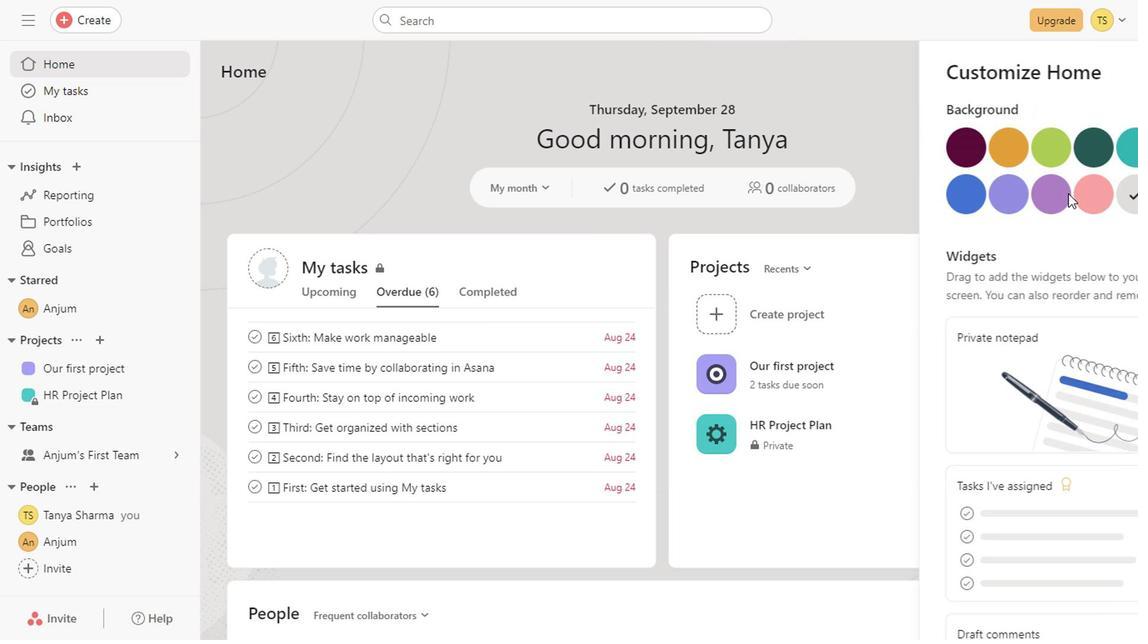 
Action: Mouse scrolled (816, 554) with delta (0, 0)
Screenshot: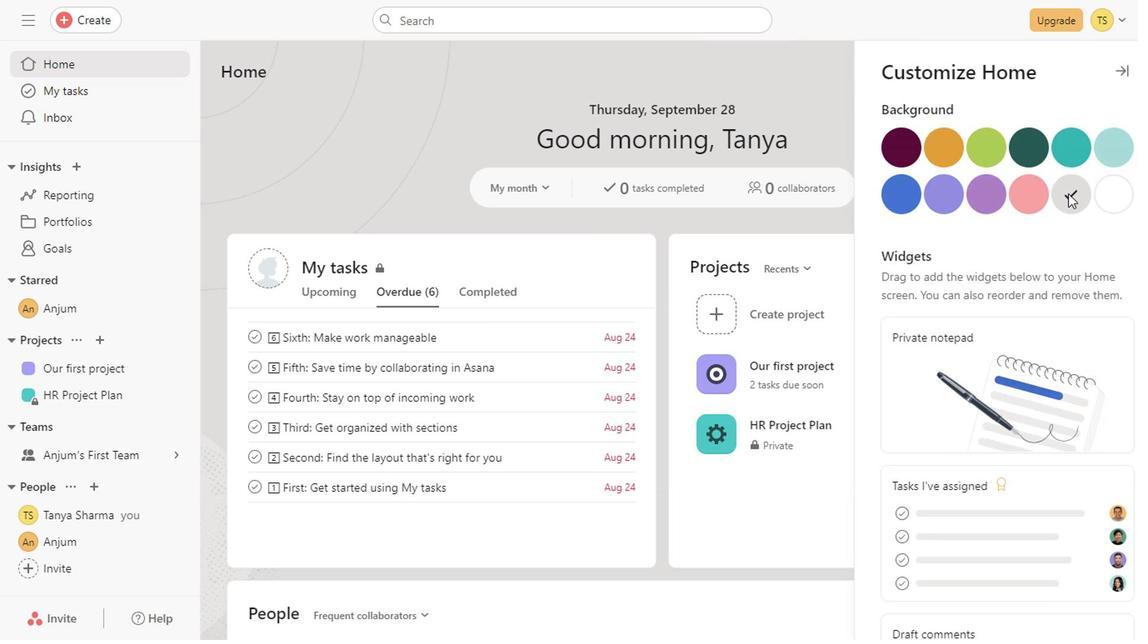 
Action: Mouse scrolled (816, 554) with delta (0, 0)
Screenshot: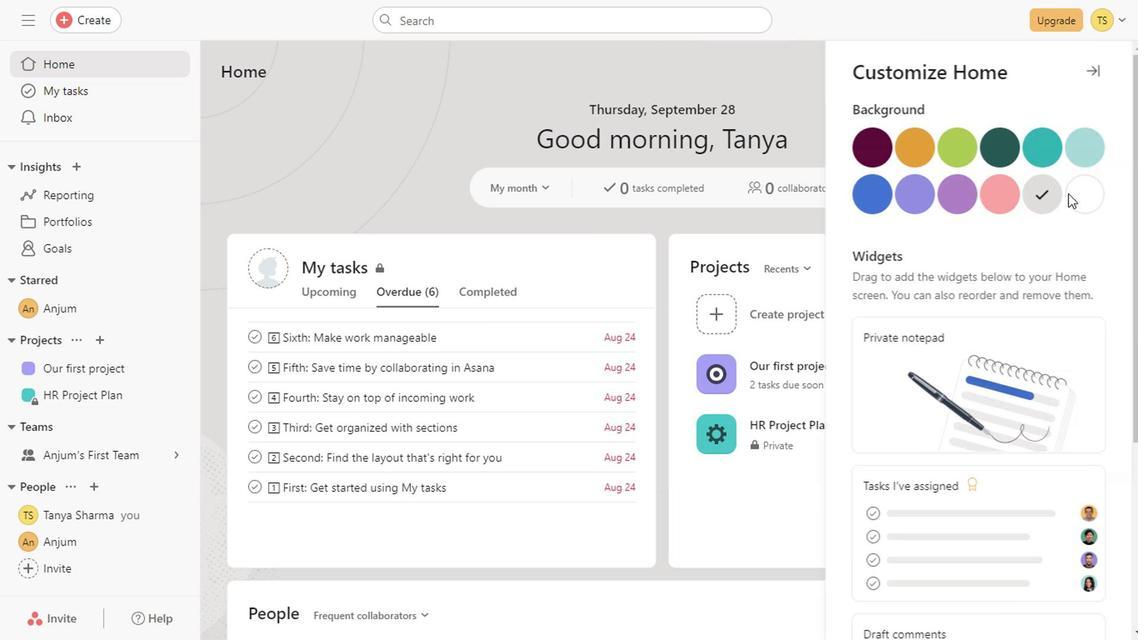 
Action: Mouse scrolled (816, 554) with delta (0, 0)
Screenshot: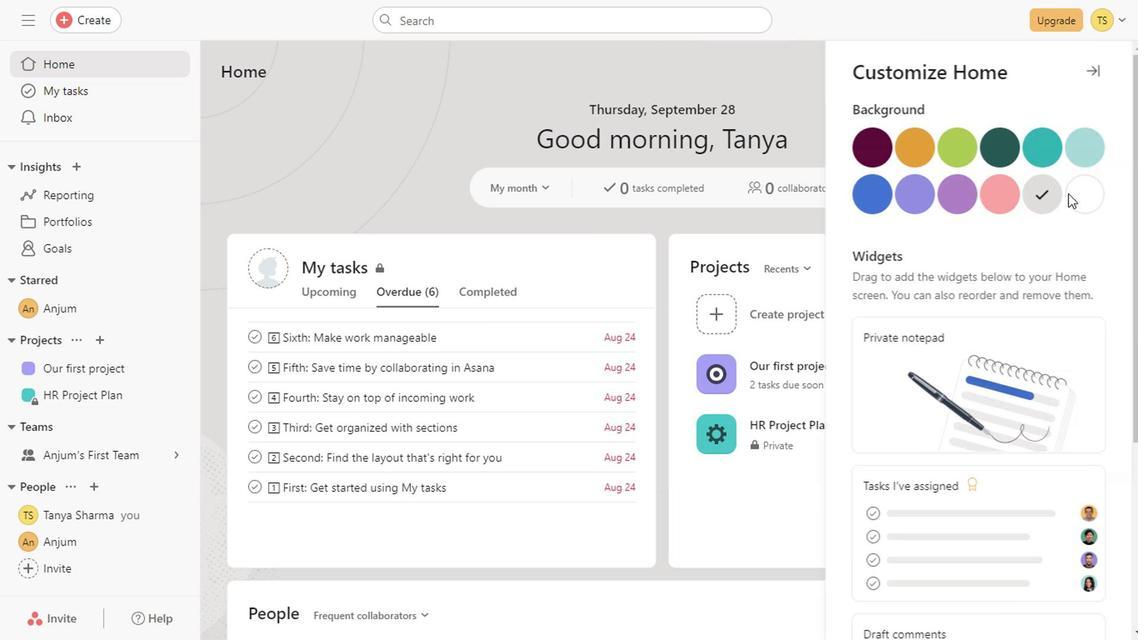 
Action: Mouse scrolled (816, 554) with delta (0, 0)
Screenshot: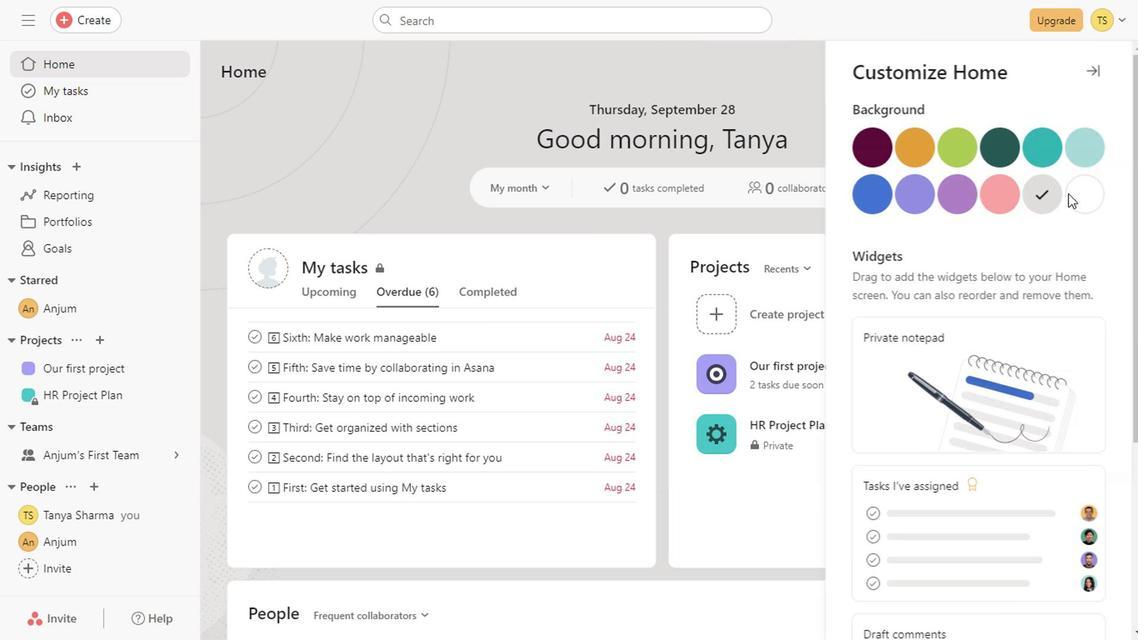 
Action: Mouse scrolled (816, 554) with delta (0, 0)
Screenshot: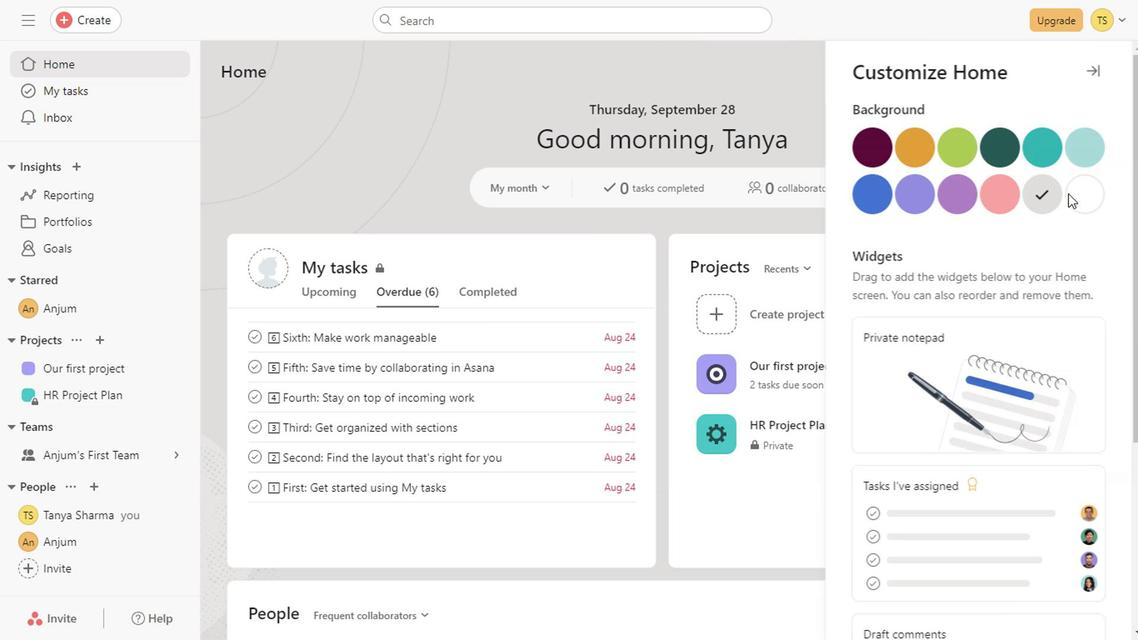 
Action: Mouse scrolled (816, 554) with delta (0, 0)
Screenshot: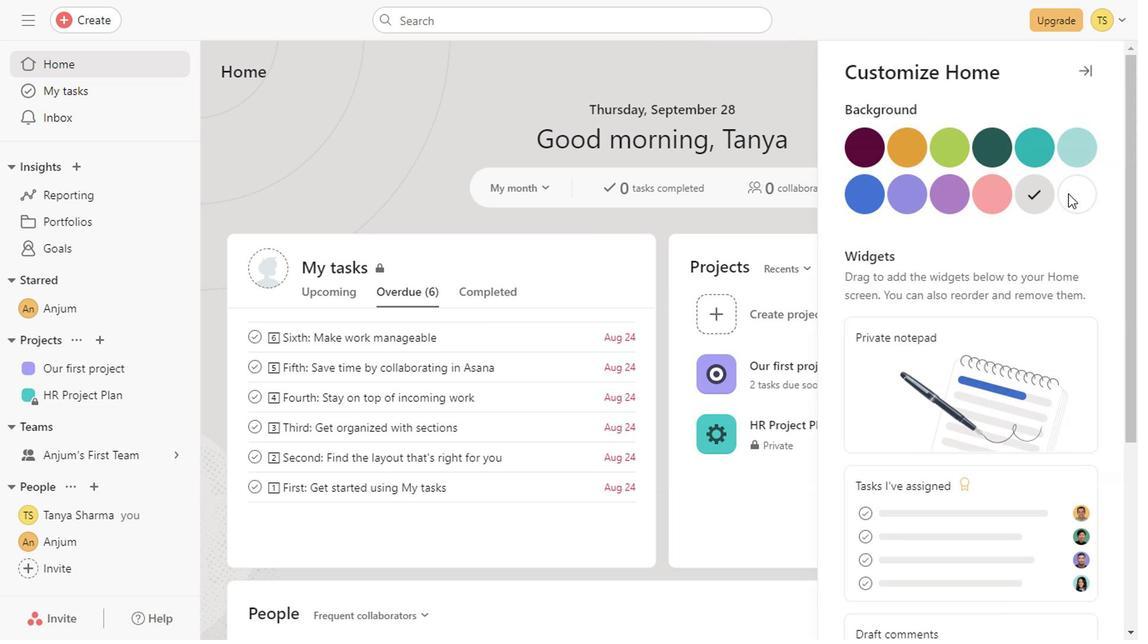
Action: Mouse scrolled (816, 554) with delta (0, 0)
Screenshot: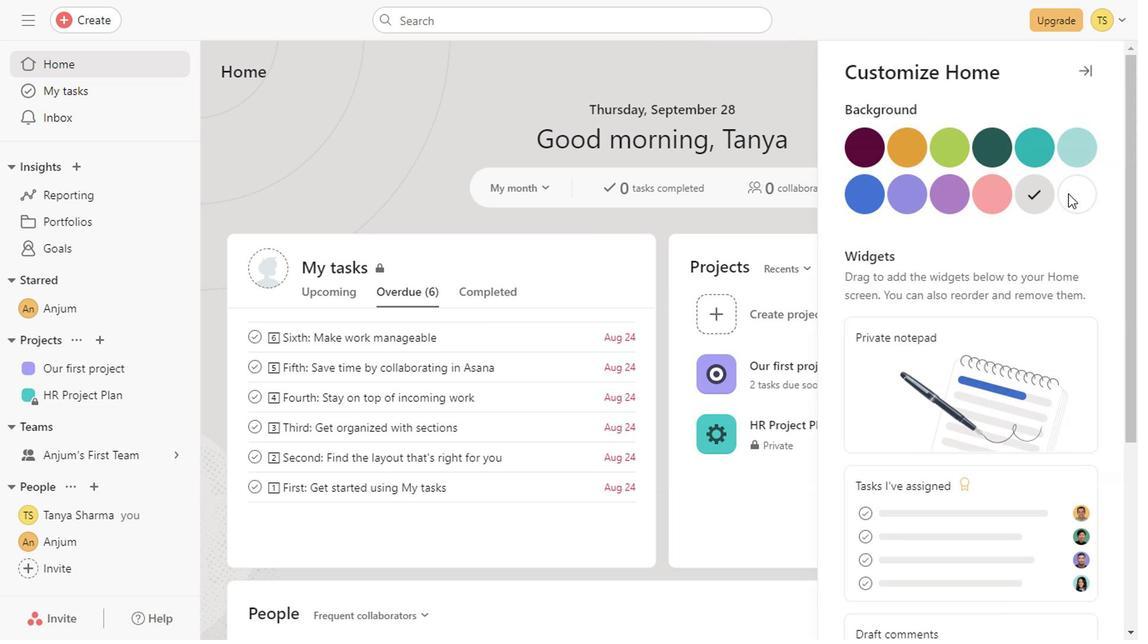 
Action: Mouse scrolled (816, 554) with delta (0, 0)
Screenshot: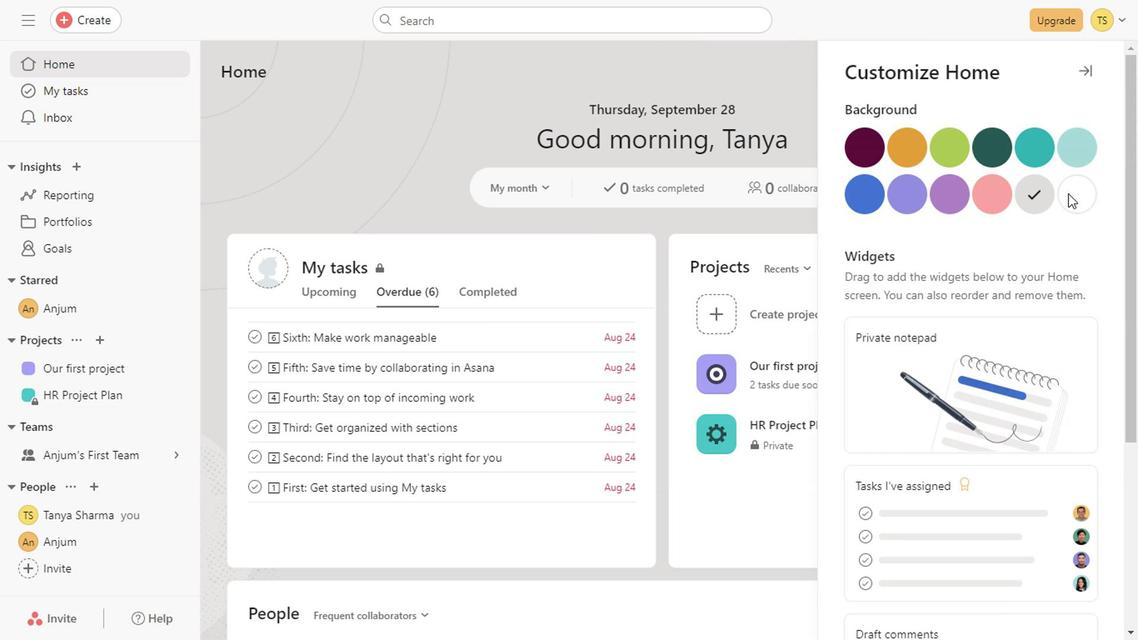 
Action: Mouse scrolled (816, 554) with delta (0, 0)
Screenshot: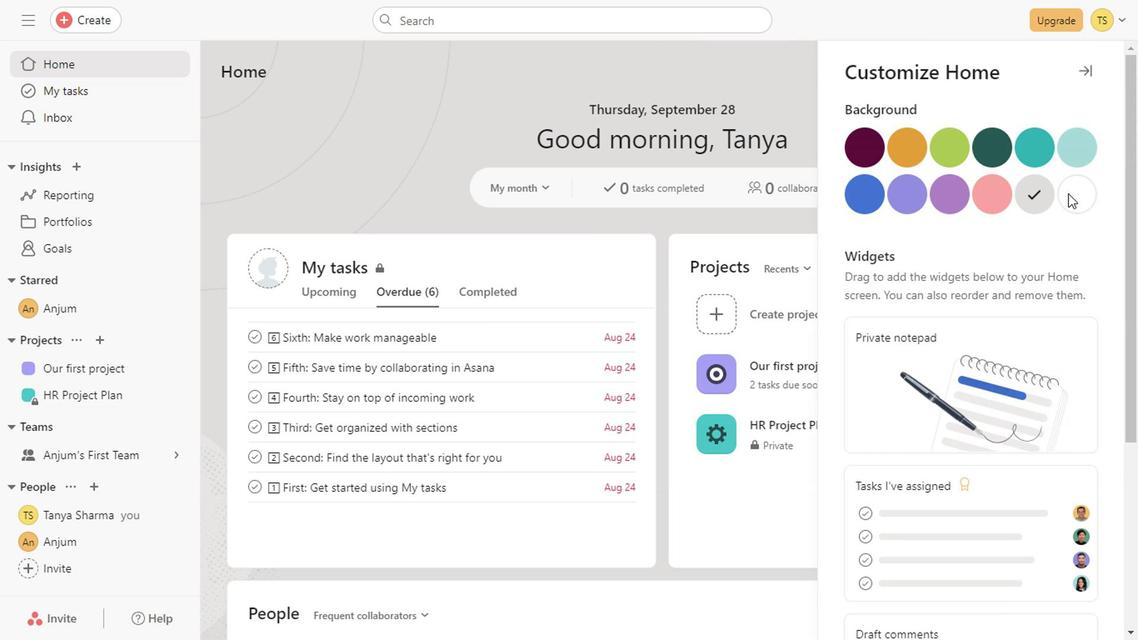 
Action: Mouse scrolled (816, 554) with delta (0, 0)
Screenshot: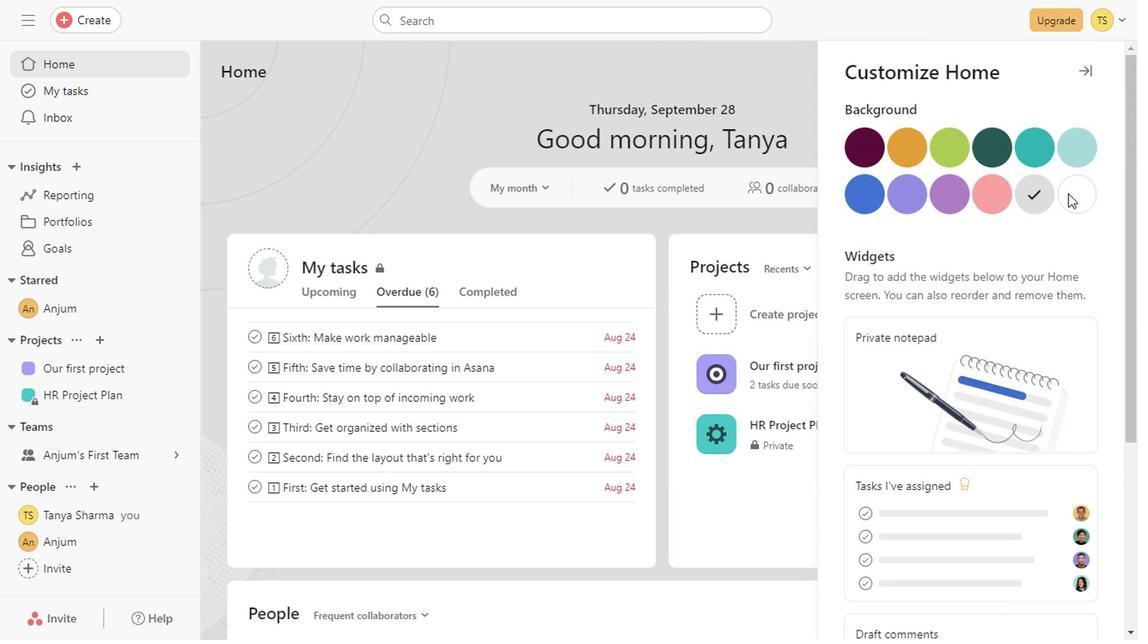 
Action: Mouse moved to (1041, 194)
Screenshot: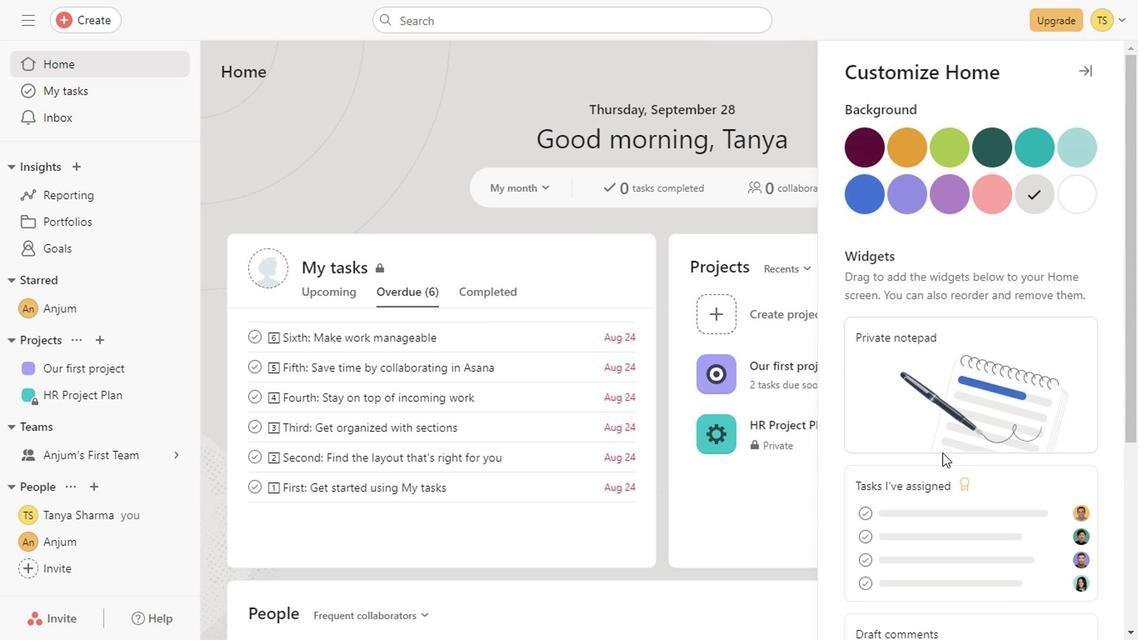 
Action: Mouse pressed left at (1041, 194)
Screenshot: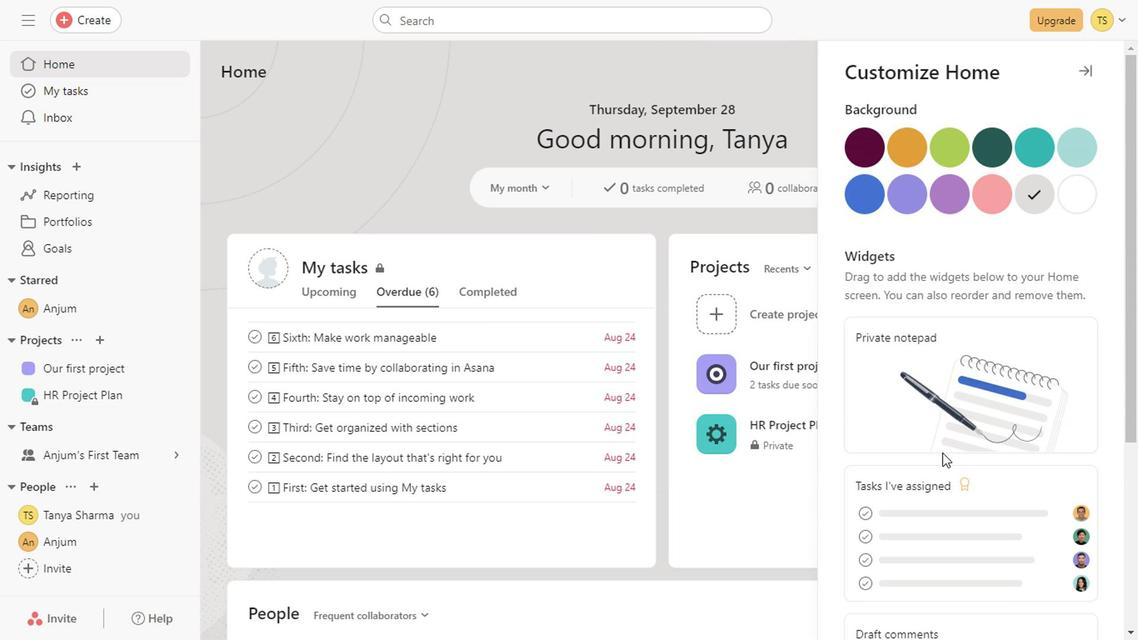 
Action: Mouse moved to (919, 455)
Screenshot: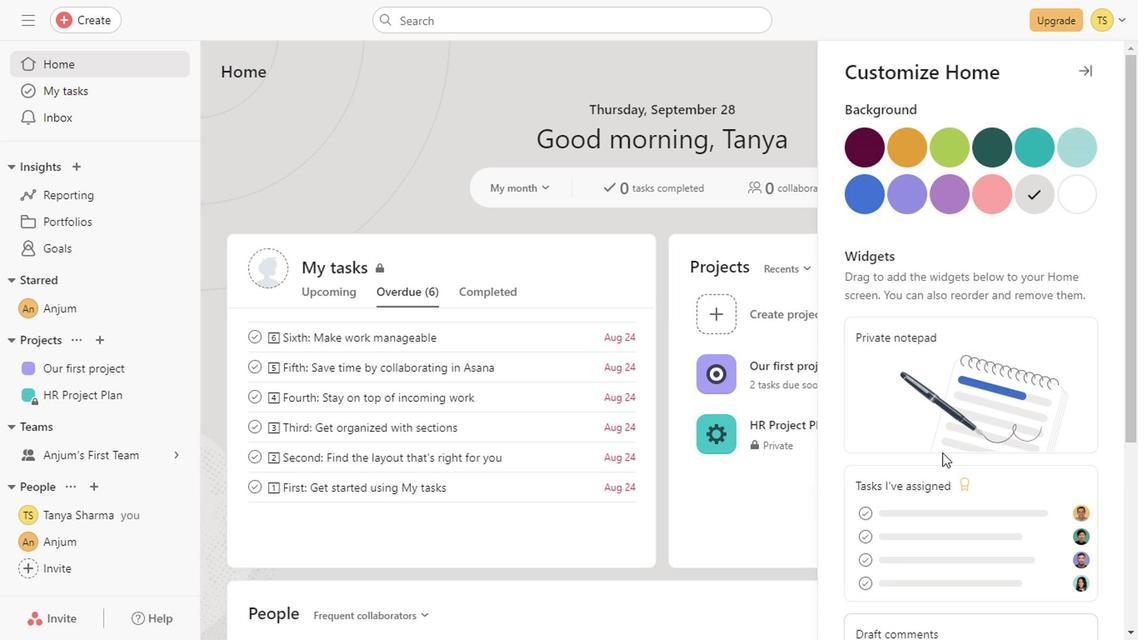 
Action: Mouse scrolled (919, 454) with delta (0, -1)
Screenshot: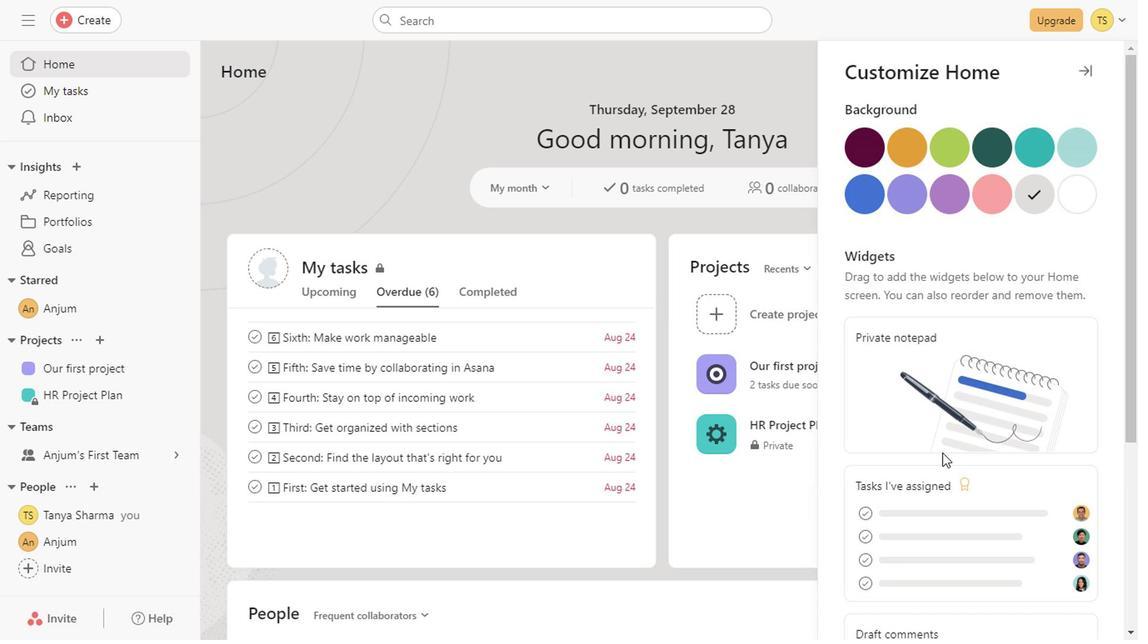 
Action: Mouse scrolled (919, 454) with delta (0, -1)
Screenshot: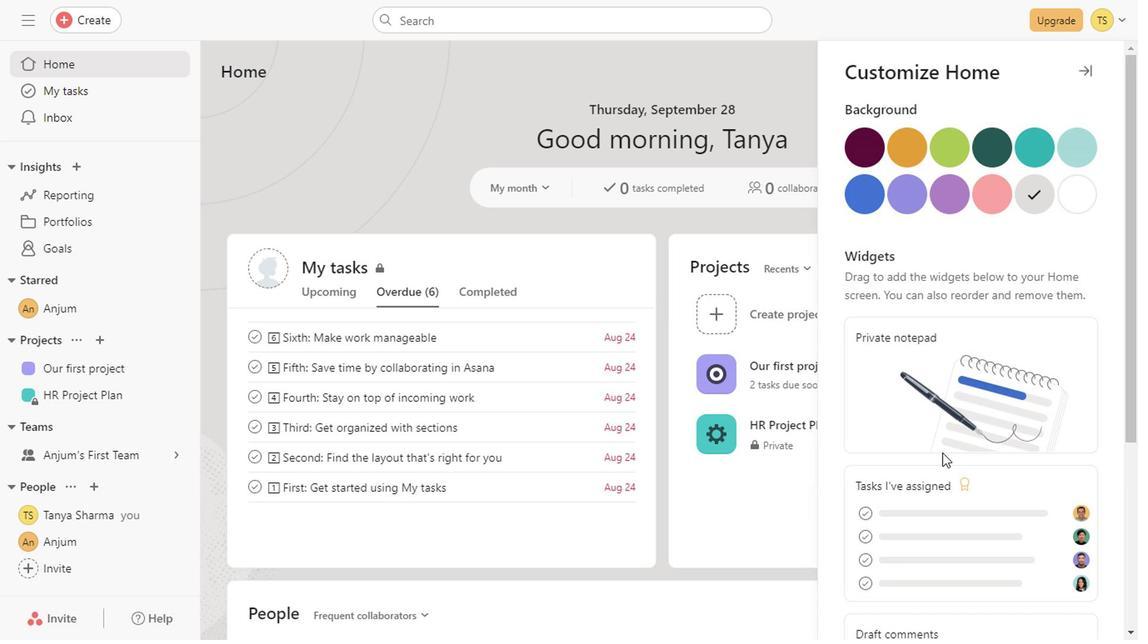 
Action: Mouse scrolled (919, 454) with delta (0, -1)
Screenshot: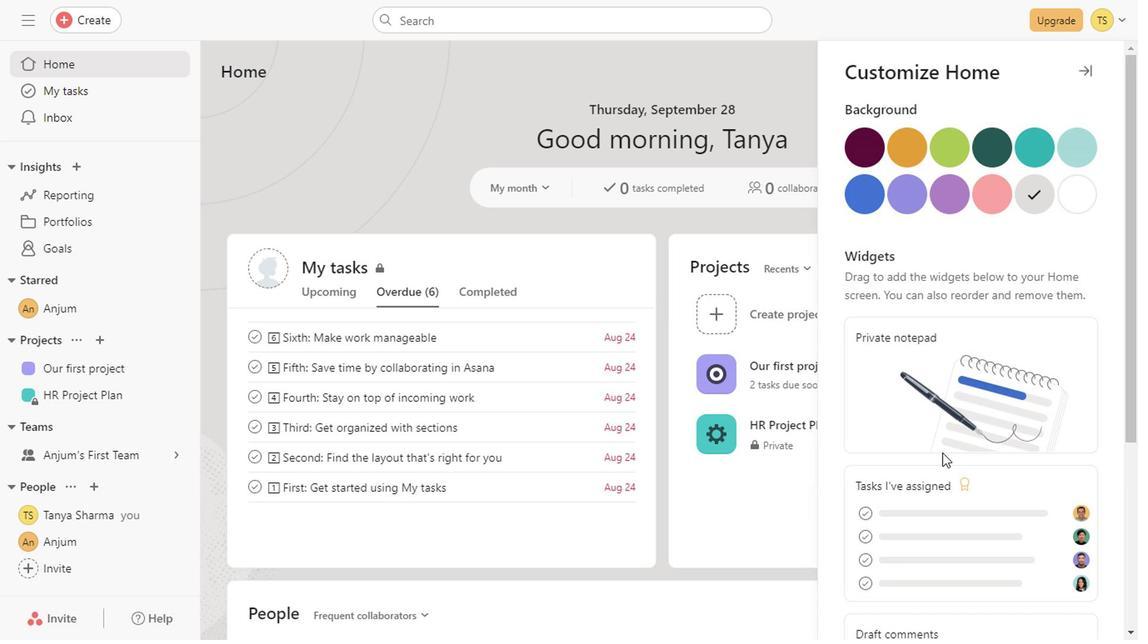 
Action: Mouse scrolled (919, 454) with delta (0, -1)
Screenshot: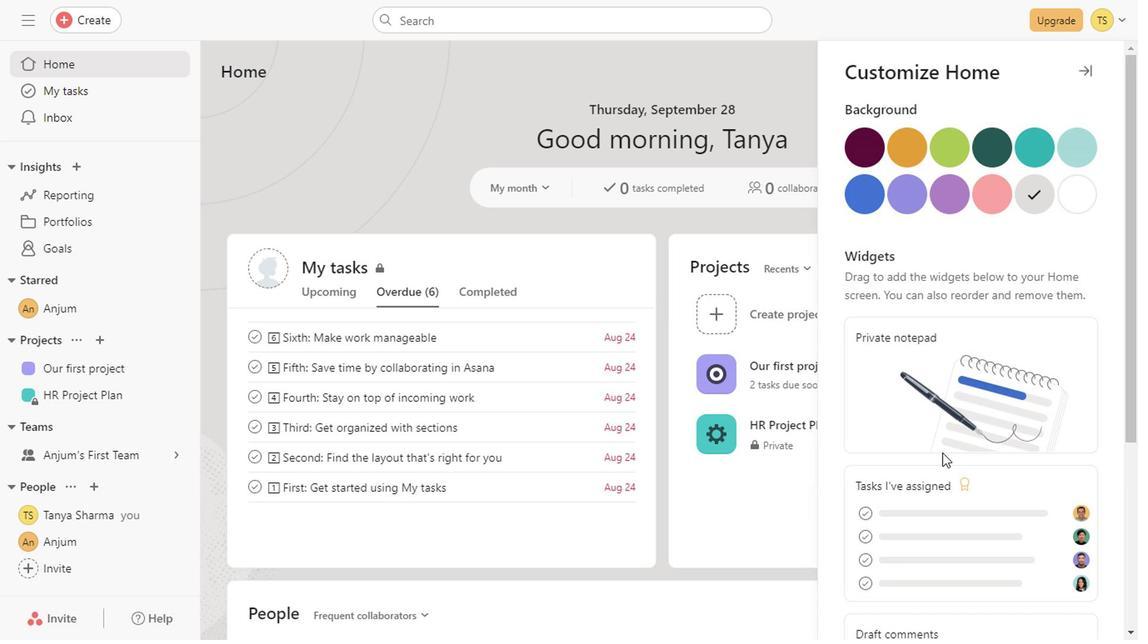
Action: Mouse scrolled (919, 454) with delta (0, -1)
Screenshot: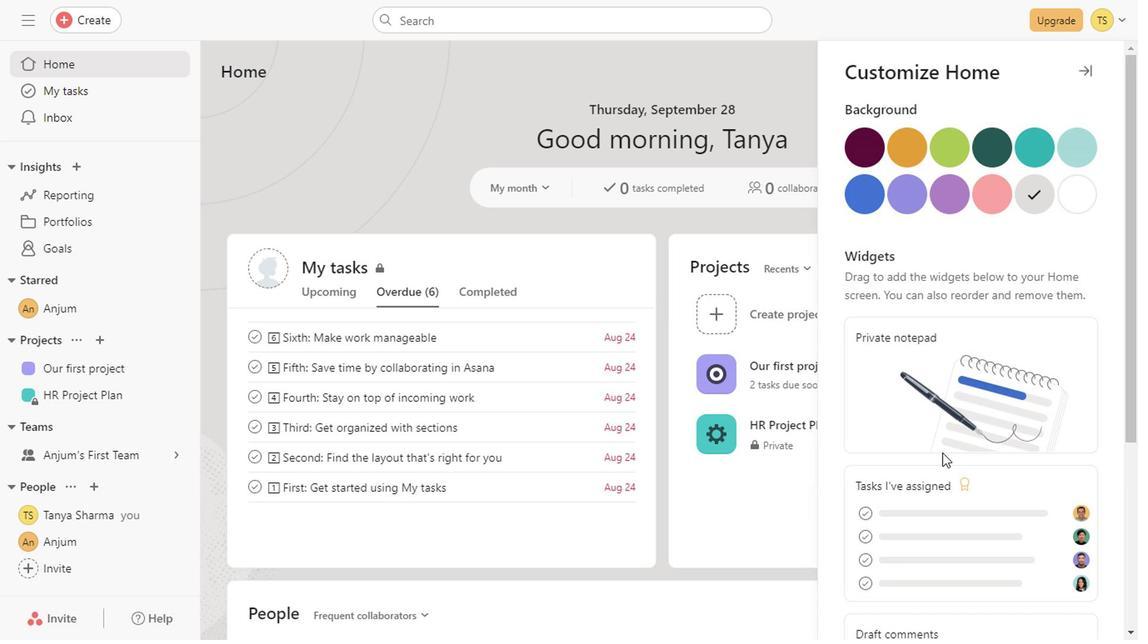 
Action: Mouse scrolled (919, 454) with delta (0, -1)
Screenshot: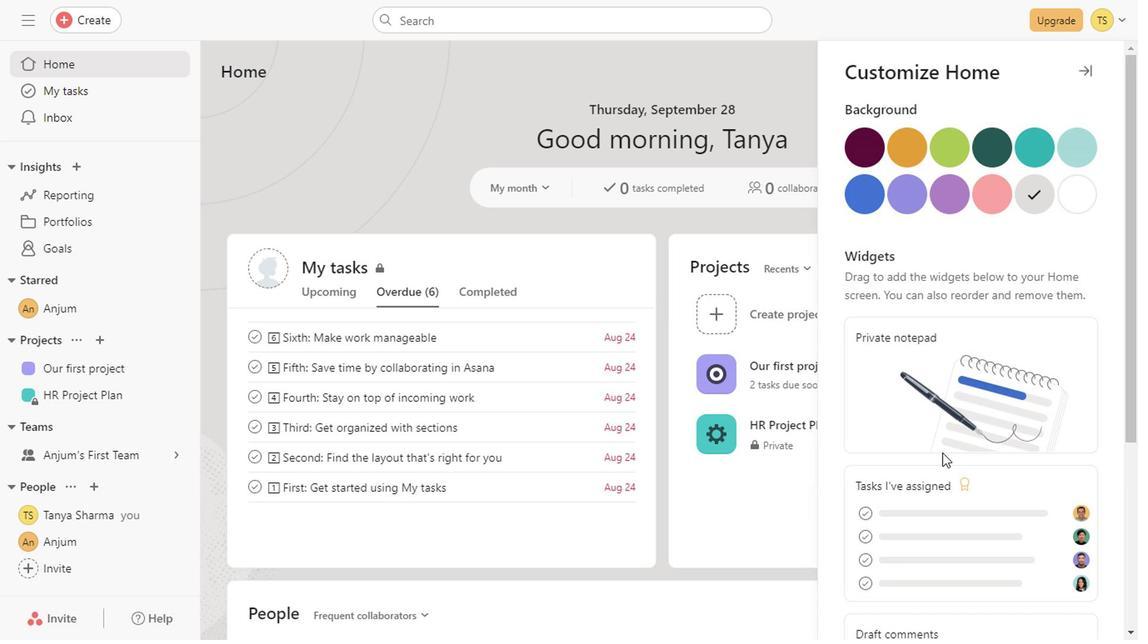
Action: Mouse scrolled (919, 454) with delta (0, -1)
Screenshot: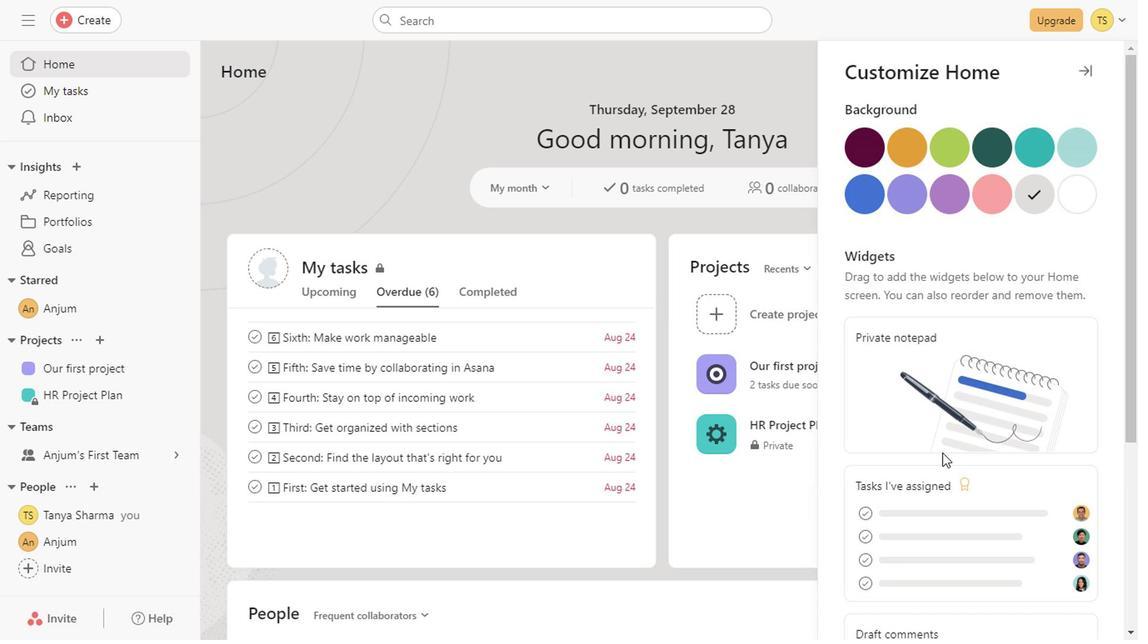 
Action: Mouse scrolled (919, 454) with delta (0, -1)
Screenshot: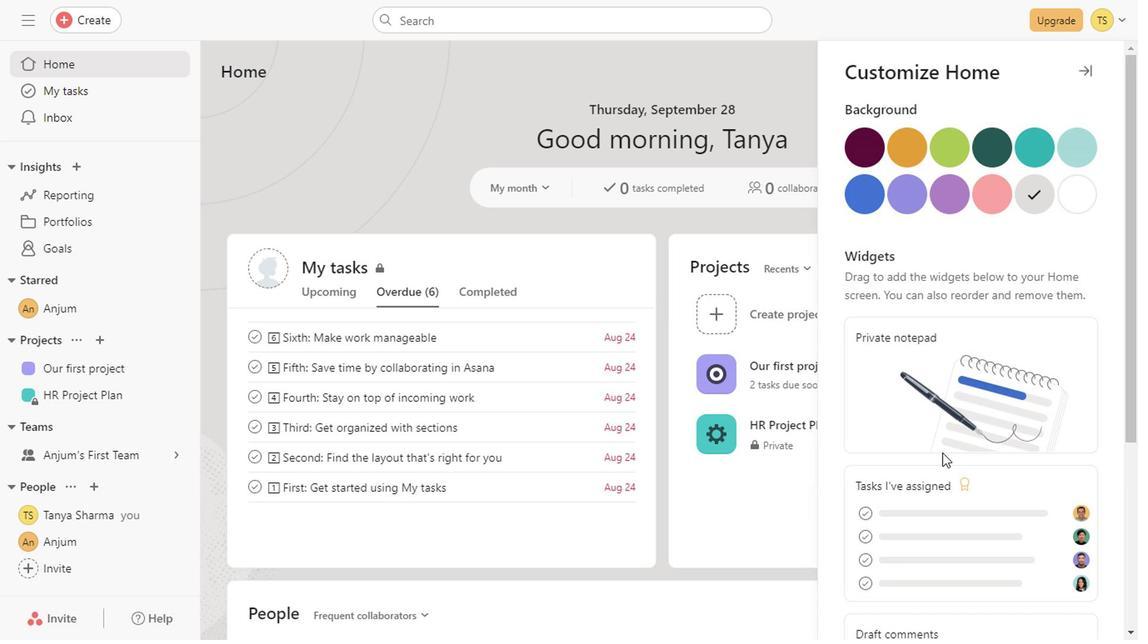 
Action: Mouse scrolled (919, 454) with delta (0, -1)
Screenshot: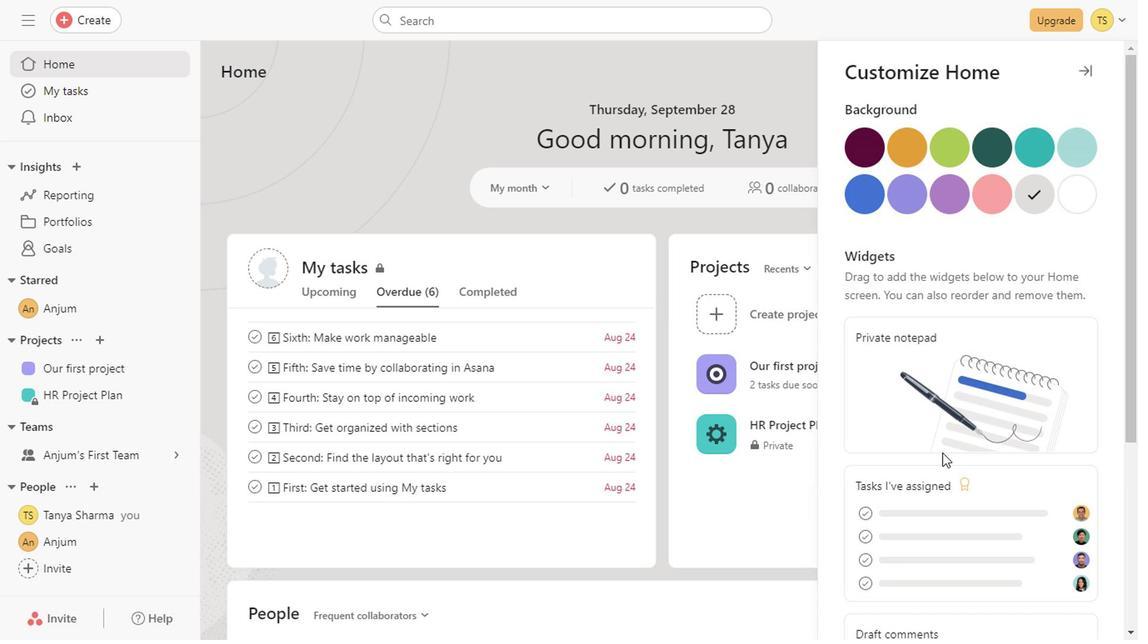 
Action: Mouse scrolled (919, 454) with delta (0, -1)
Screenshot: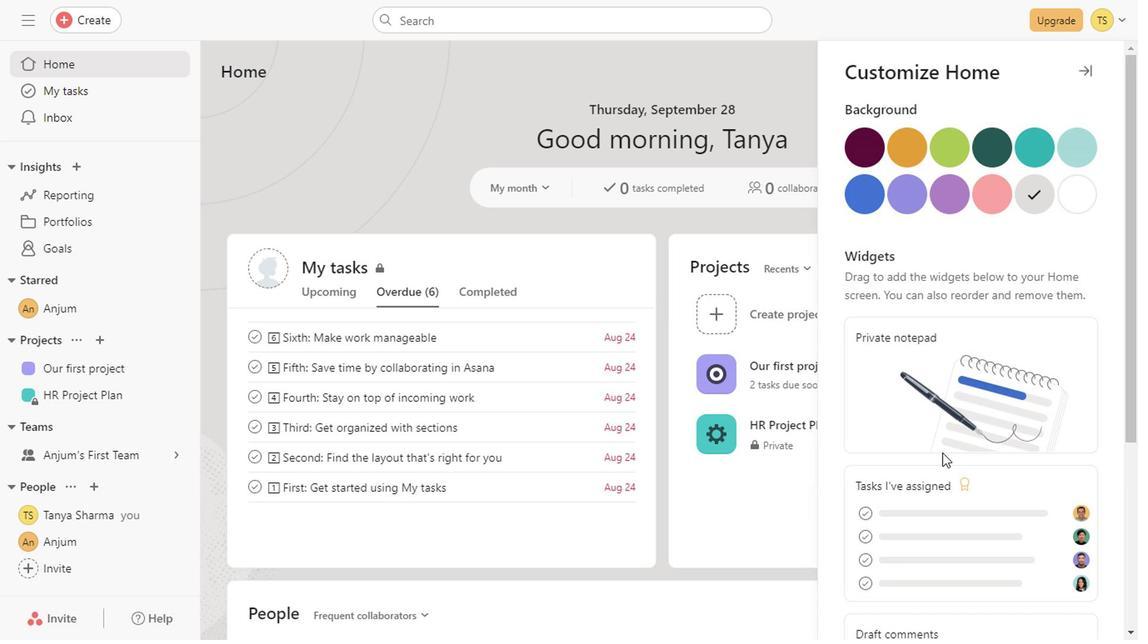 
Action: Mouse scrolled (919, 454) with delta (0, -1)
Screenshot: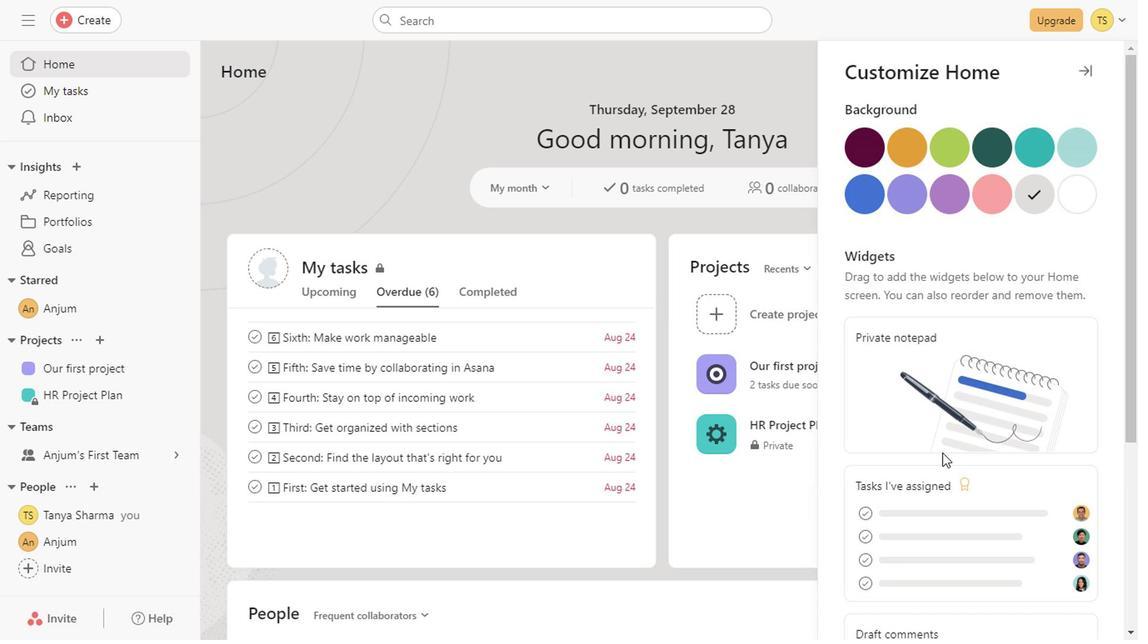 
Action: Mouse scrolled (919, 454) with delta (0, -1)
Screenshot: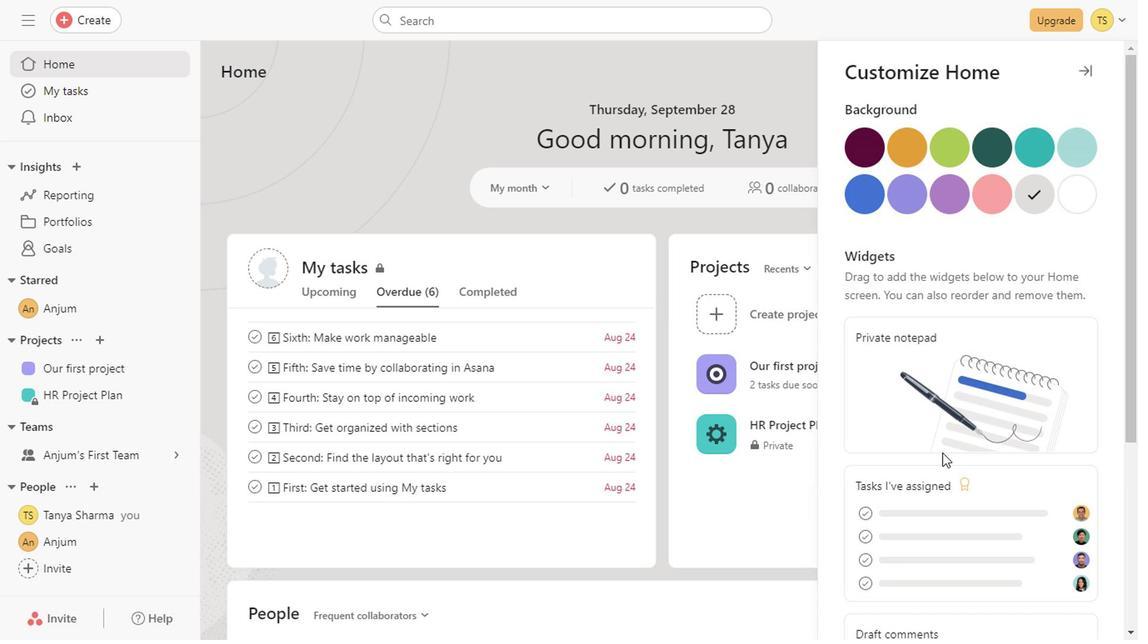
Action: Mouse scrolled (919, 454) with delta (0, -1)
Screenshot: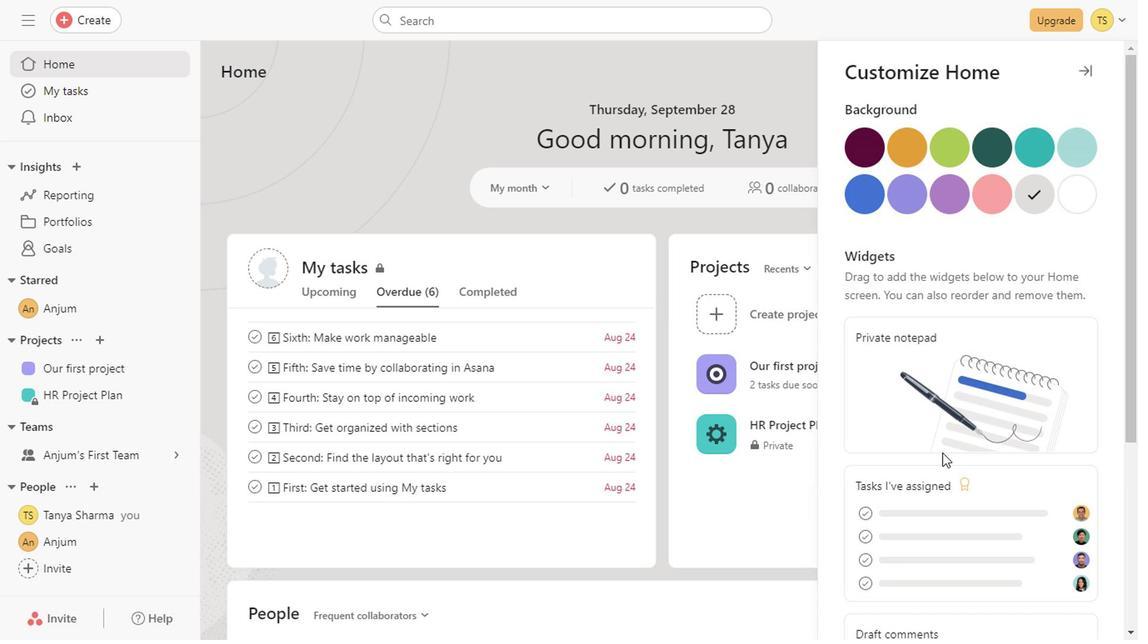 
Action: Mouse scrolled (919, 454) with delta (0, -1)
Screenshot: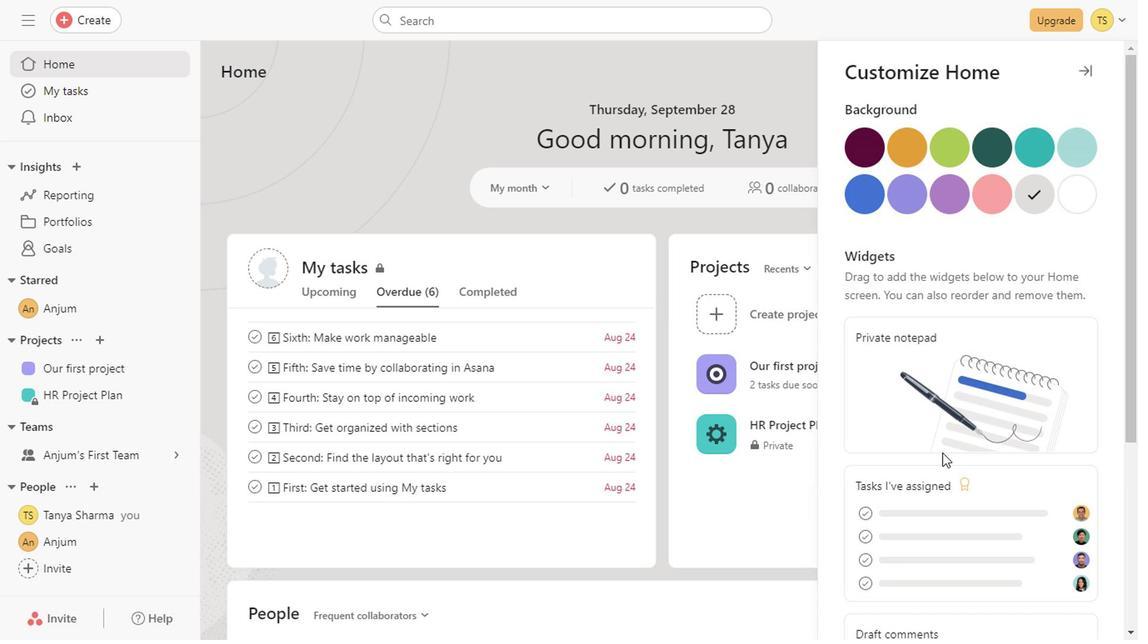 
Action: Mouse scrolled (919, 454) with delta (0, -1)
Screenshot: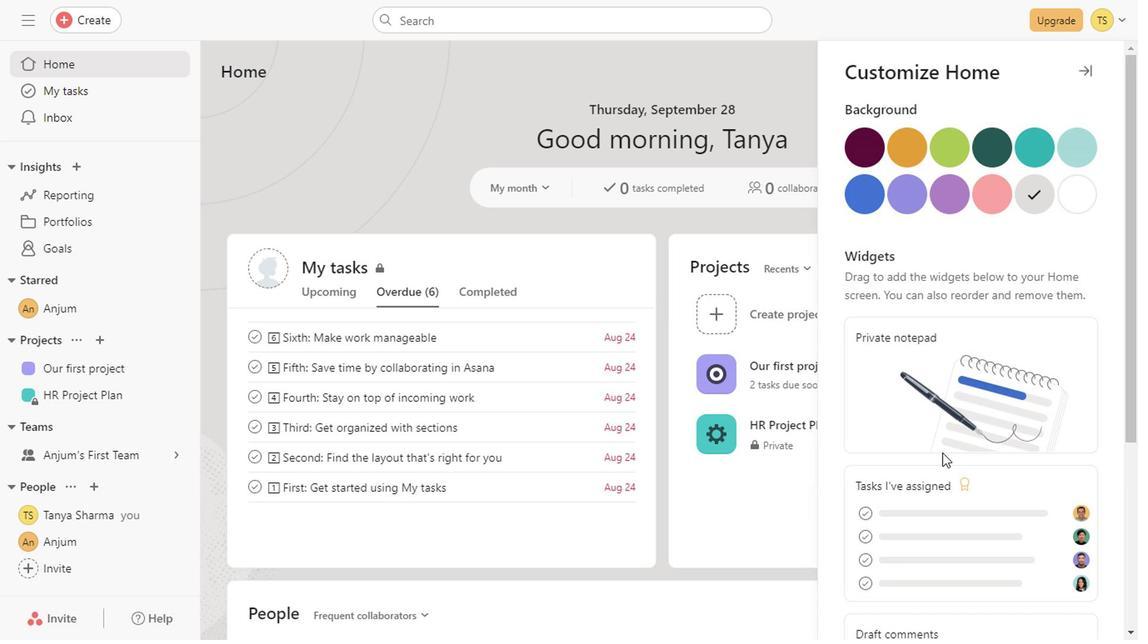 
Action: Mouse scrolled (919, 454) with delta (0, -1)
Screenshot: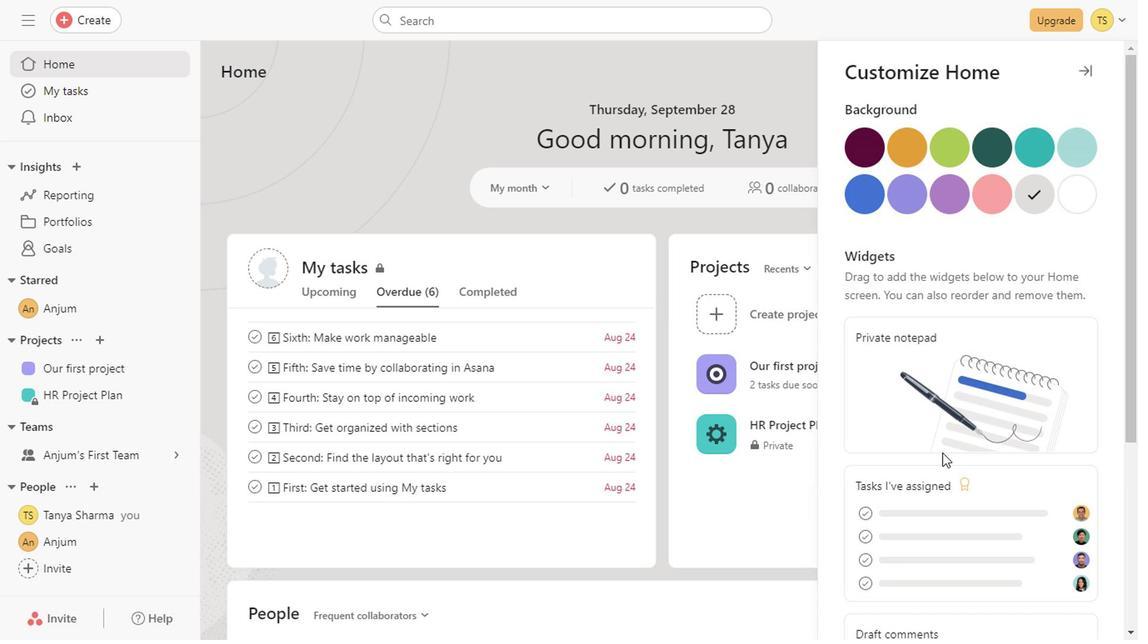 
Action: Mouse scrolled (919, 454) with delta (0, -1)
Screenshot: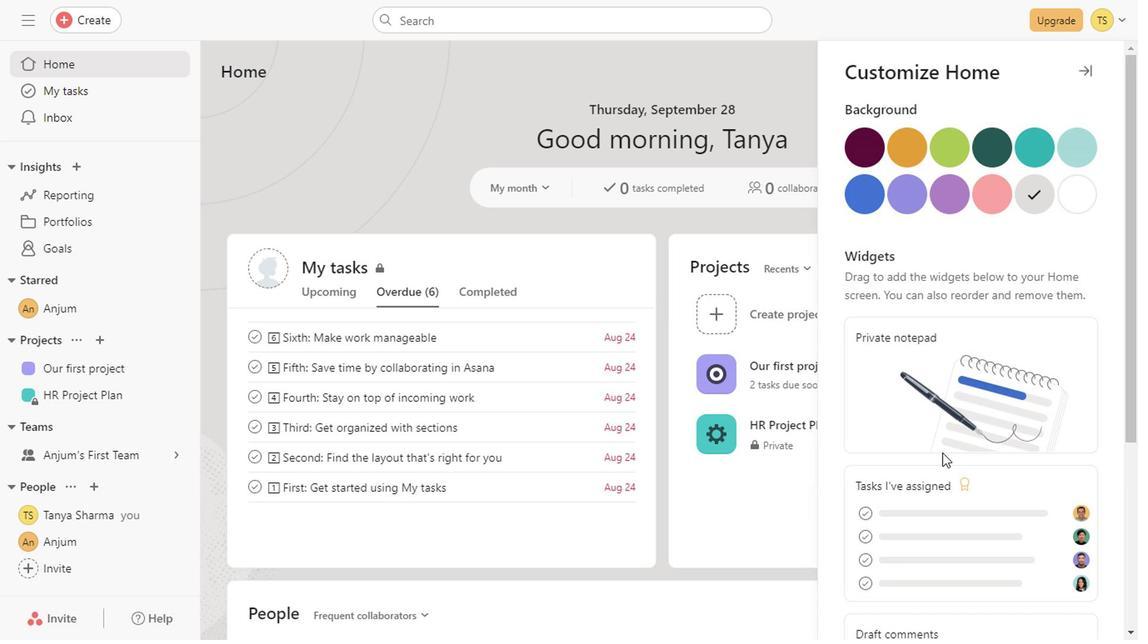 
Action: Mouse scrolled (919, 454) with delta (0, -1)
Screenshot: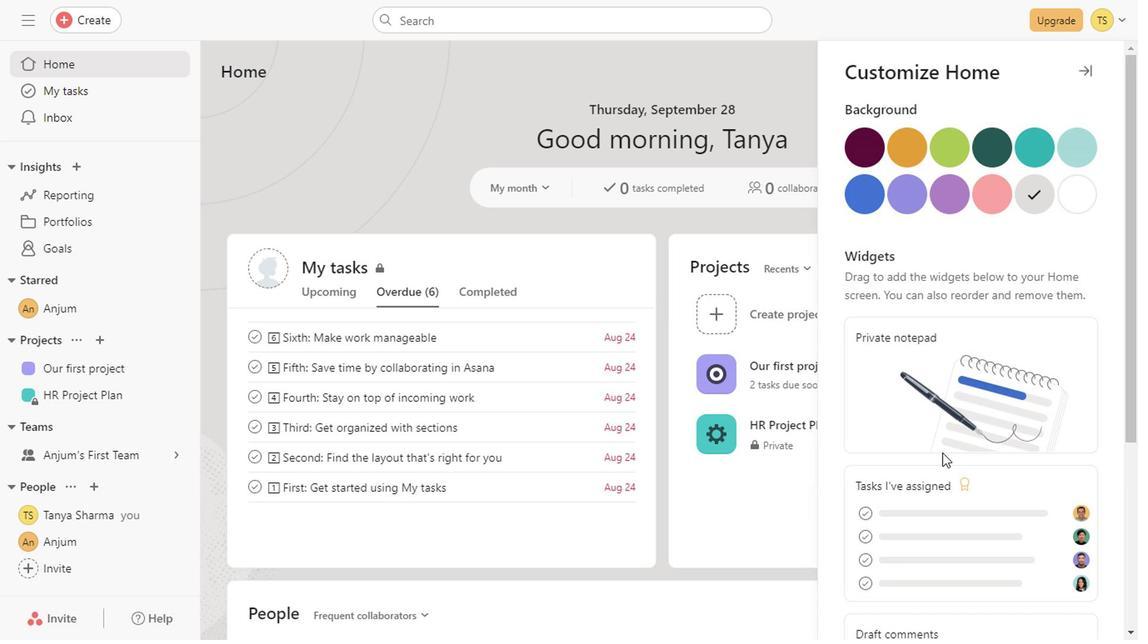 
Action: Mouse scrolled (919, 454) with delta (0, -1)
Screenshot: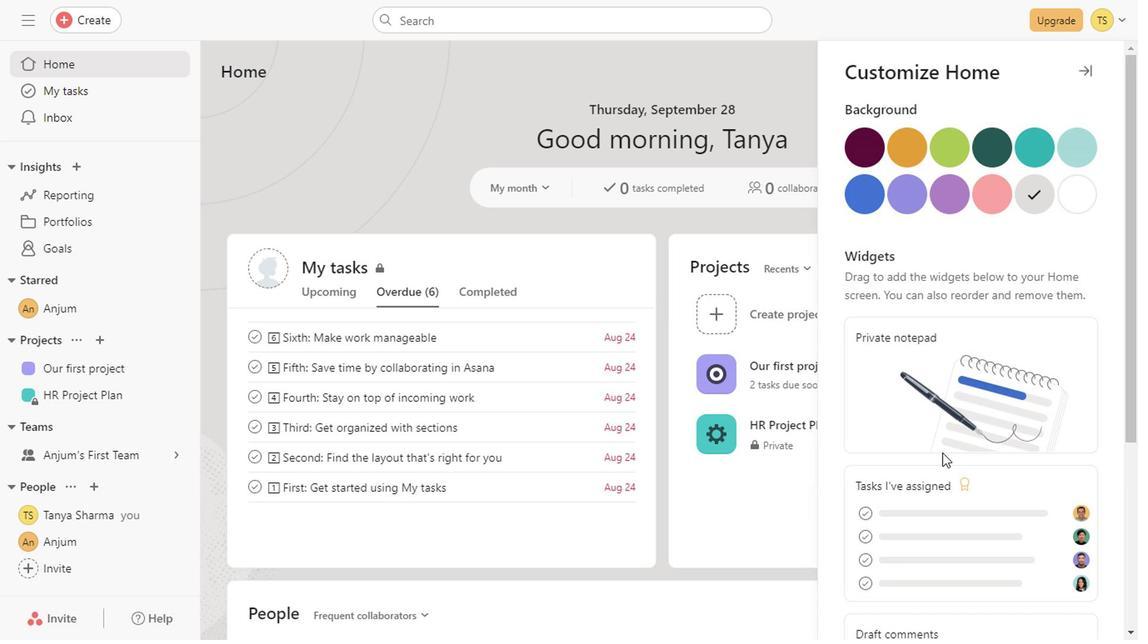 
Action: Mouse scrolled (919, 454) with delta (0, -1)
Screenshot: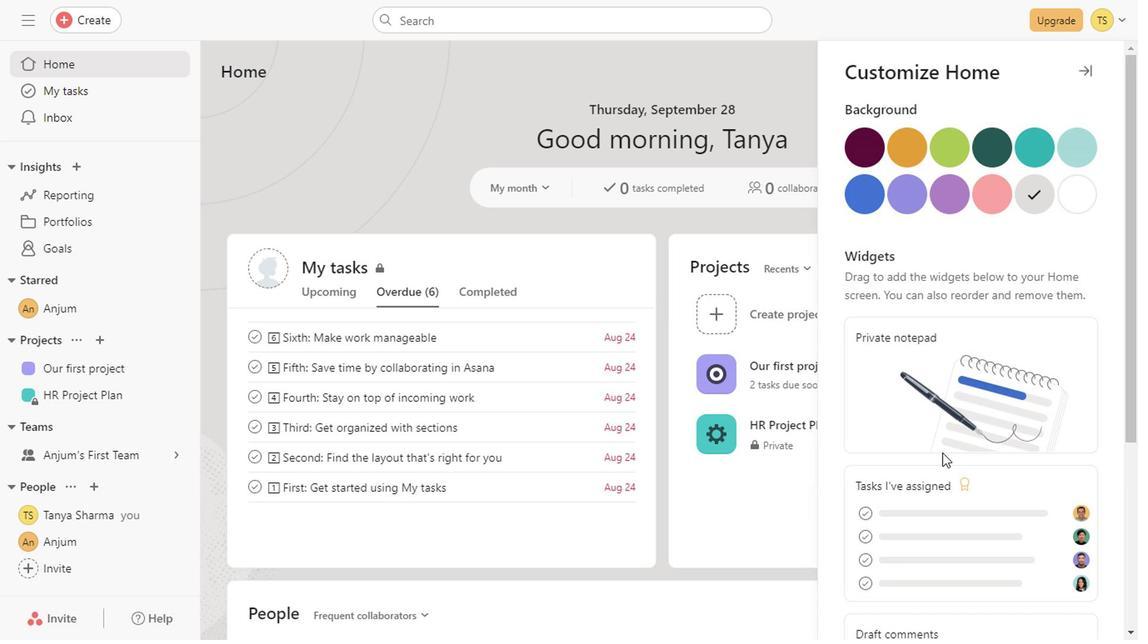 
Action: Mouse scrolled (919, 454) with delta (0, -1)
Screenshot: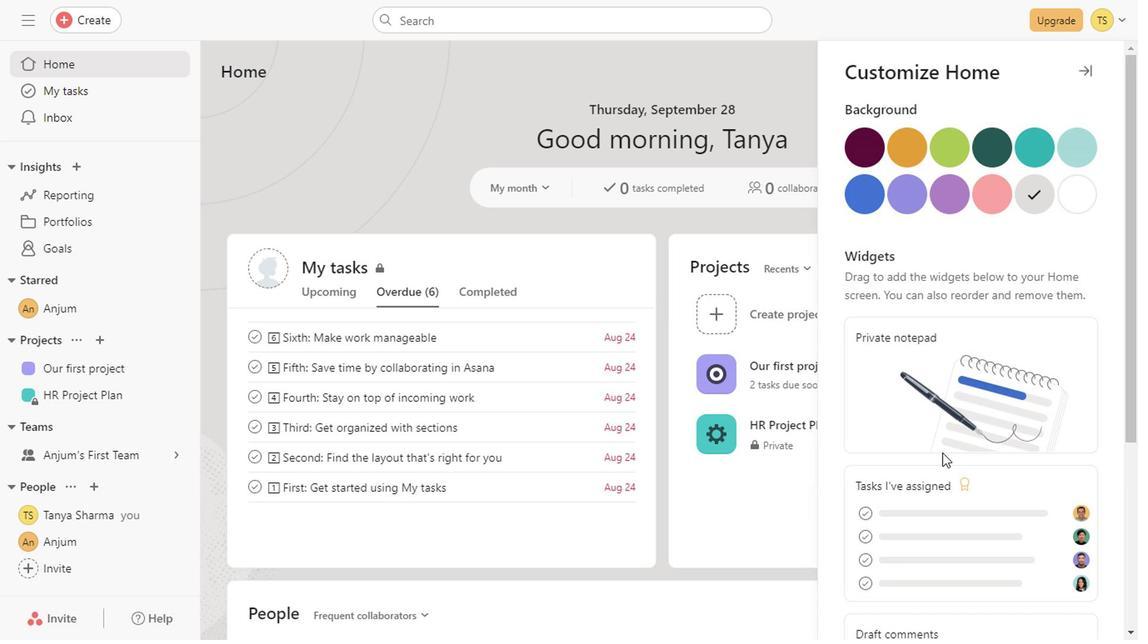 
Action: Mouse scrolled (919, 454) with delta (0, -1)
Screenshot: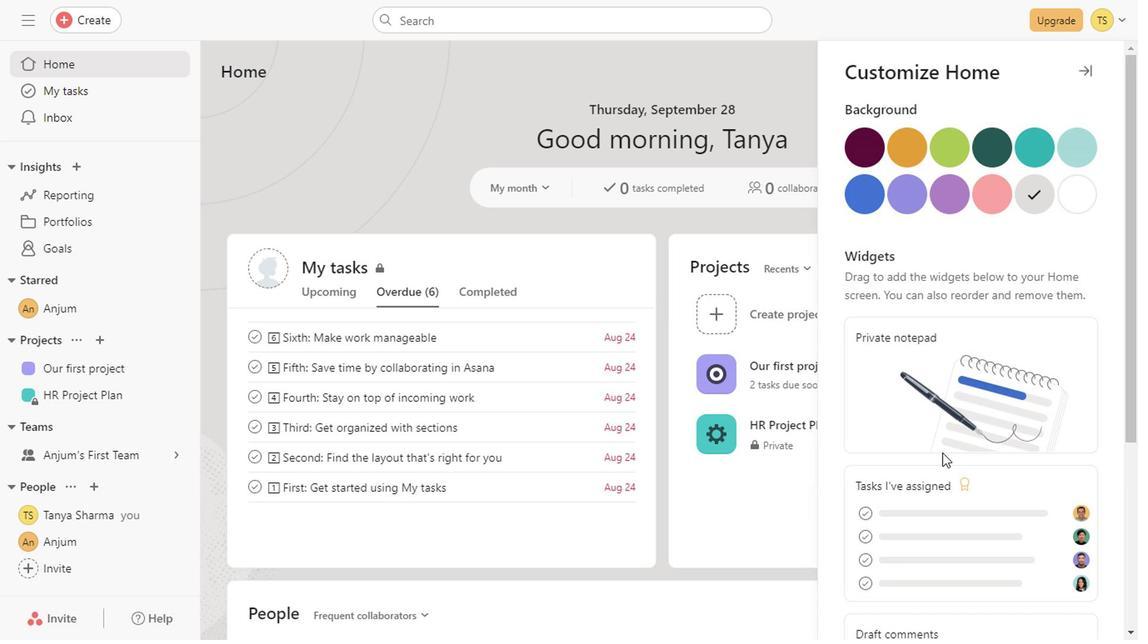
Action: Mouse scrolled (919, 454) with delta (0, -1)
Screenshot: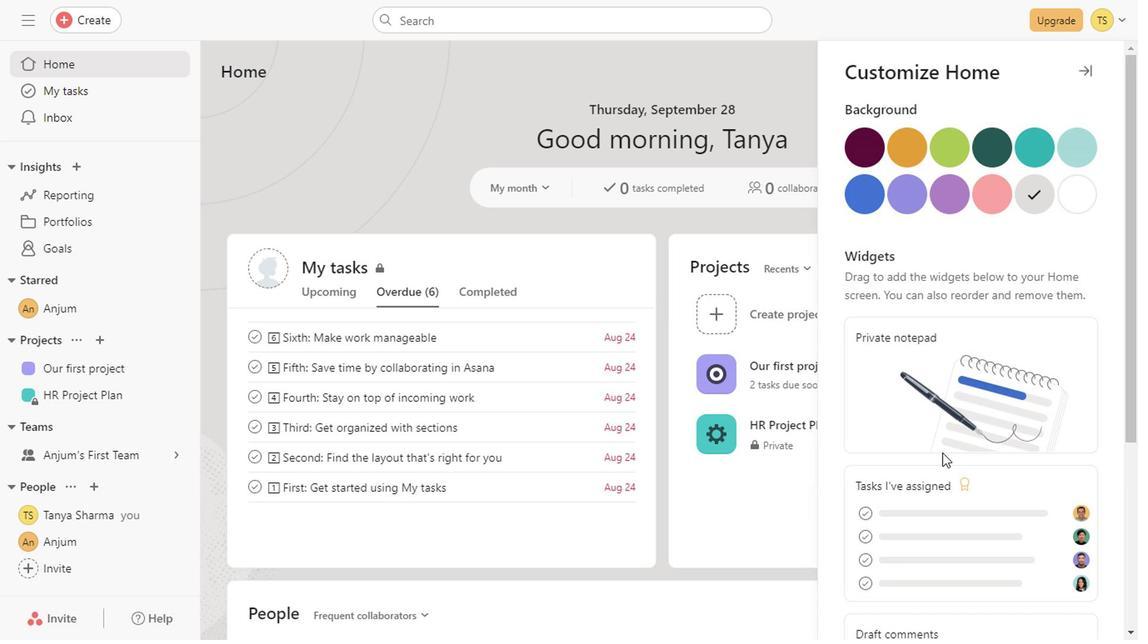 
Action: Mouse scrolled (919, 454) with delta (0, -1)
Screenshot: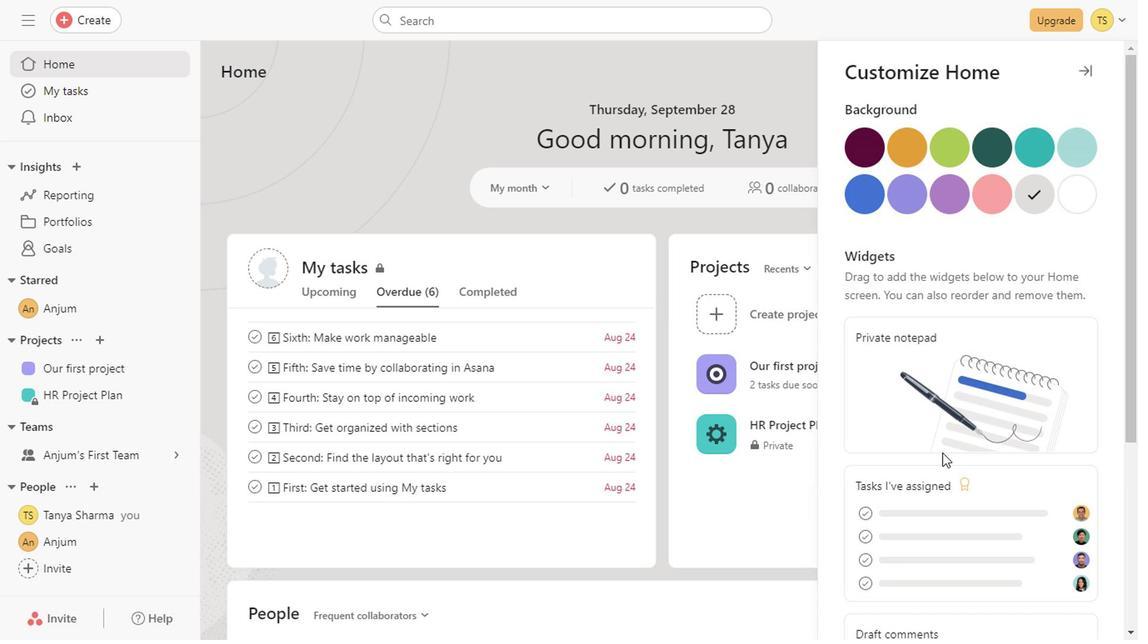 
Action: Mouse scrolled (919, 454) with delta (0, -1)
Screenshot: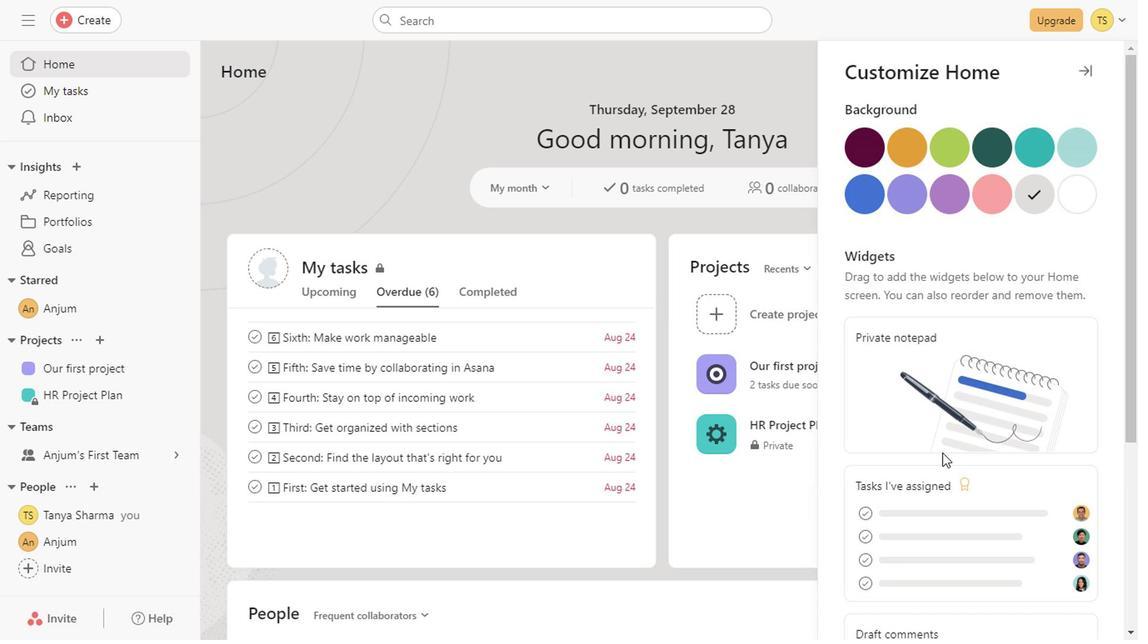 
Action: Mouse scrolled (919, 454) with delta (0, -1)
Screenshot: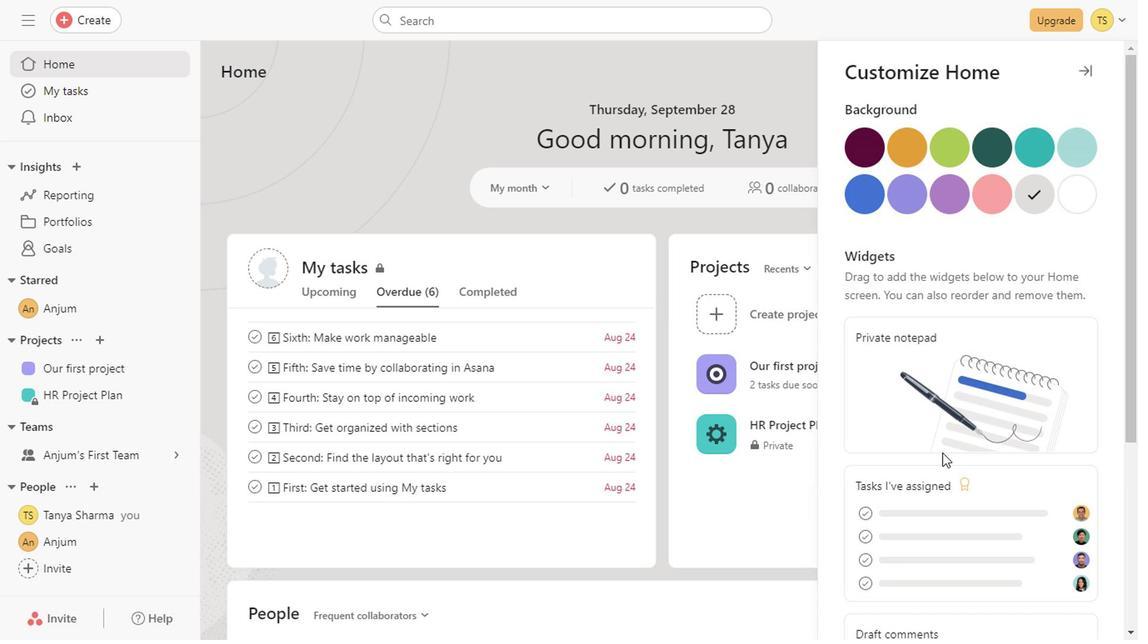 
Action: Mouse scrolled (919, 454) with delta (0, -1)
Screenshot: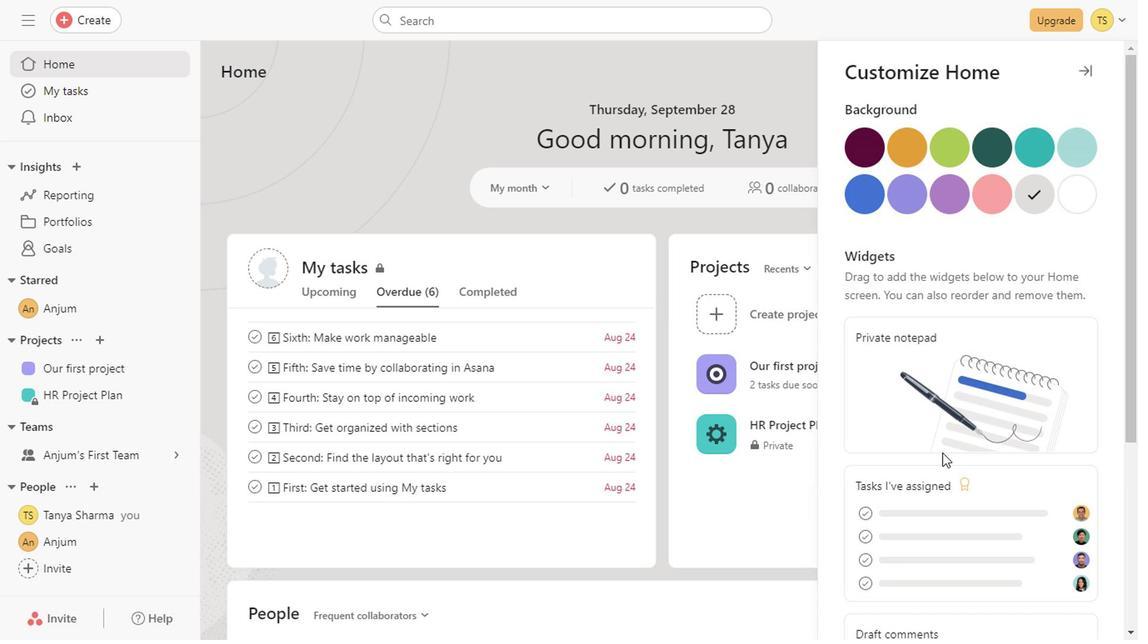 
Action: Mouse scrolled (919, 454) with delta (0, -1)
Screenshot: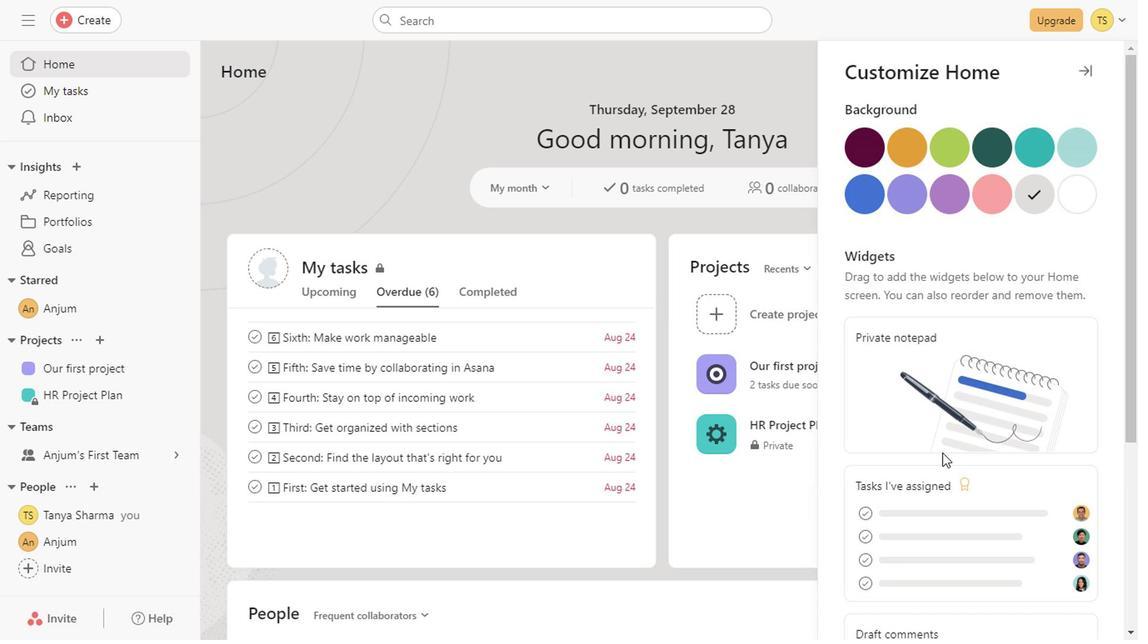 
Action: Mouse scrolled (919, 454) with delta (0, -1)
Screenshot: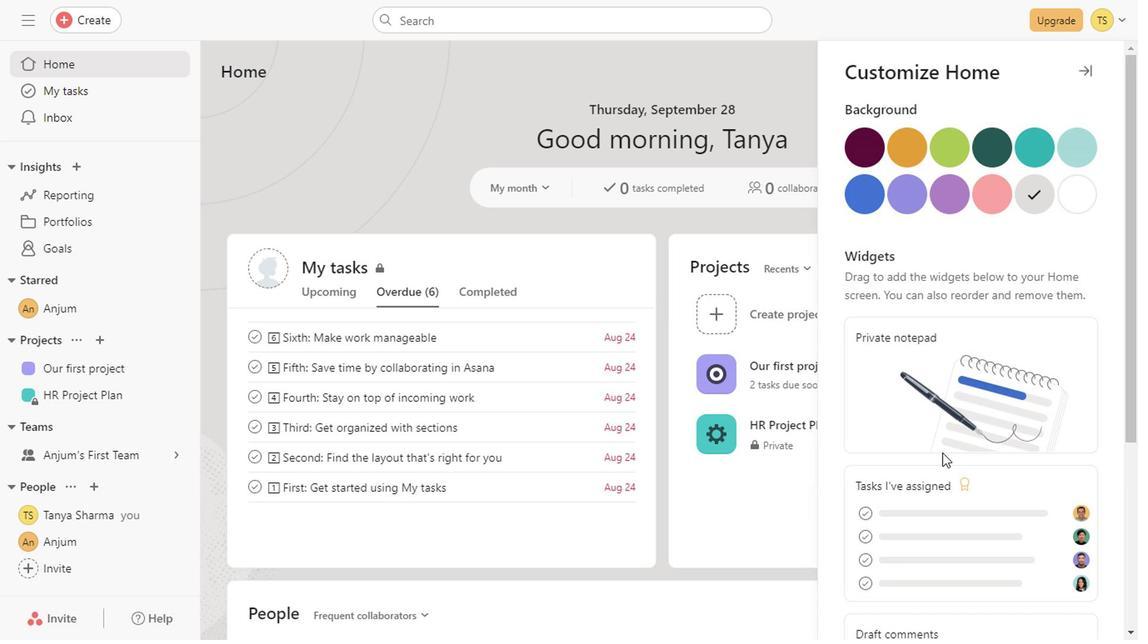 
Action: Mouse scrolled (919, 454) with delta (0, -1)
Screenshot: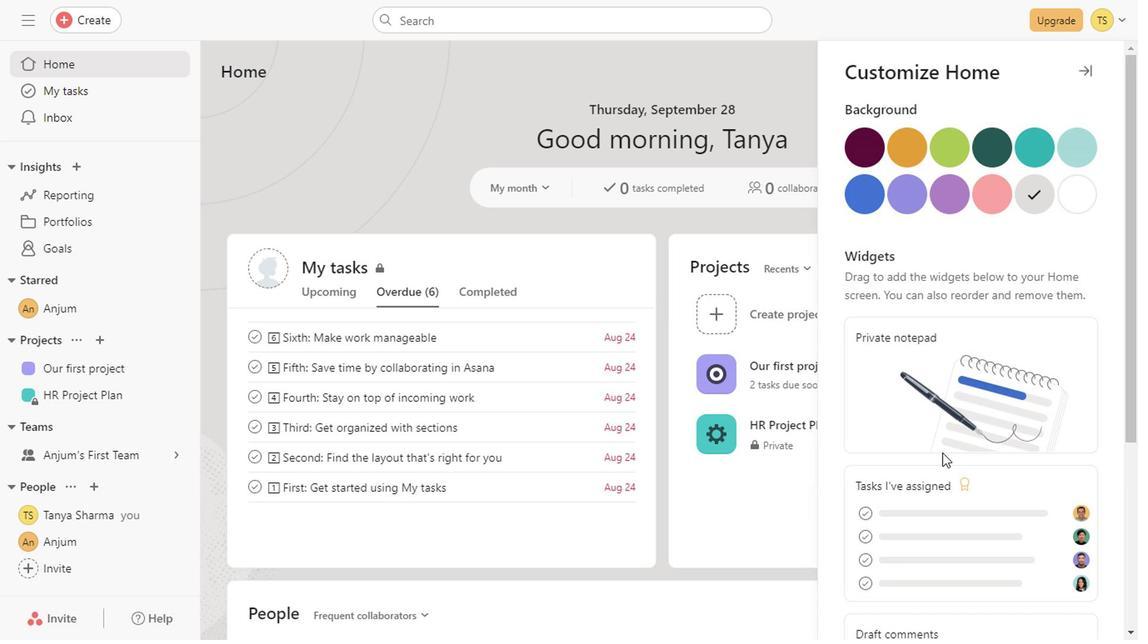 
Action: Mouse scrolled (919, 454) with delta (0, -1)
Screenshot: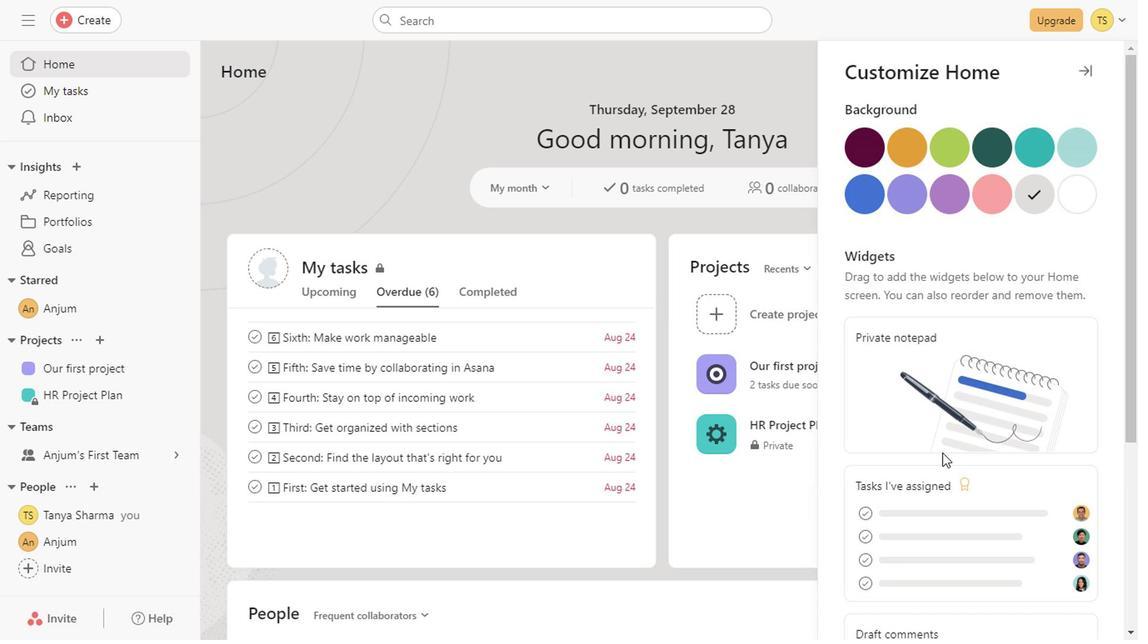 
Action: Mouse scrolled (919, 454) with delta (0, -1)
Screenshot: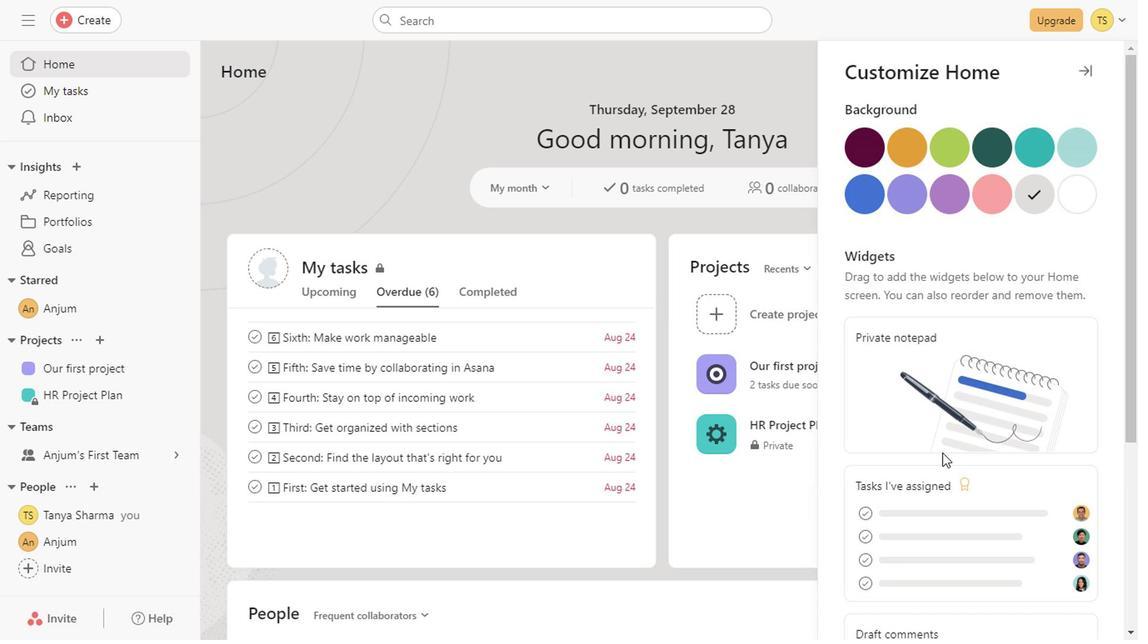 
Action: Mouse scrolled (919, 454) with delta (0, -1)
Screenshot: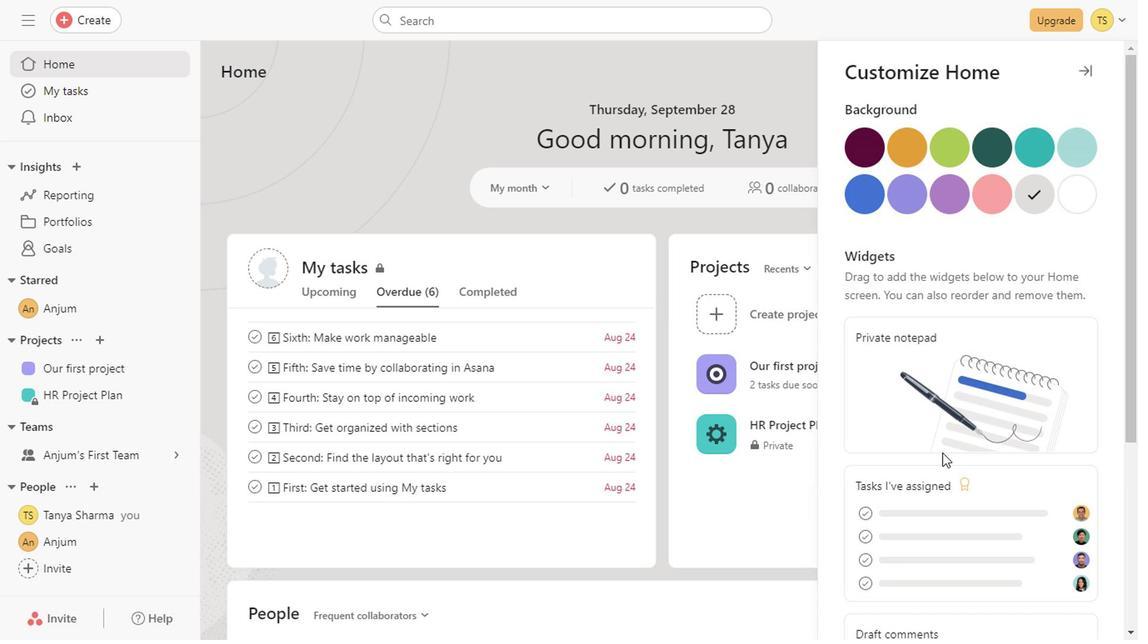 
Action: Mouse scrolled (919, 454) with delta (0, -1)
Screenshot: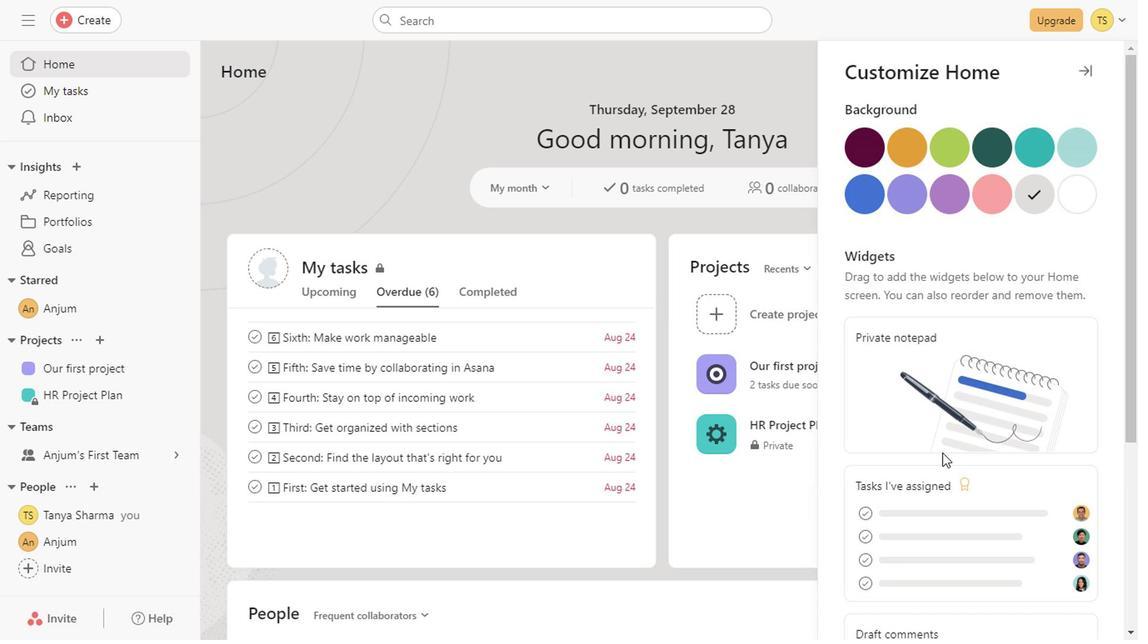 
Action: Mouse scrolled (919, 452) with delta (0, -2)
Screenshot: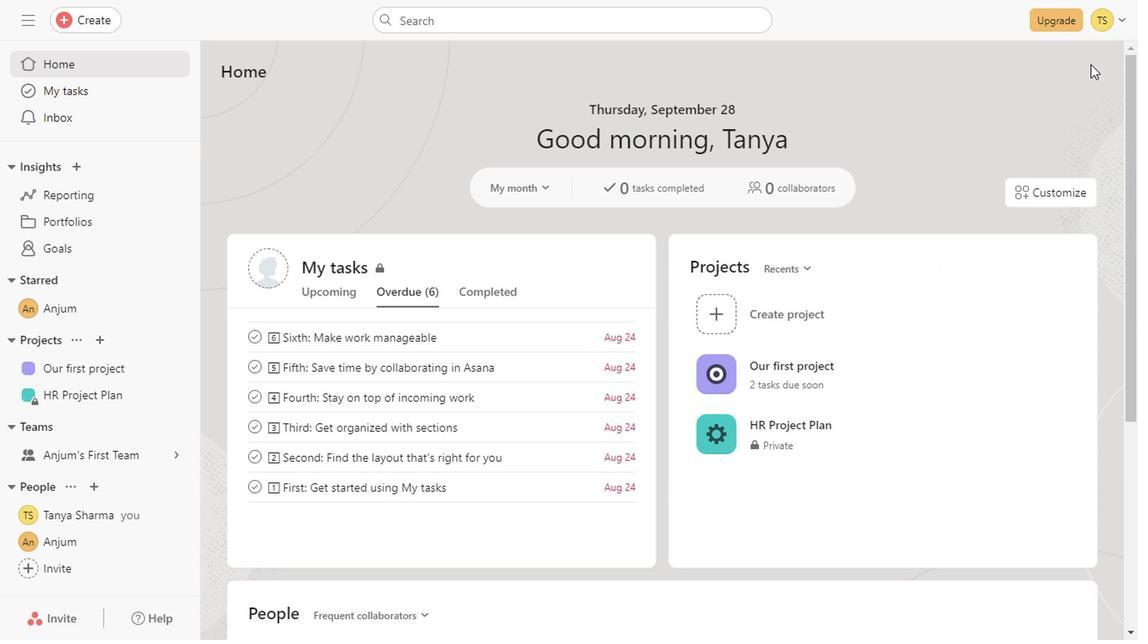 
Action: Mouse scrolled (919, 454) with delta (0, -1)
Screenshot: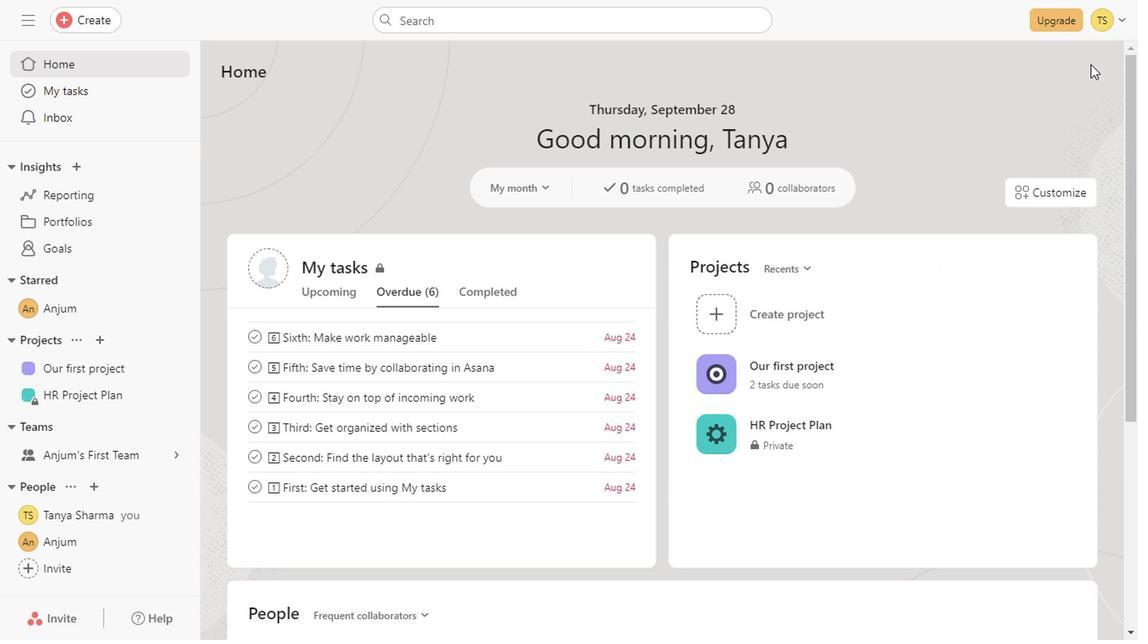 
Action: Mouse scrolled (919, 454) with delta (0, -1)
Screenshot: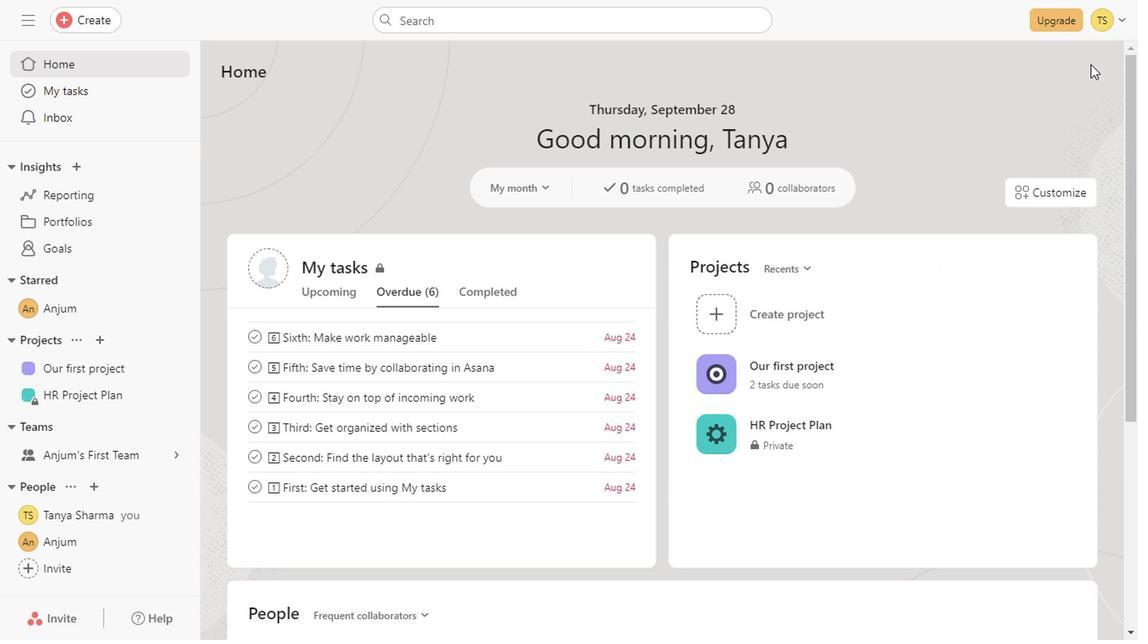
Action: Mouse scrolled (919, 454) with delta (0, -1)
Screenshot: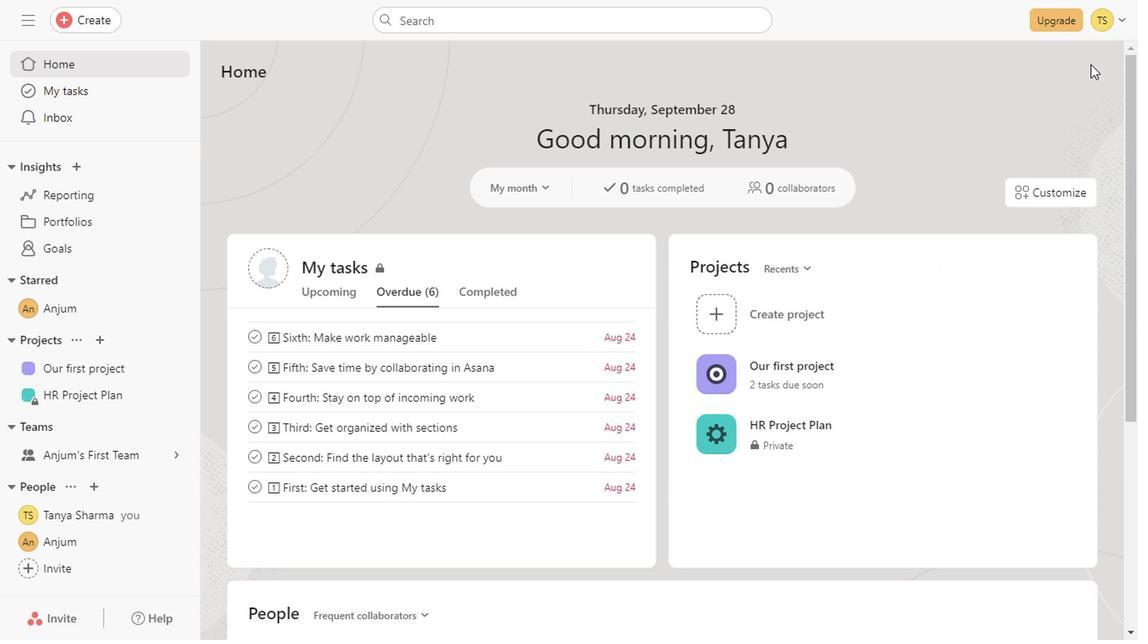 
Action: Mouse scrolled (919, 454) with delta (0, -1)
Screenshot: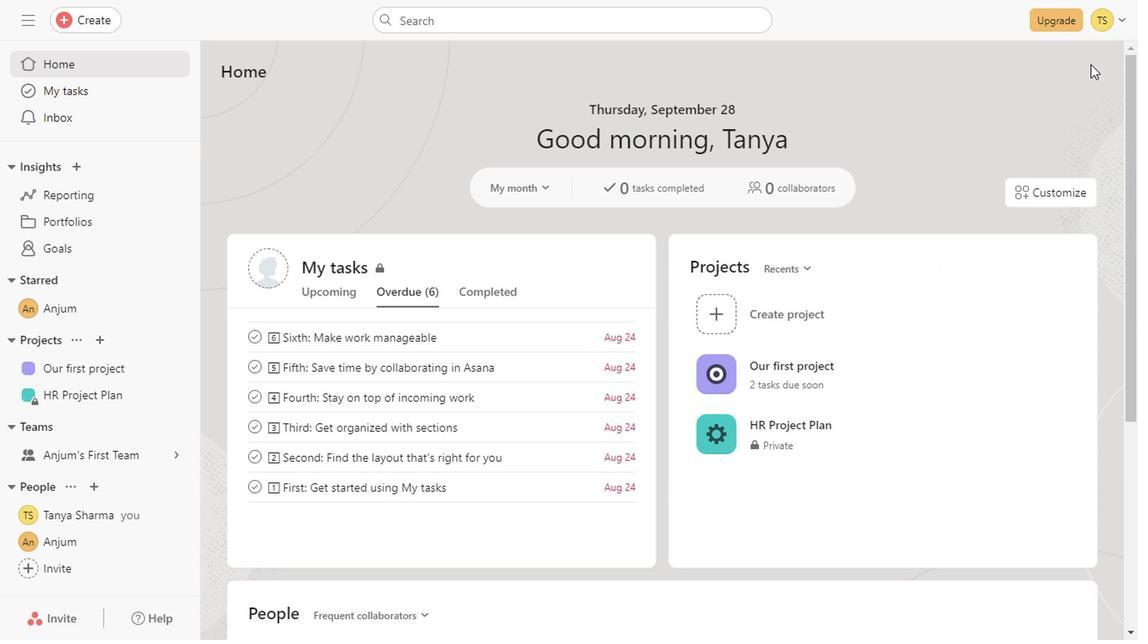 
Action: Mouse scrolled (919, 454) with delta (0, -1)
Screenshot: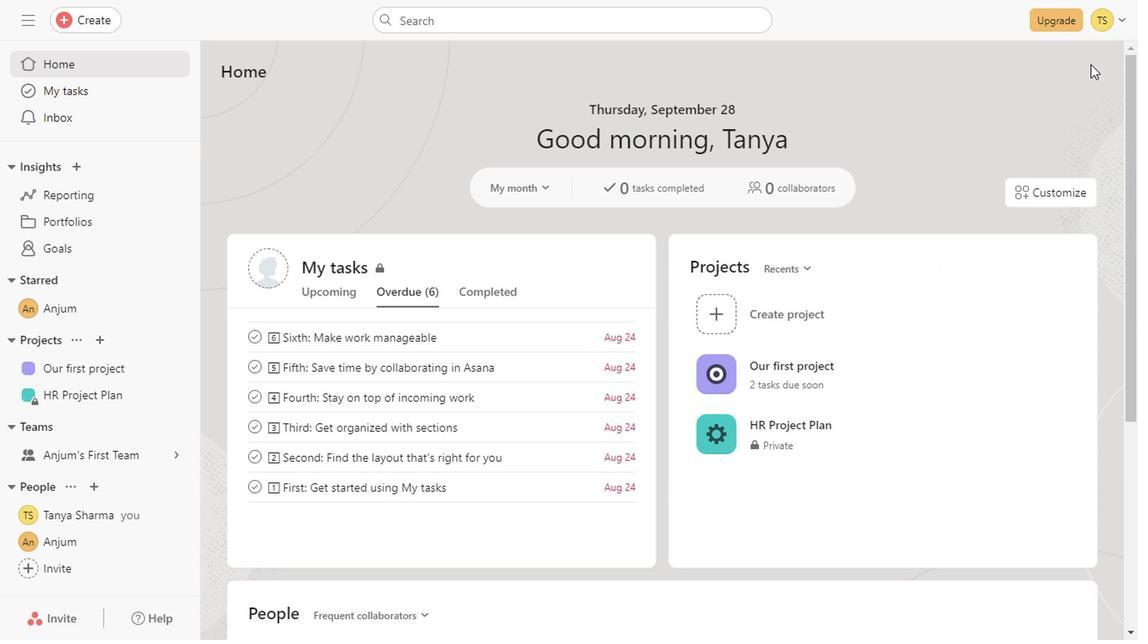 
Action: Mouse scrolled (919, 454) with delta (0, -1)
Screenshot: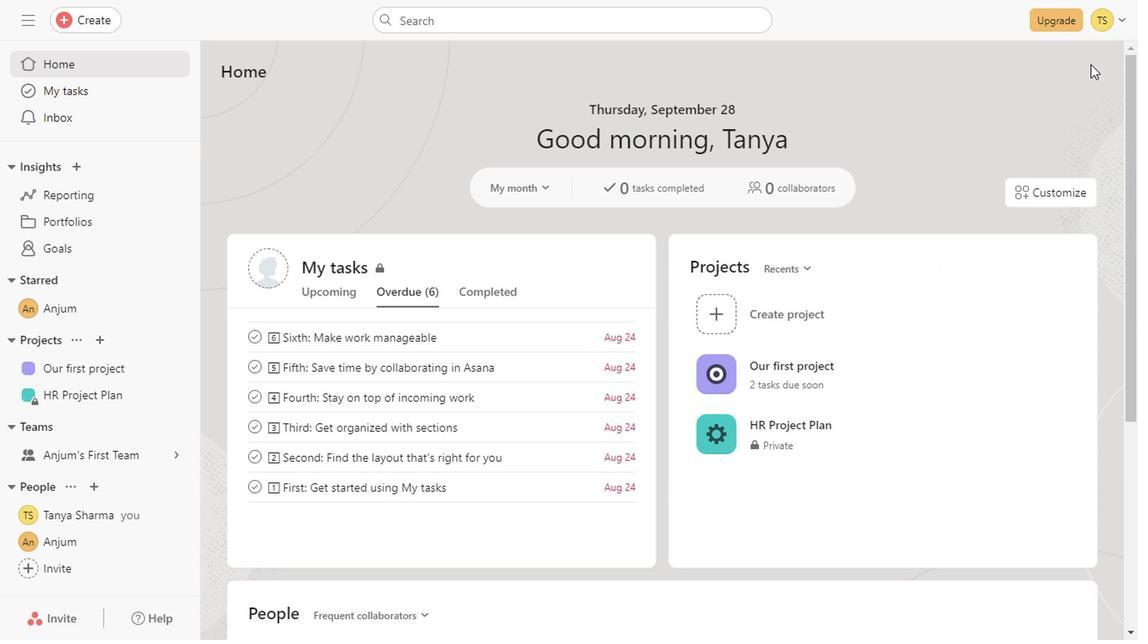 
Action: Mouse scrolled (919, 454) with delta (0, -1)
Screenshot: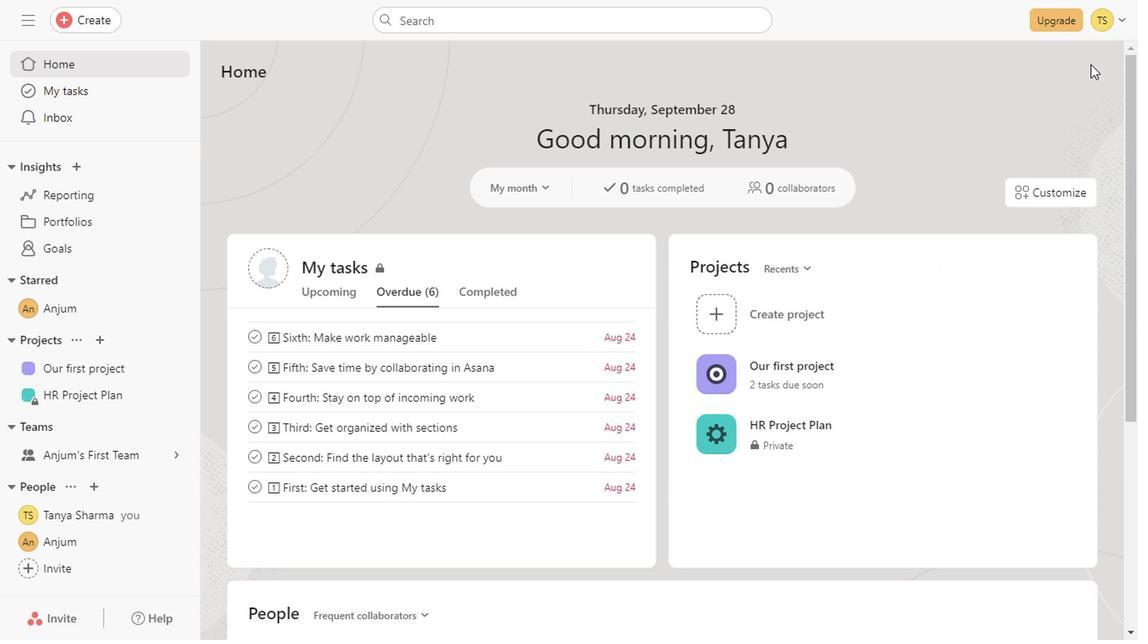 
Action: Mouse scrolled (919, 454) with delta (0, -1)
Screenshot: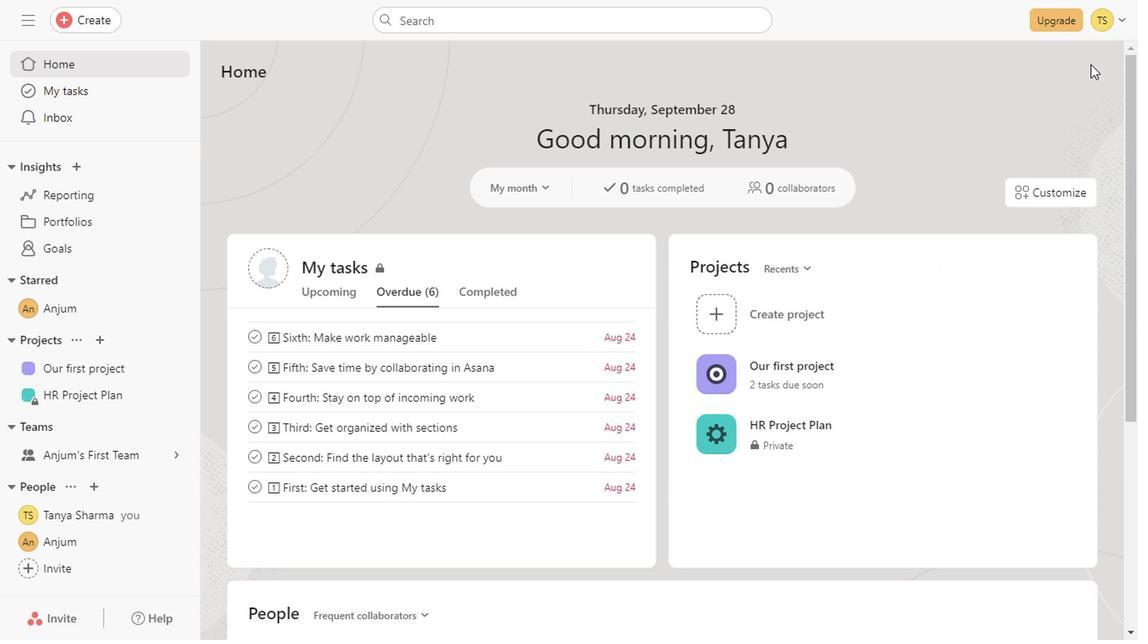 
Action: Mouse scrolled (919, 454) with delta (0, -1)
Screenshot: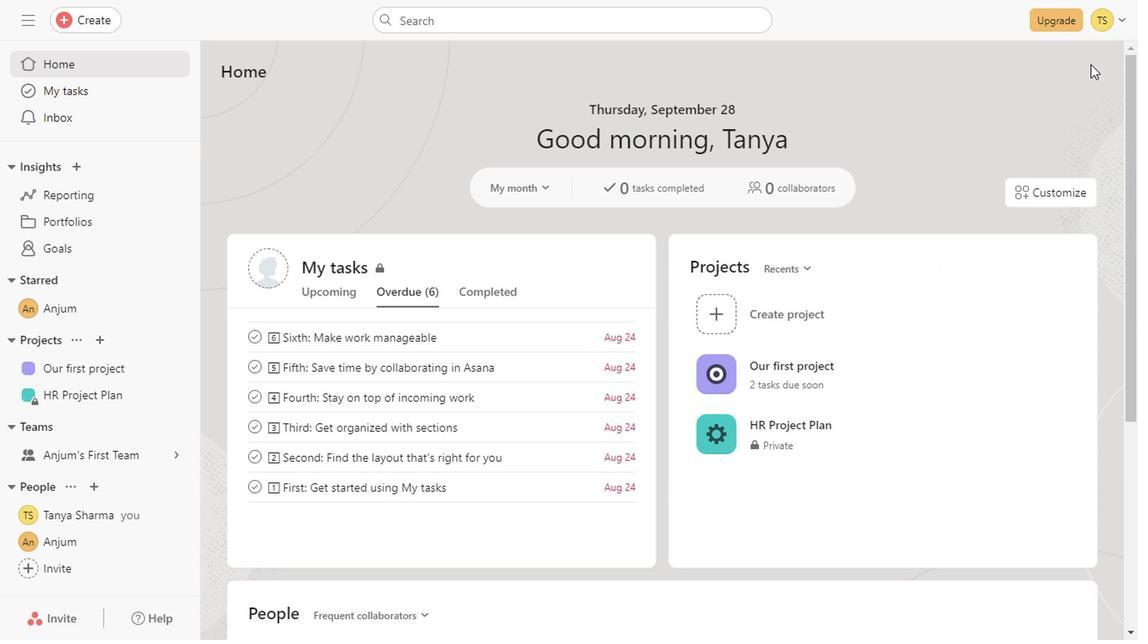 
Action: Mouse scrolled (919, 454) with delta (0, -1)
Screenshot: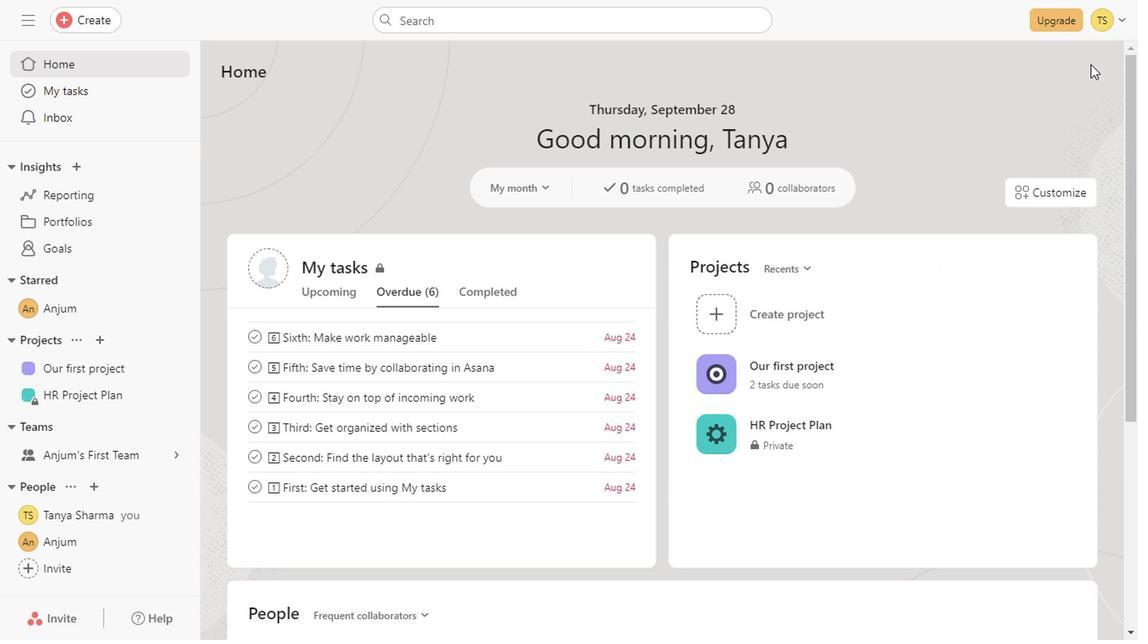 
Action: Mouse moved to (1063, 64)
